 Task: Use the 'Standup Meeting' template to set up a project and explore different views and settings in the project management tool.
Action: Mouse scrolled (826, 552) with delta (0, 0)
Screenshot: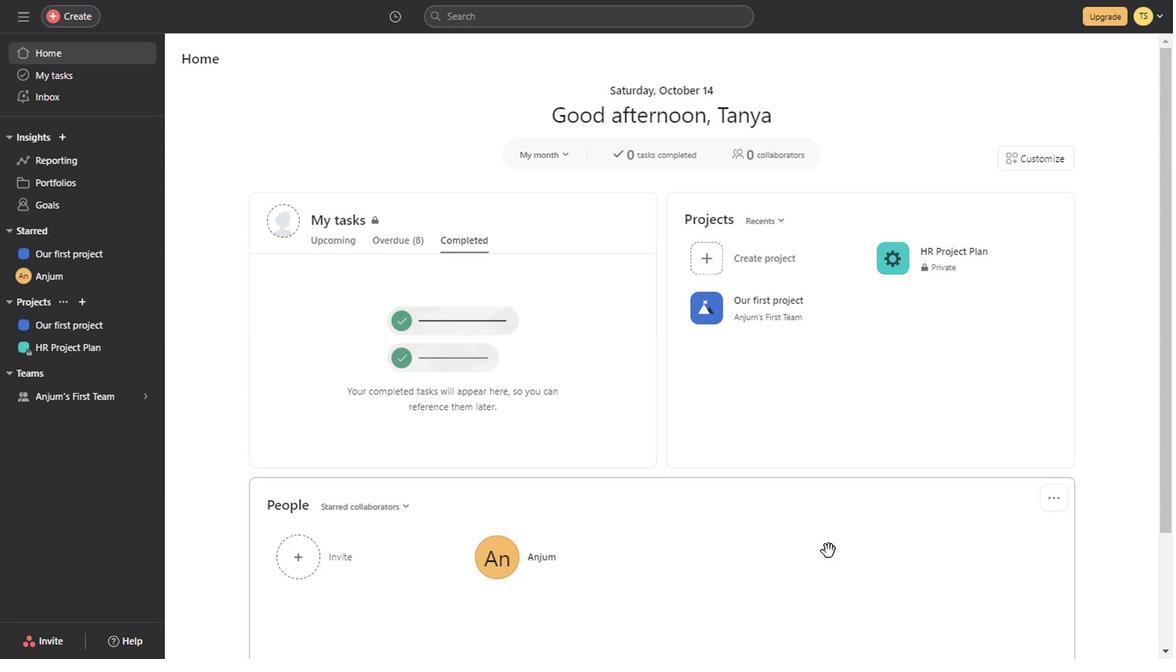 
Action: Mouse scrolled (826, 552) with delta (0, 0)
Screenshot: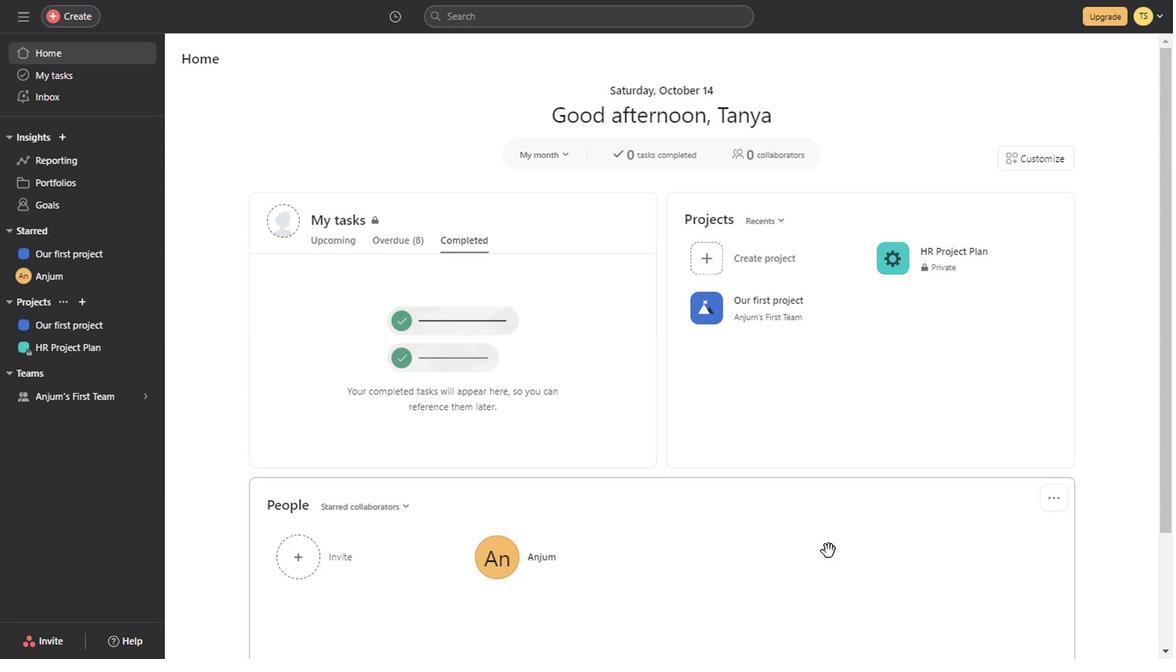 
Action: Mouse scrolled (826, 552) with delta (0, 0)
Screenshot: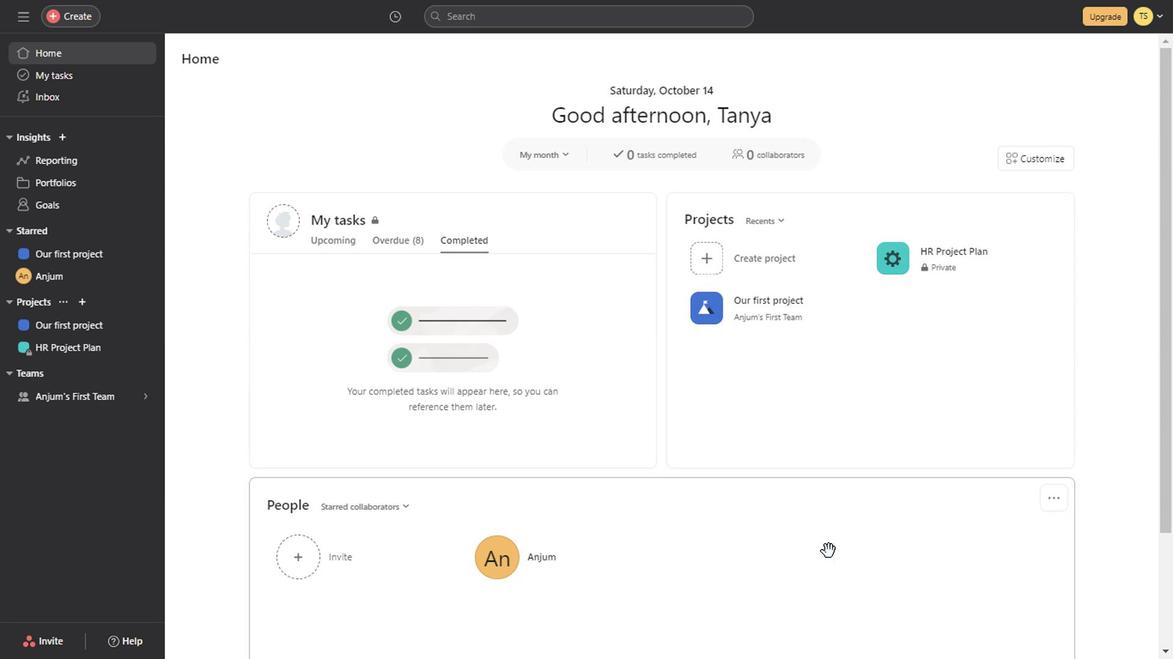 
Action: Mouse scrolled (826, 552) with delta (0, 0)
Screenshot: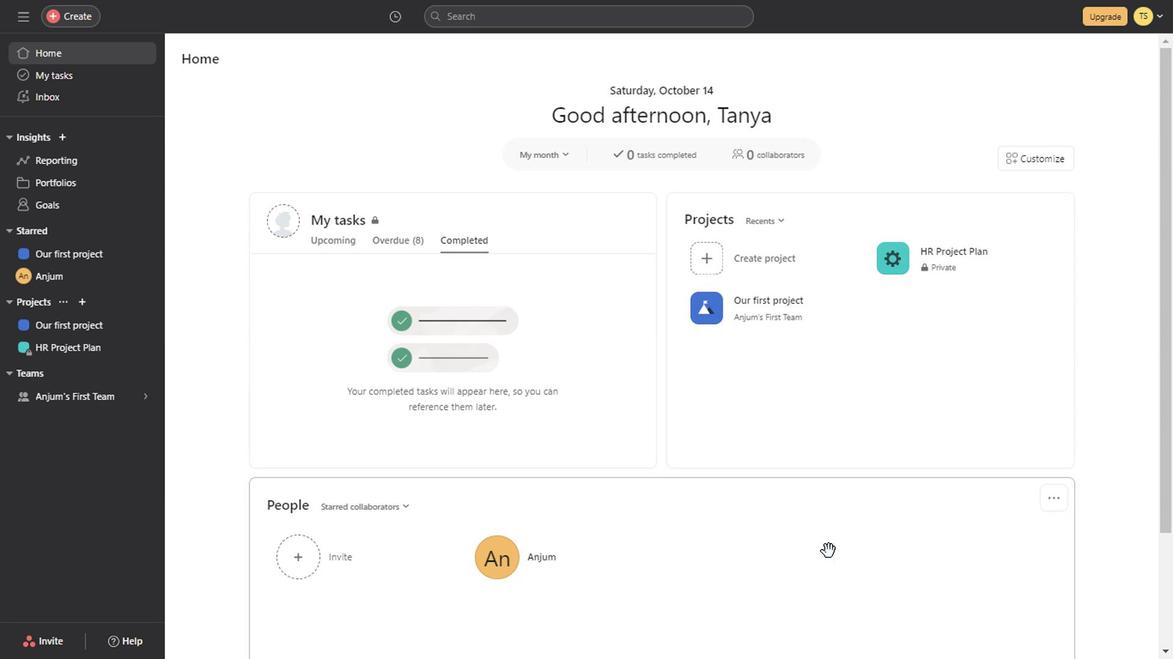 
Action: Mouse scrolled (826, 552) with delta (0, 0)
Screenshot: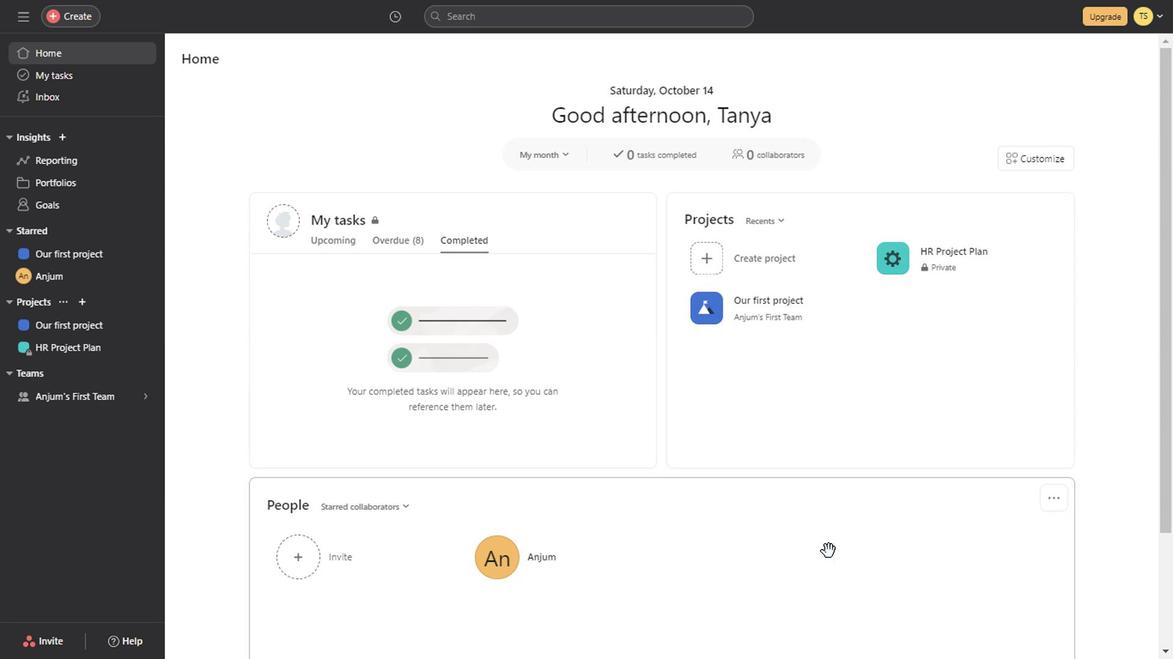 
Action: Mouse scrolled (826, 552) with delta (0, 0)
Screenshot: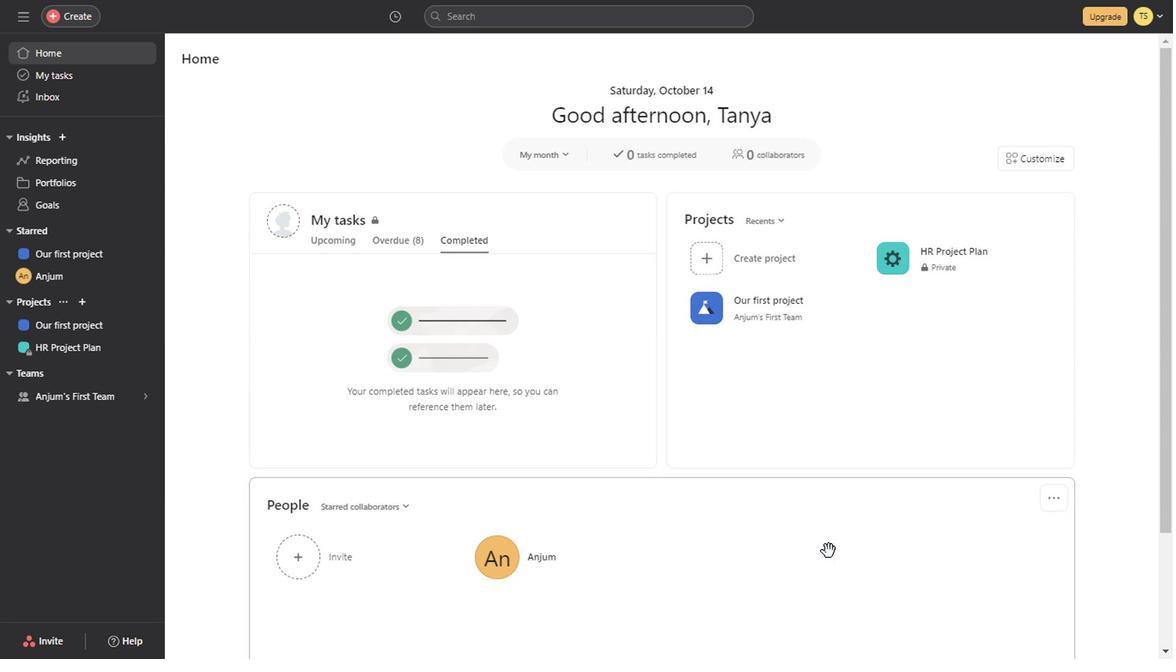 
Action: Mouse scrolled (826, 552) with delta (0, 0)
Screenshot: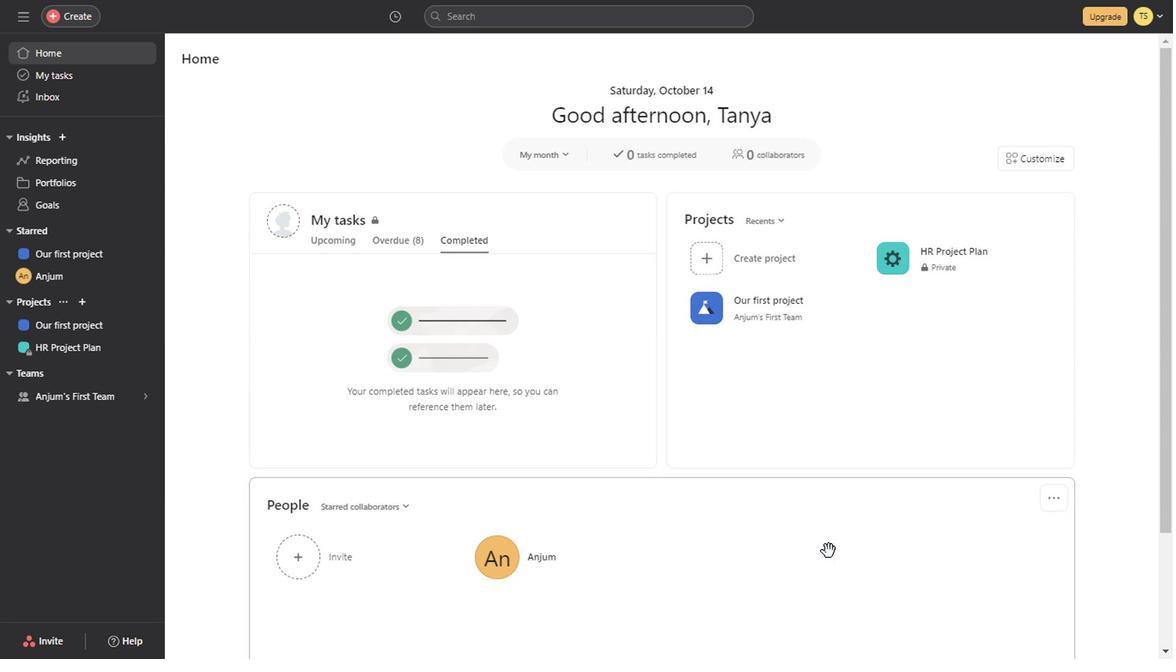 
Action: Mouse scrolled (826, 552) with delta (0, 0)
Screenshot: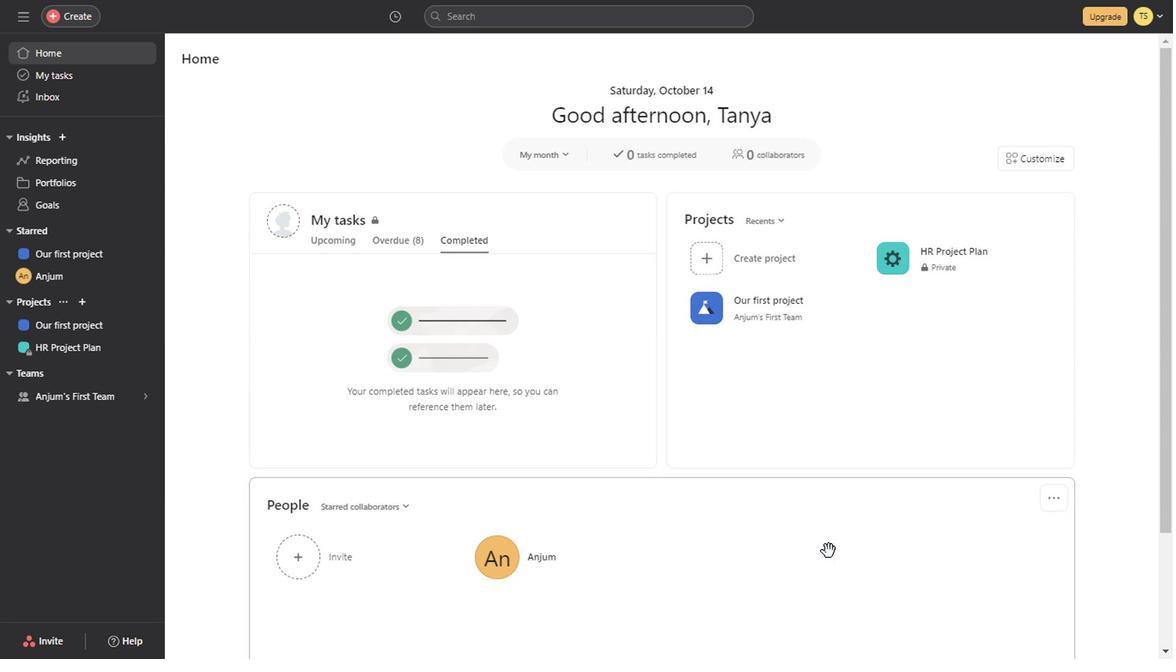 
Action: Mouse scrolled (826, 552) with delta (0, 0)
Screenshot: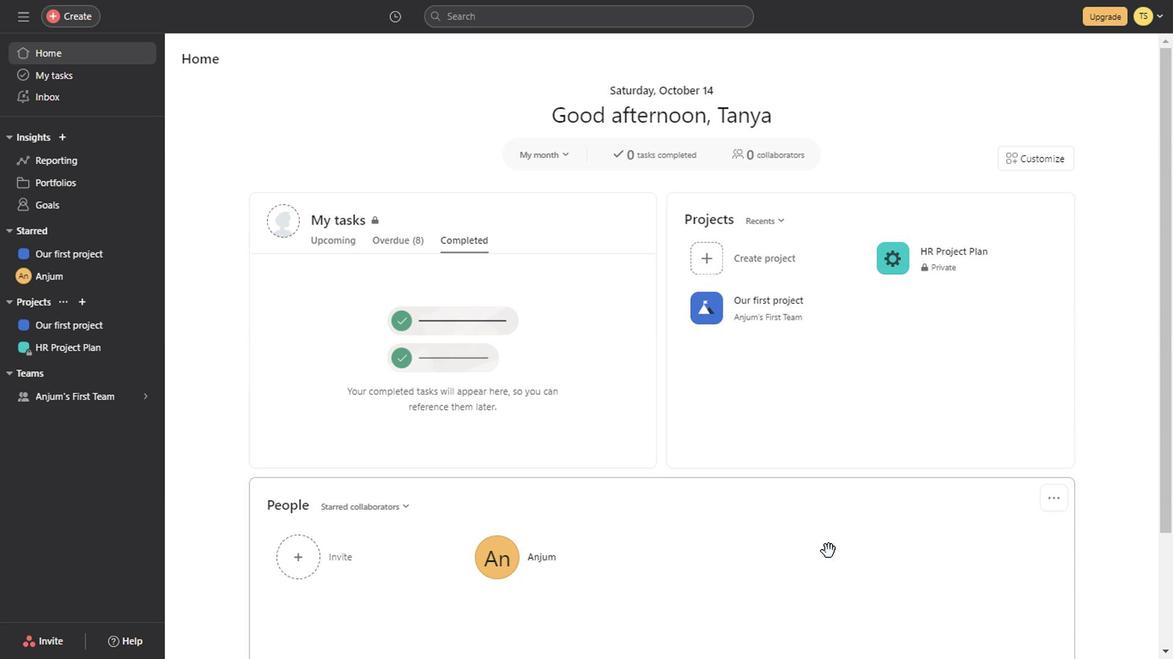 
Action: Mouse scrolled (826, 552) with delta (0, 0)
Screenshot: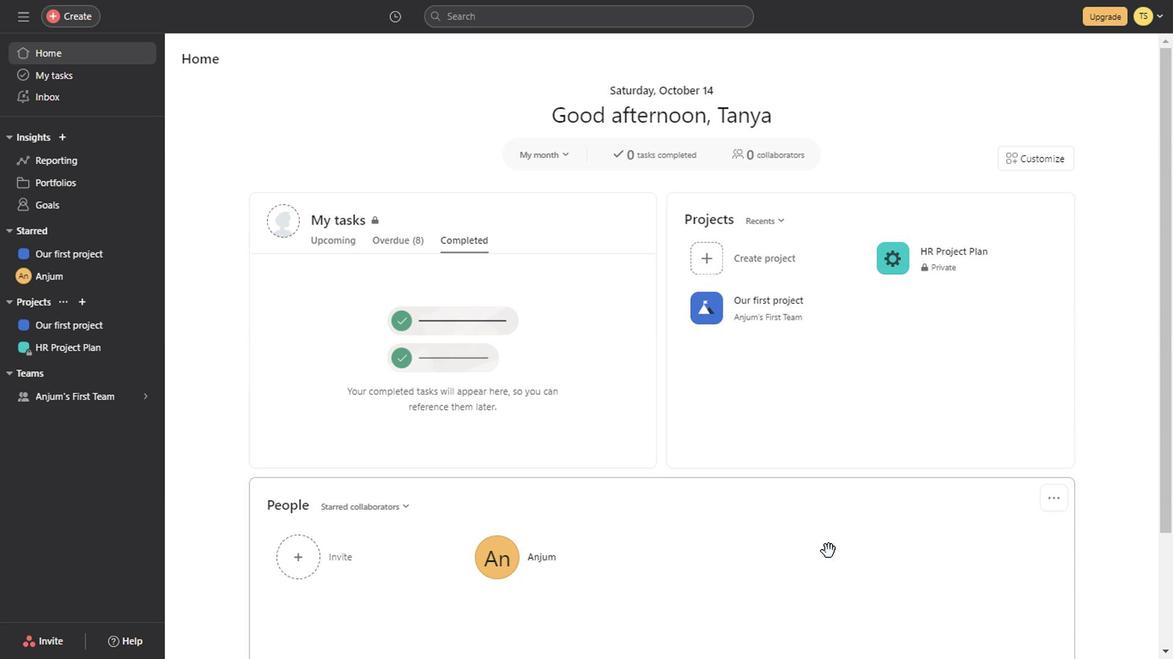 
Action: Mouse scrolled (826, 552) with delta (0, 0)
Screenshot: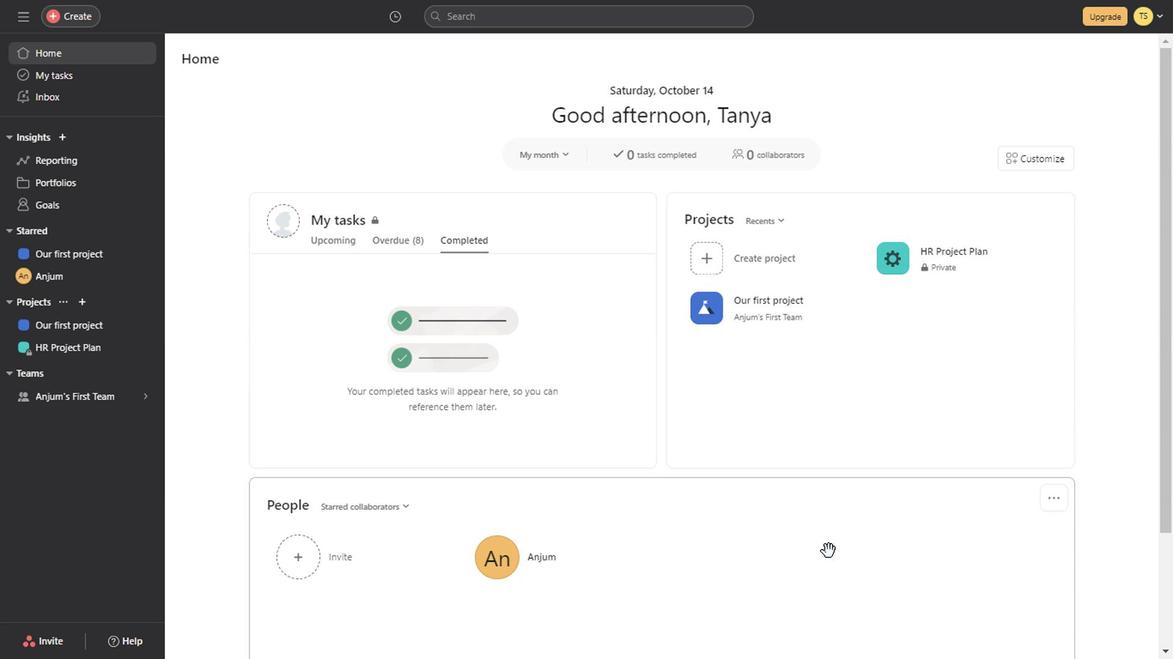 
Action: Mouse scrolled (826, 552) with delta (0, 0)
Screenshot: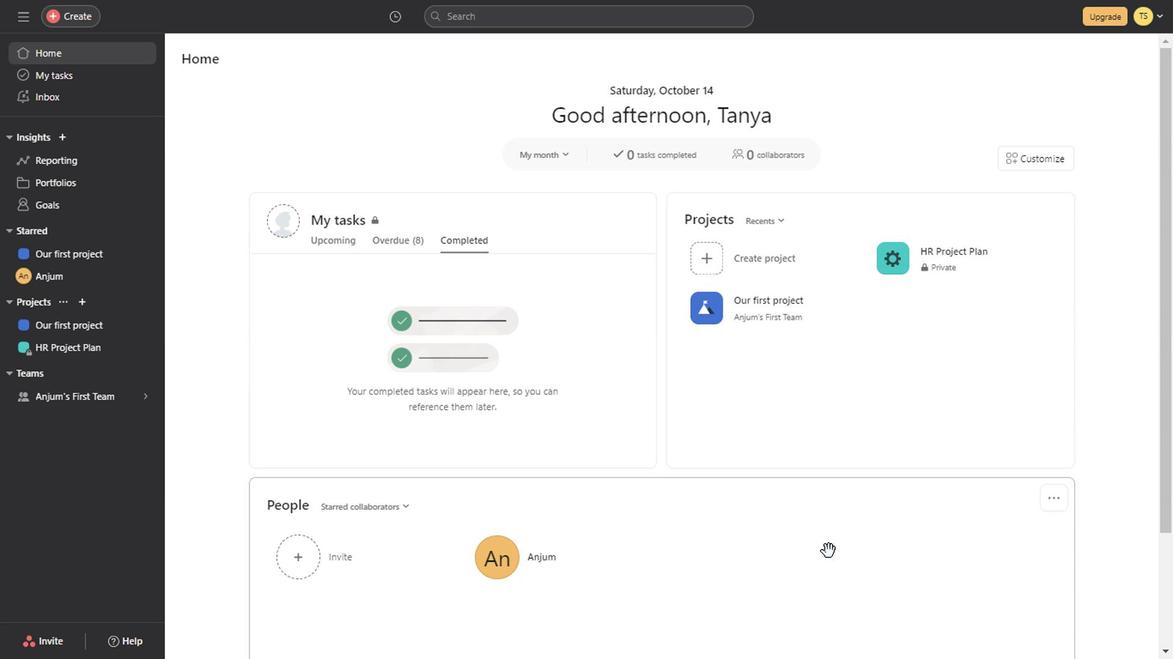 
Action: Mouse scrolled (826, 552) with delta (0, 0)
Screenshot: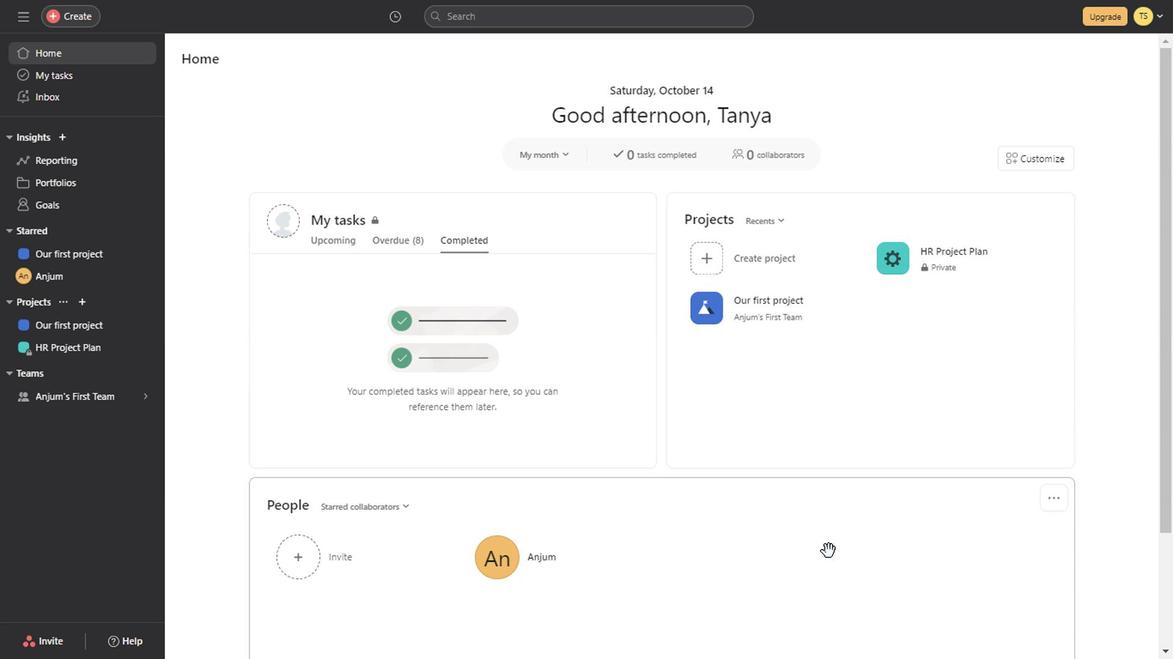
Action: Mouse scrolled (826, 552) with delta (0, 0)
Screenshot: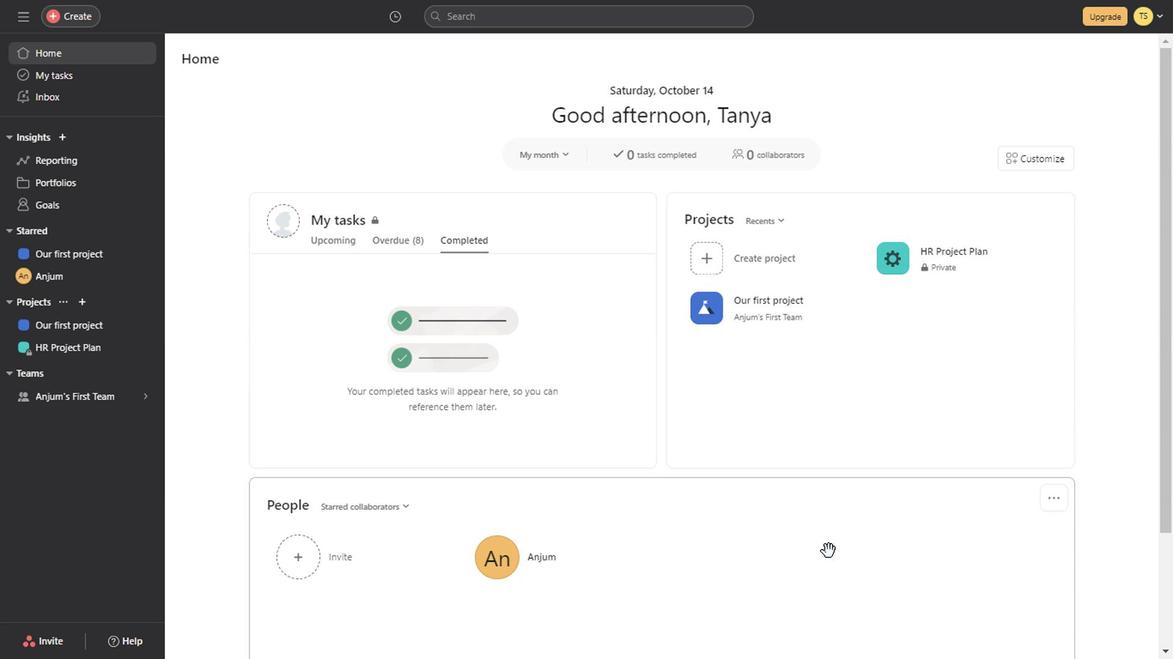 
Action: Mouse scrolled (826, 552) with delta (0, 0)
Screenshot: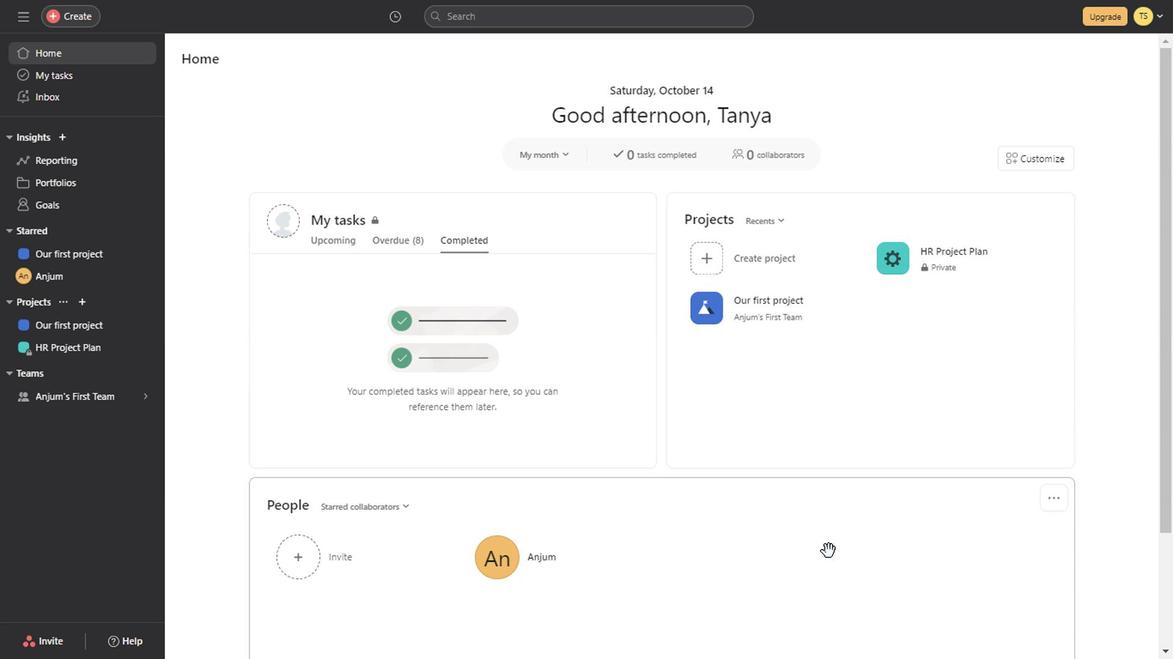 
Action: Mouse scrolled (826, 552) with delta (0, 0)
Screenshot: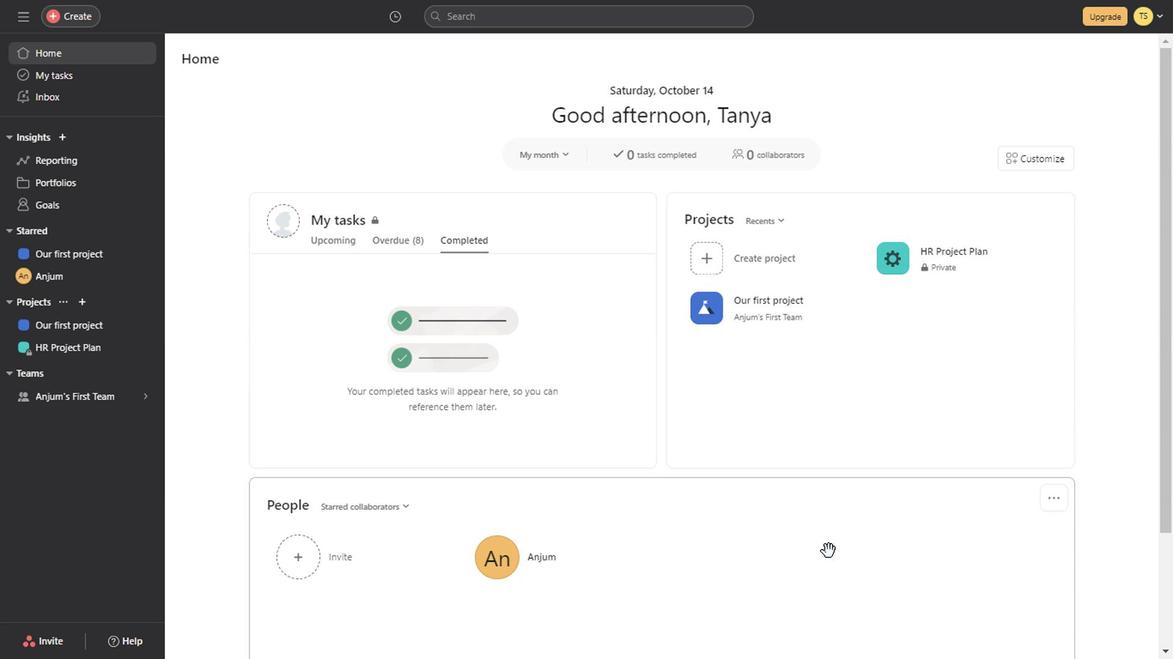 
Action: Mouse scrolled (826, 552) with delta (0, 0)
Screenshot: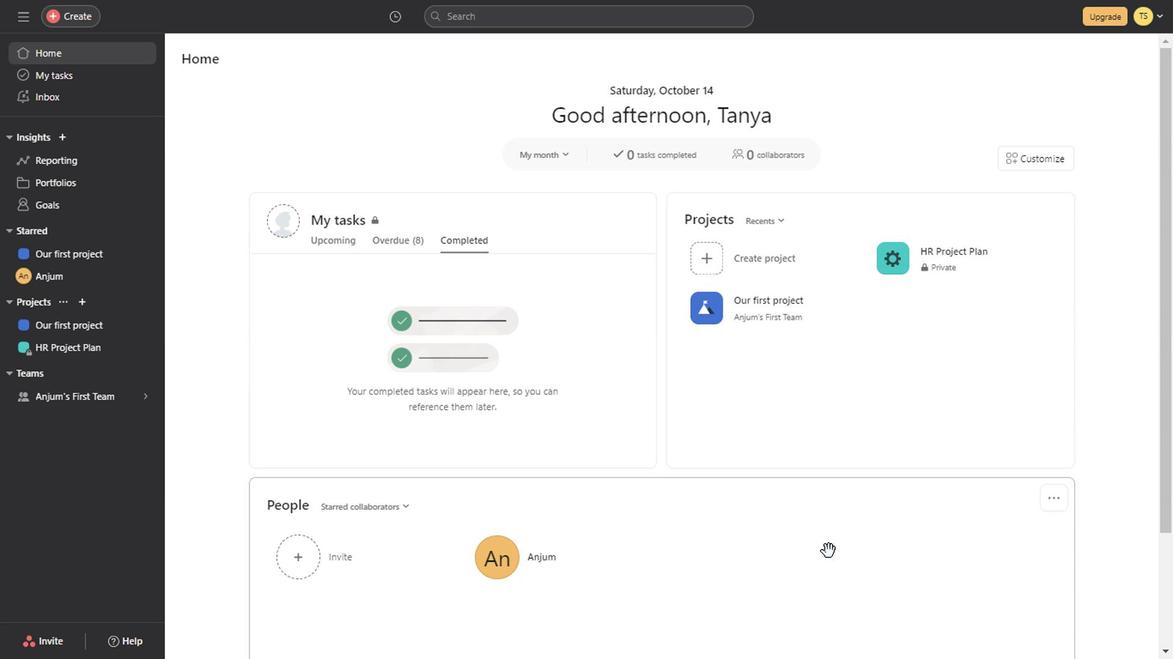 
Action: Mouse scrolled (826, 552) with delta (0, 0)
Screenshot: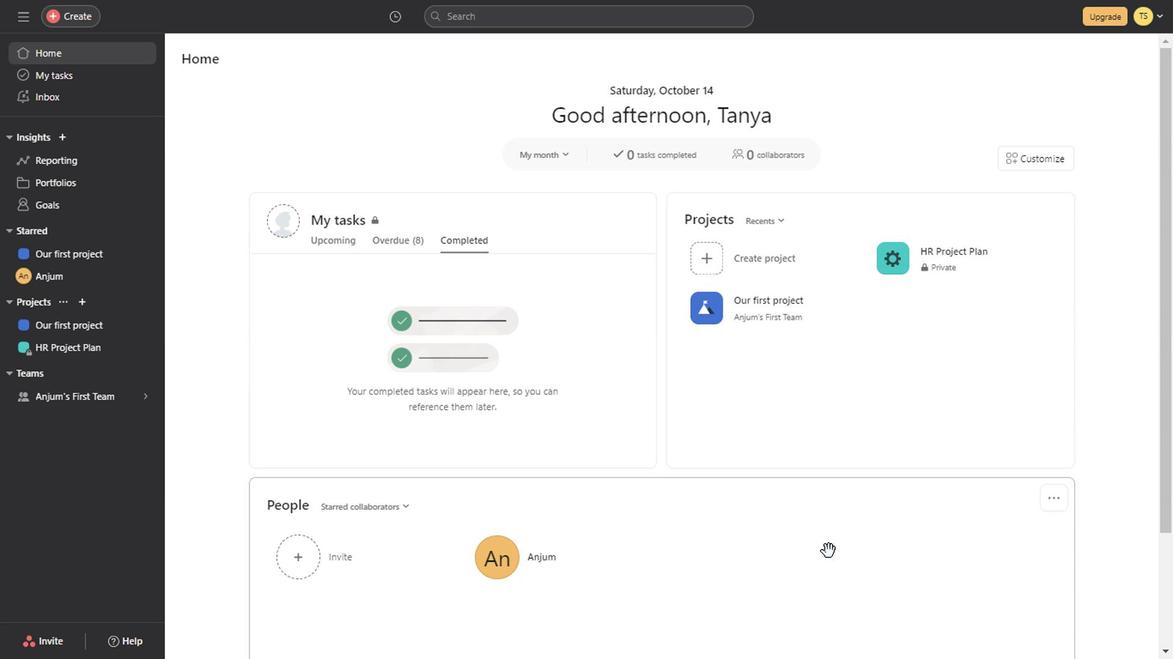 
Action: Mouse scrolled (826, 553) with delta (0, 0)
Screenshot: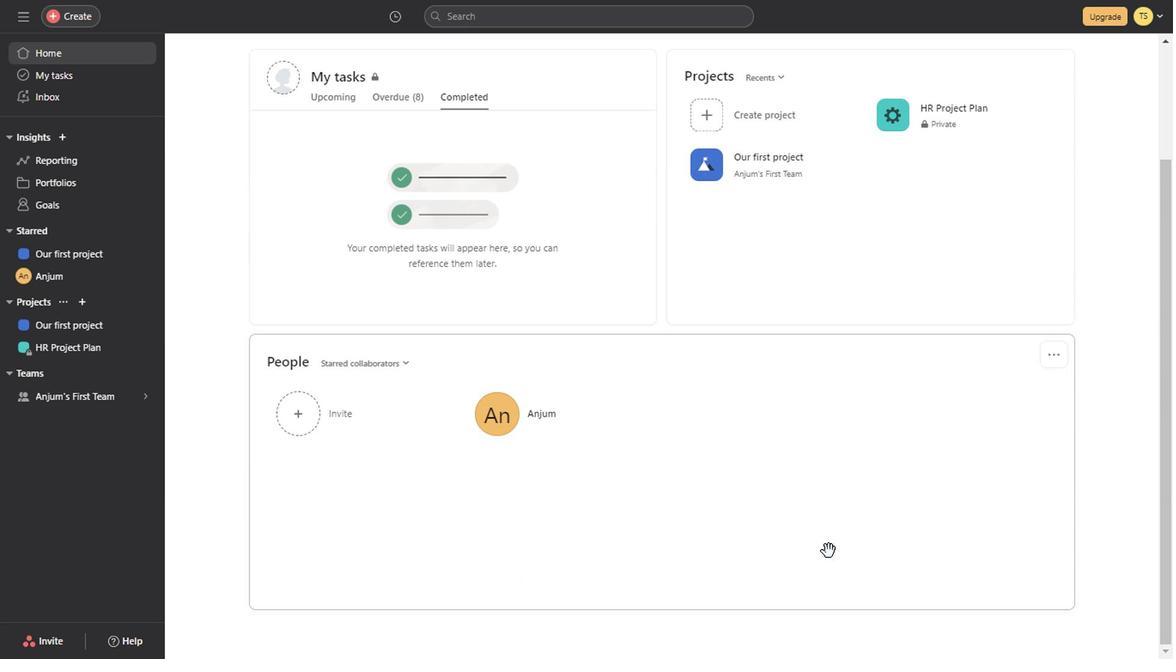 
Action: Mouse moved to (23, 24)
Screenshot: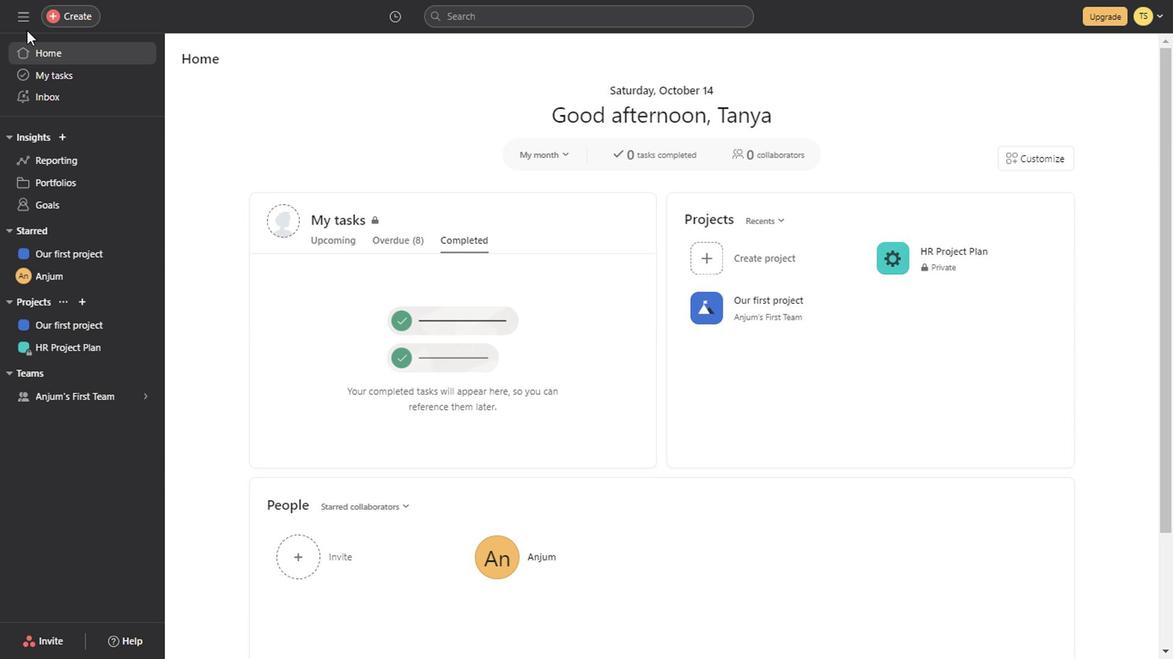 
Action: Mouse pressed left at (23, 24)
Screenshot: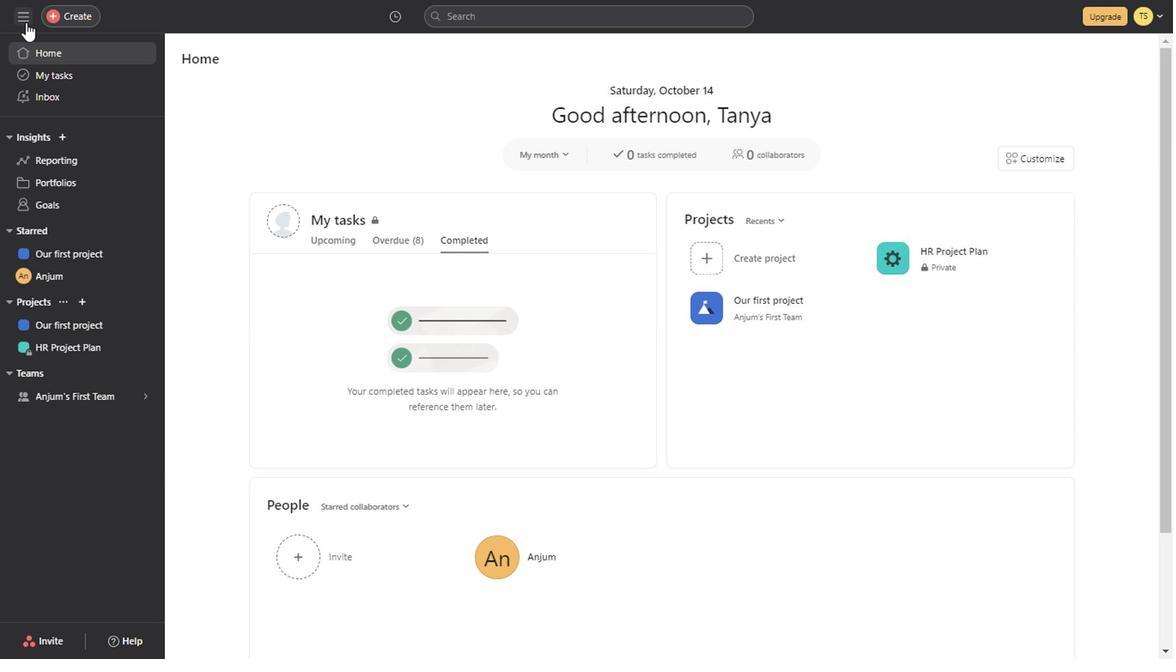 
Action: Mouse pressed left at (23, 24)
Screenshot: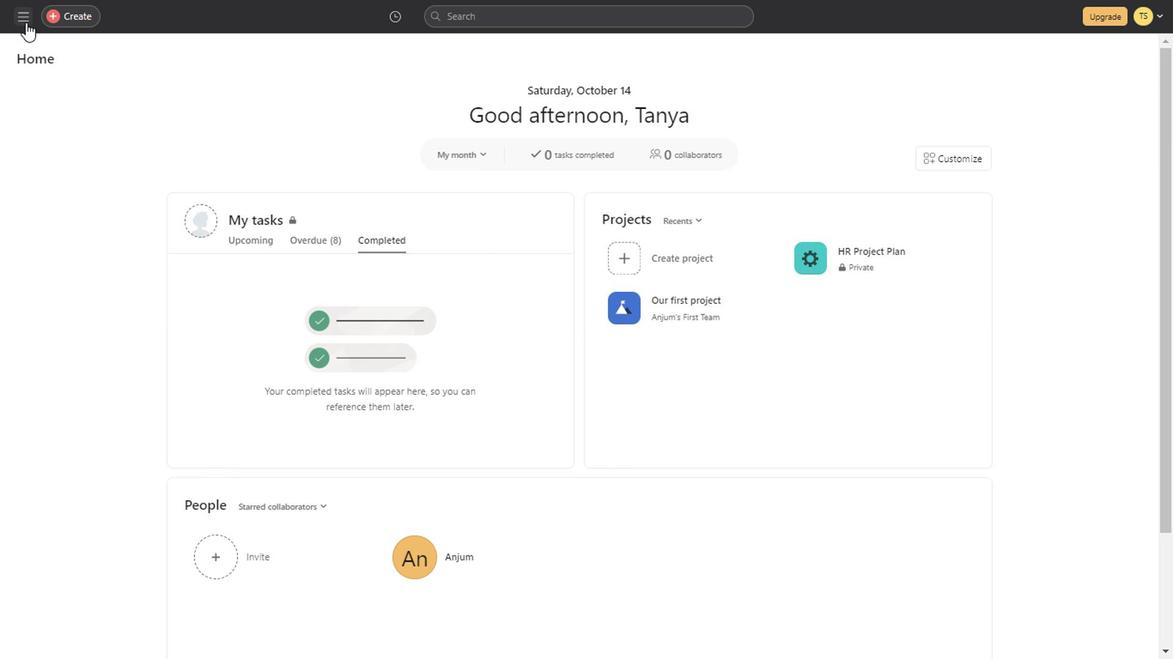
Action: Mouse moved to (1144, 25)
Screenshot: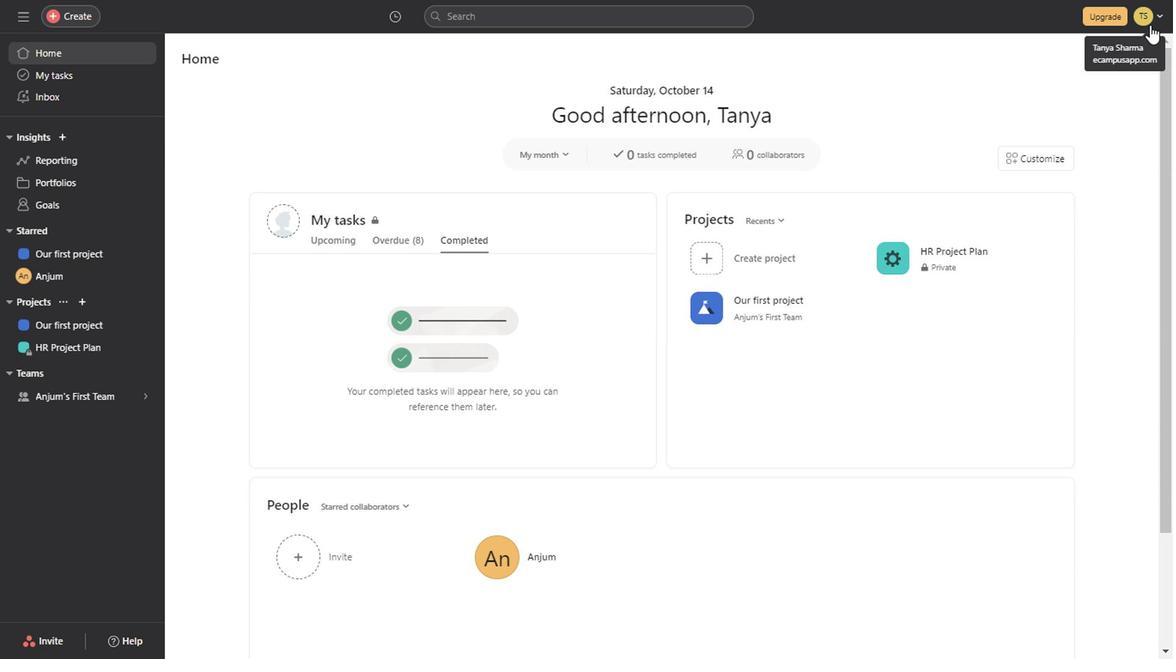 
Action: Mouse pressed left at (1144, 25)
Screenshot: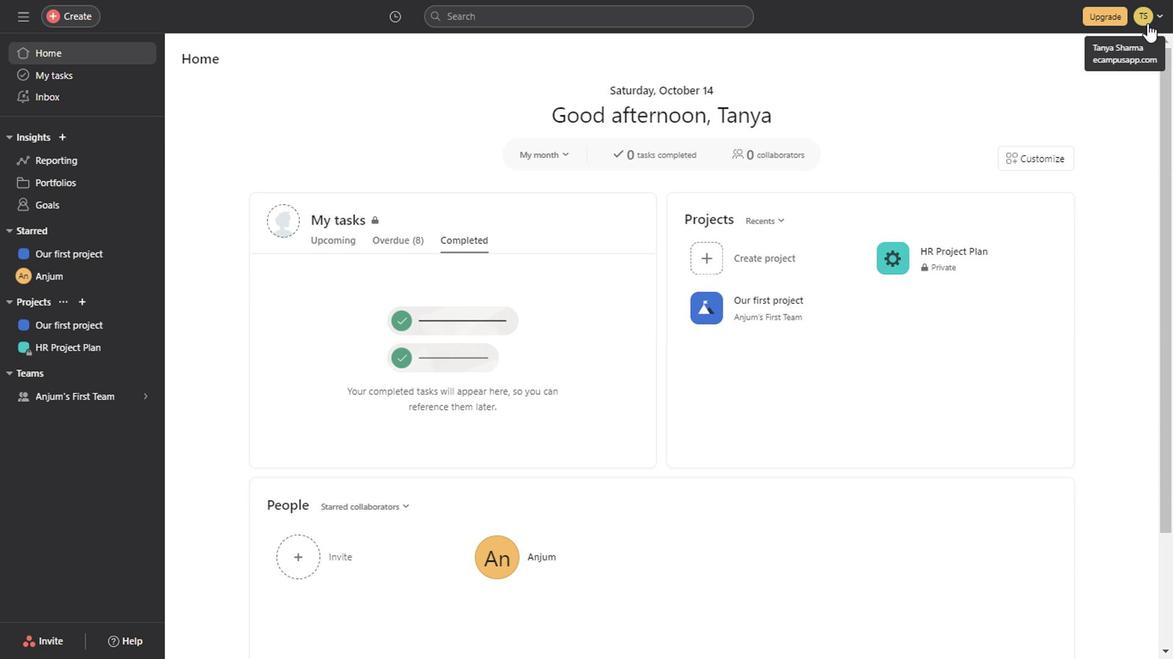 
Action: Mouse moved to (1100, 115)
Screenshot: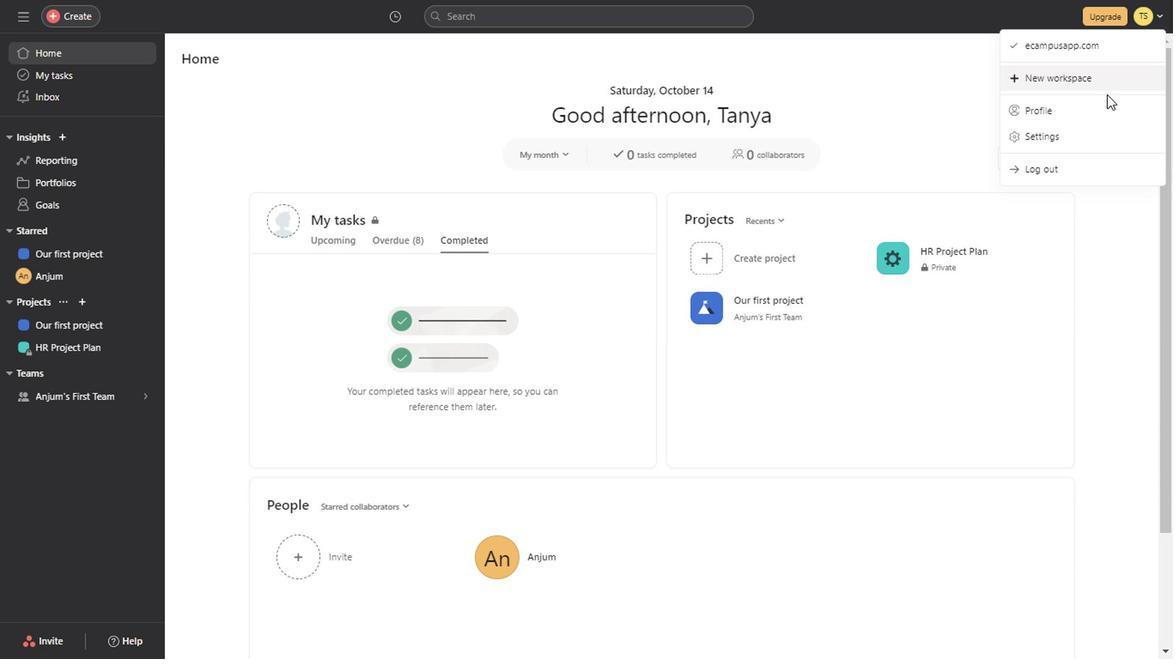 
Action: Mouse pressed left at (1100, 115)
Screenshot: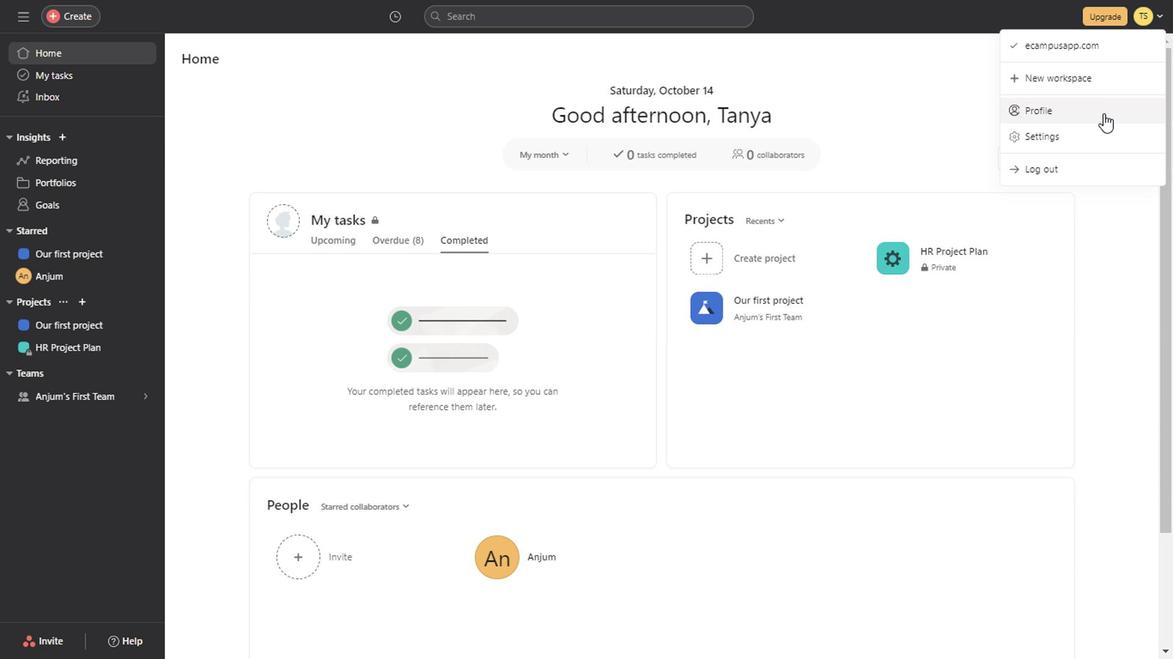 
Action: Mouse moved to (634, 560)
Screenshot: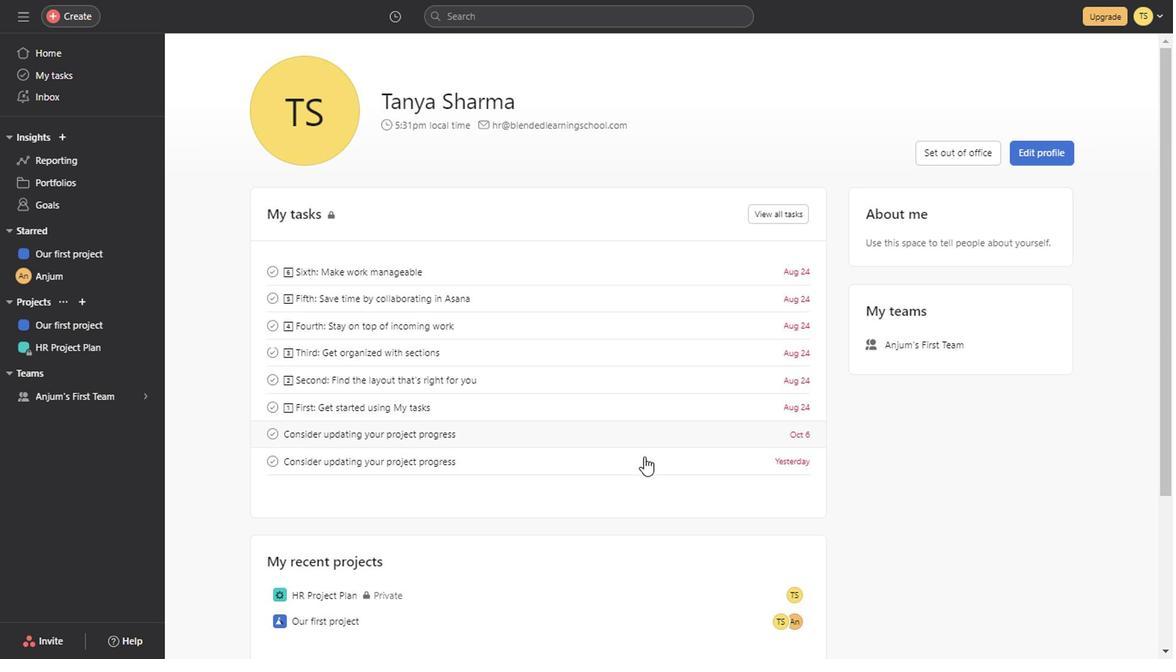 
Action: Mouse scrolled (634, 559) with delta (0, -1)
Screenshot: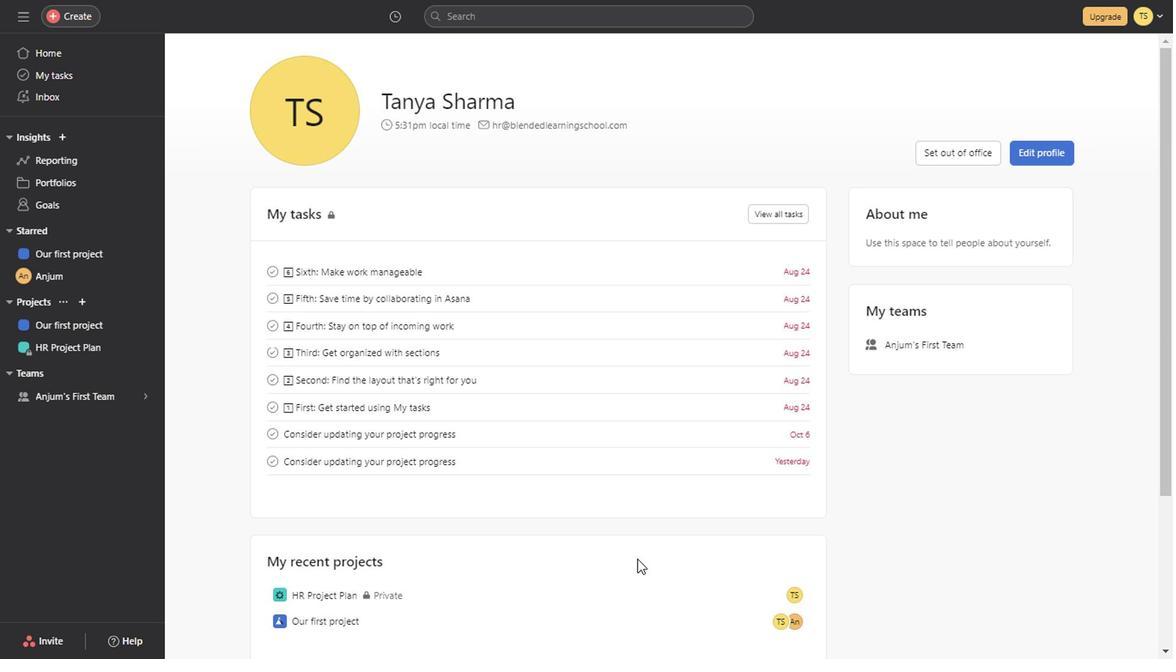 
Action: Mouse scrolled (634, 559) with delta (0, -1)
Screenshot: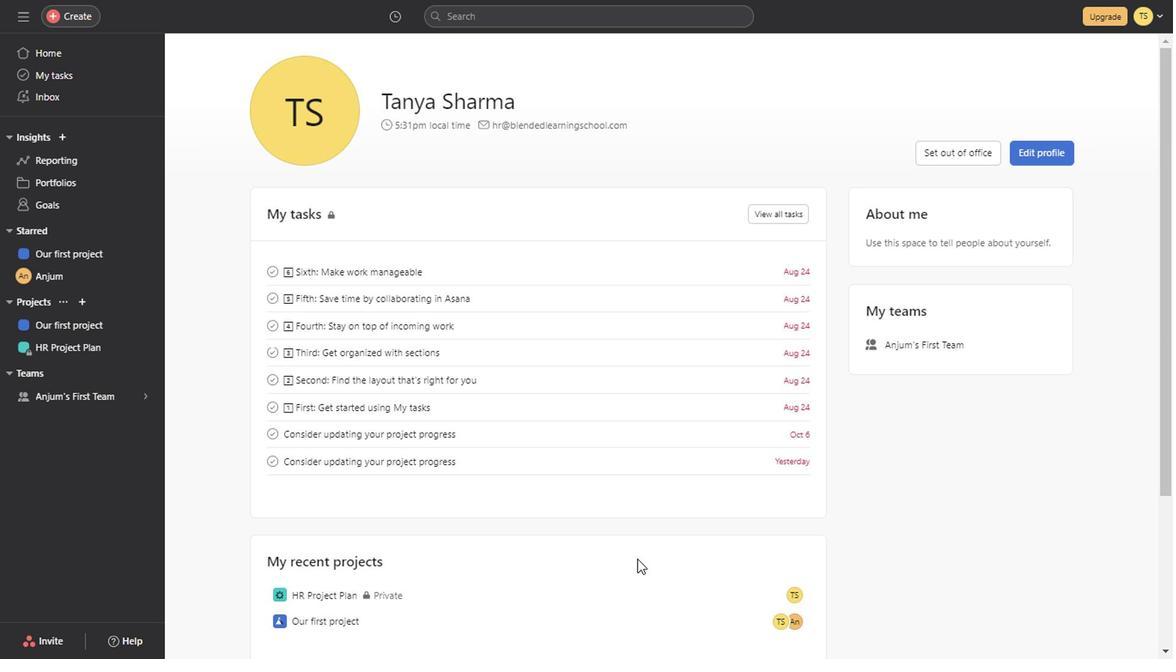 
Action: Mouse scrolled (634, 559) with delta (0, -1)
Screenshot: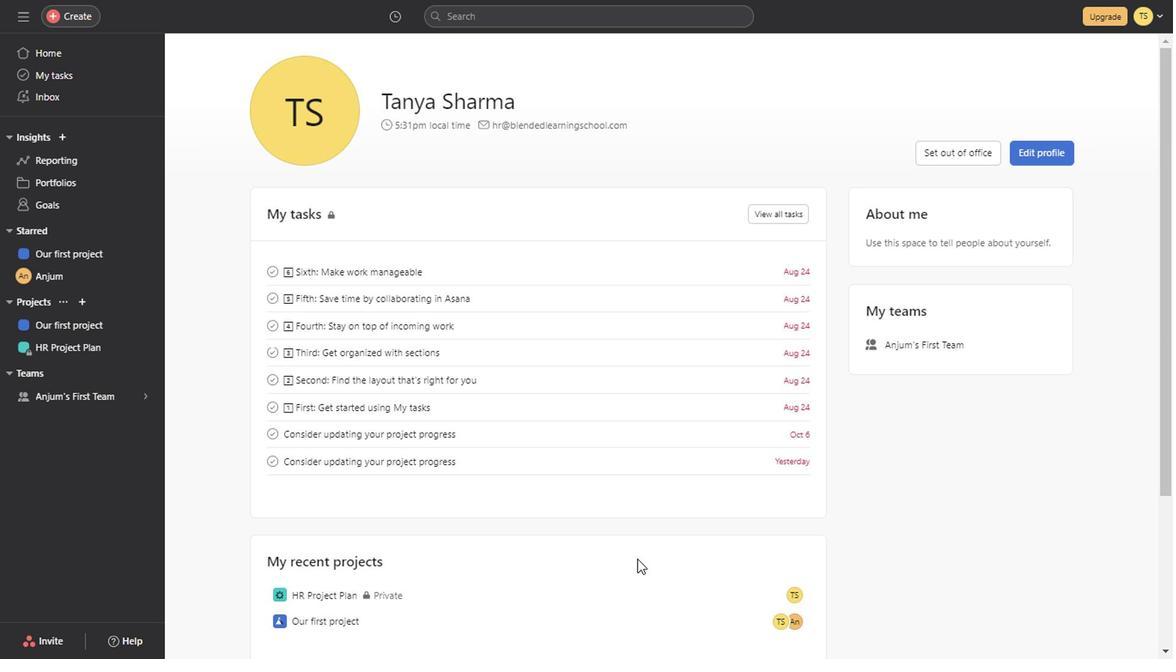 
Action: Mouse scrolled (634, 559) with delta (0, -1)
Screenshot: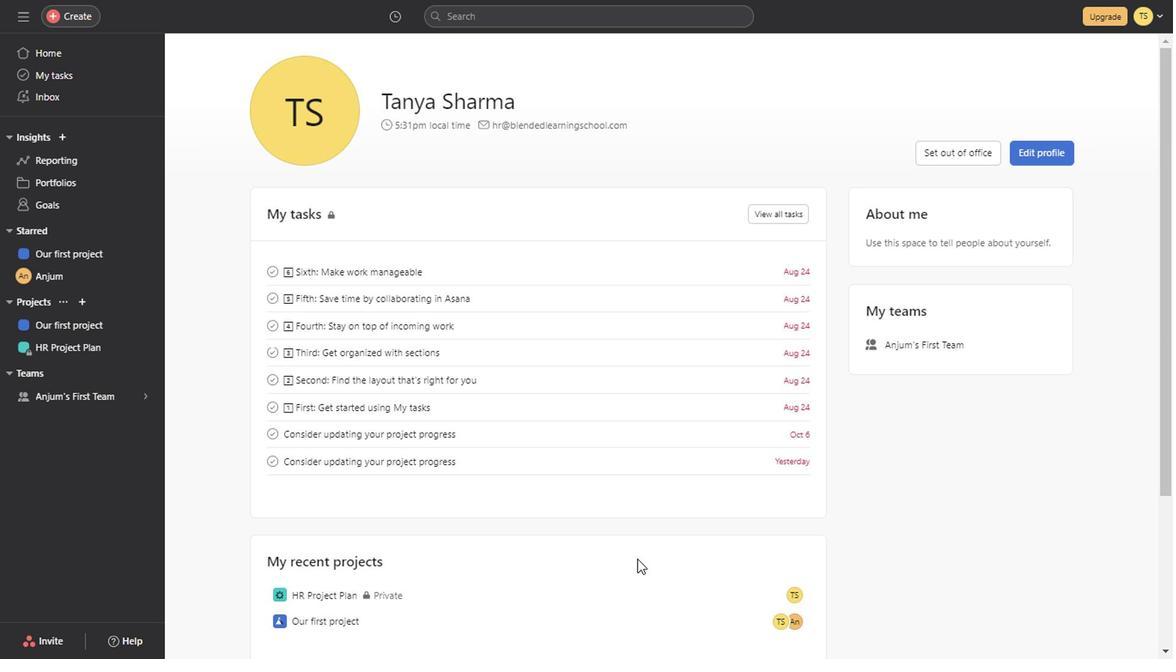 
Action: Mouse scrolled (634, 559) with delta (0, -1)
Screenshot: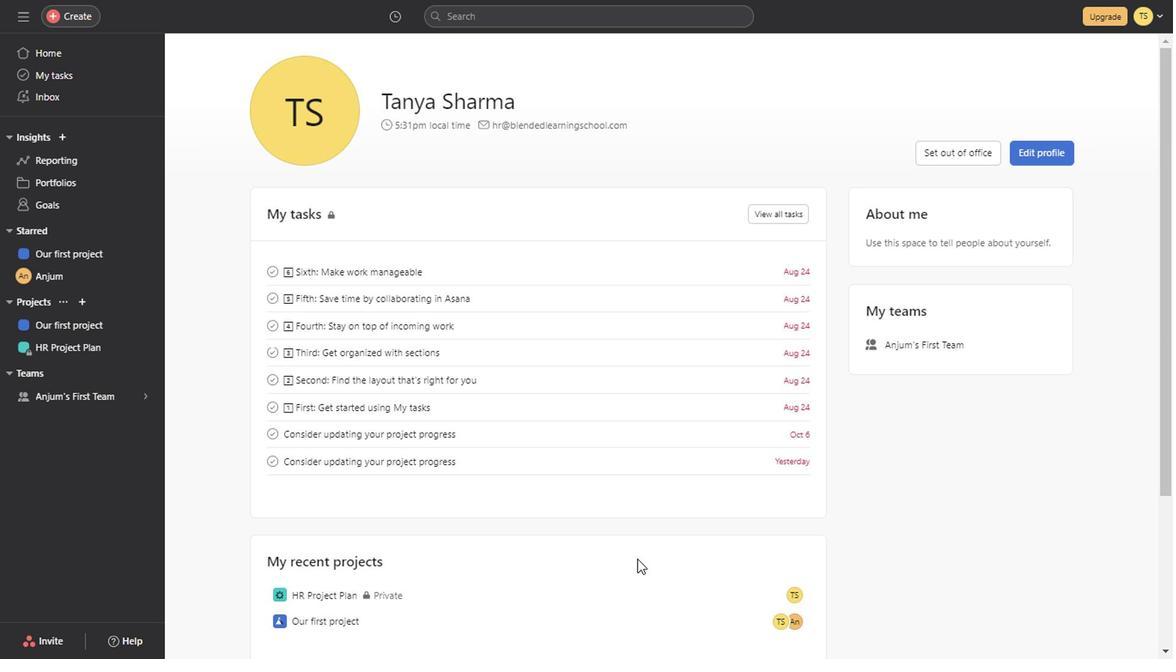 
Action: Mouse scrolled (634, 559) with delta (0, -1)
Screenshot: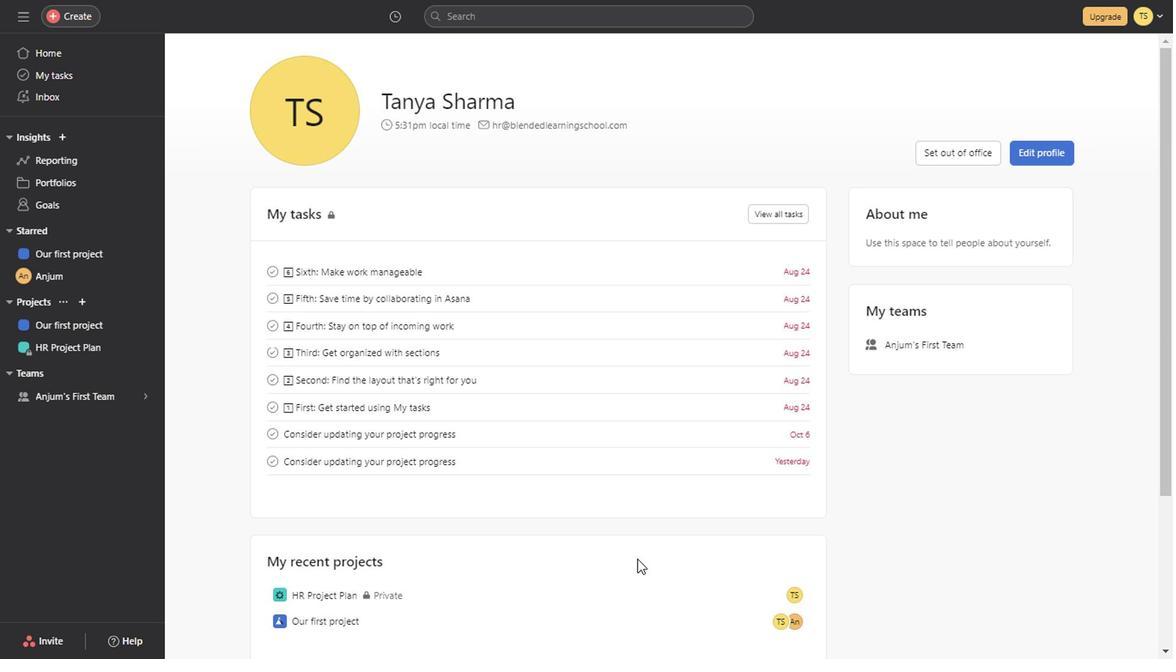 
Action: Mouse scrolled (634, 559) with delta (0, -1)
Screenshot: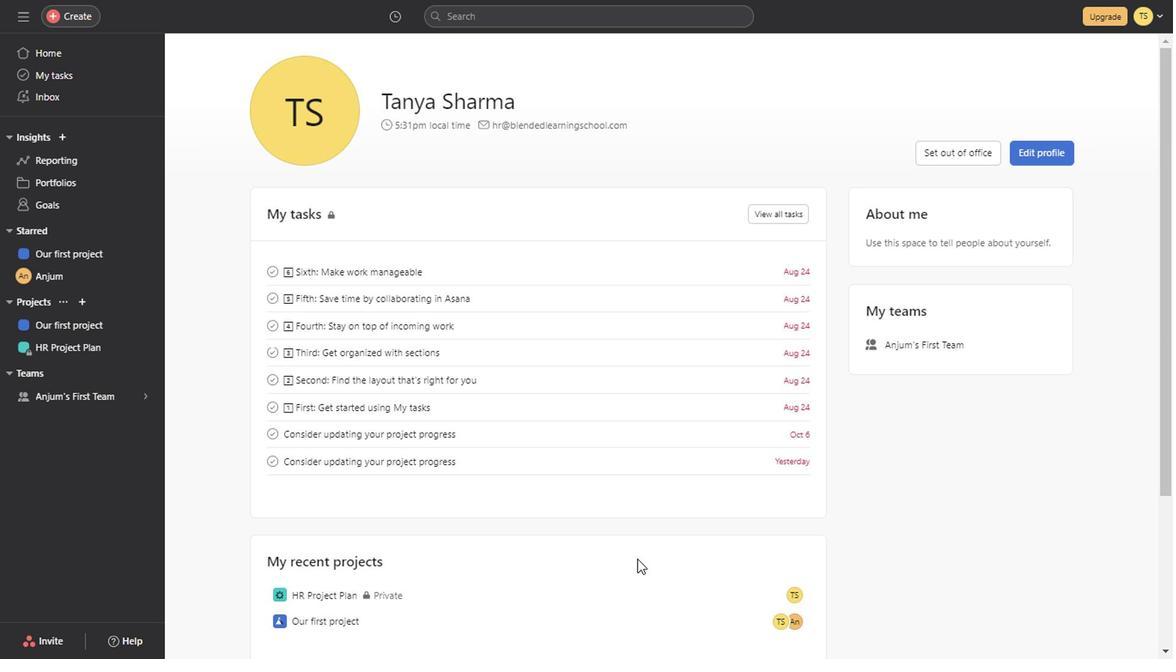 
Action: Mouse scrolled (634, 559) with delta (0, -1)
Screenshot: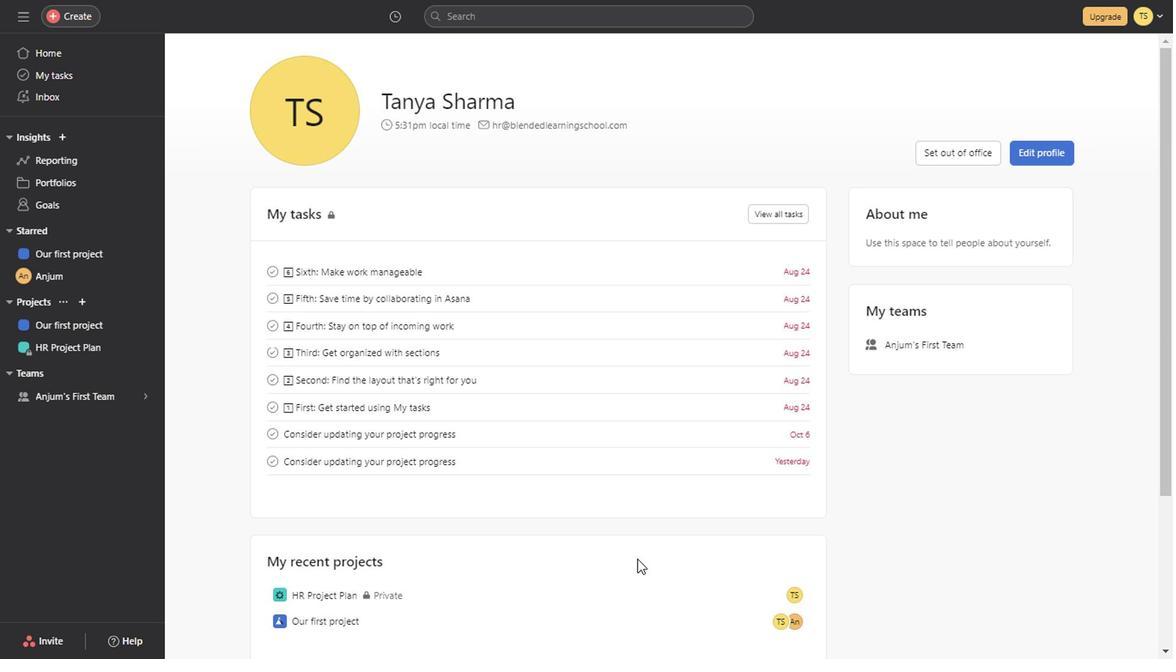 
Action: Mouse scrolled (634, 559) with delta (0, -1)
Screenshot: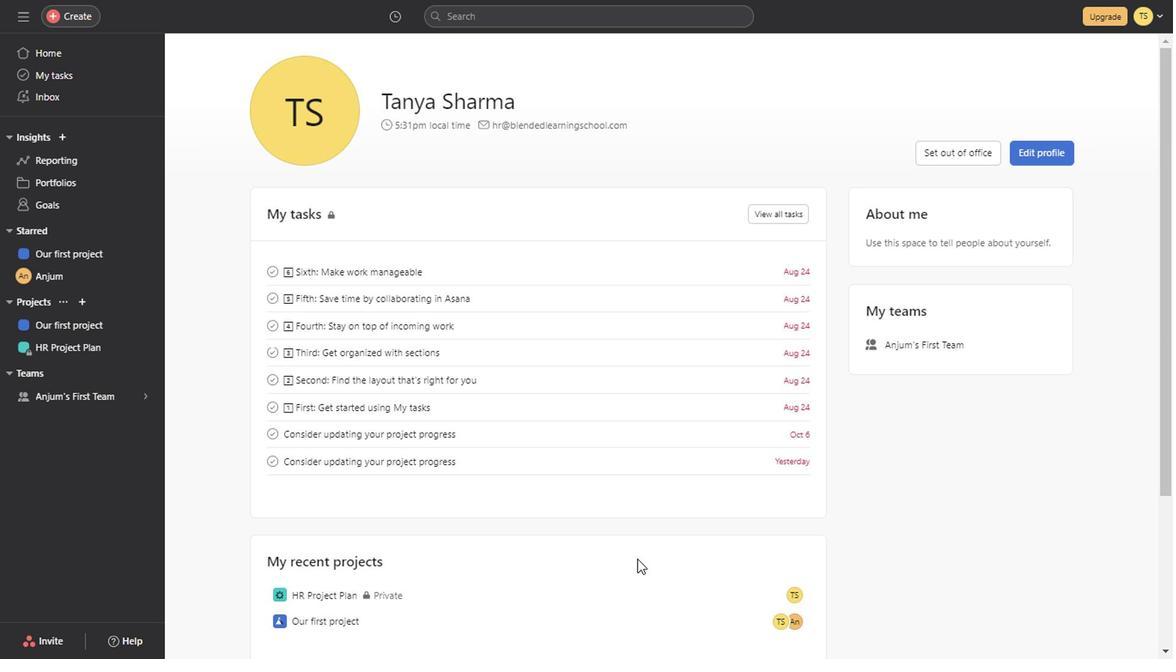 
Action: Mouse scrolled (634, 559) with delta (0, -1)
Screenshot: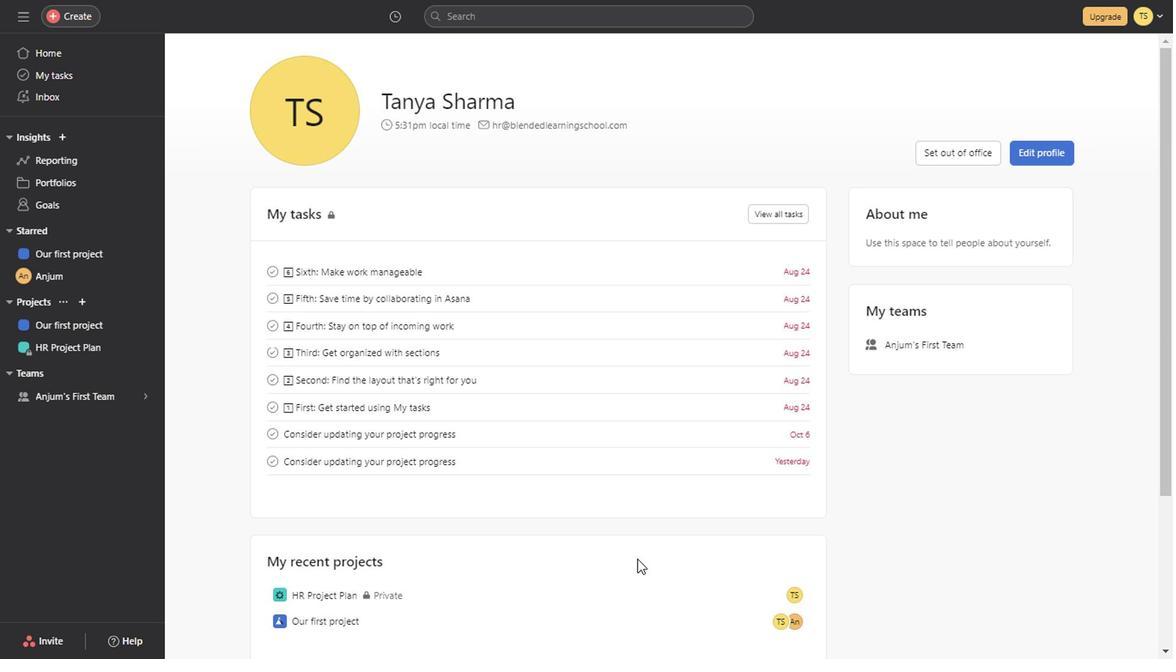 
Action: Mouse scrolled (634, 559) with delta (0, -1)
Screenshot: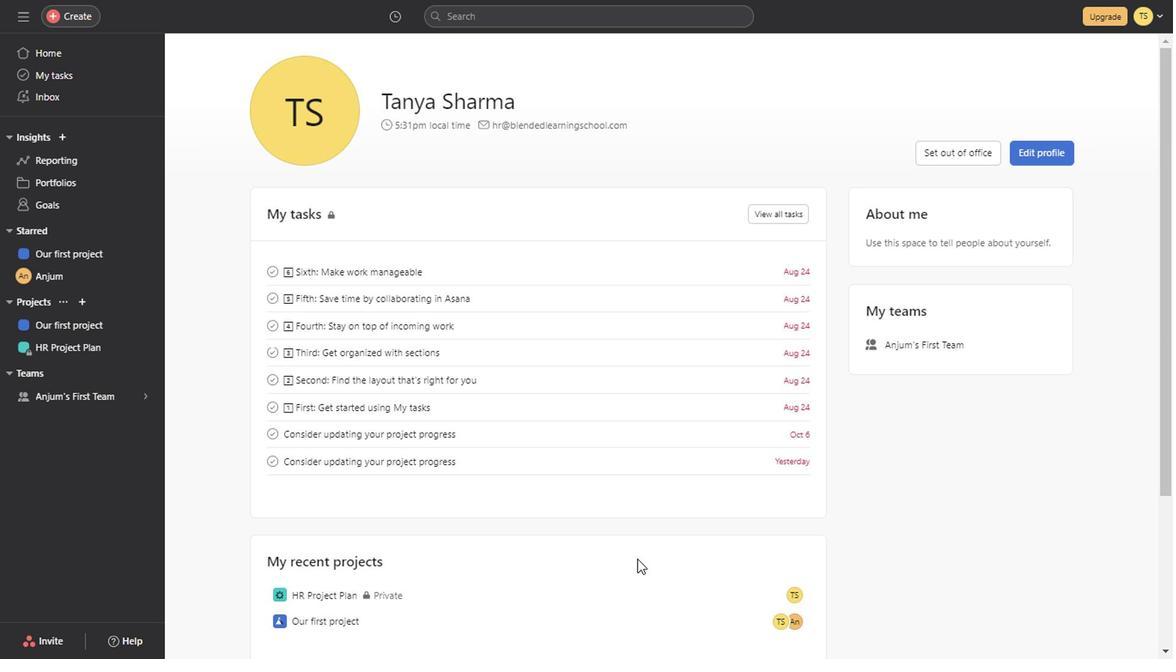 
Action: Mouse scrolled (634, 559) with delta (0, -1)
Screenshot: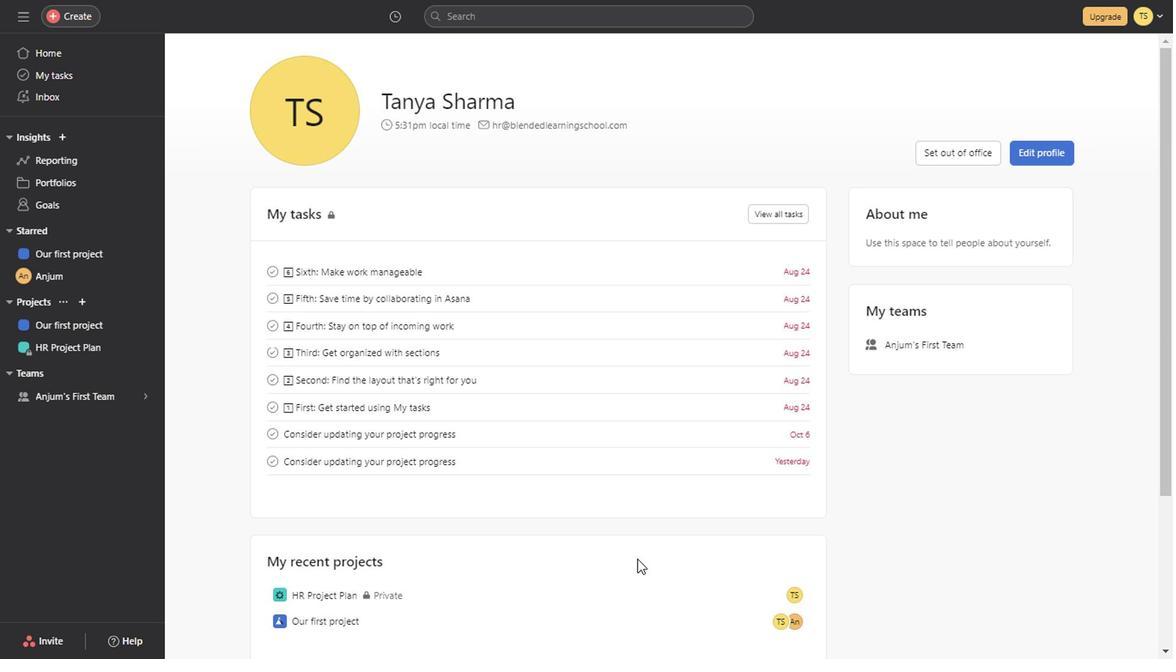 
Action: Mouse scrolled (634, 559) with delta (0, -1)
Screenshot: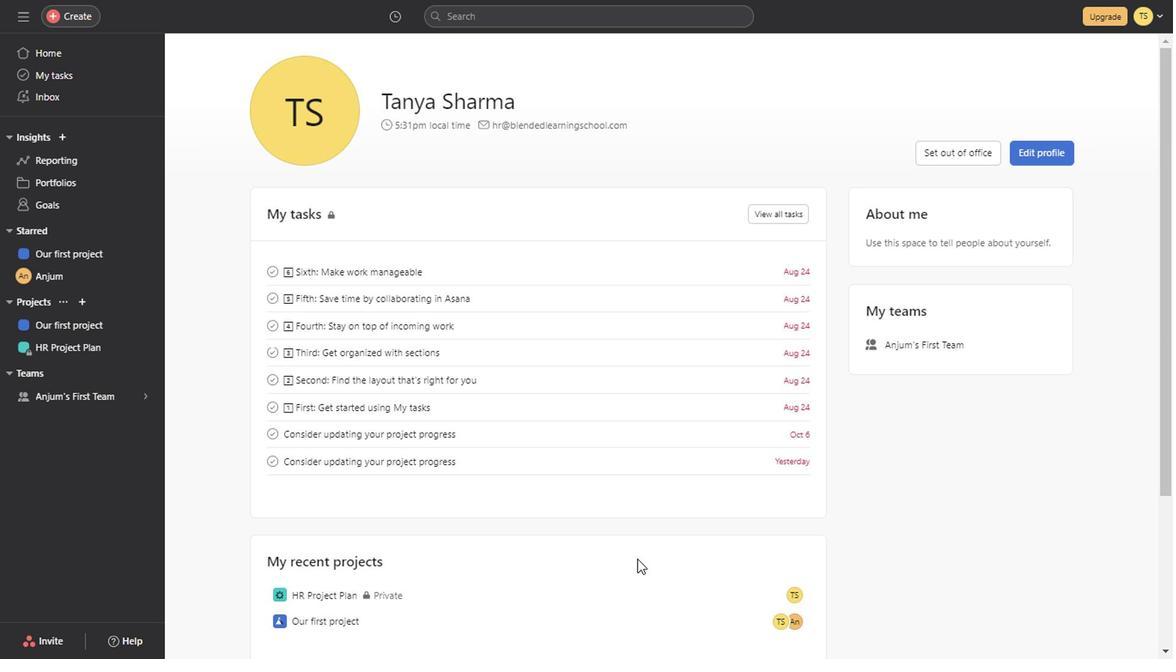 
Action: Mouse scrolled (634, 559) with delta (0, -1)
Screenshot: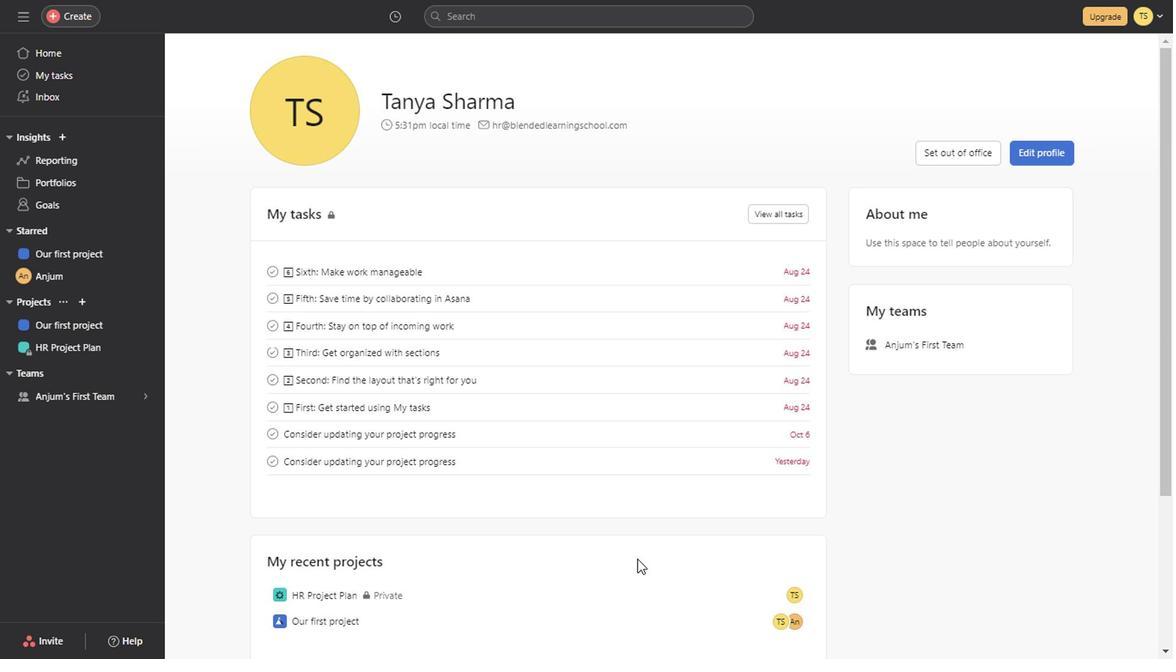 
Action: Mouse scrolled (634, 559) with delta (0, -1)
Screenshot: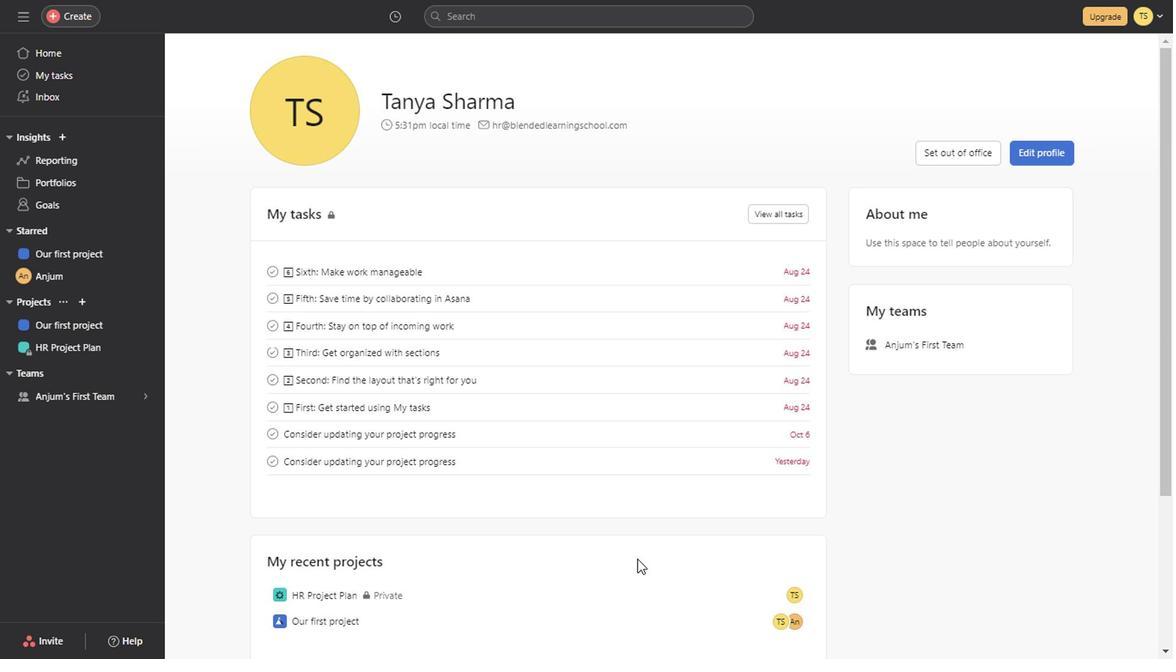
Action: Mouse scrolled (634, 559) with delta (0, -1)
Screenshot: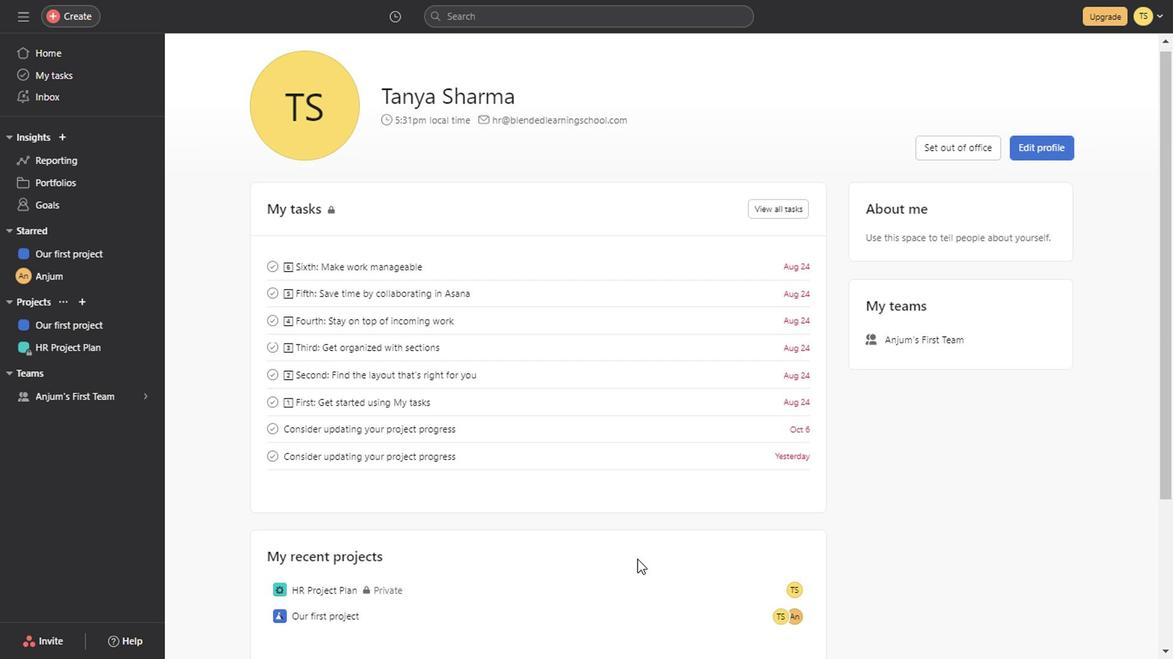 
Action: Mouse scrolled (634, 559) with delta (0, -1)
Screenshot: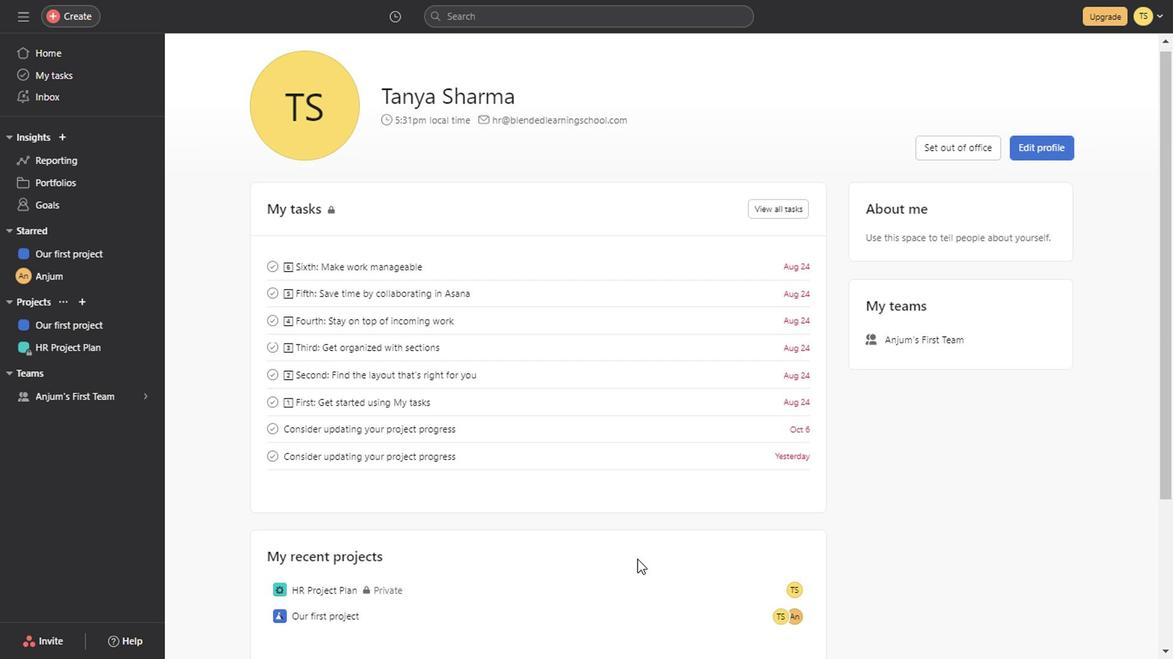 
Action: Mouse scrolled (634, 559) with delta (0, -1)
Screenshot: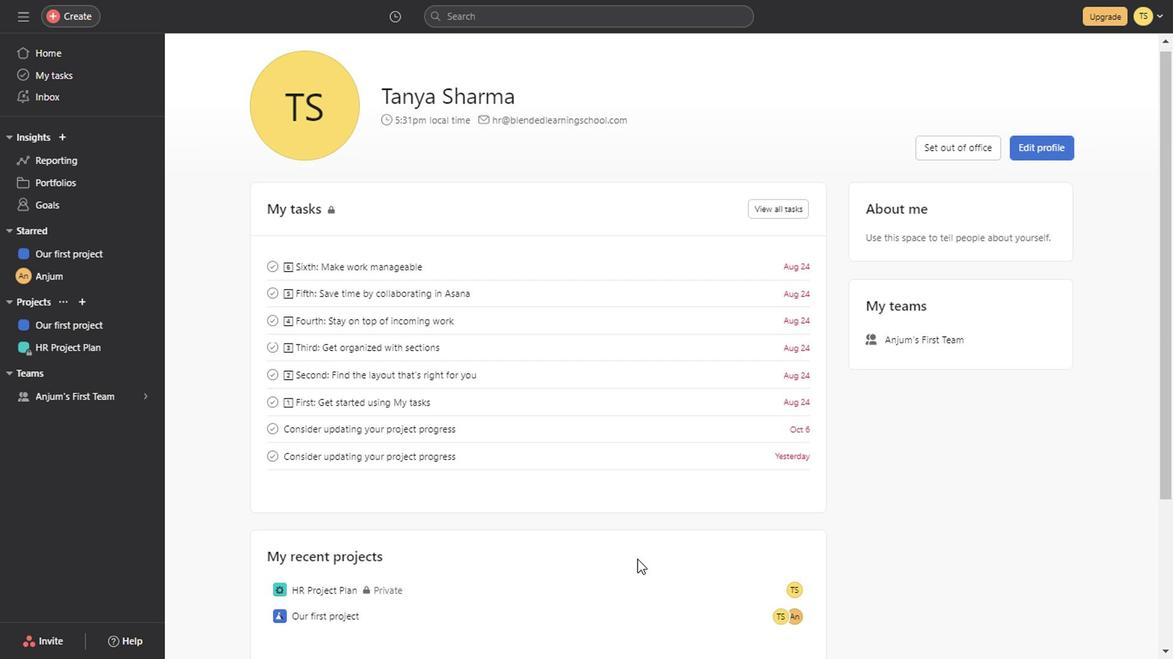 
Action: Mouse scrolled (634, 559) with delta (0, -1)
Screenshot: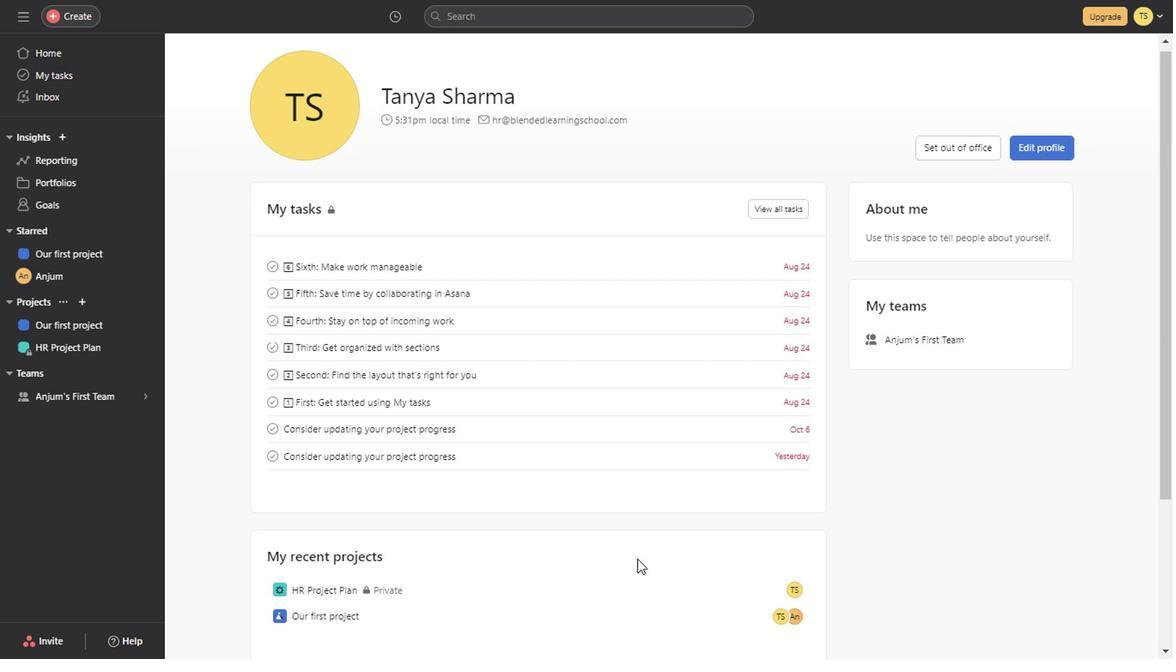 
Action: Mouse scrolled (634, 559) with delta (0, -1)
Screenshot: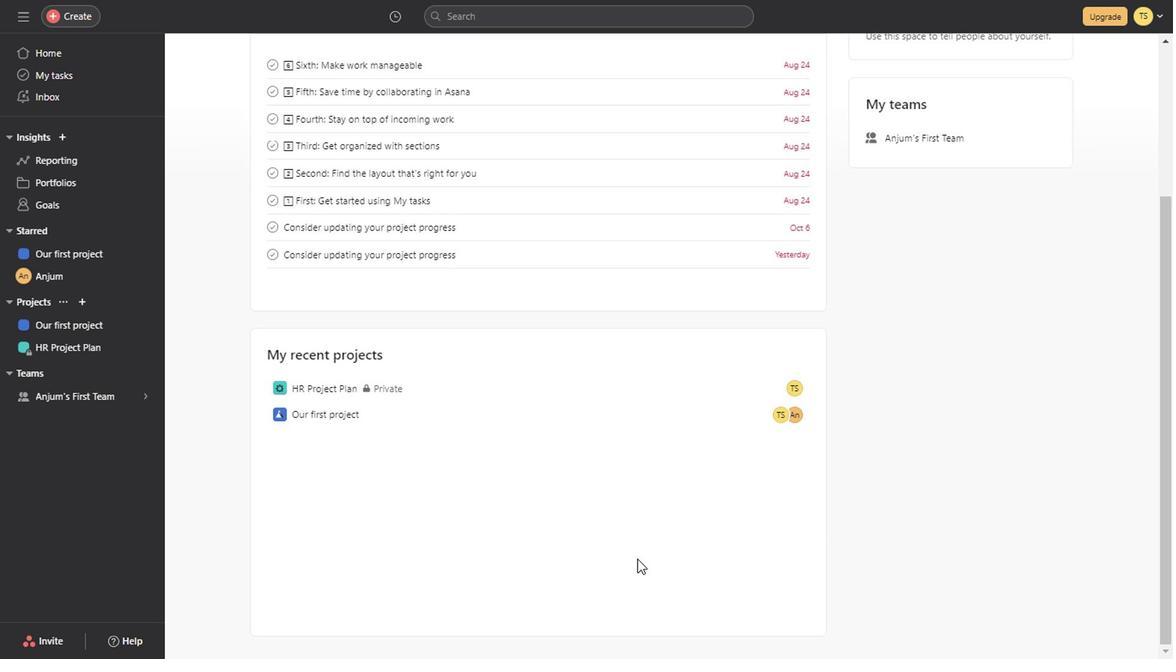 
Action: Mouse scrolled (634, 559) with delta (0, -1)
Screenshot: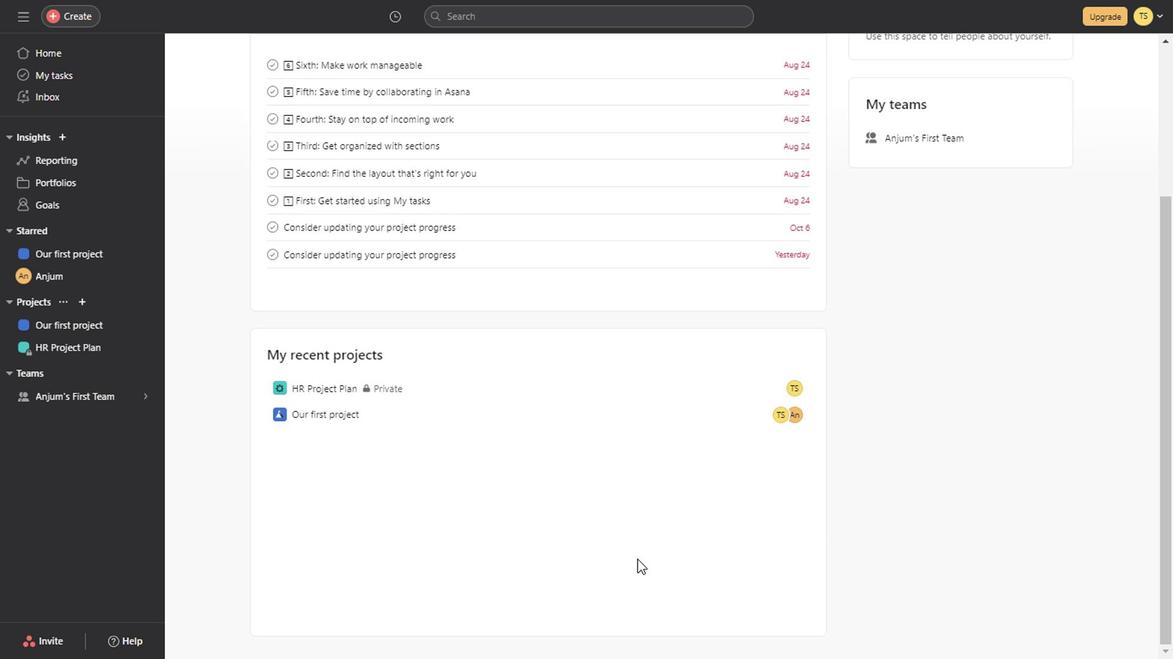 
Action: Mouse scrolled (634, 559) with delta (0, -1)
Screenshot: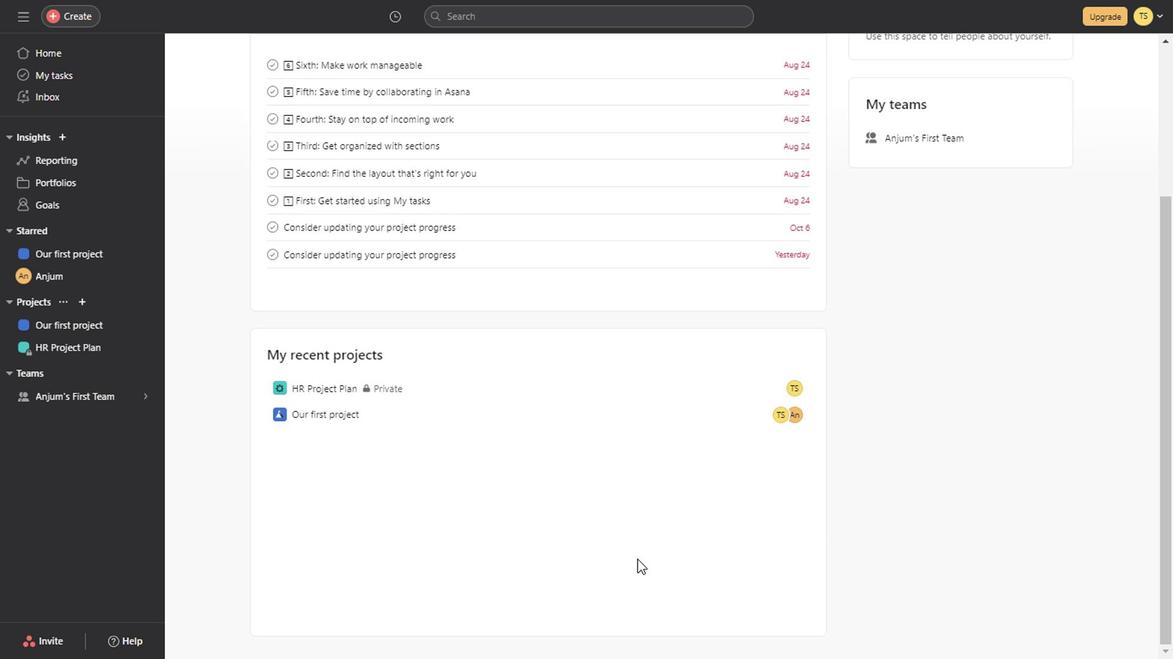 
Action: Mouse scrolled (634, 559) with delta (0, -1)
Screenshot: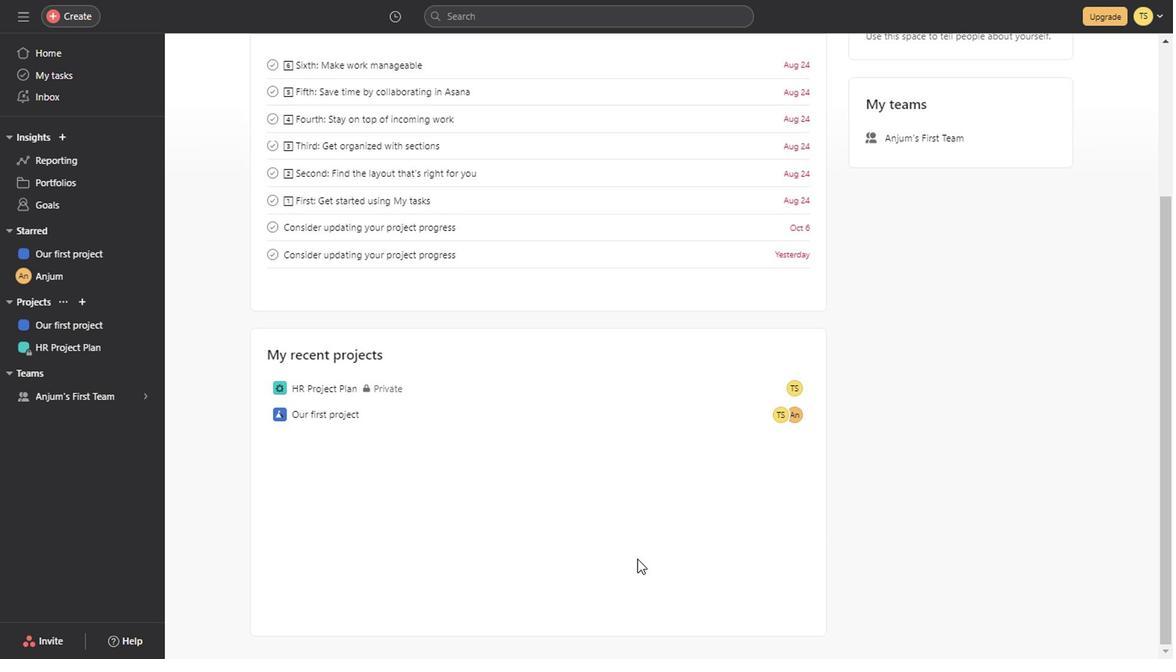 
Action: Mouse scrolled (634, 559) with delta (0, -1)
Screenshot: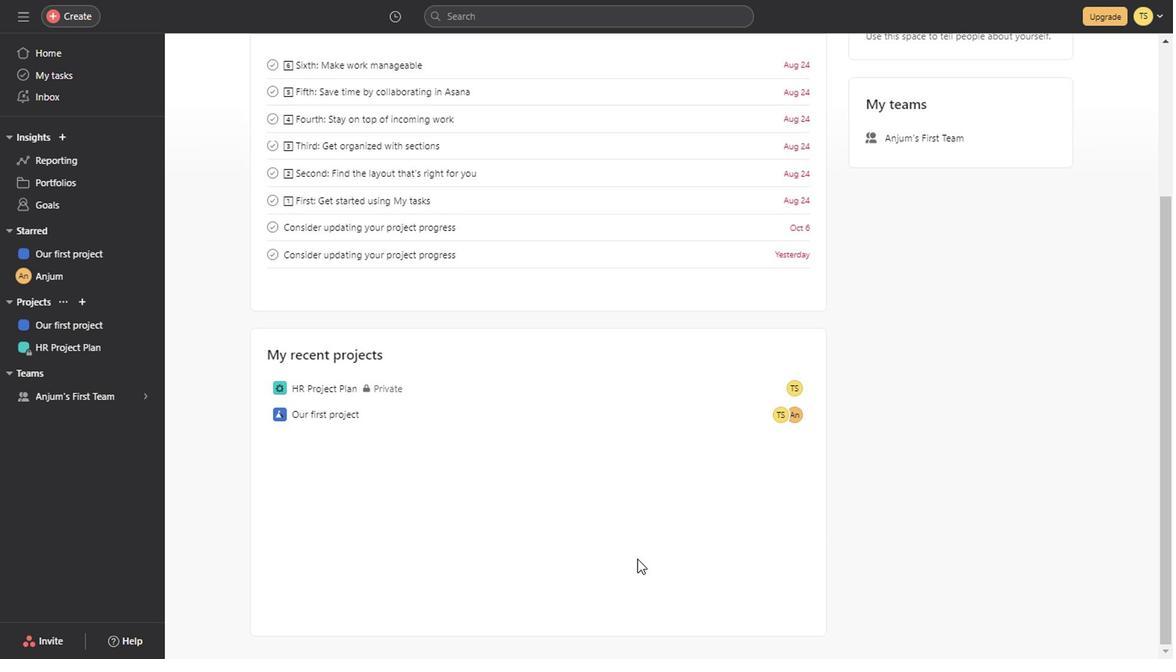 
Action: Mouse scrolled (634, 559) with delta (0, -1)
Screenshot: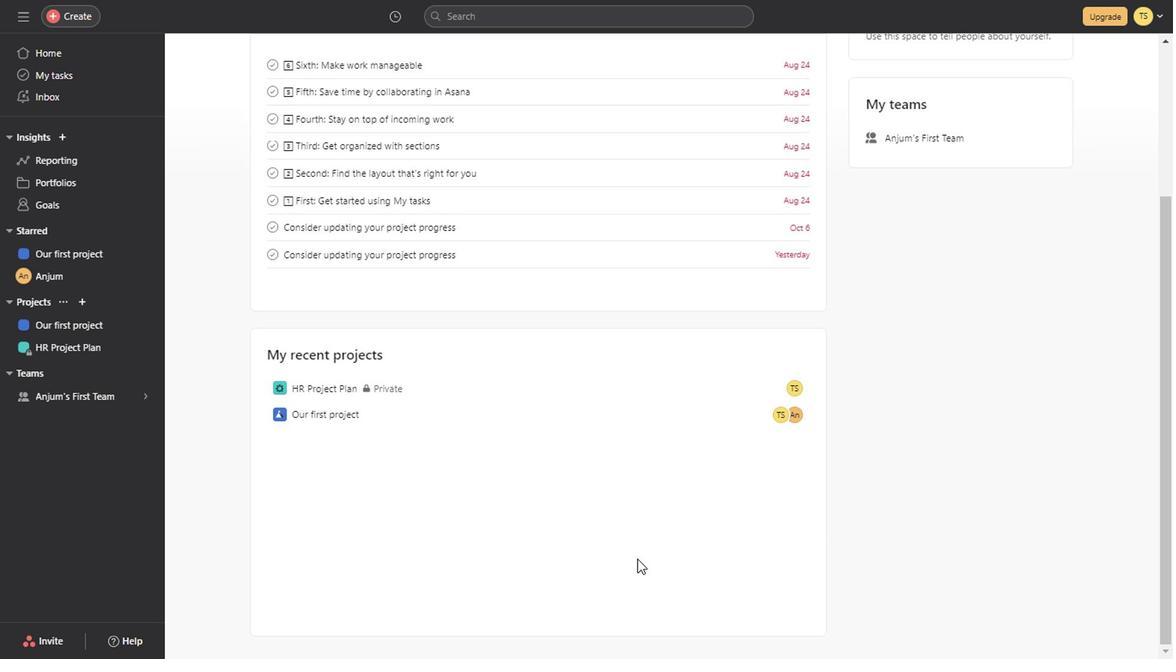 
Action: Mouse scrolled (634, 559) with delta (0, -1)
Screenshot: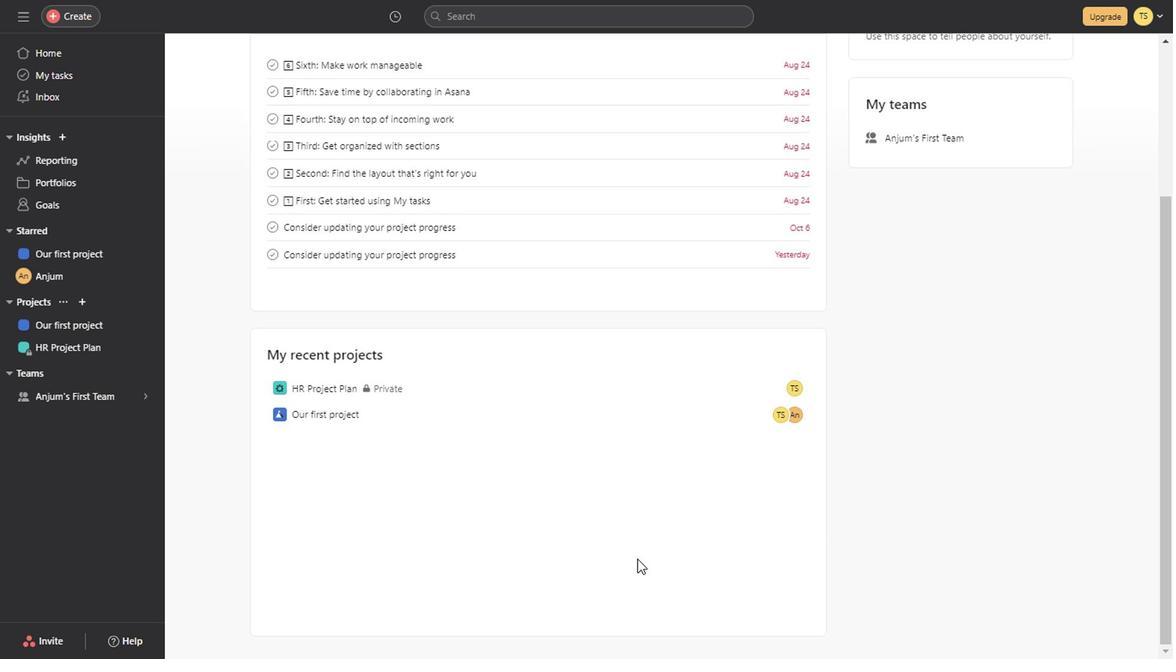 
Action: Mouse scrolled (634, 559) with delta (0, -1)
Screenshot: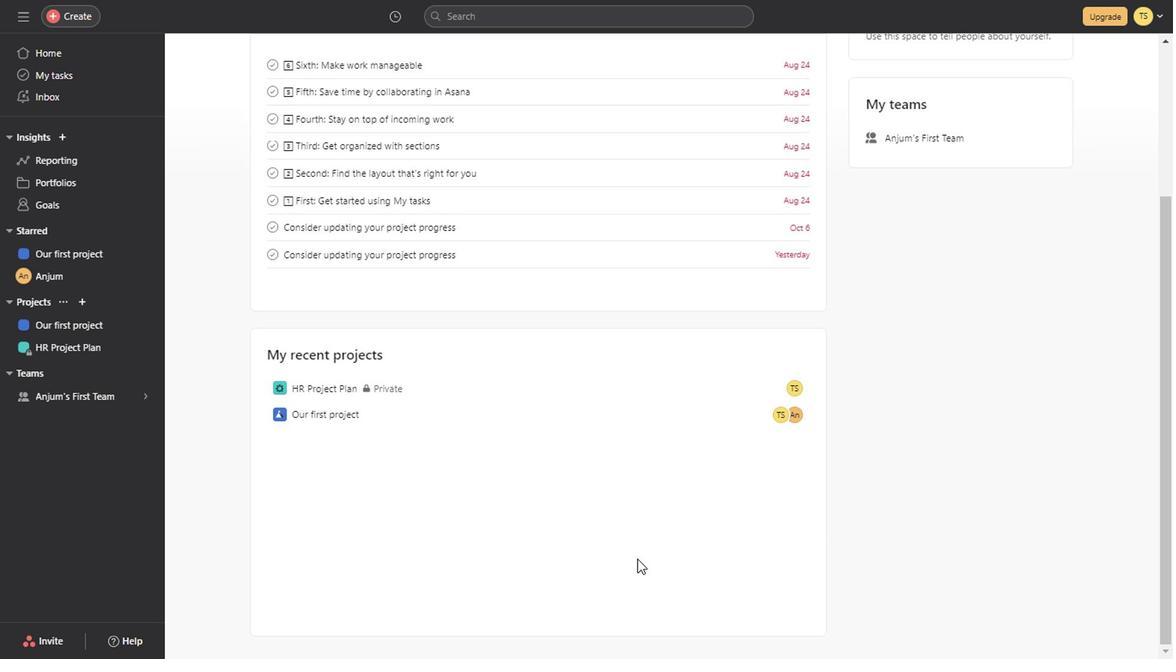 
Action: Mouse scrolled (634, 559) with delta (0, -1)
Screenshot: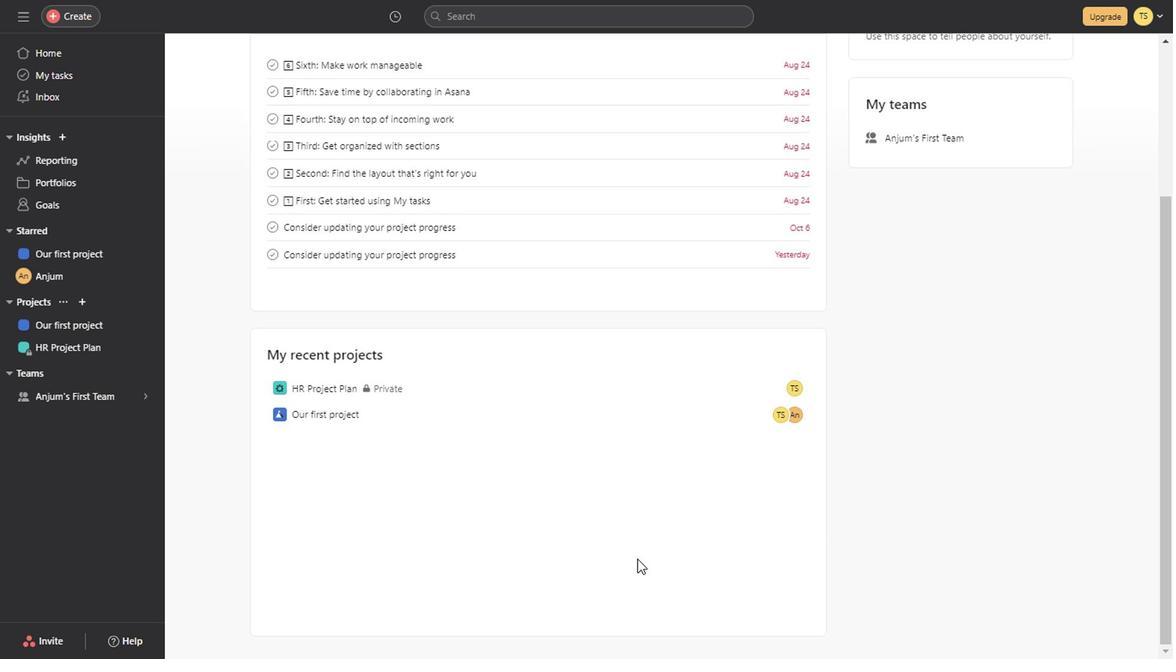 
Action: Mouse scrolled (634, 559) with delta (0, -1)
Screenshot: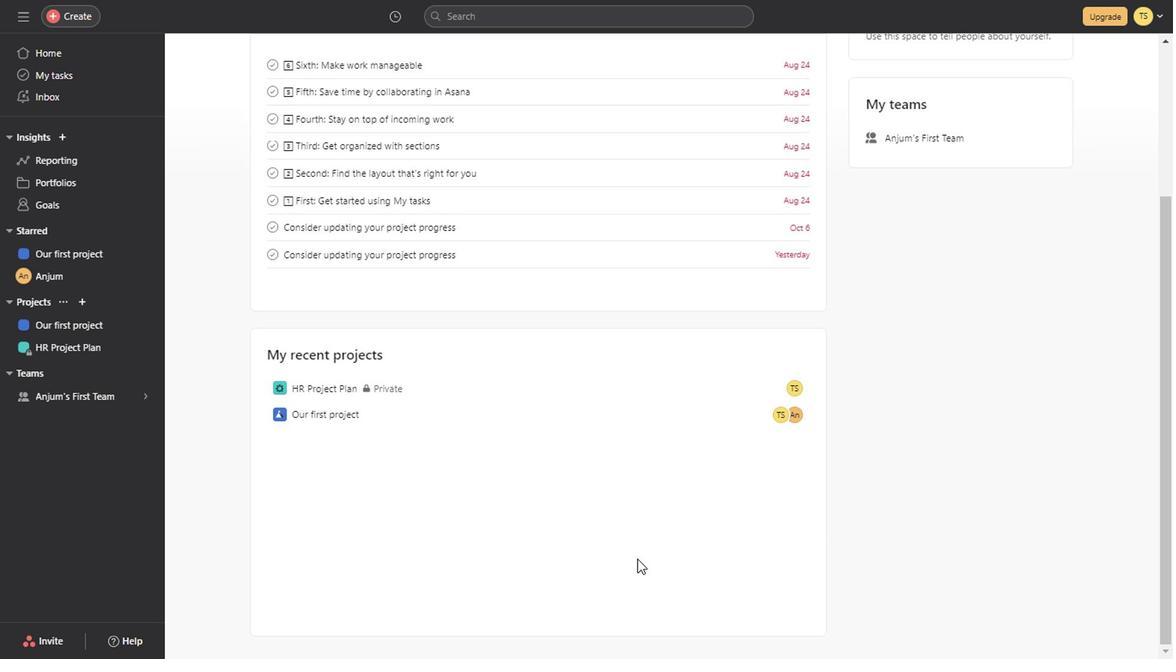
Action: Mouse scrolled (634, 559) with delta (0, -1)
Screenshot: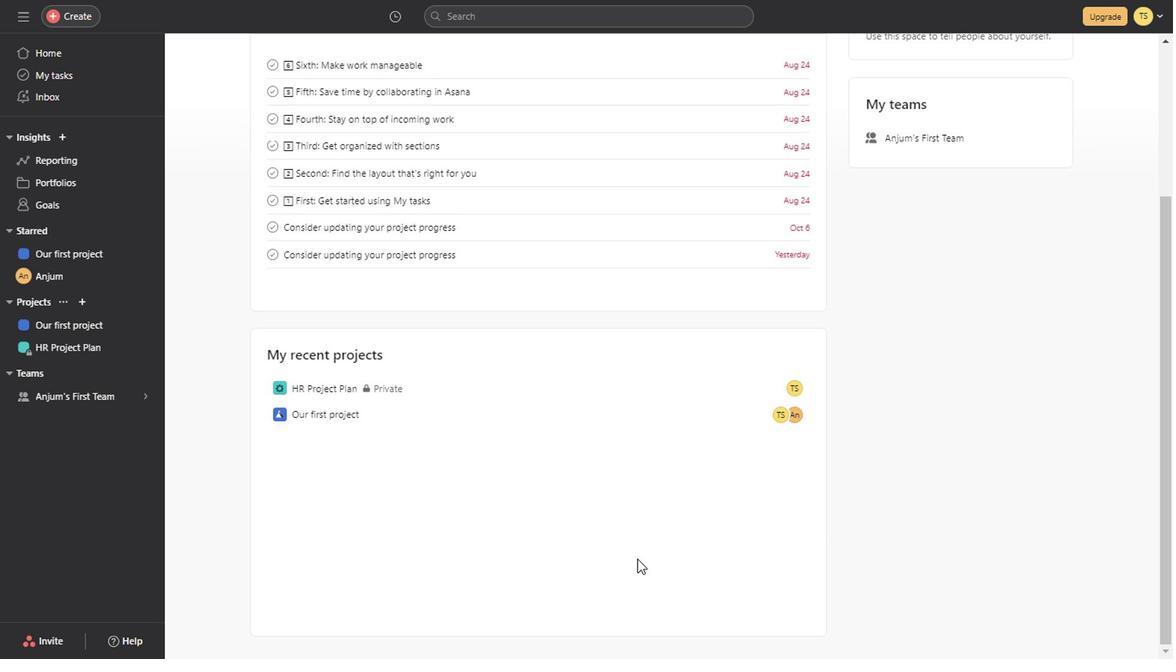 
Action: Mouse scrolled (634, 559) with delta (0, -1)
Screenshot: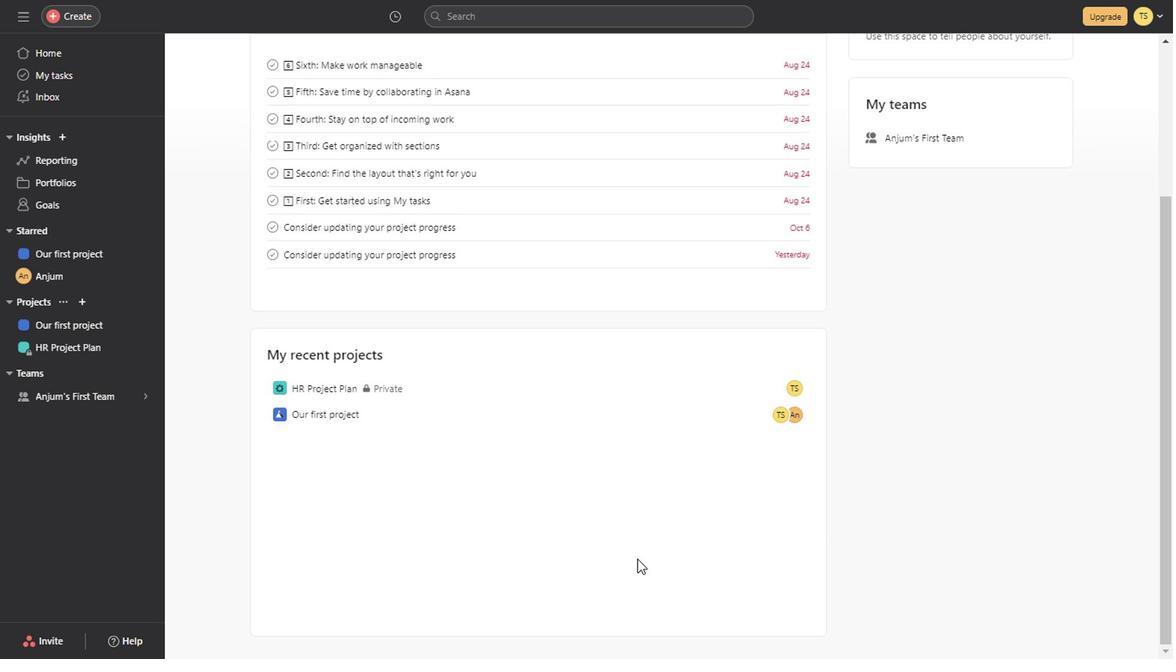 
Action: Mouse scrolled (634, 559) with delta (0, -1)
Screenshot: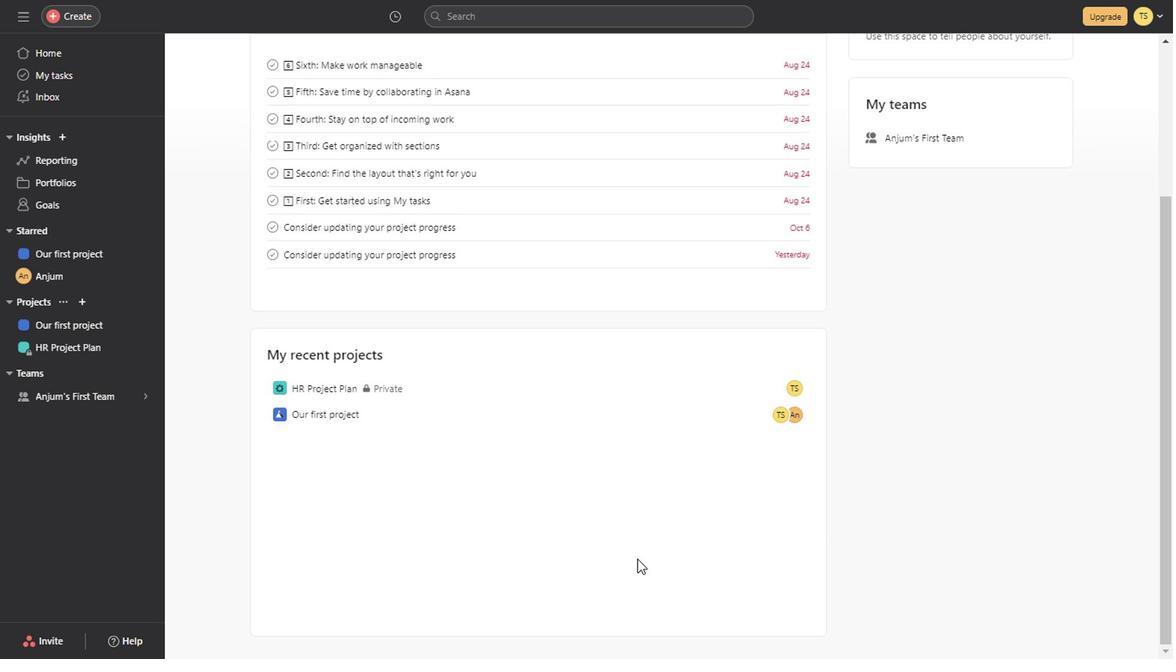 
Action: Mouse scrolled (634, 559) with delta (0, -1)
Screenshot: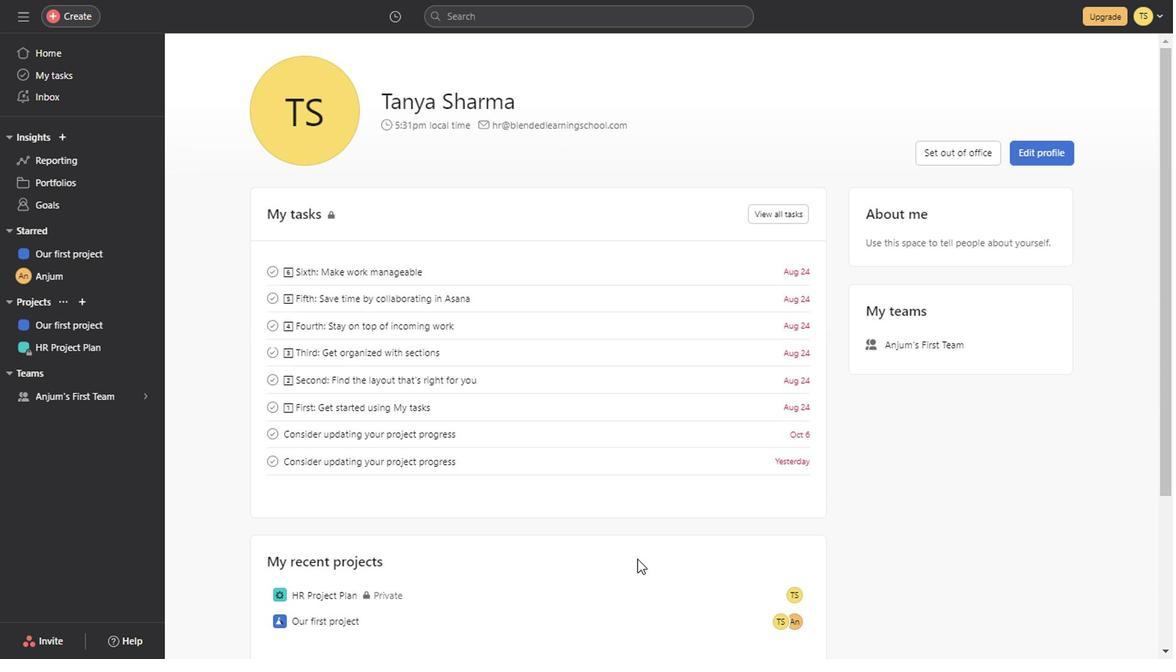 
Action: Mouse scrolled (634, 559) with delta (0, -1)
Screenshot: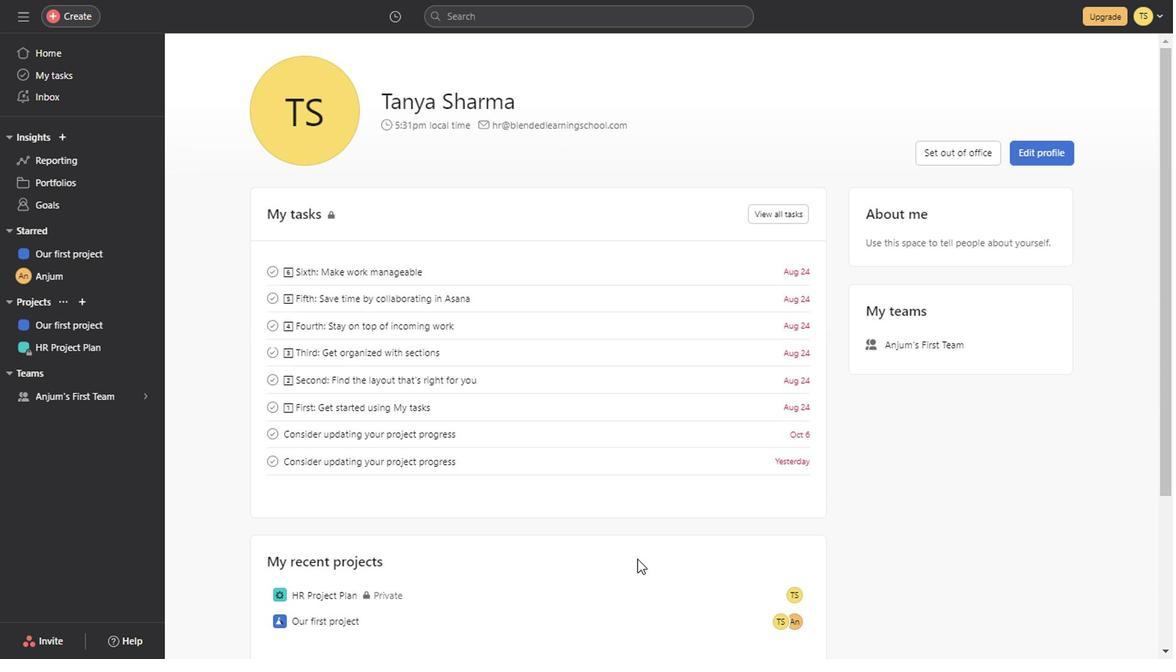 
Action: Mouse scrolled (634, 559) with delta (0, -1)
Screenshot: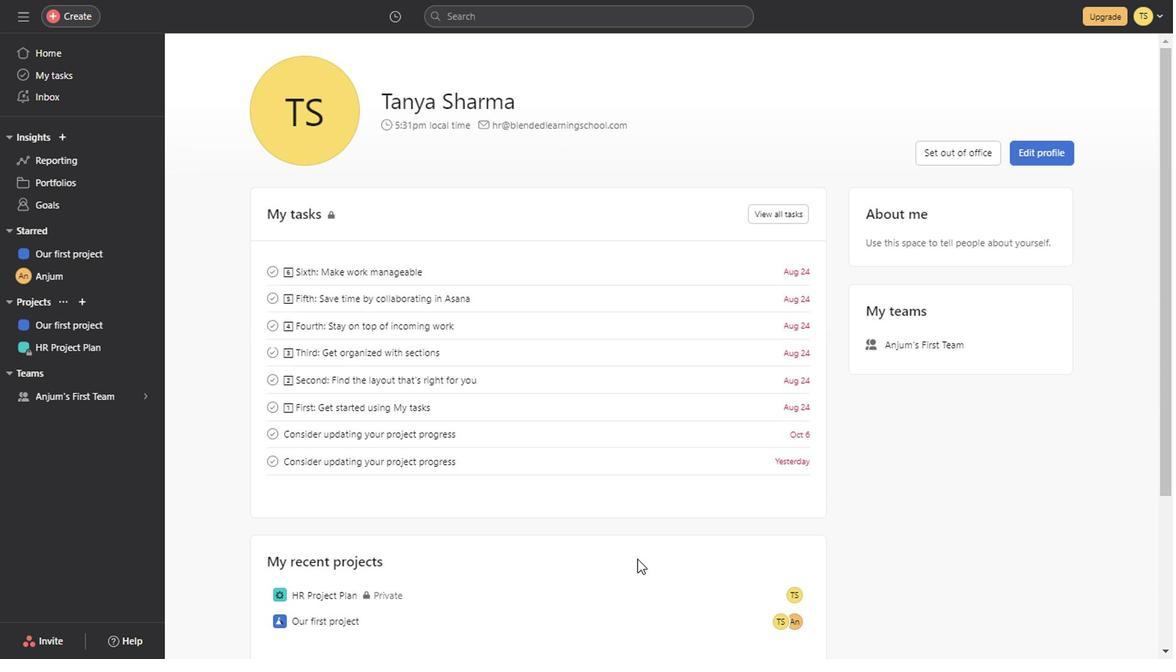 
Action: Mouse scrolled (634, 559) with delta (0, -1)
Screenshot: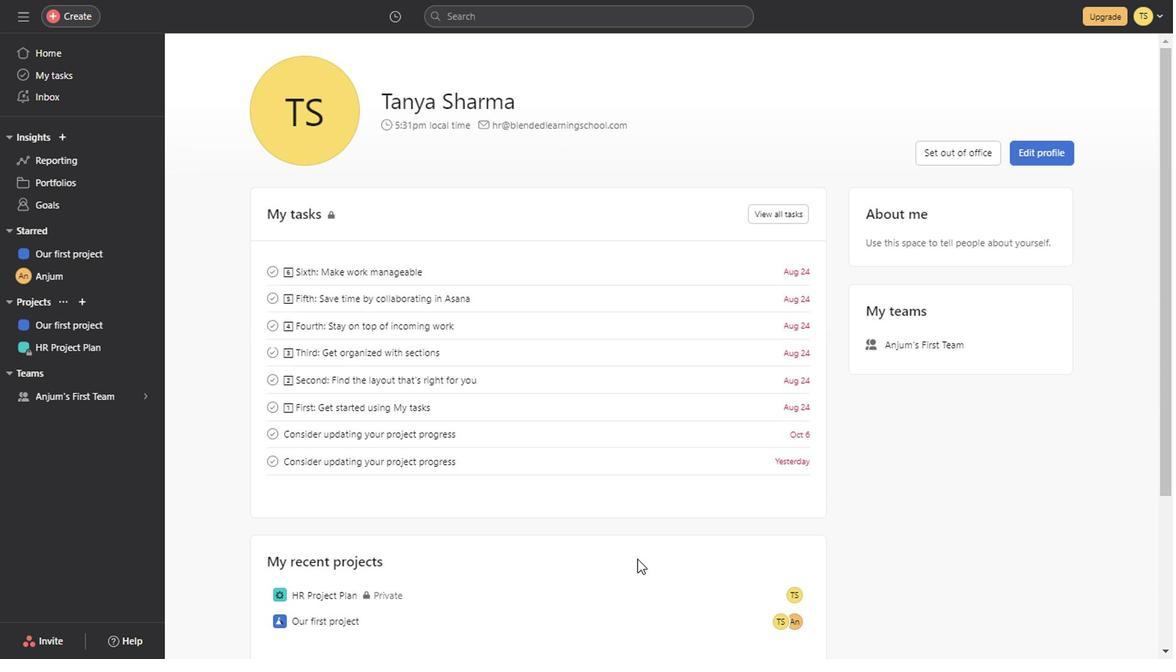 
Action: Mouse scrolled (634, 559) with delta (0, -1)
Screenshot: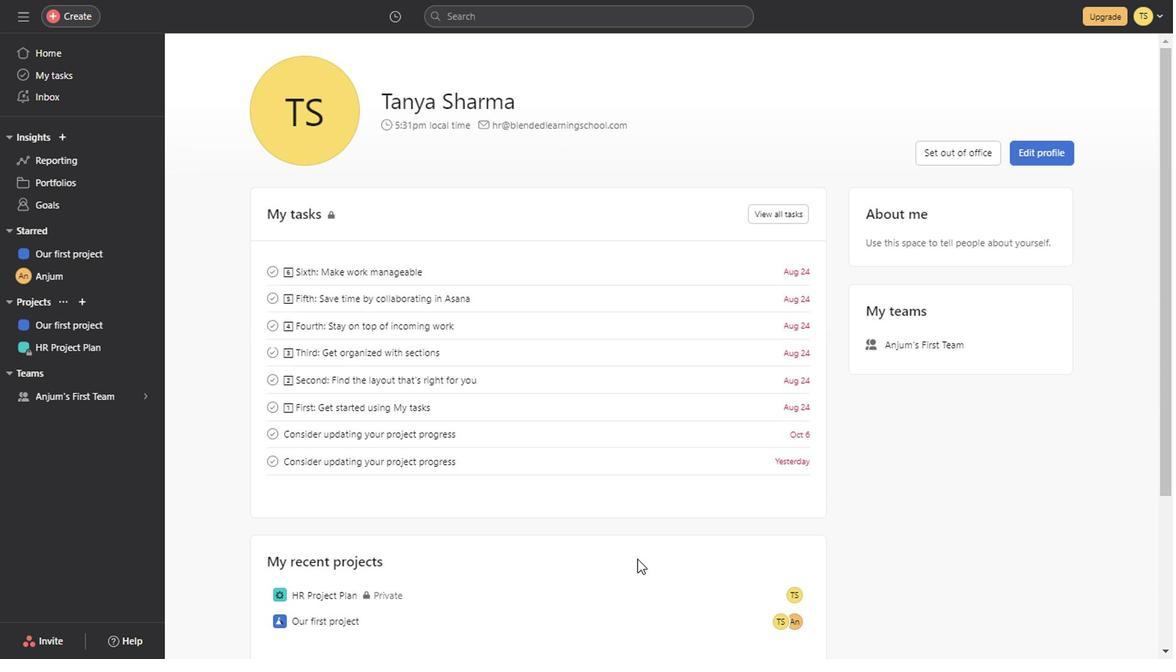 
Action: Mouse scrolled (634, 559) with delta (0, -1)
Screenshot: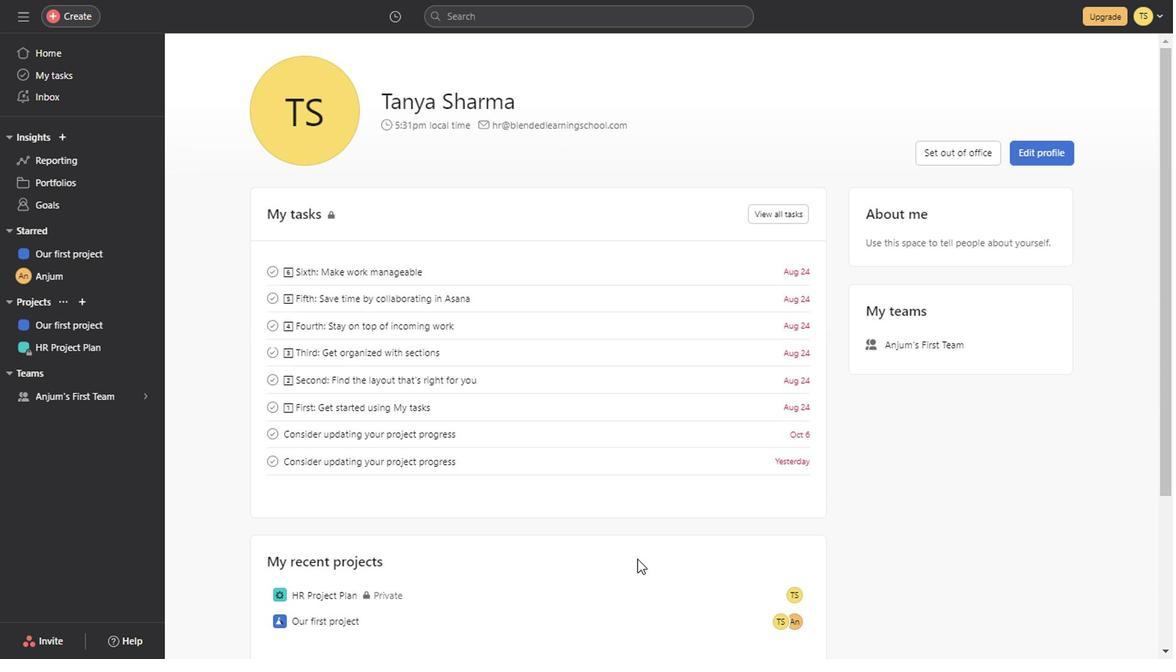
Action: Mouse scrolled (634, 559) with delta (0, -1)
Screenshot: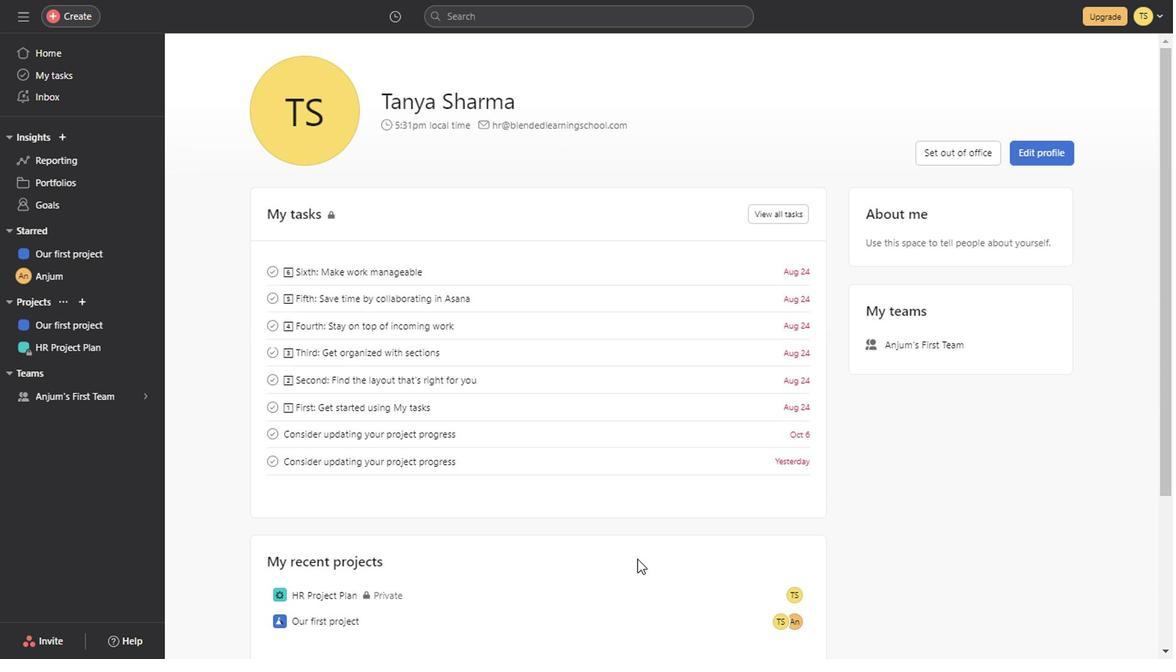 
Action: Mouse scrolled (634, 559) with delta (0, -1)
Screenshot: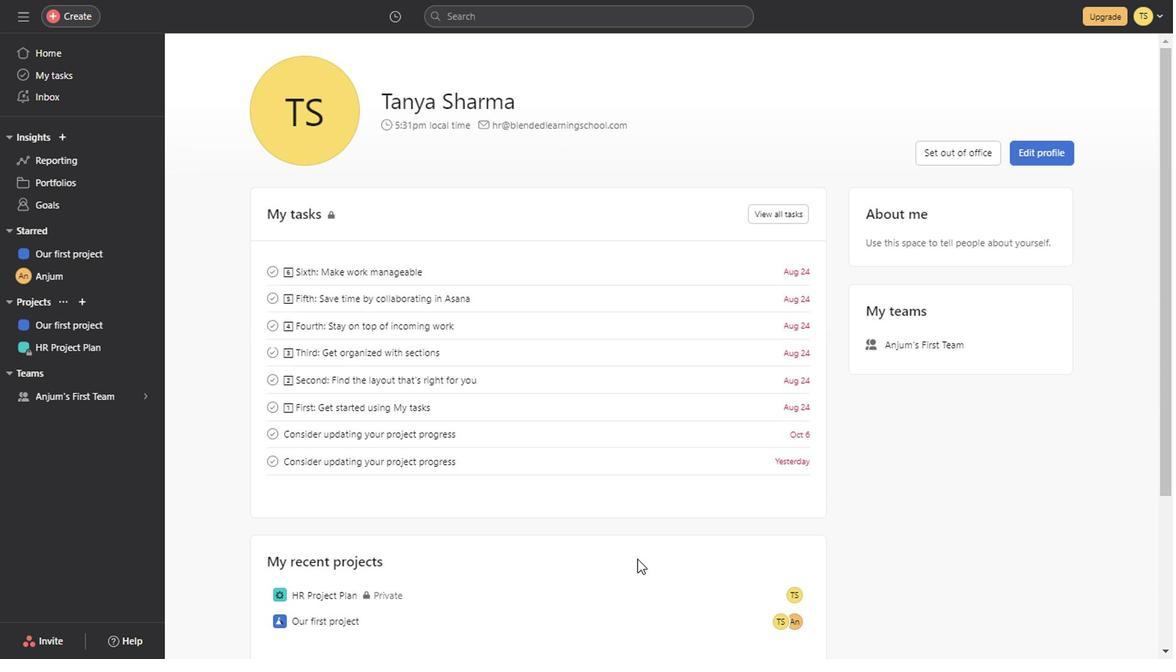 
Action: Mouse scrolled (634, 559) with delta (0, -1)
Screenshot: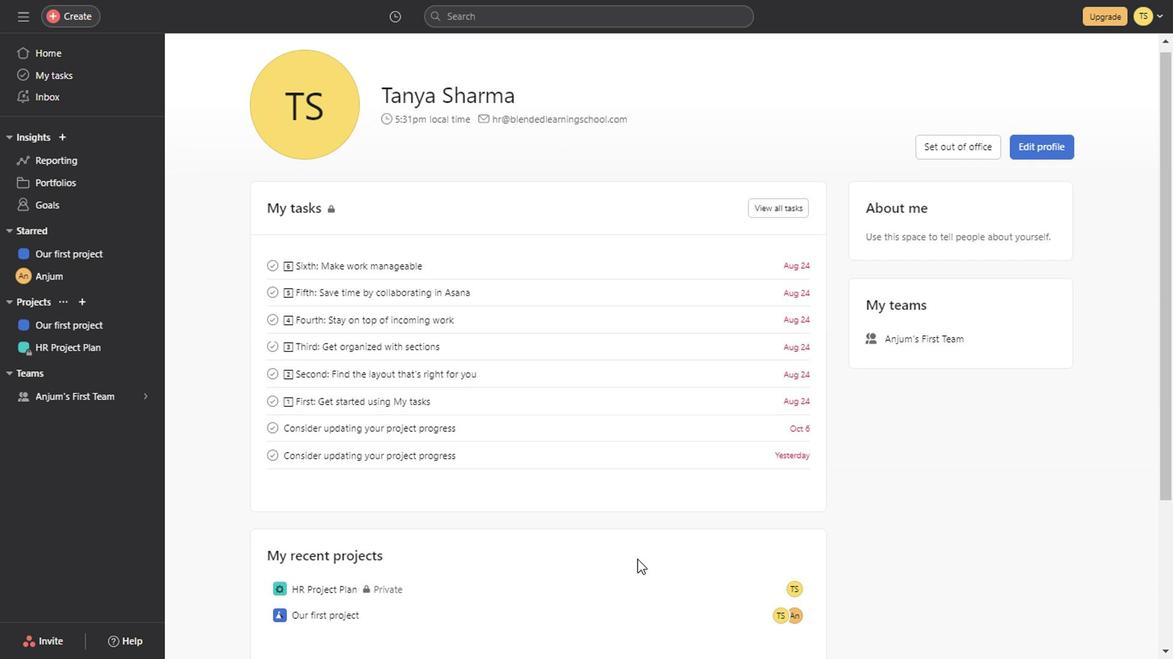 
Action: Mouse scrolled (634, 559) with delta (0, -1)
Screenshot: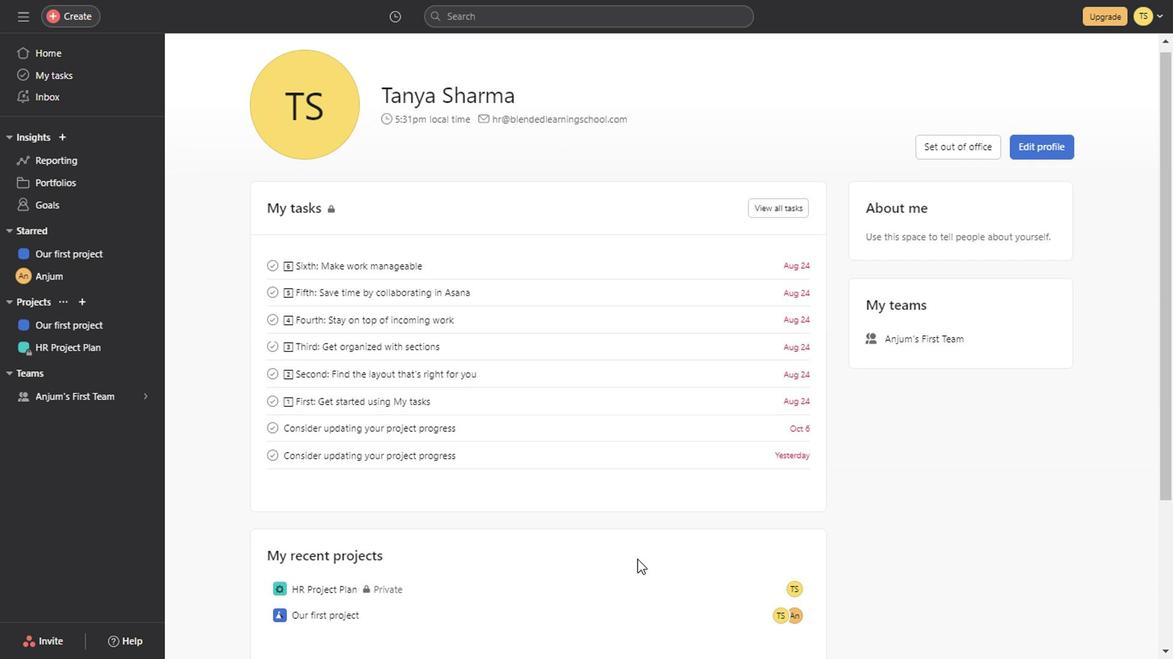 
Action: Mouse scrolled (634, 559) with delta (0, -1)
Screenshot: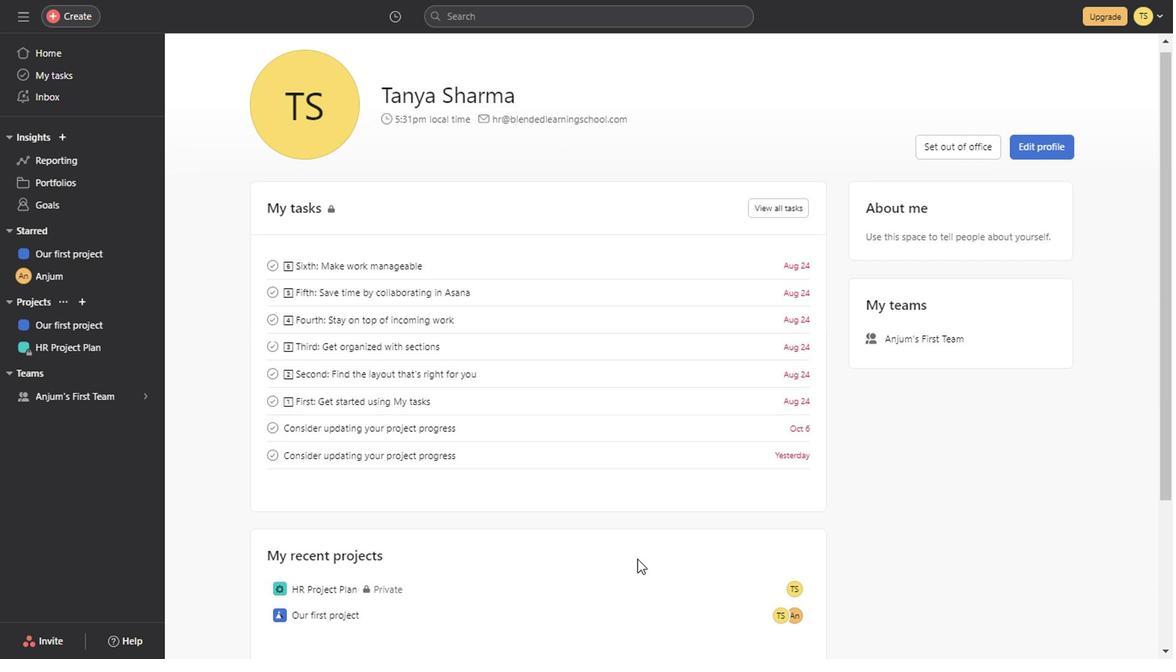 
Action: Mouse scrolled (634, 559) with delta (0, -1)
Screenshot: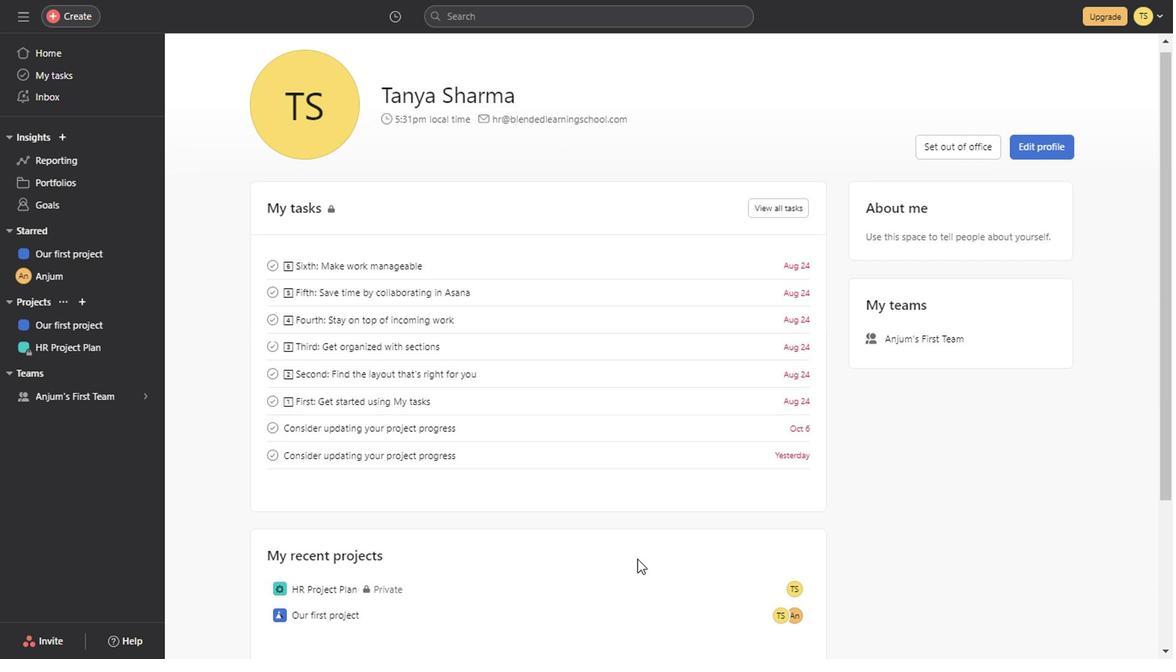 
Action: Mouse scrolled (634, 559) with delta (0, -1)
Screenshot: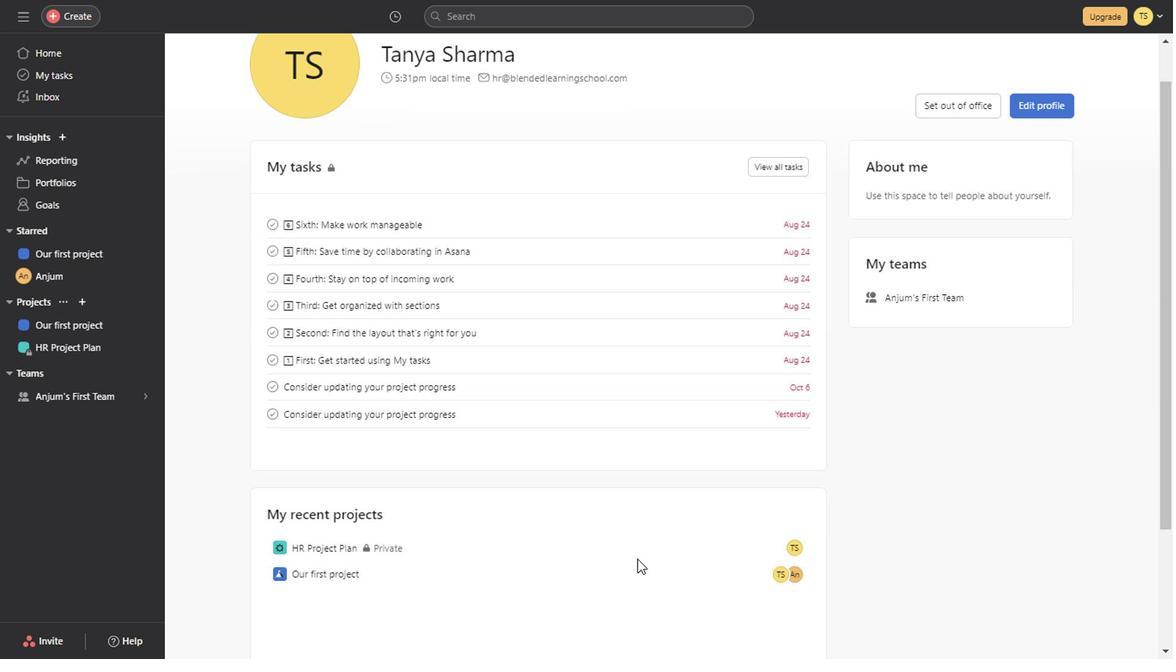 
Action: Mouse scrolled (634, 559) with delta (0, -1)
Screenshot: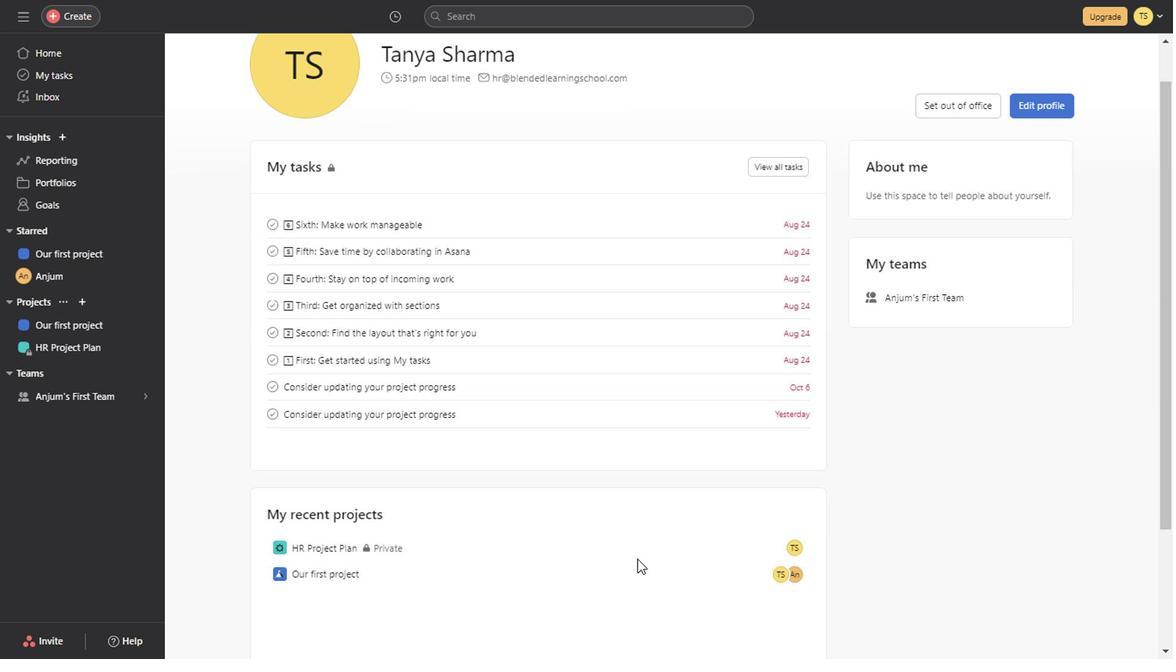
Action: Mouse scrolled (634, 559) with delta (0, -1)
Screenshot: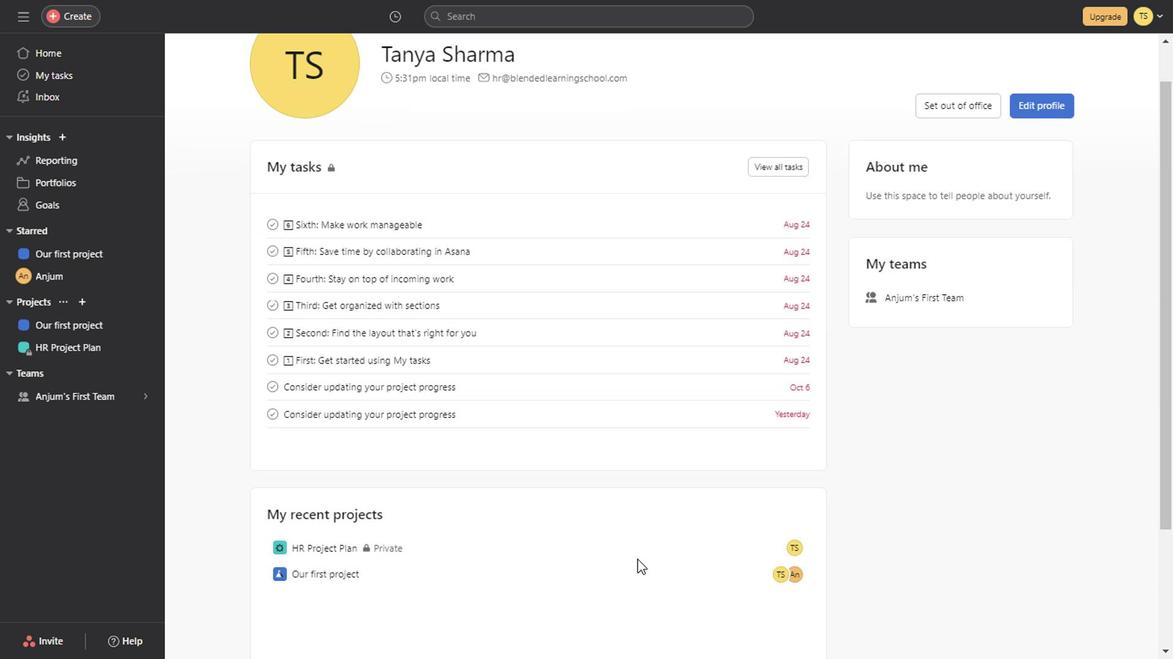 
Action: Mouse scrolled (634, 559) with delta (0, -1)
Screenshot: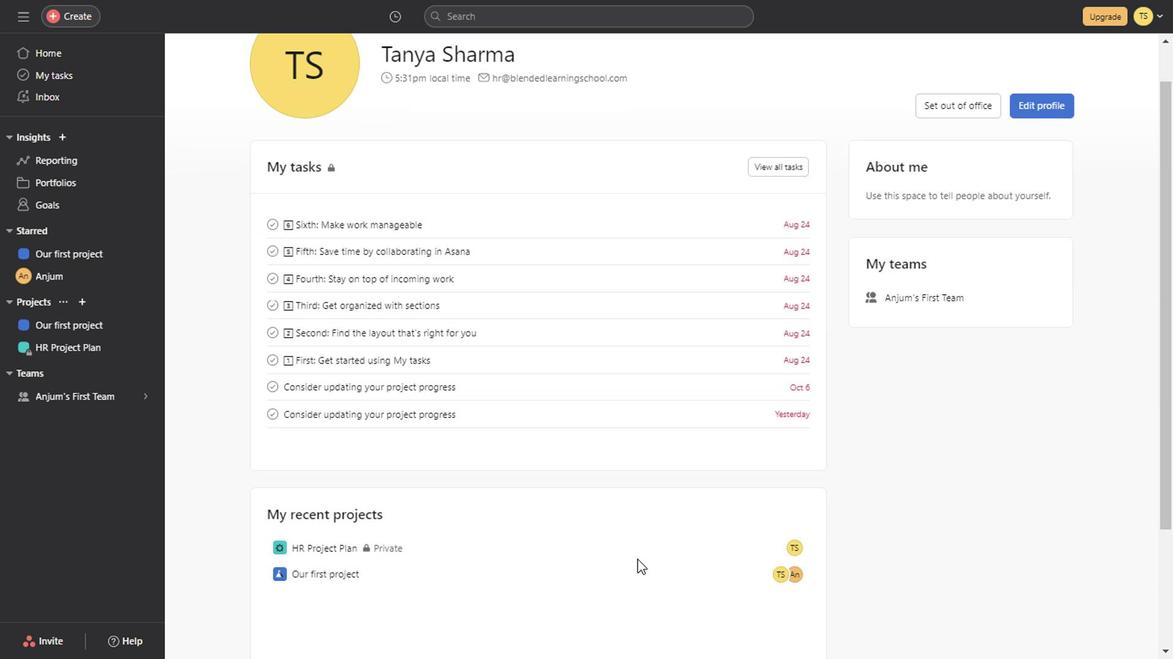 
Action: Mouse scrolled (634, 559) with delta (0, -1)
Screenshot: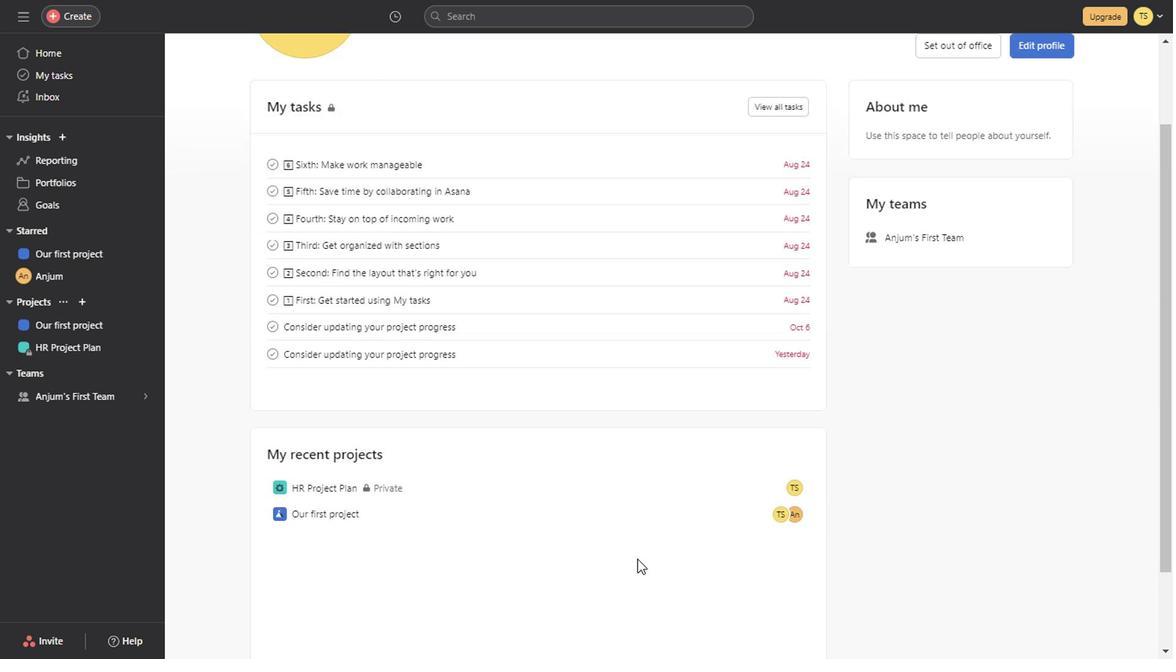 
Action: Mouse scrolled (634, 559) with delta (0, -1)
Screenshot: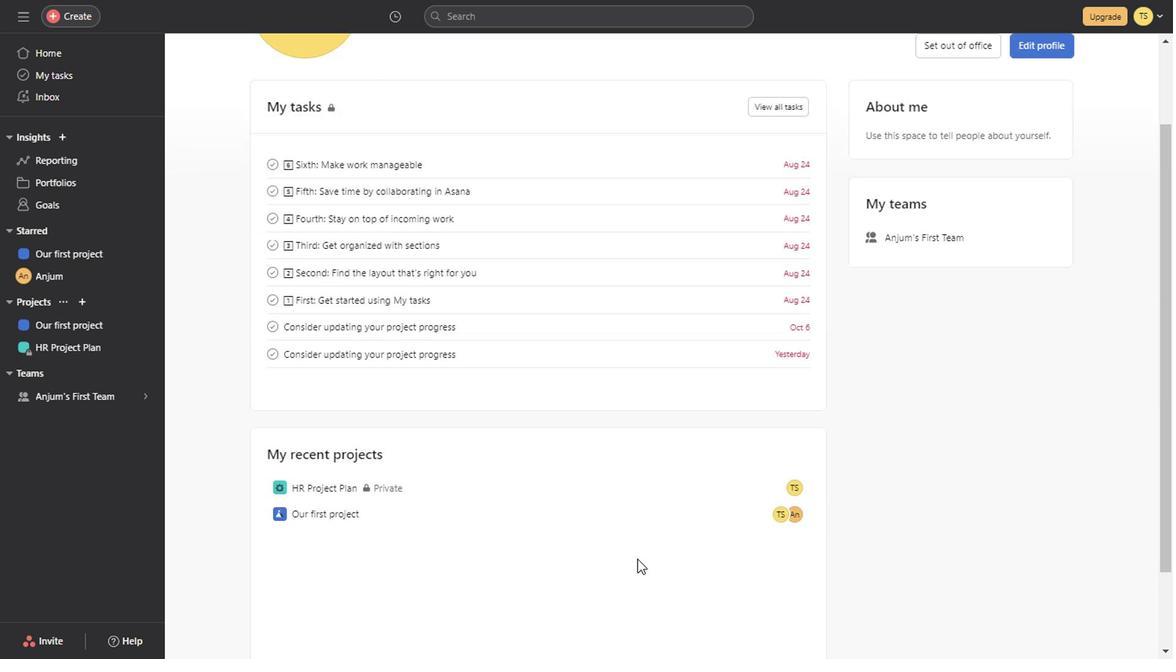 
Action: Mouse scrolled (634, 559) with delta (0, -1)
Screenshot: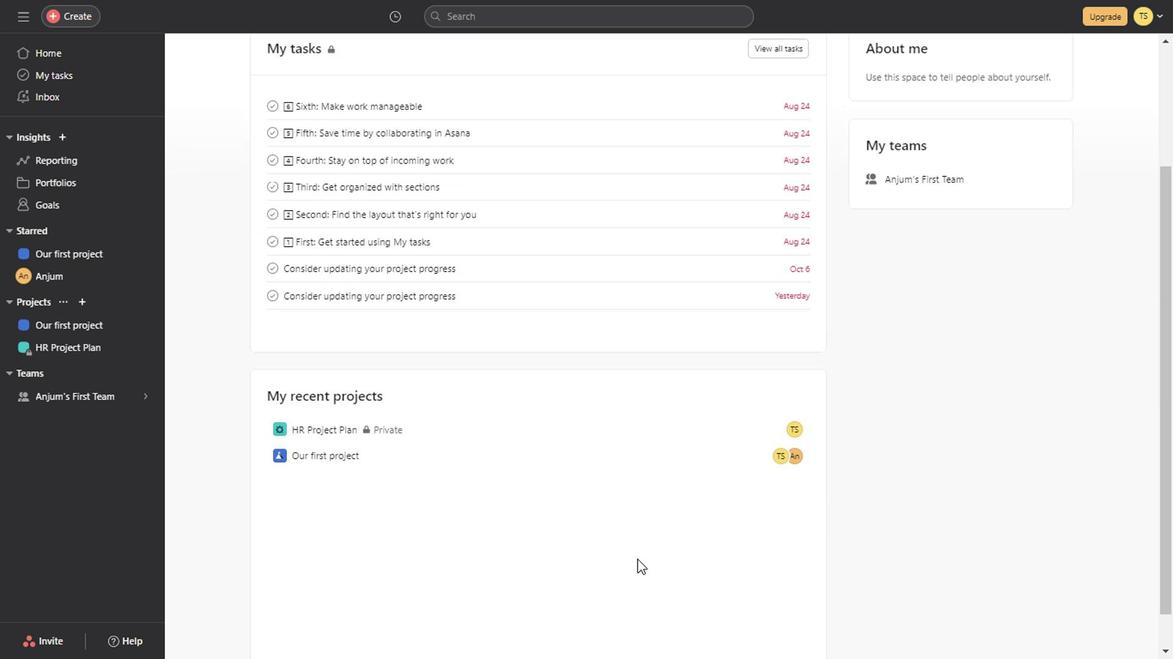 
Action: Mouse scrolled (634, 559) with delta (0, -1)
Screenshot: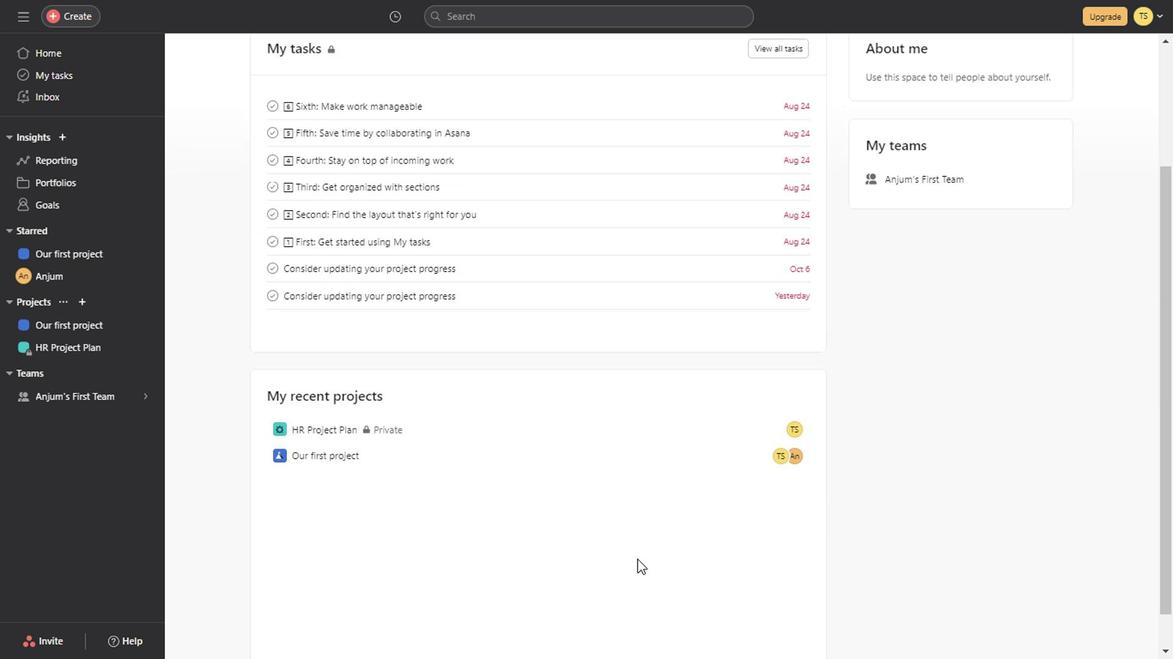 
Action: Mouse scrolled (634, 559) with delta (0, -1)
Screenshot: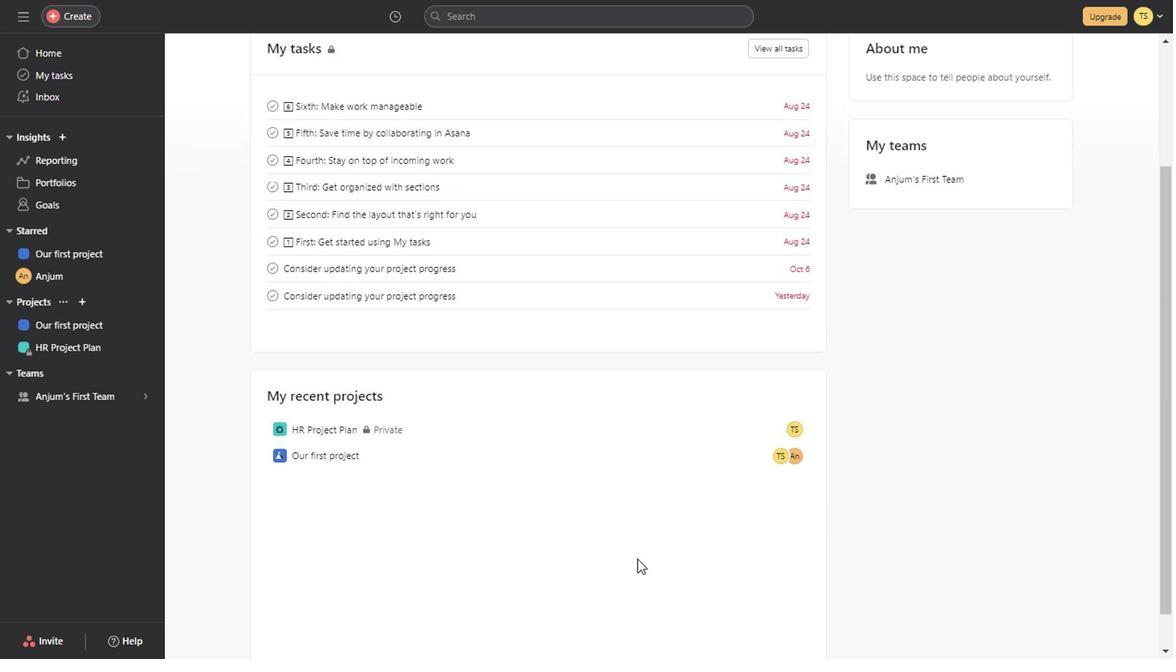 
Action: Mouse scrolled (634, 559) with delta (0, -1)
Screenshot: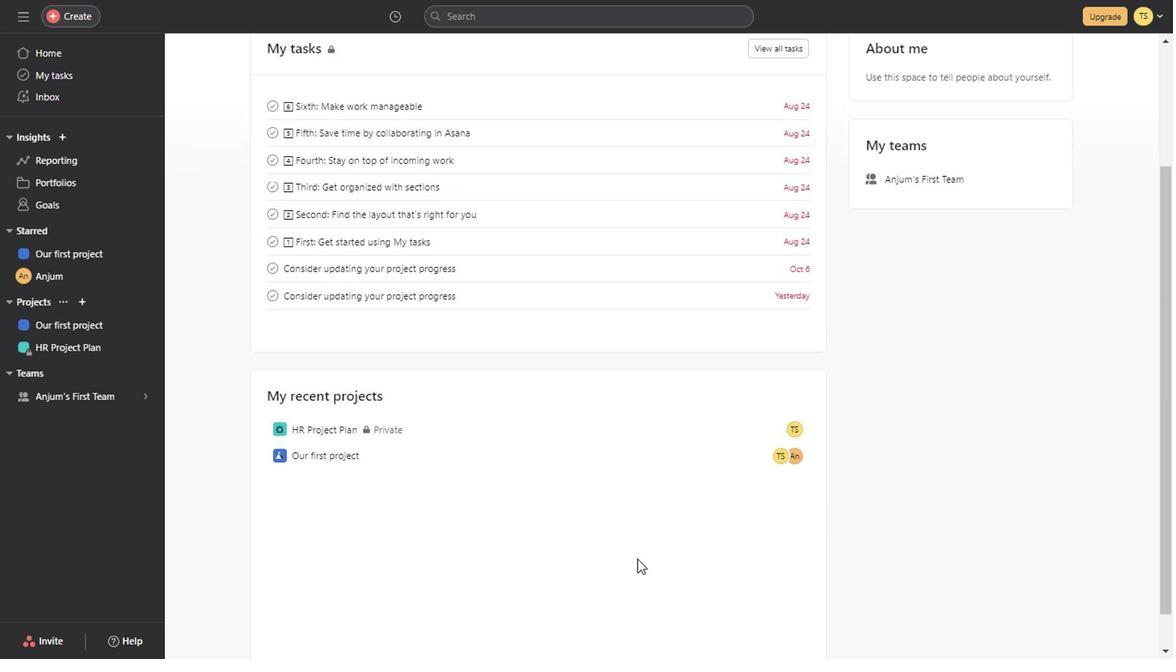 
Action: Mouse scrolled (634, 559) with delta (0, -1)
Screenshot: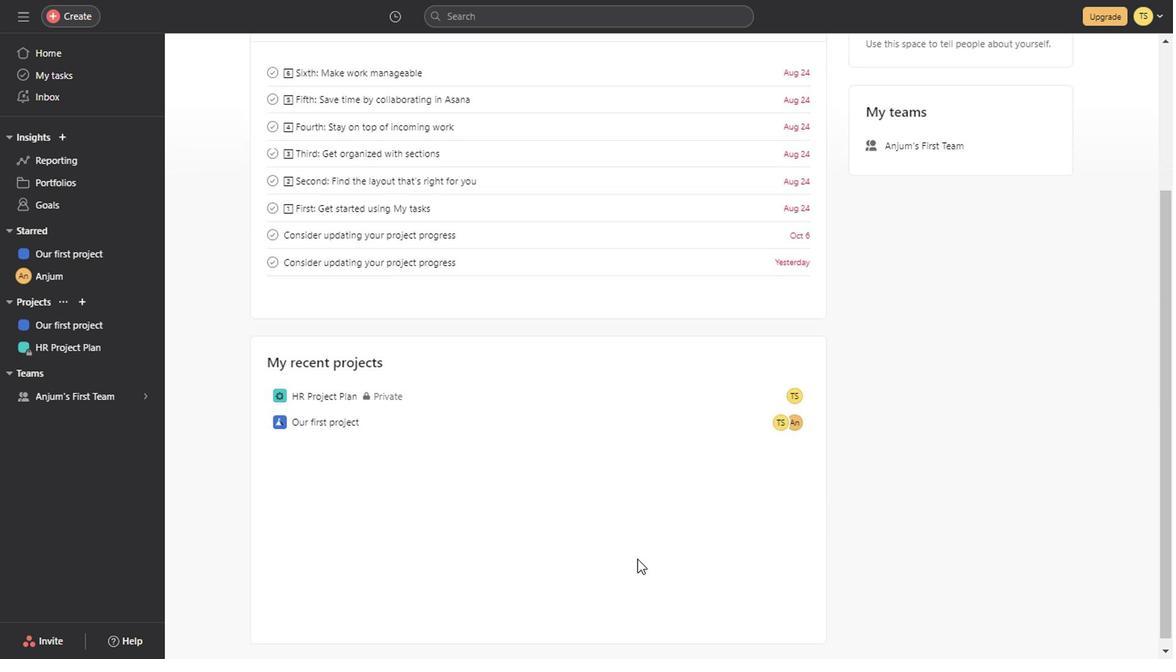 
Action: Mouse scrolled (634, 559) with delta (0, -1)
Screenshot: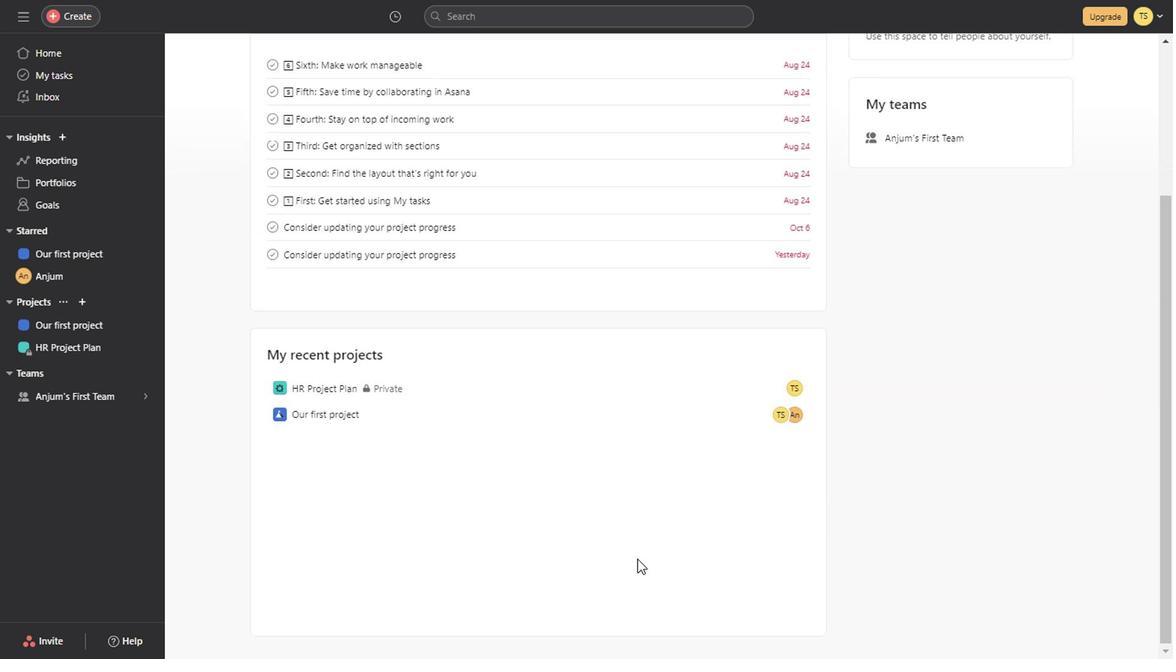 
Action: Mouse scrolled (634, 559) with delta (0, -1)
Screenshot: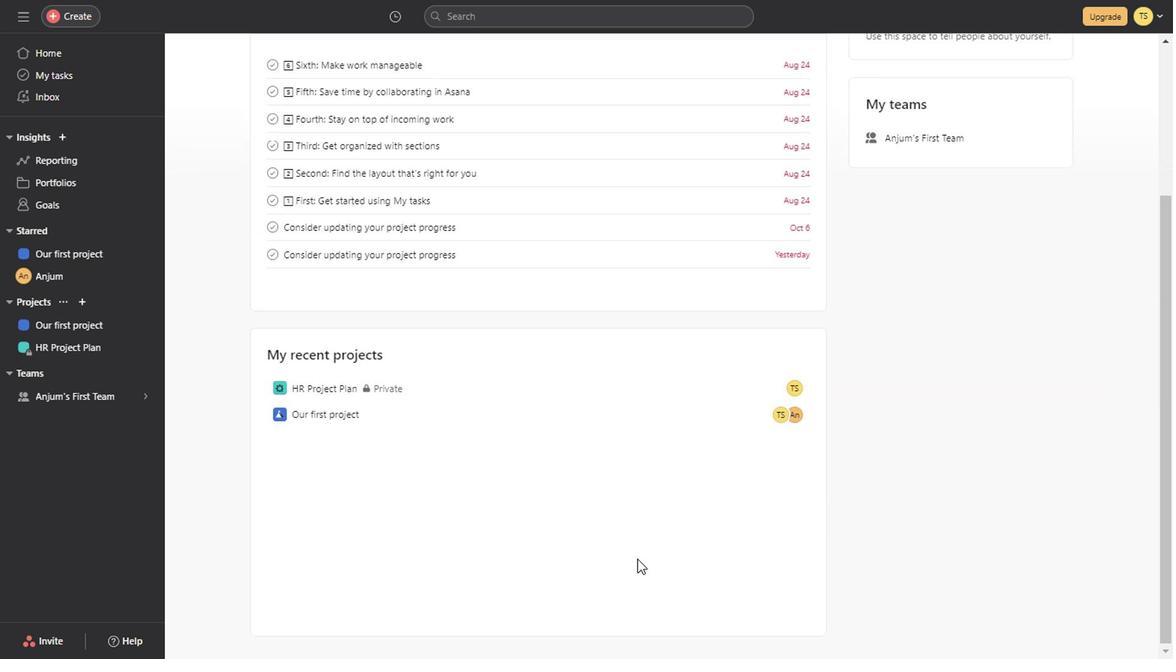 
Action: Mouse scrolled (634, 559) with delta (0, -1)
Screenshot: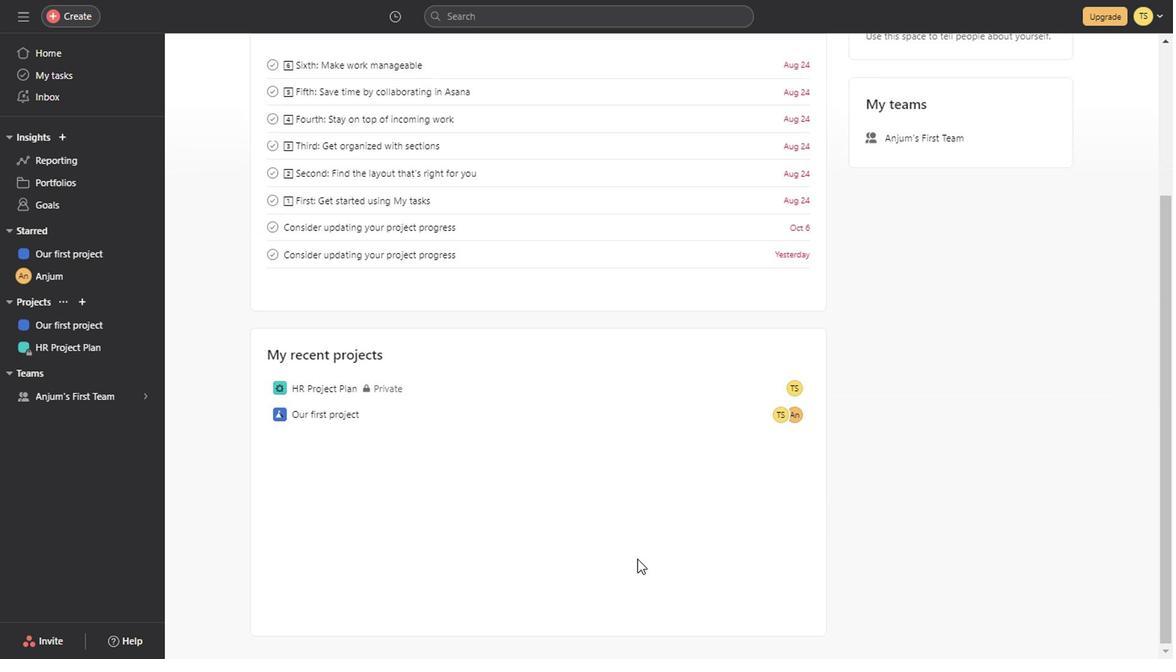 
Action: Mouse scrolled (634, 559) with delta (0, -1)
Screenshot: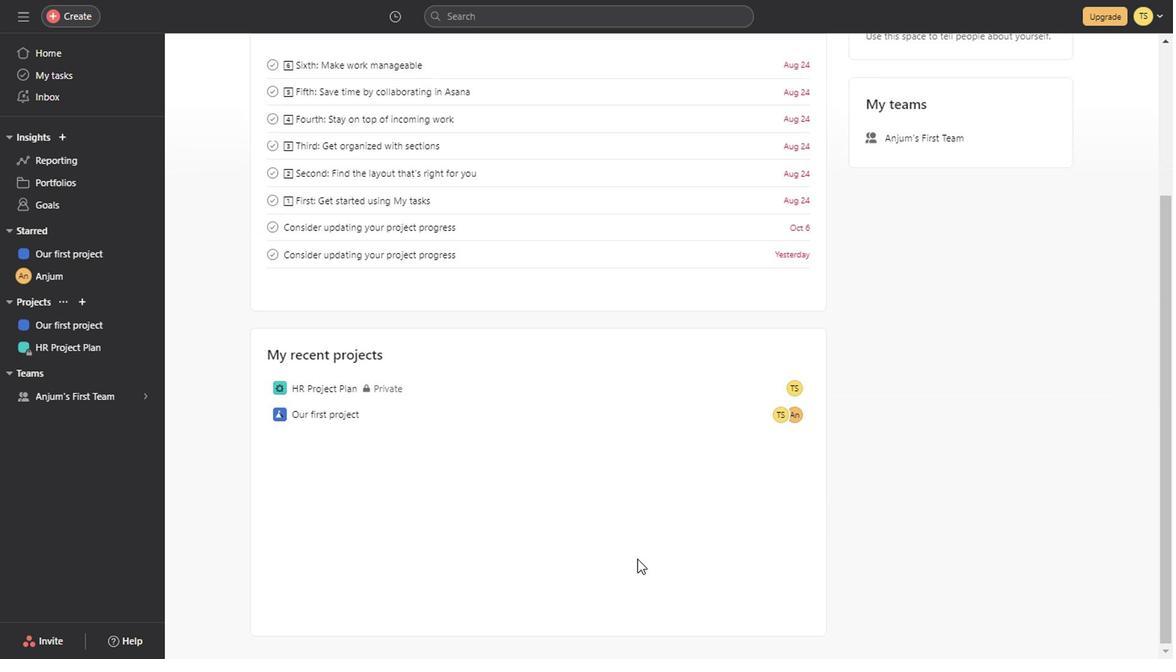 
Action: Mouse scrolled (634, 559) with delta (0, -1)
Screenshot: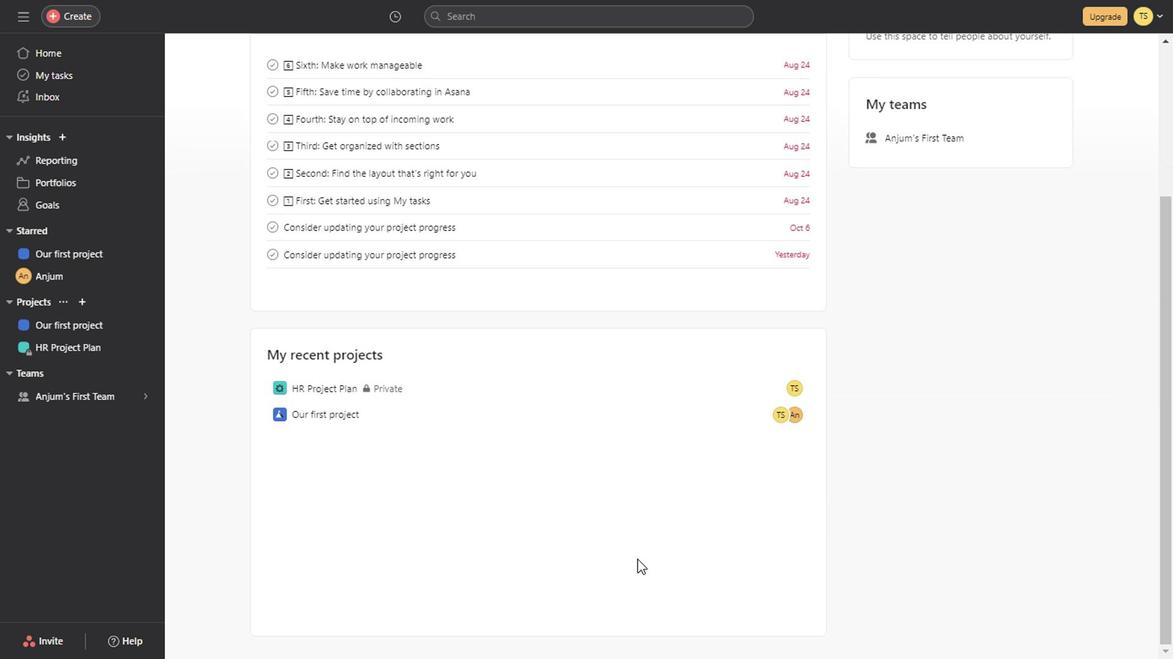 
Action: Mouse scrolled (634, 559) with delta (0, -1)
Screenshot: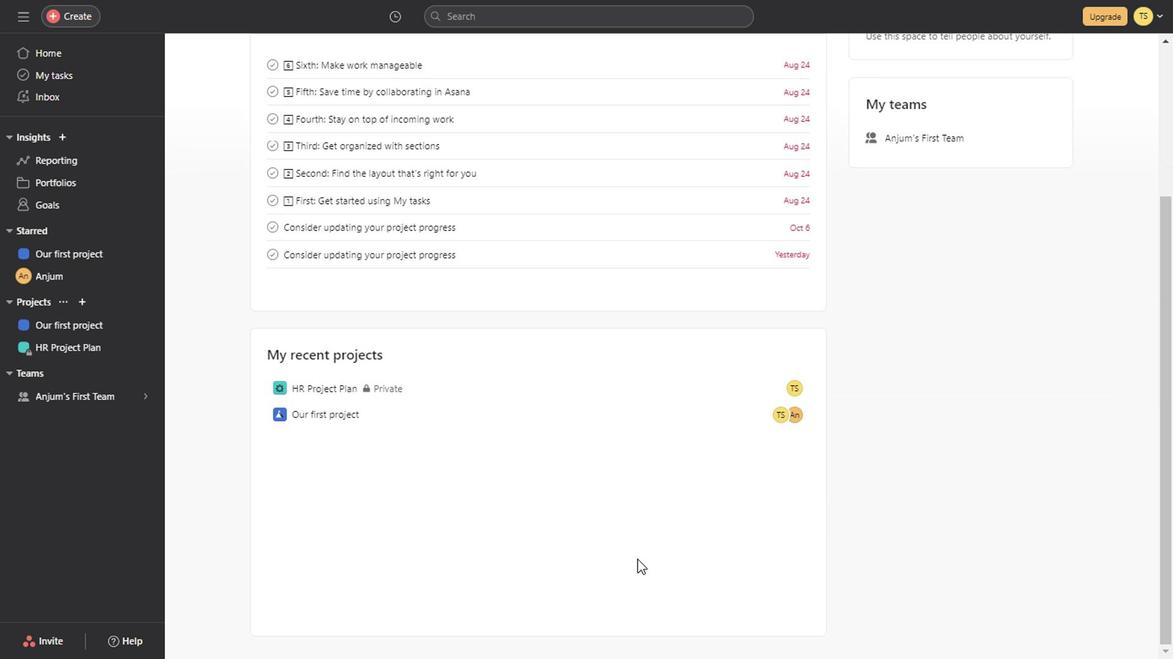 
Action: Mouse scrolled (634, 559) with delta (0, -1)
Screenshot: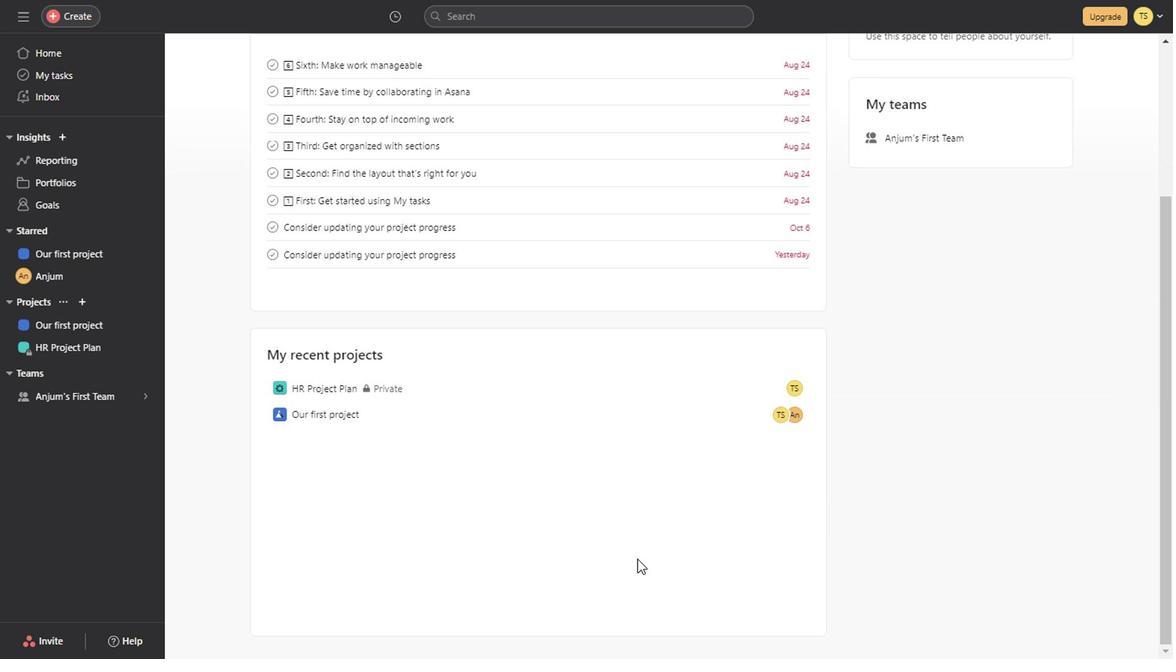 
Action: Mouse scrolled (634, 559) with delta (0, -1)
Screenshot: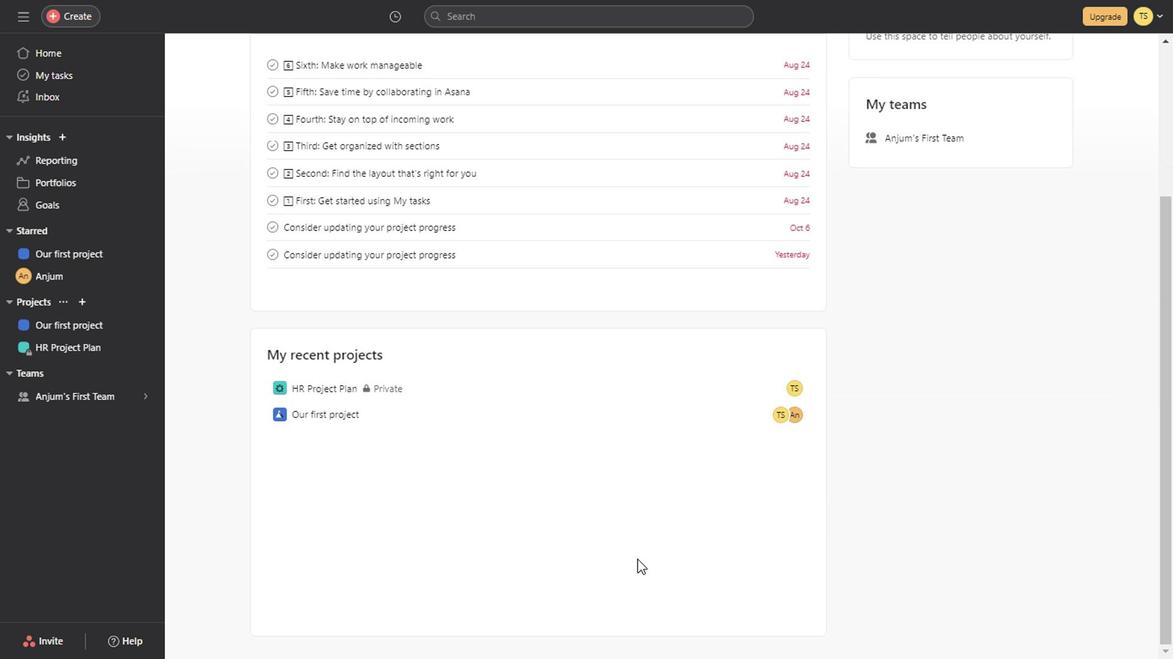 
Action: Mouse scrolled (634, 559) with delta (0, -1)
Screenshot: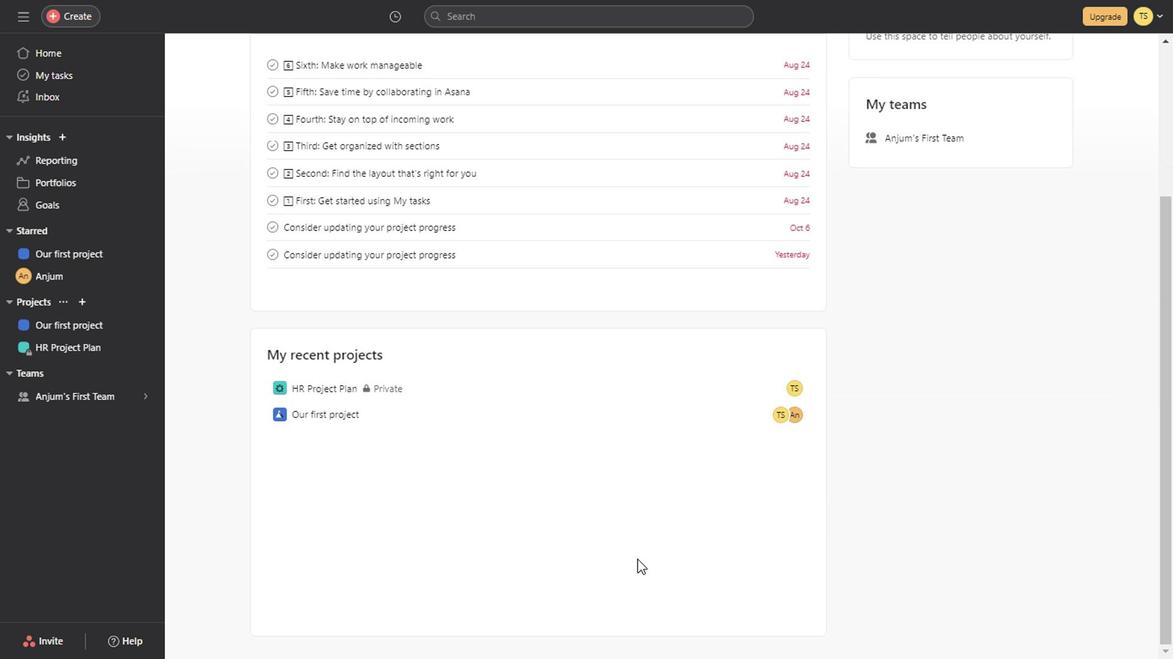 
Action: Mouse scrolled (634, 559) with delta (0, -1)
Screenshot: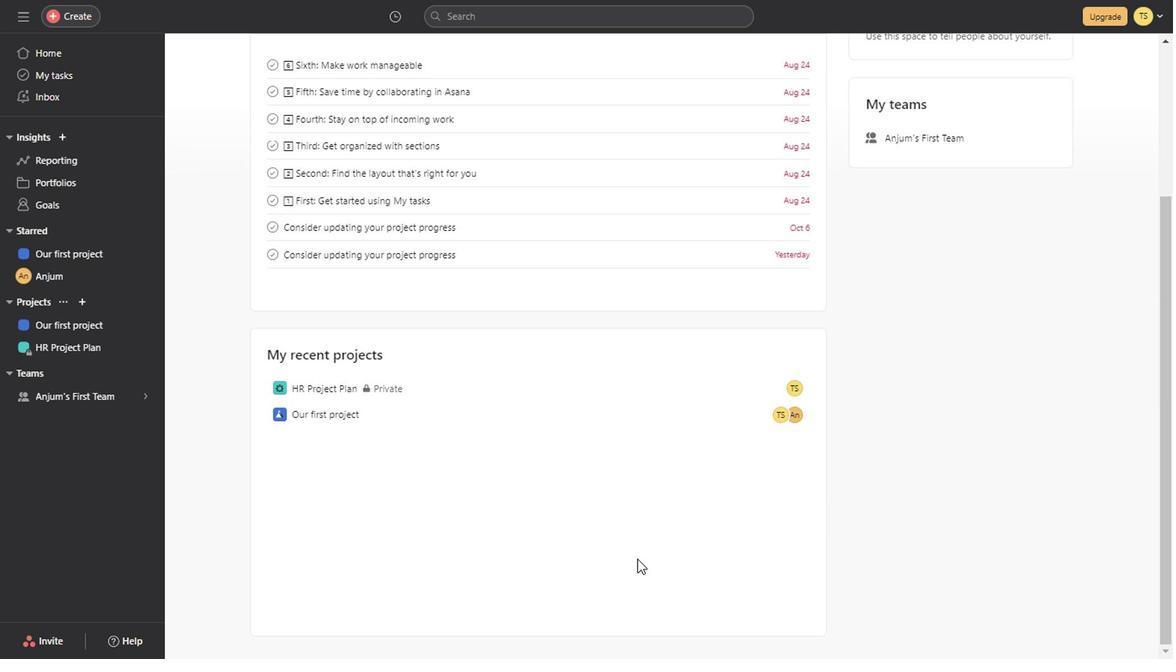 
Action: Mouse scrolled (634, 559) with delta (0, -1)
Screenshot: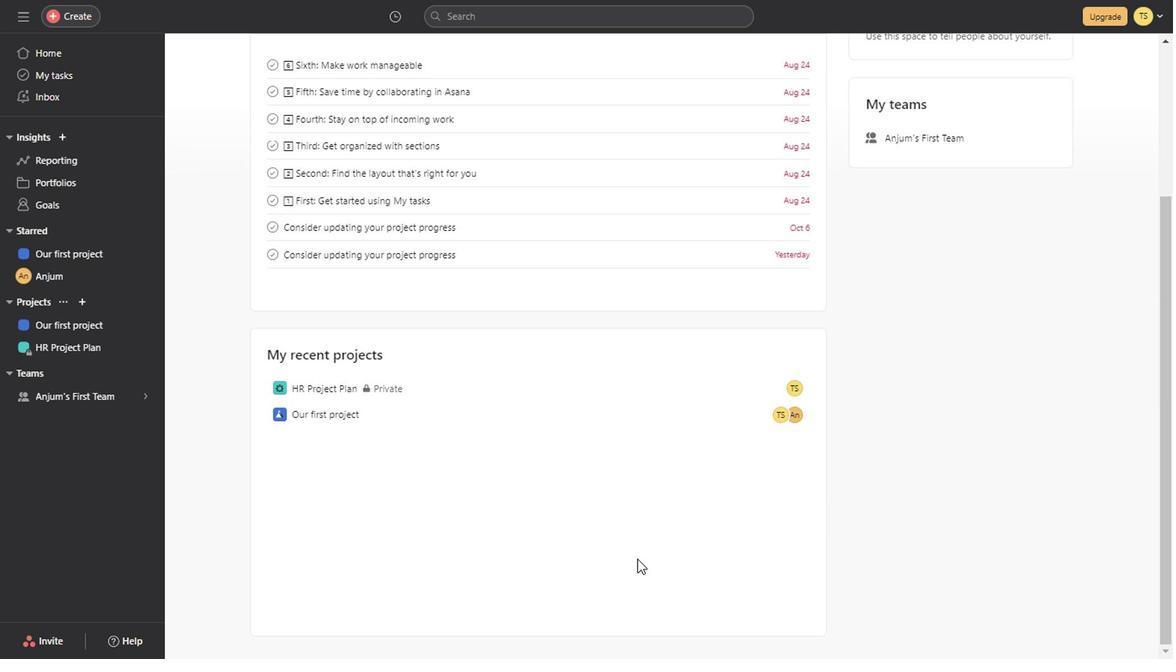 
Action: Mouse moved to (1038, 150)
Screenshot: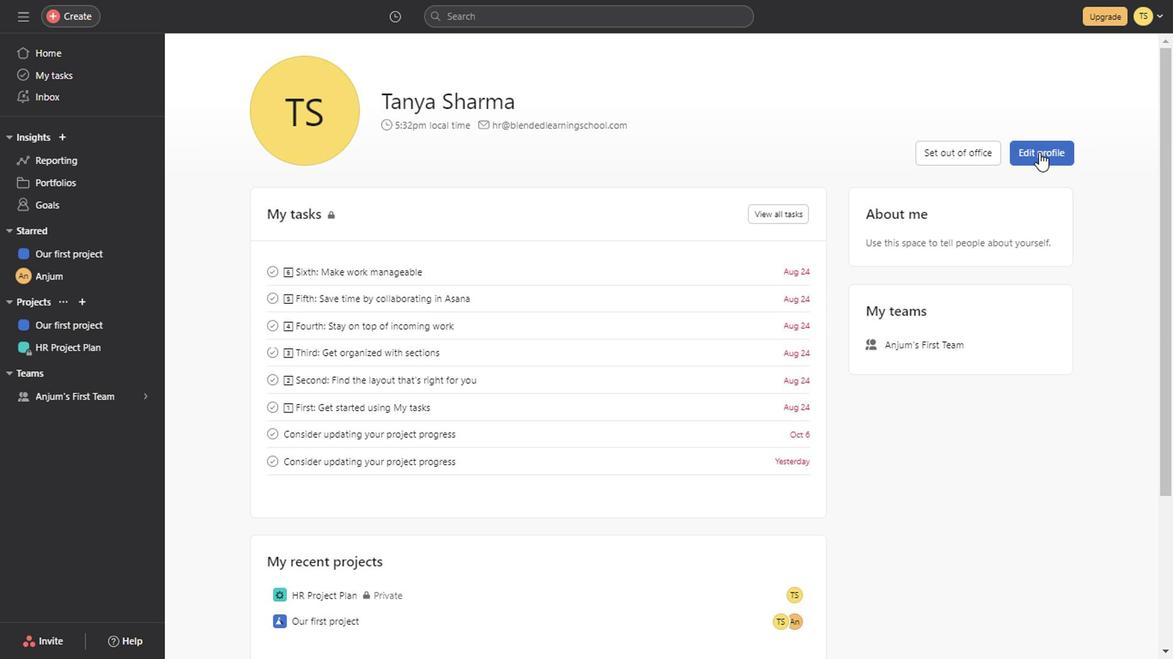 
Action: Mouse pressed left at (1038, 150)
Screenshot: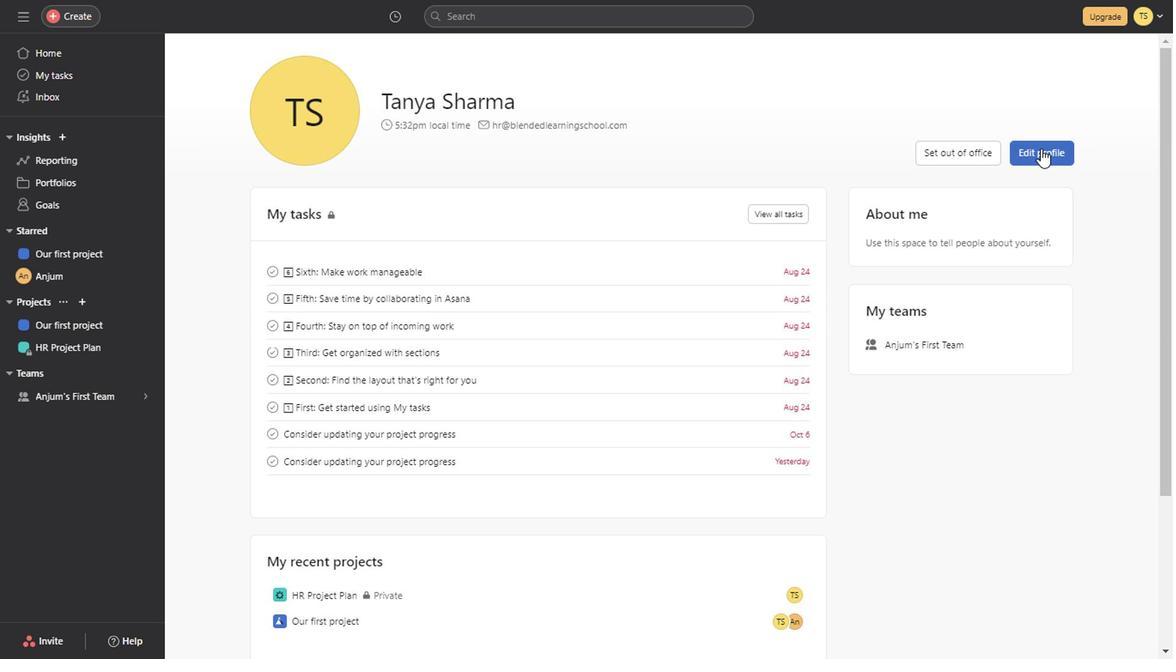 
Action: Mouse moved to (741, 395)
Screenshot: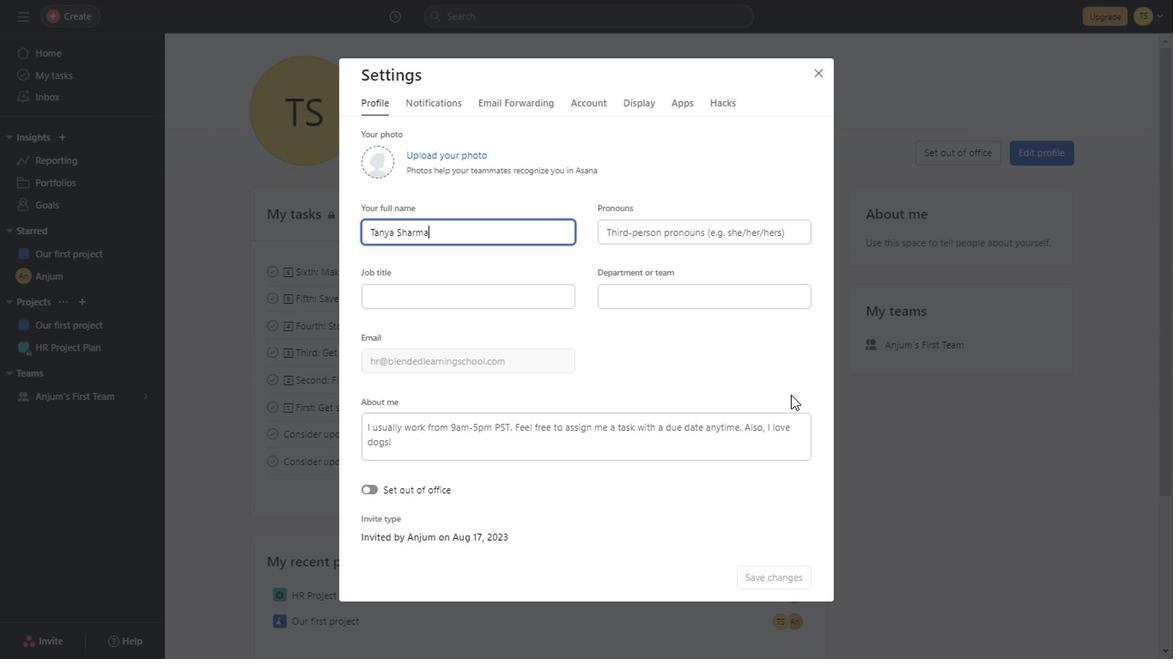 
Action: Mouse scrolled (741, 395) with delta (0, 0)
Screenshot: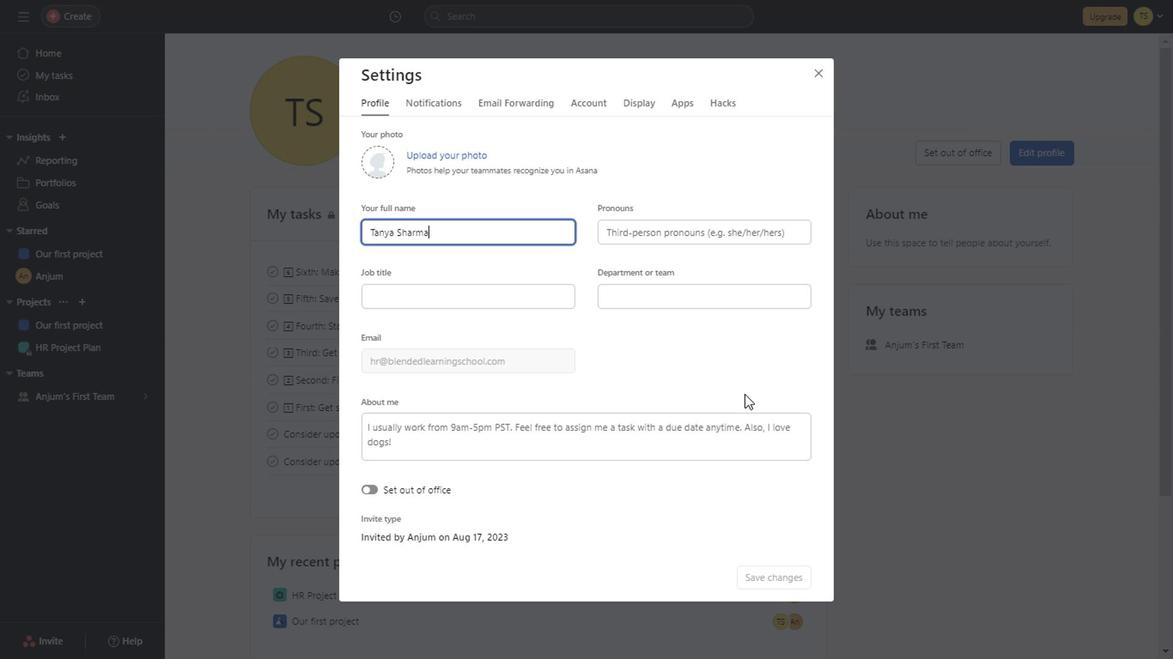 
Action: Mouse scrolled (741, 395) with delta (0, 0)
Screenshot: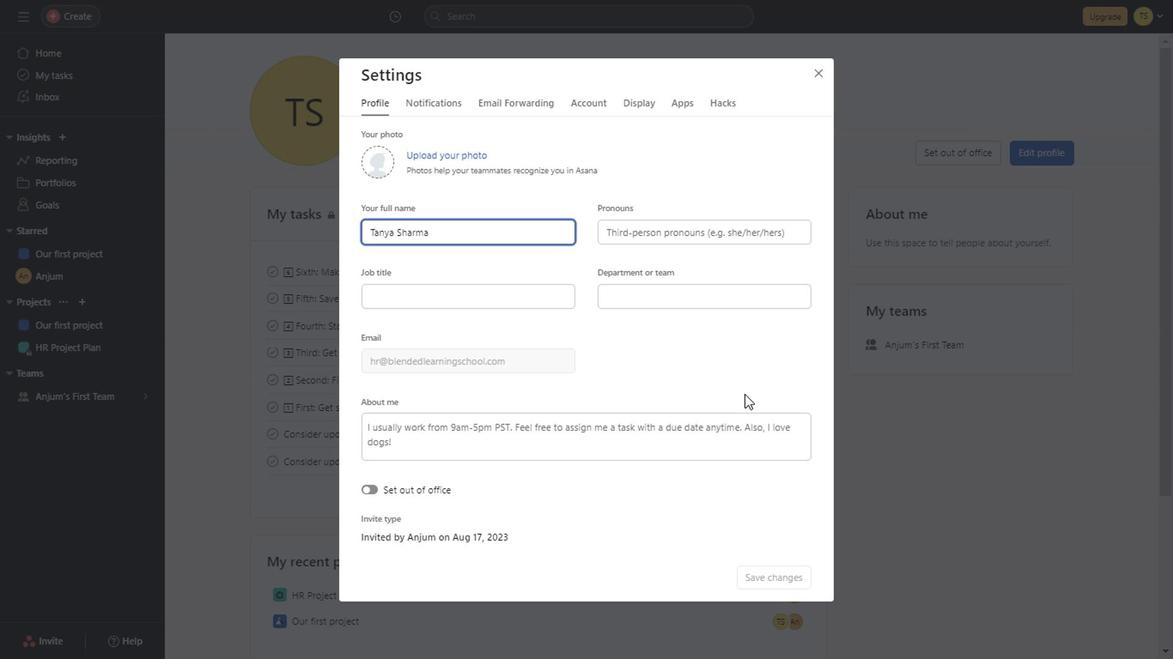 
Action: Mouse scrolled (741, 395) with delta (0, 0)
Screenshot: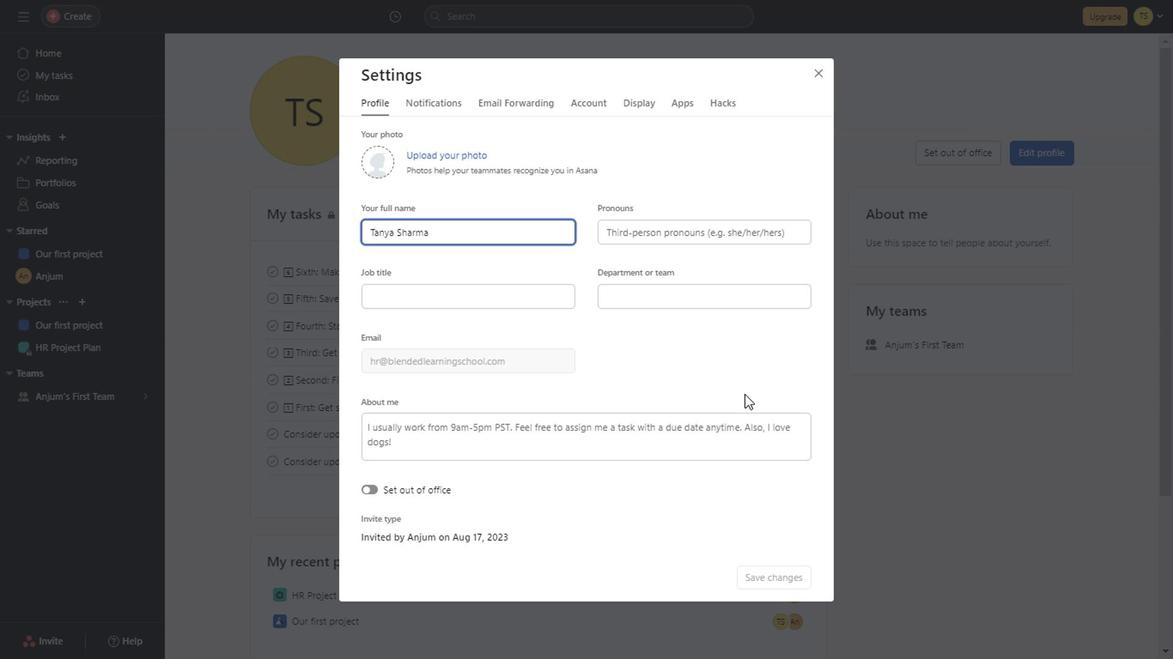 
Action: Mouse scrolled (741, 395) with delta (0, 0)
Screenshot: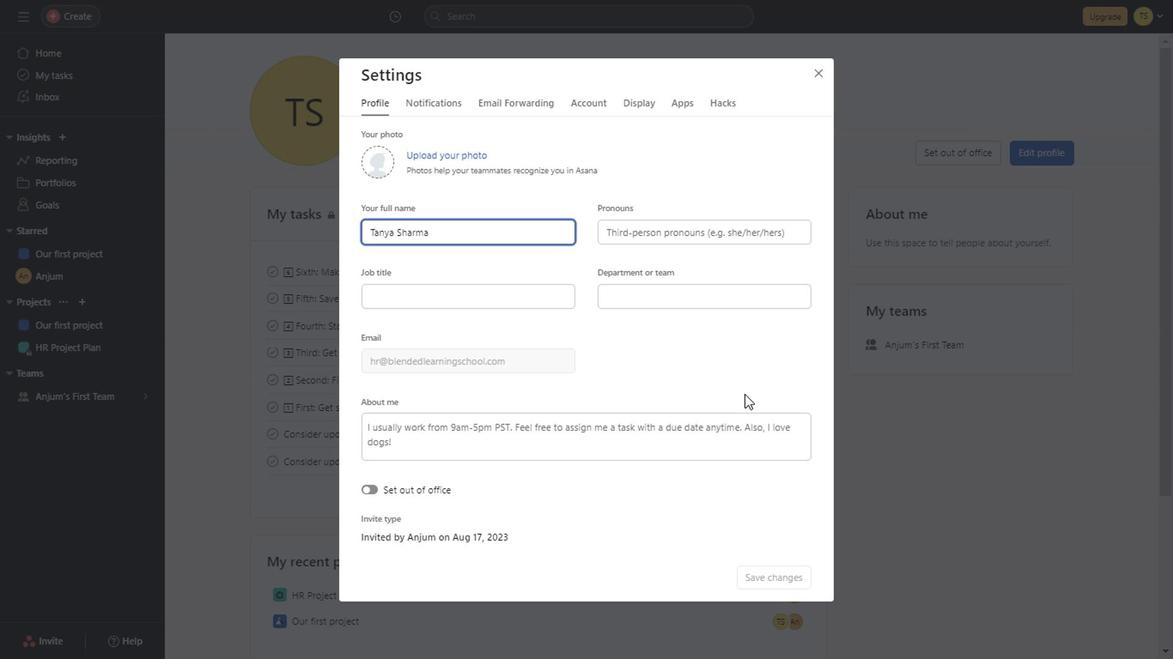 
Action: Mouse scrolled (741, 395) with delta (0, 0)
Screenshot: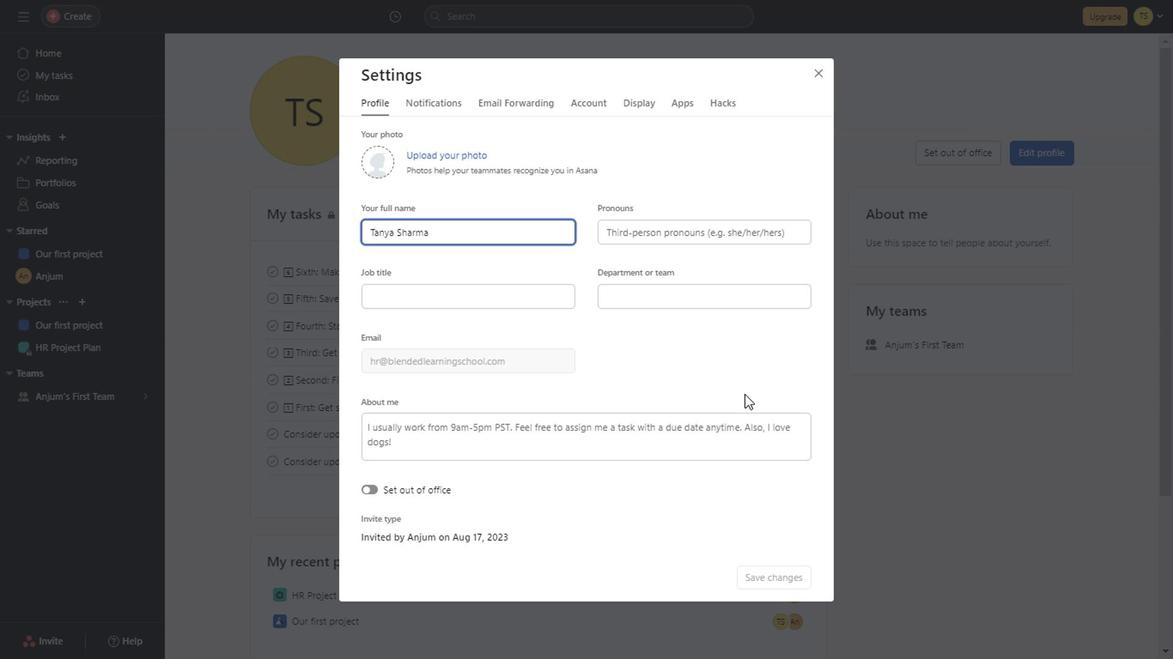 
Action: Mouse scrolled (741, 395) with delta (0, 0)
Screenshot: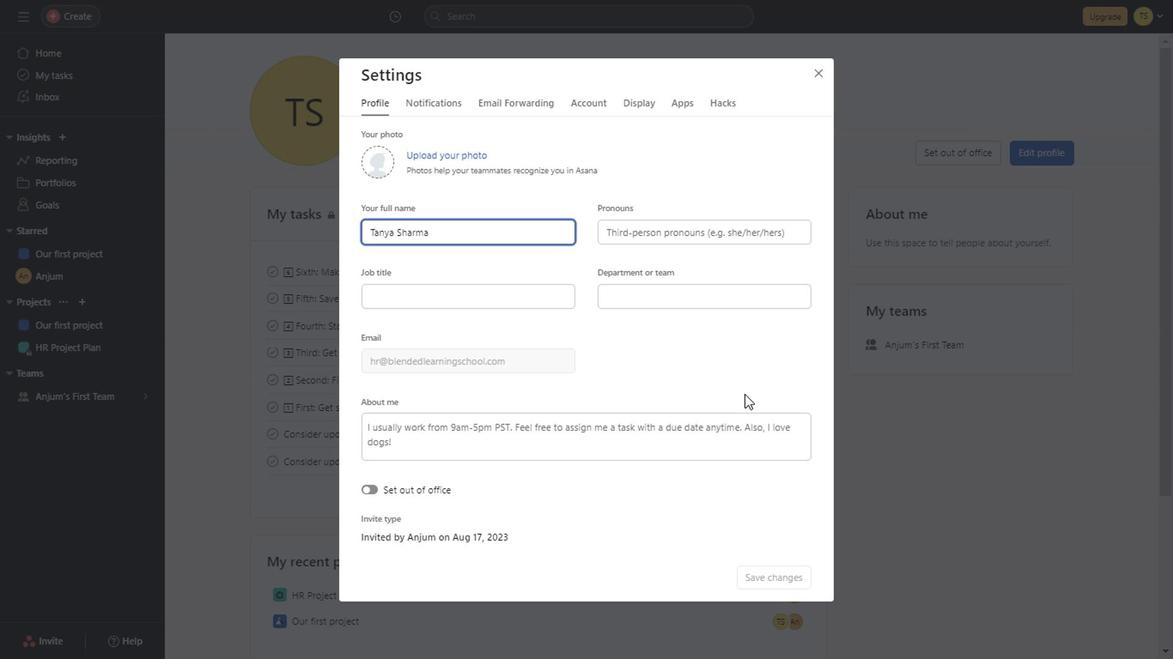 
Action: Mouse scrolled (741, 395) with delta (0, 0)
Screenshot: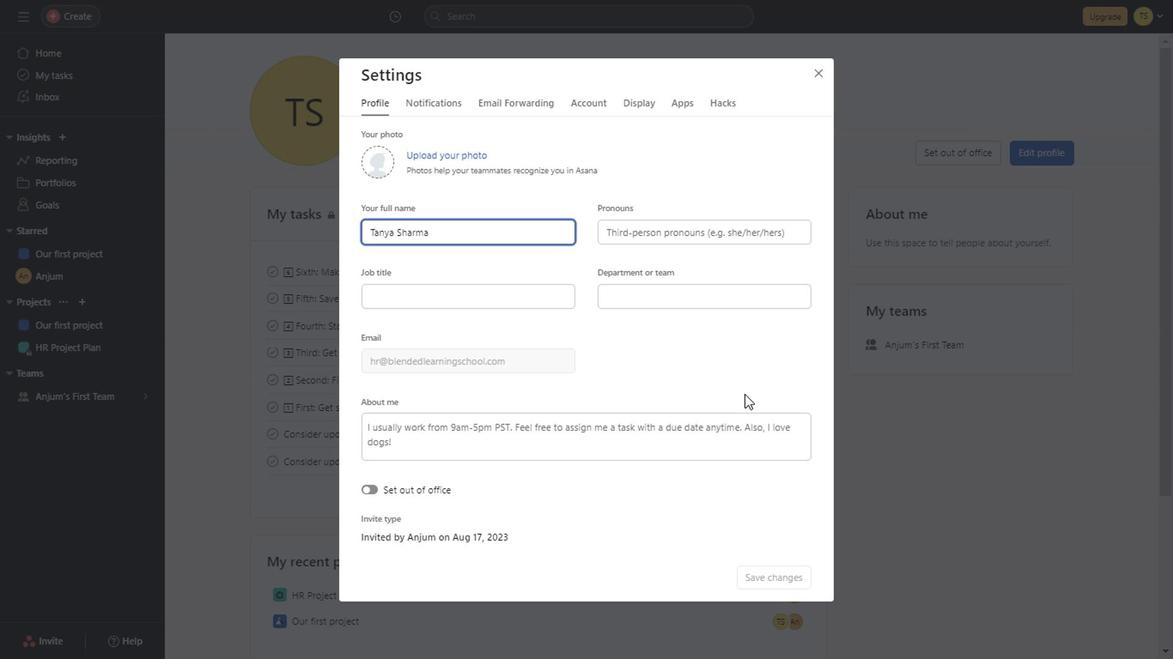 
Action: Mouse scrolled (741, 395) with delta (0, 0)
Screenshot: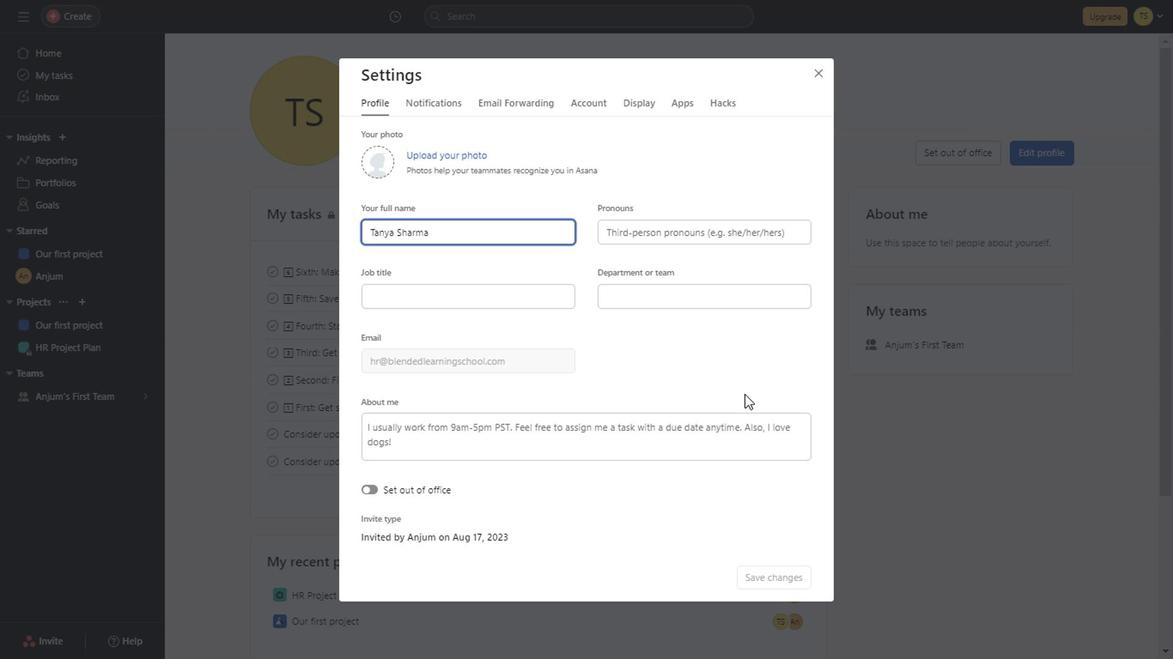 
Action: Mouse scrolled (741, 395) with delta (0, 0)
Screenshot: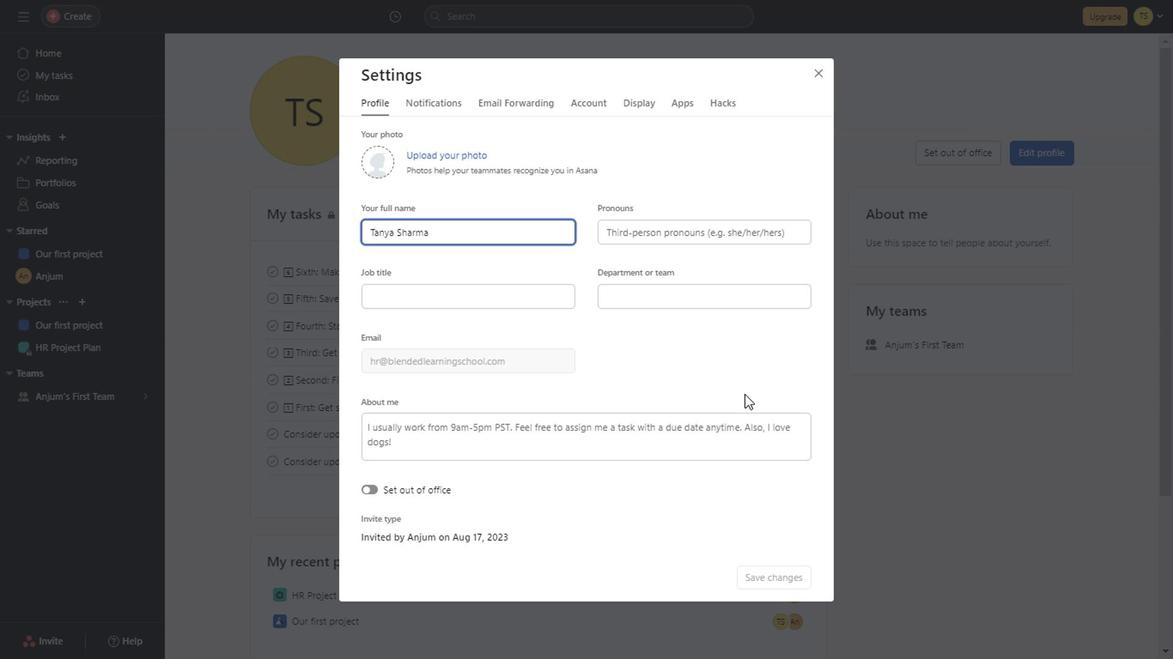 
Action: Mouse scrolled (741, 395) with delta (0, 0)
Screenshot: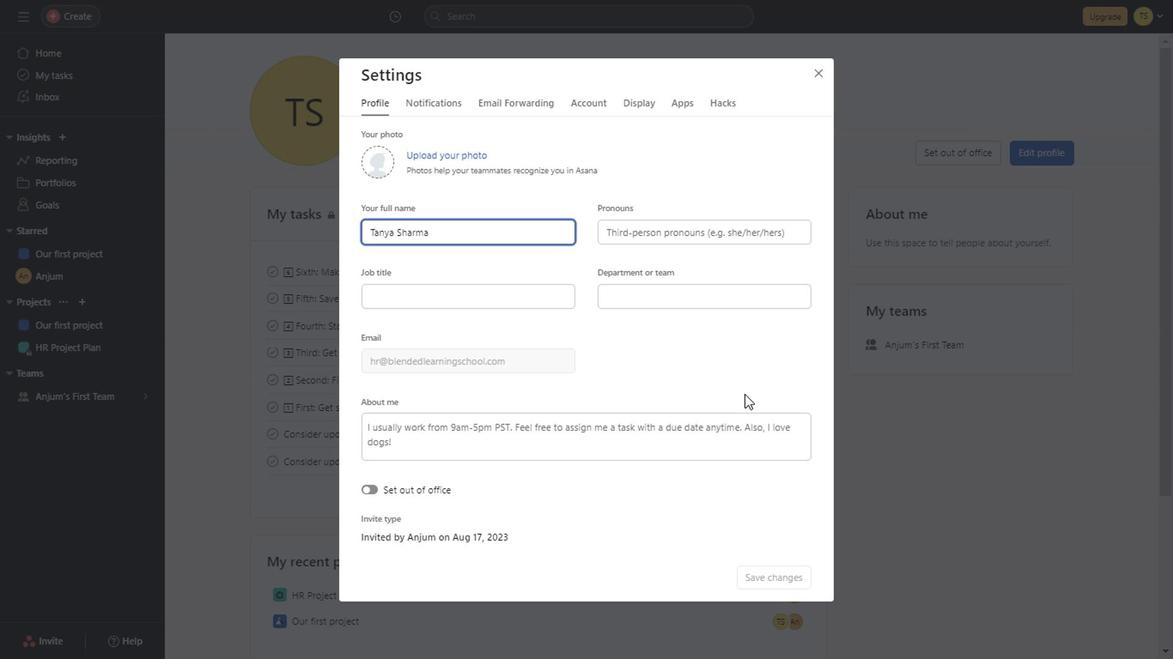 
Action: Mouse scrolled (741, 395) with delta (0, 0)
Screenshot: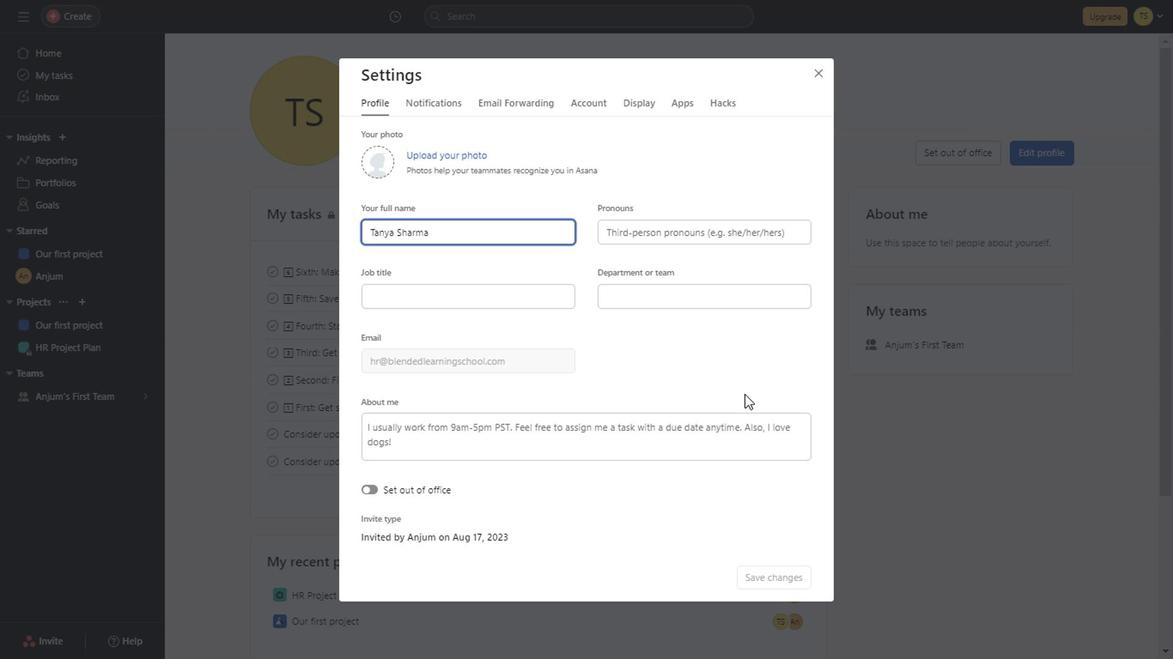 
Action: Mouse scrolled (741, 395) with delta (0, 0)
Screenshot: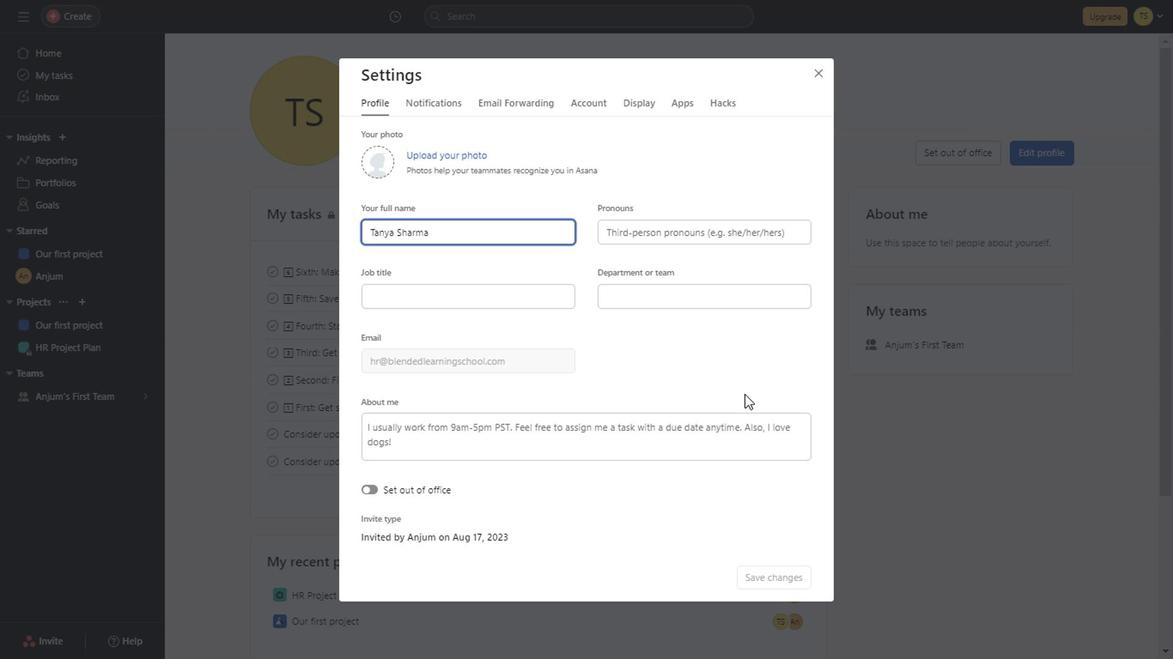 
Action: Mouse moved to (439, 109)
Screenshot: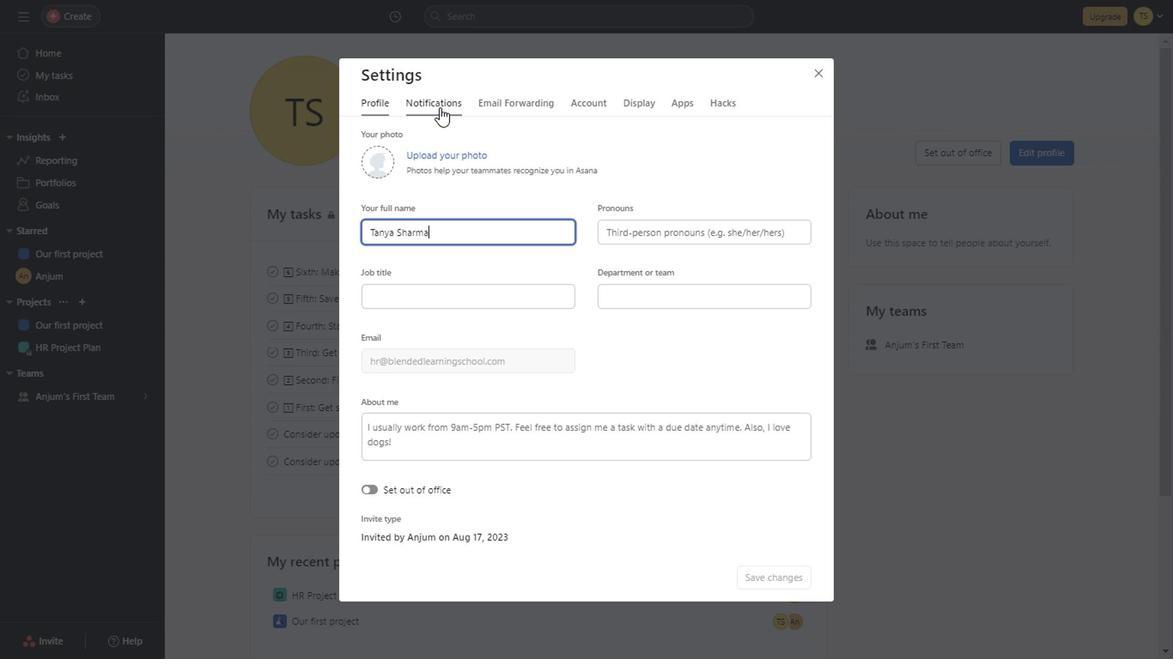 
Action: Mouse pressed left at (439, 109)
Screenshot: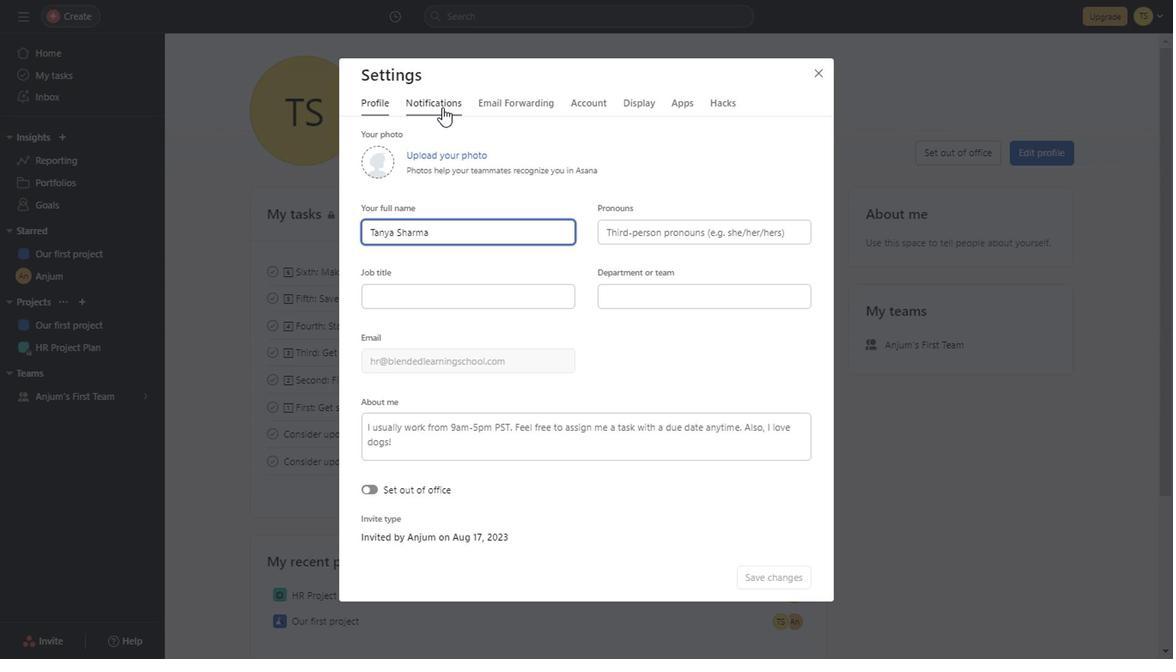 
Action: Mouse moved to (686, 487)
Screenshot: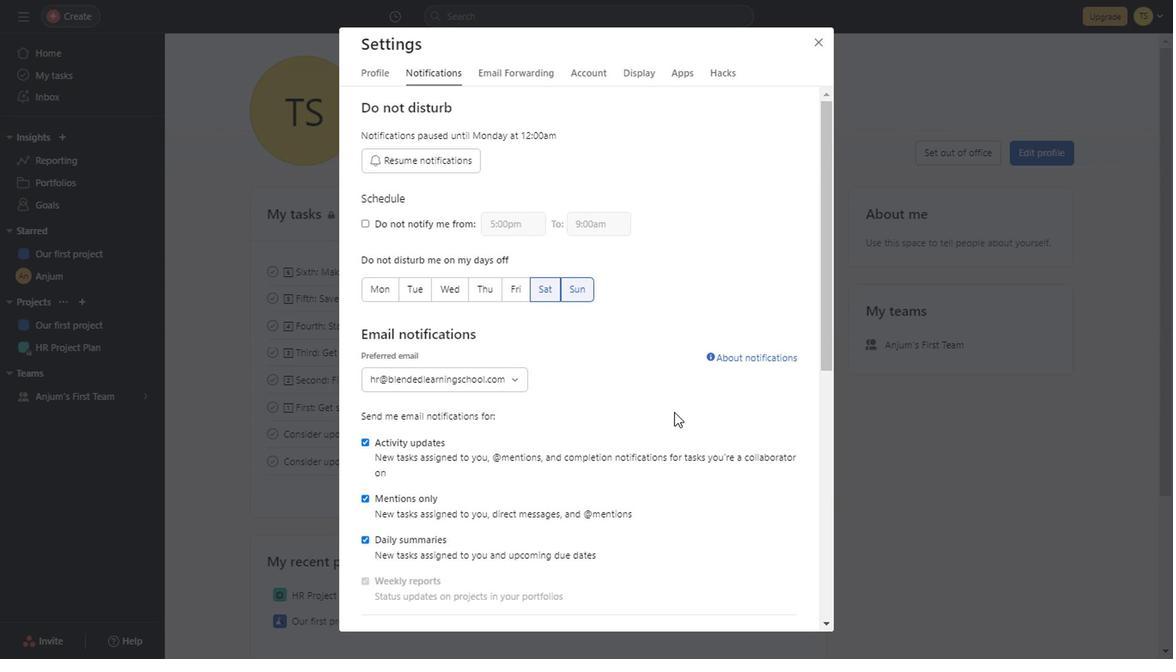 
Action: Mouse scrolled (686, 486) with delta (0, 0)
Screenshot: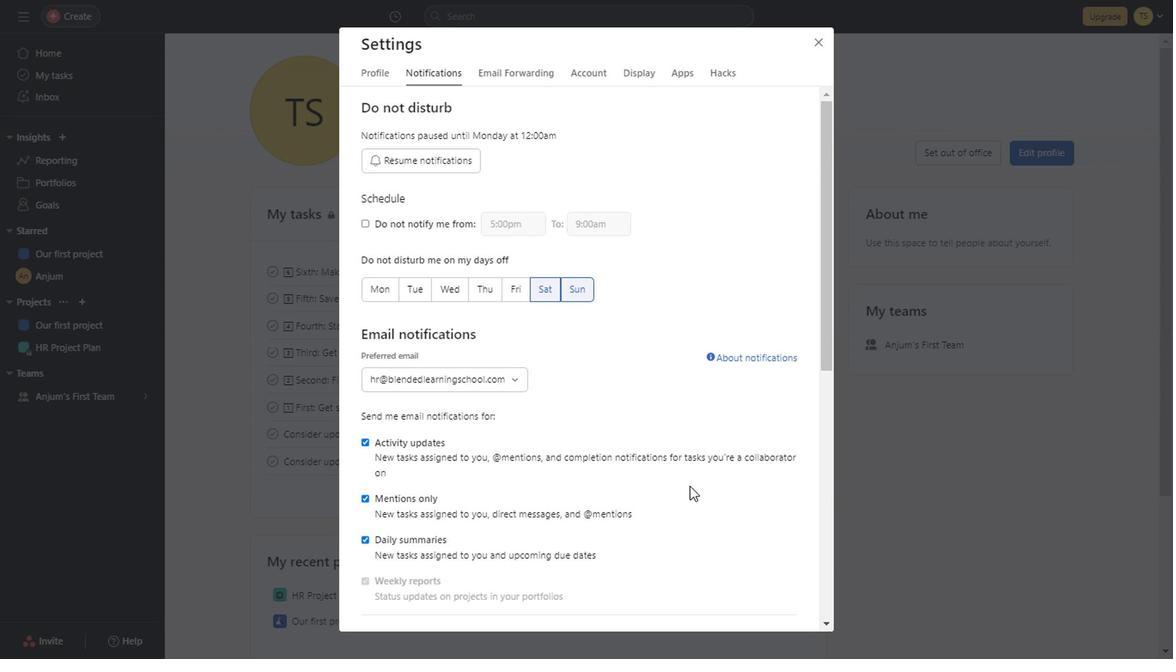 
Action: Mouse scrolled (686, 486) with delta (0, 0)
Screenshot: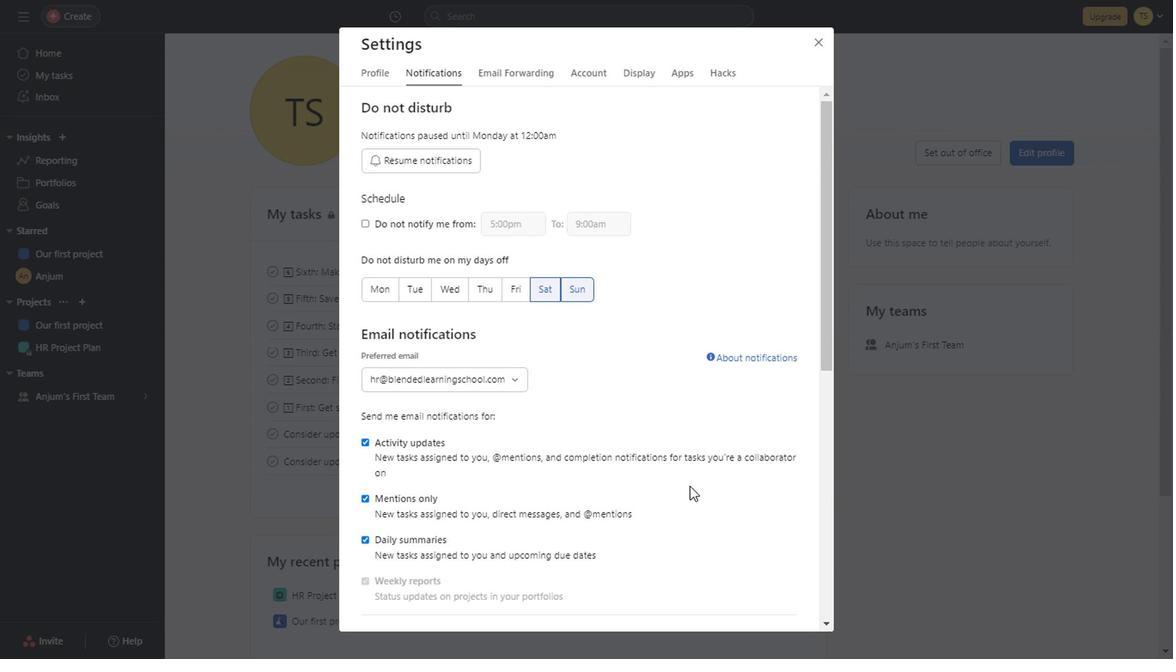 
Action: Mouse scrolled (686, 486) with delta (0, 0)
Screenshot: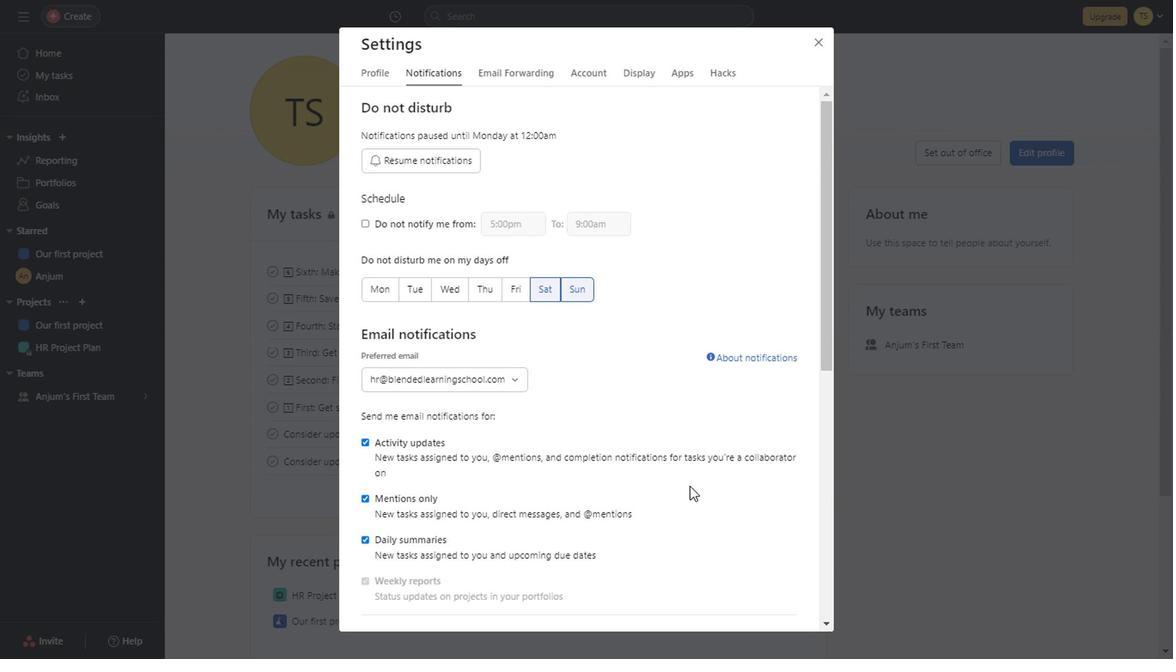 
Action: Mouse scrolled (686, 486) with delta (0, 0)
Screenshot: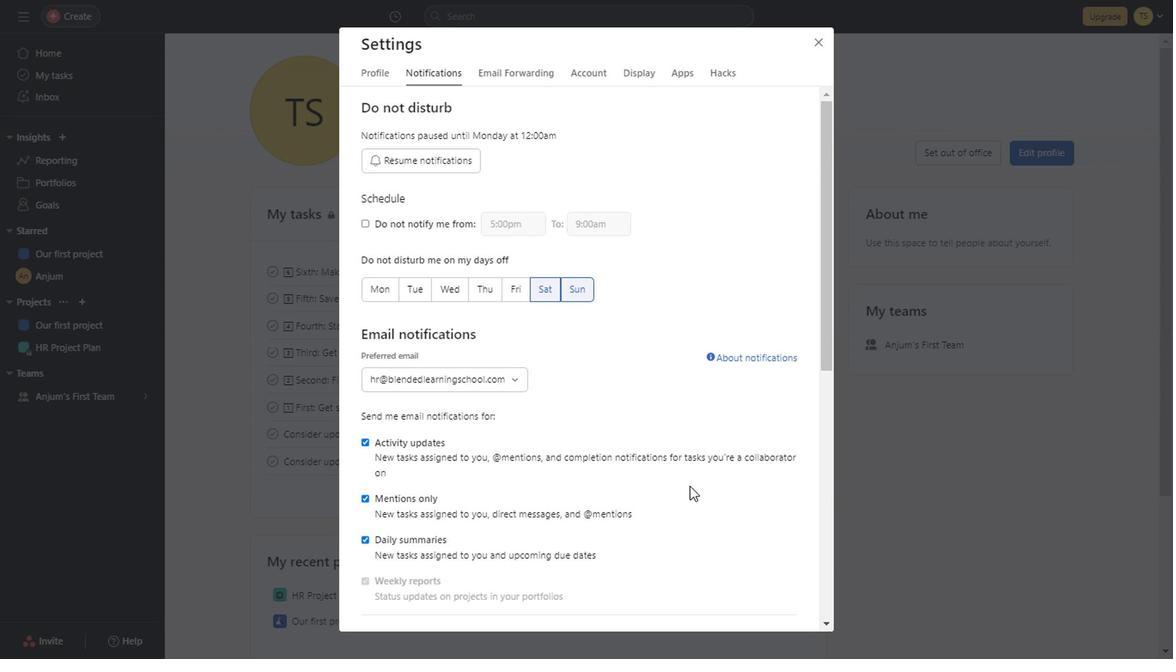 
Action: Mouse scrolled (686, 486) with delta (0, 0)
Screenshot: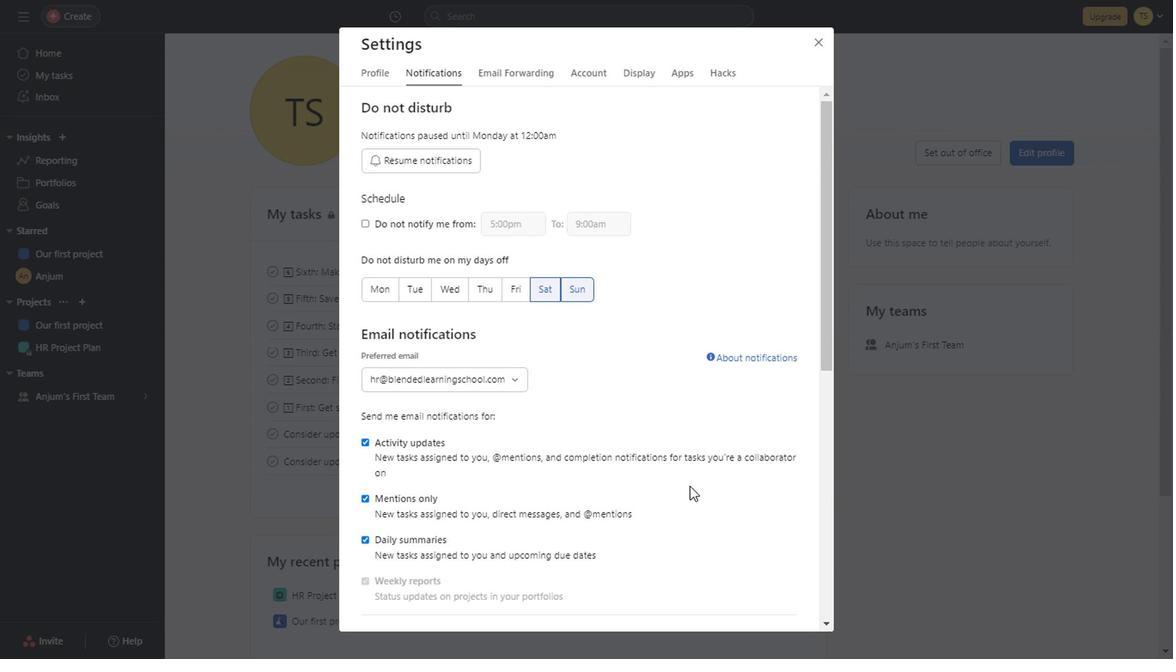 
Action: Mouse scrolled (686, 486) with delta (0, 0)
Screenshot: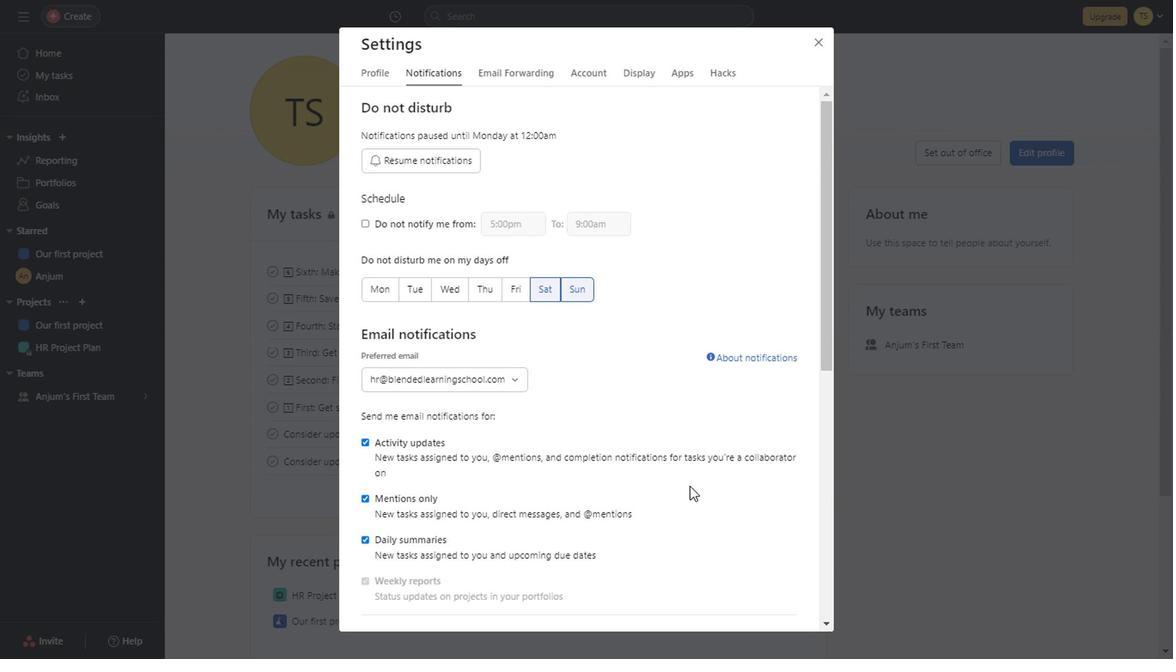 
Action: Mouse scrolled (686, 486) with delta (0, 0)
Screenshot: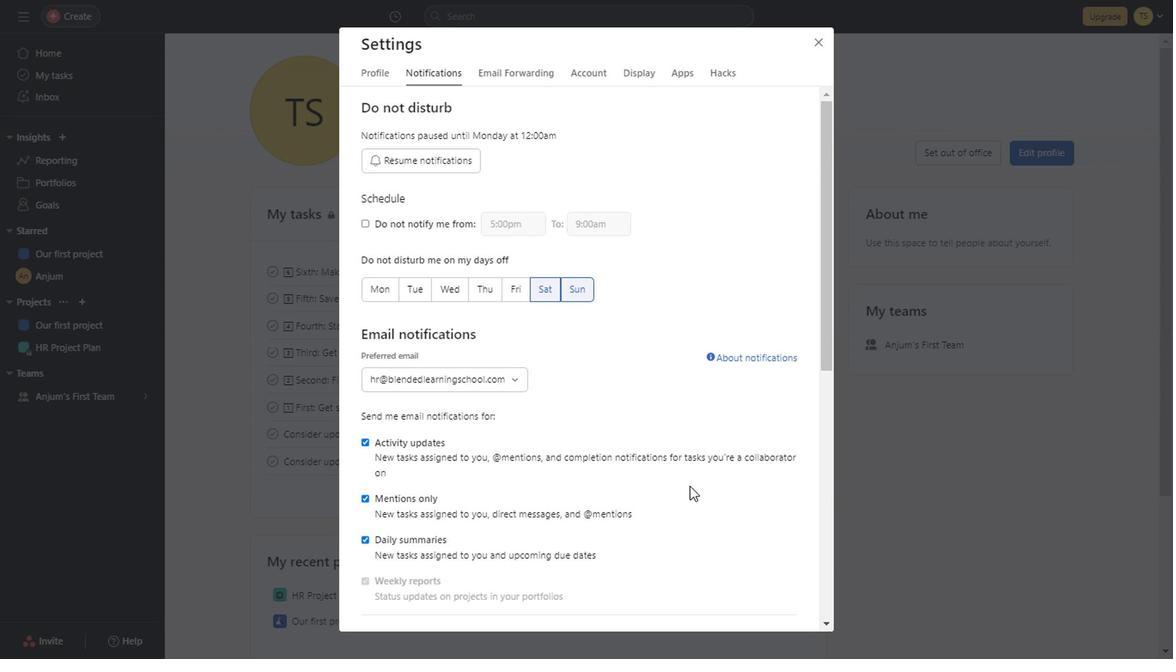 
Action: Mouse scrolled (686, 486) with delta (0, 0)
Screenshot: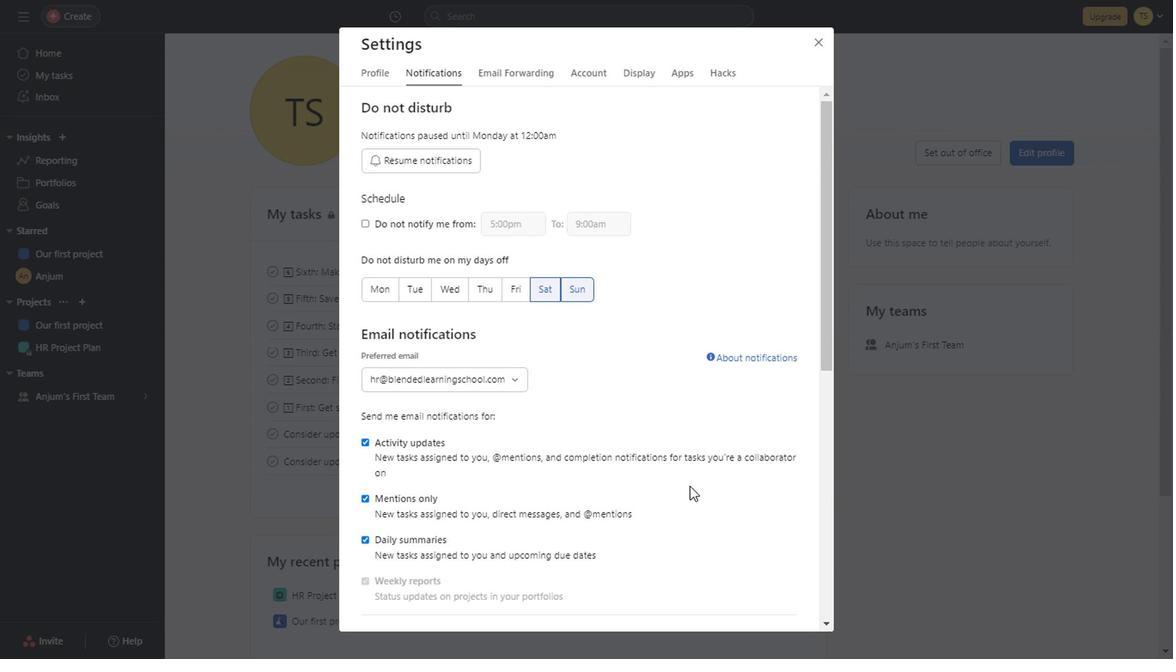 
Action: Mouse scrolled (686, 486) with delta (0, 0)
Screenshot: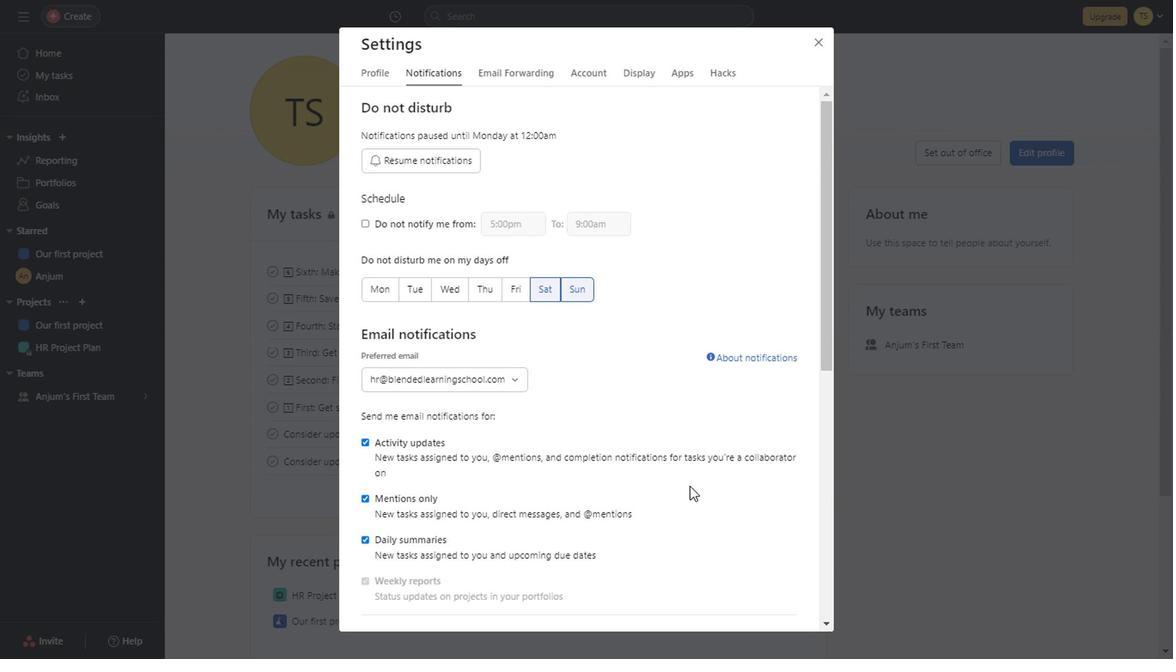 
Action: Mouse scrolled (686, 486) with delta (0, 0)
Screenshot: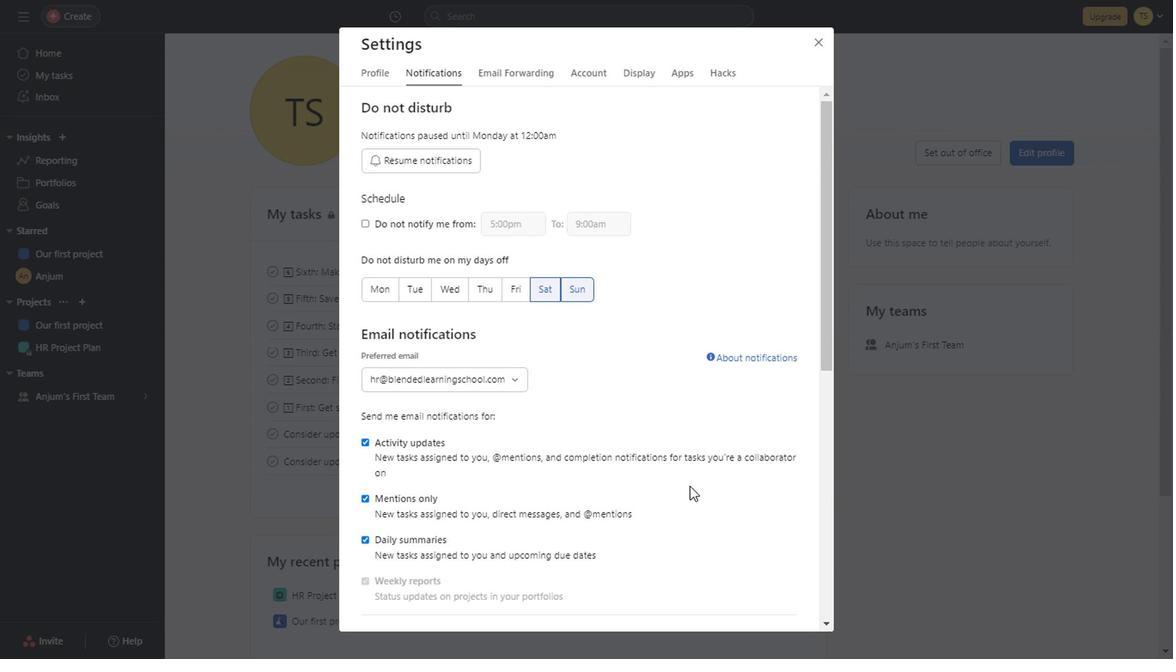
Action: Mouse scrolled (686, 486) with delta (0, 0)
Screenshot: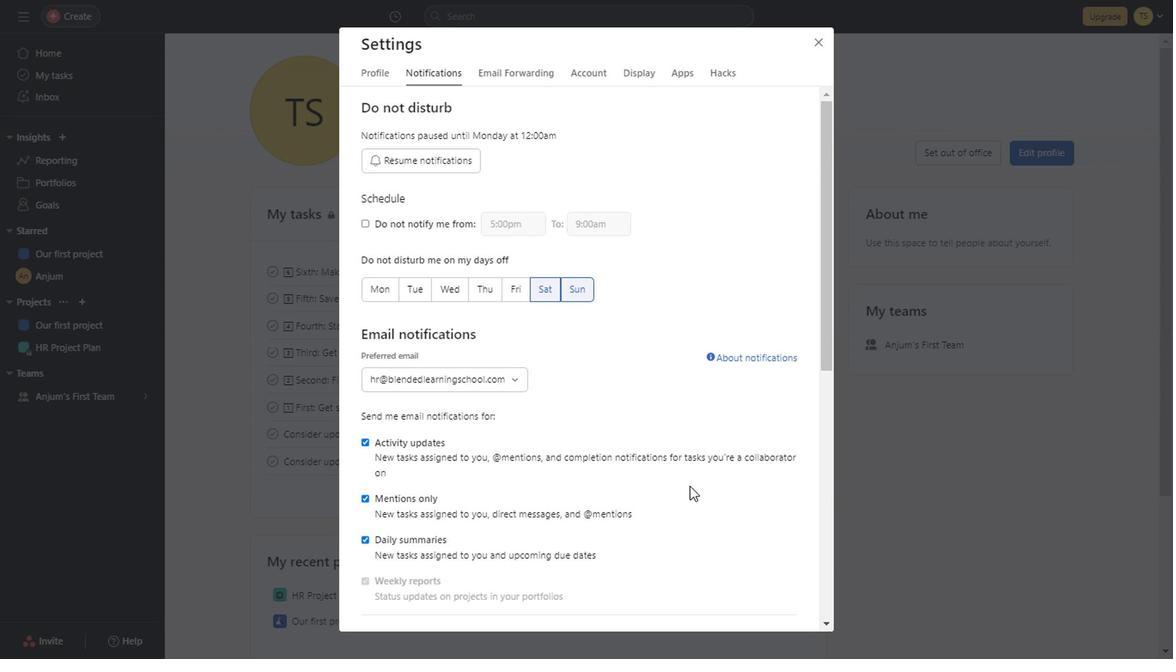 
Action: Mouse scrolled (686, 486) with delta (0, 0)
Screenshot: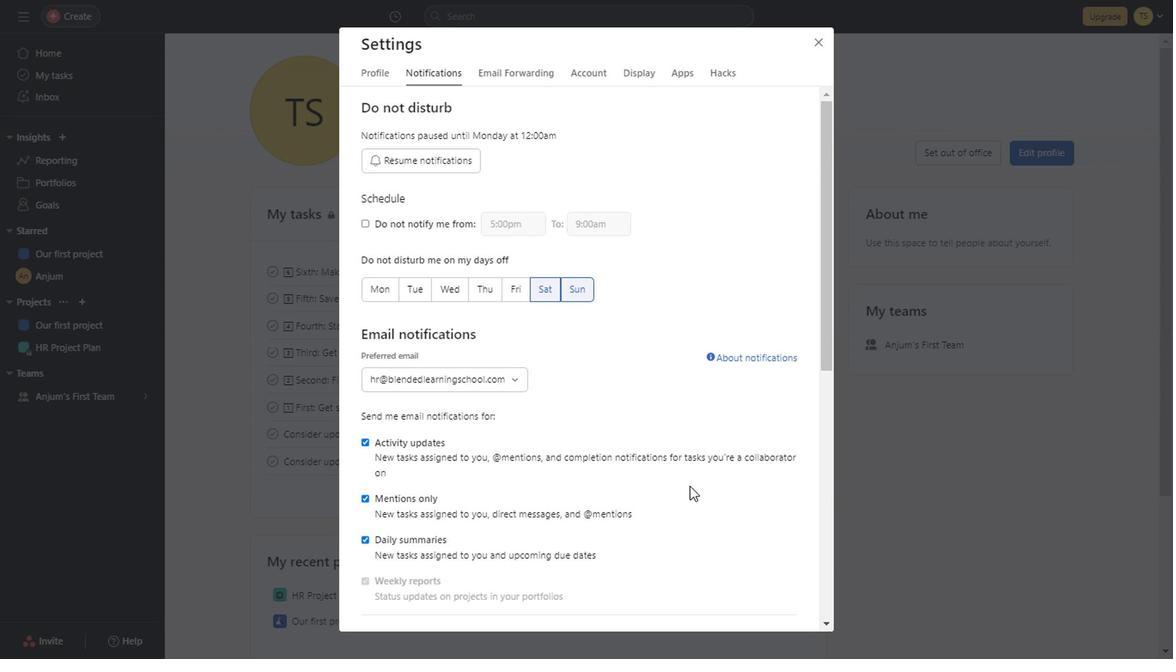 
Action: Mouse scrolled (686, 486) with delta (0, 0)
Screenshot: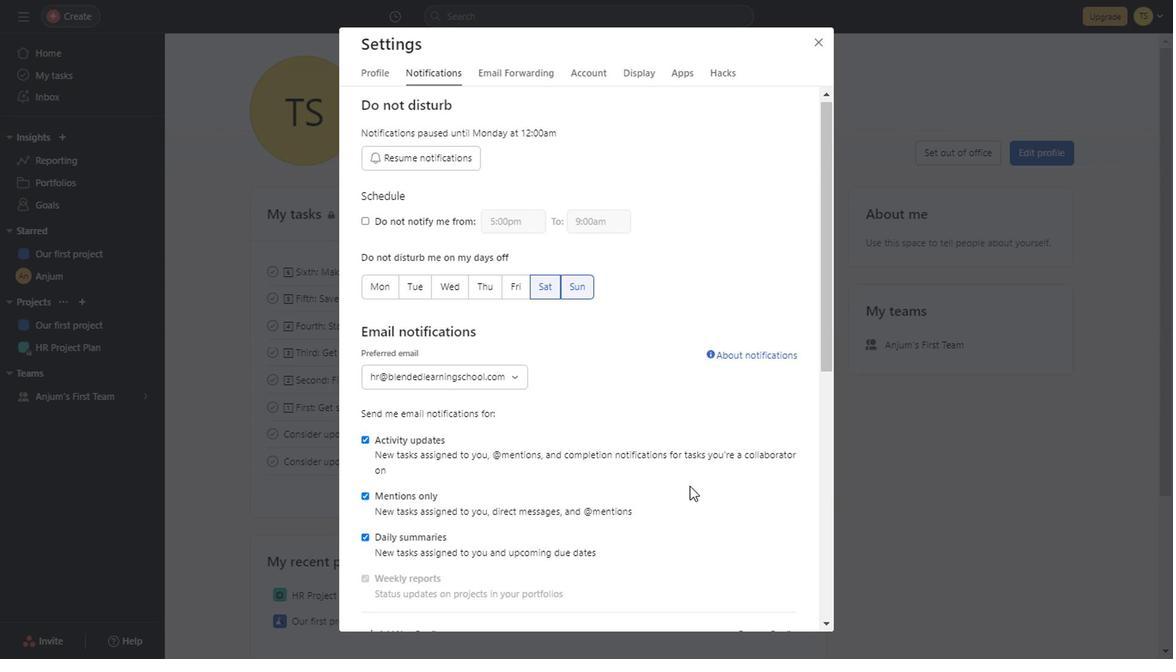 
Action: Mouse scrolled (686, 486) with delta (0, 0)
Screenshot: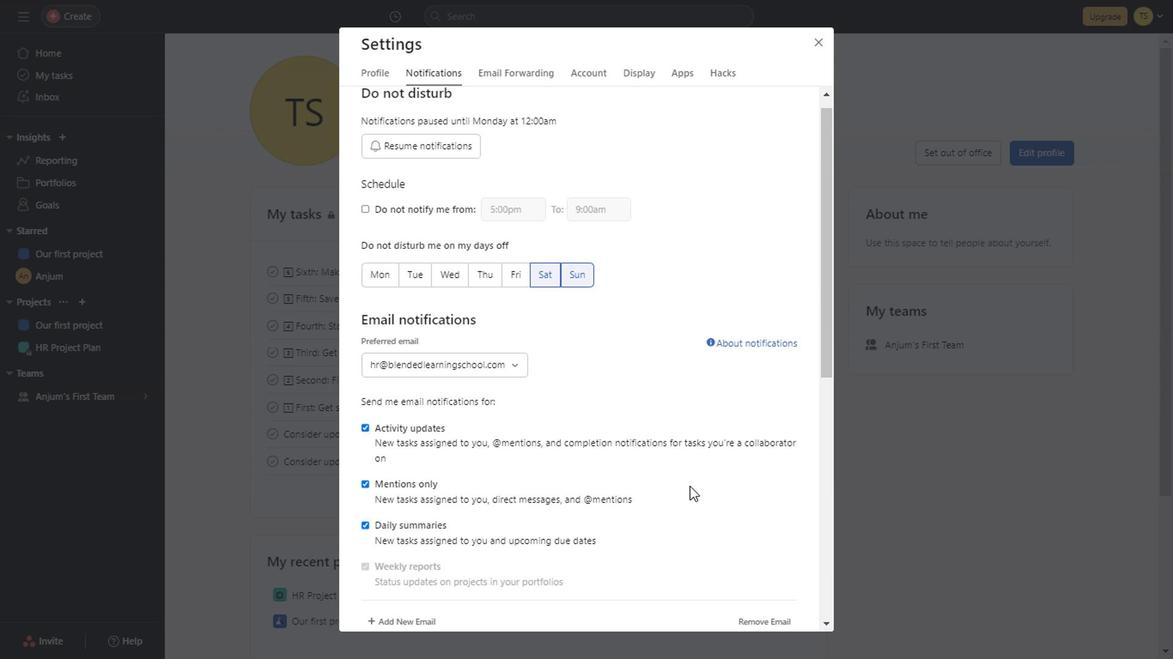 
Action: Mouse scrolled (686, 486) with delta (0, 0)
Screenshot: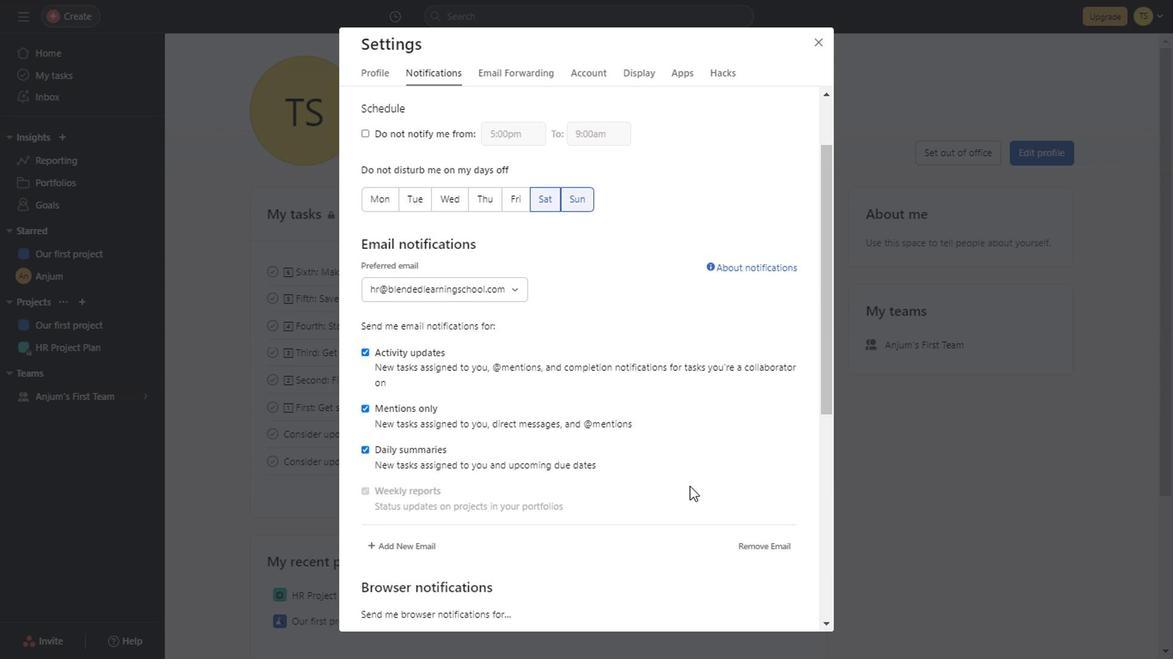 
Action: Mouse scrolled (686, 486) with delta (0, 0)
Screenshot: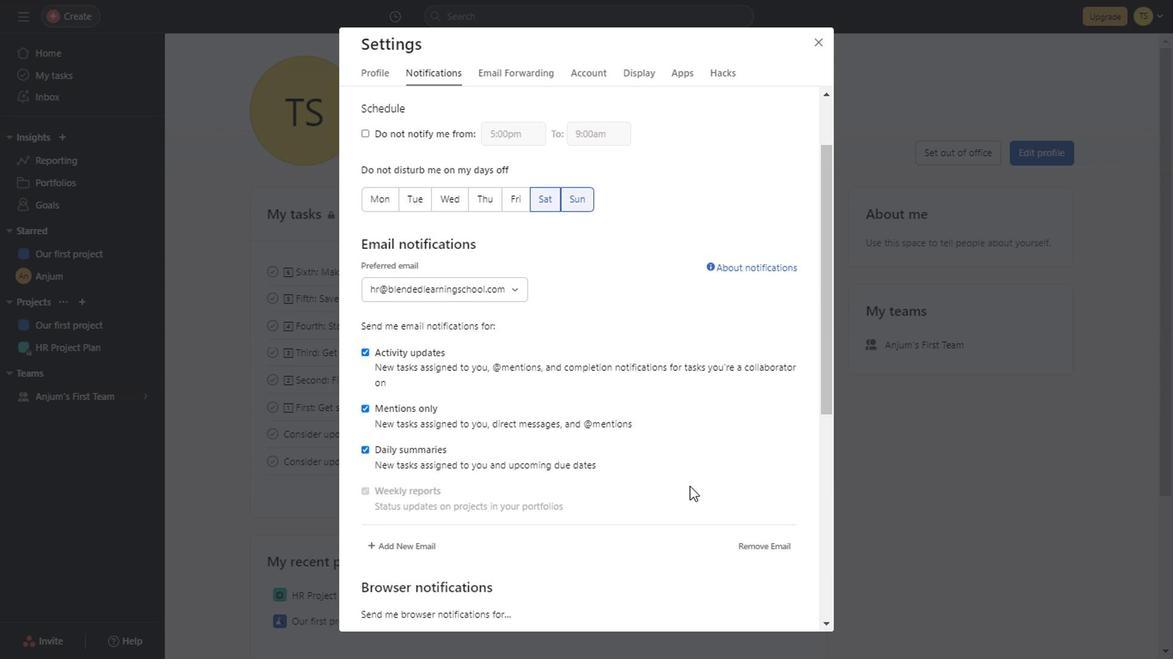 
Action: Mouse scrolled (686, 486) with delta (0, 0)
Screenshot: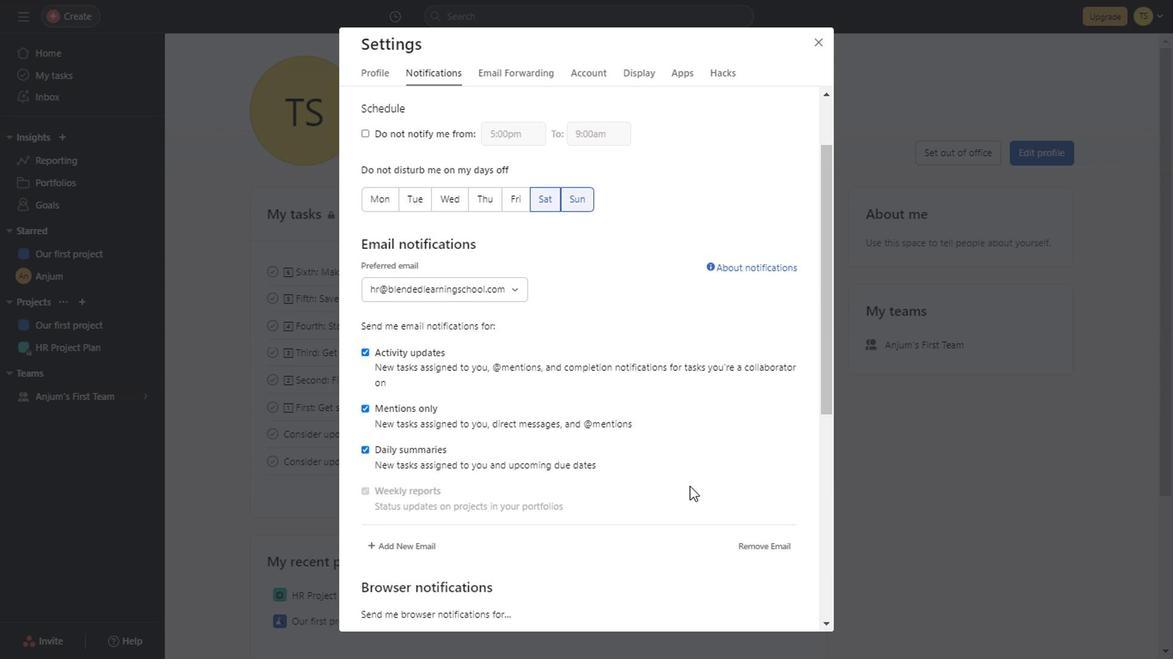 
Action: Mouse scrolled (686, 486) with delta (0, 0)
Screenshot: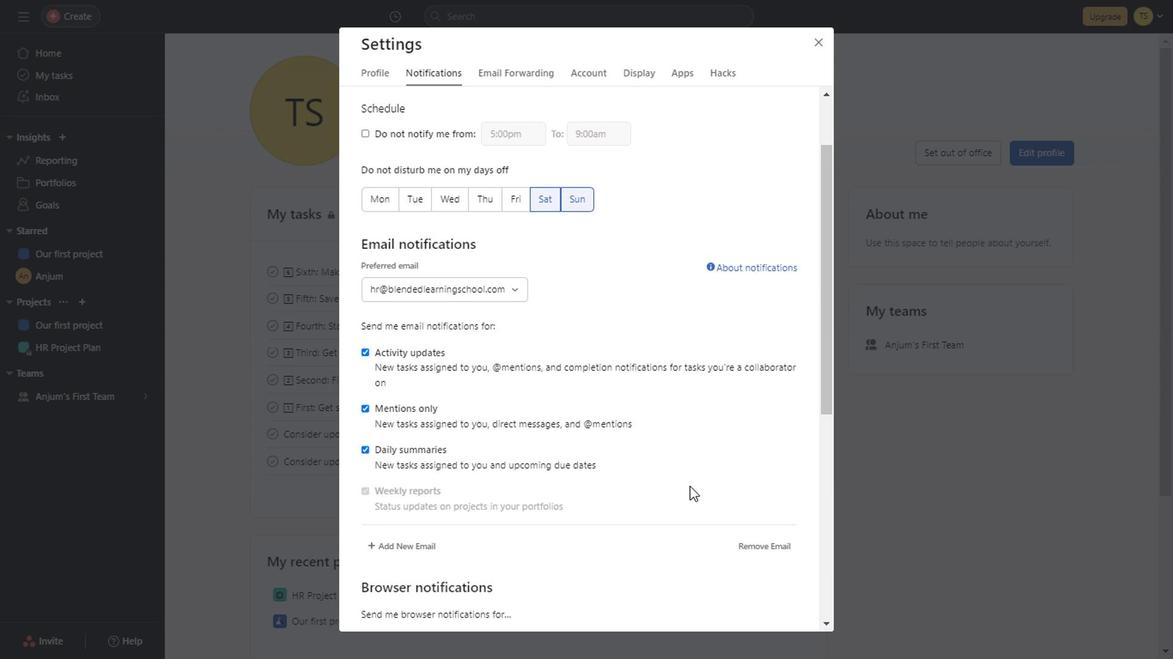 
Action: Mouse scrolled (686, 486) with delta (0, 0)
Screenshot: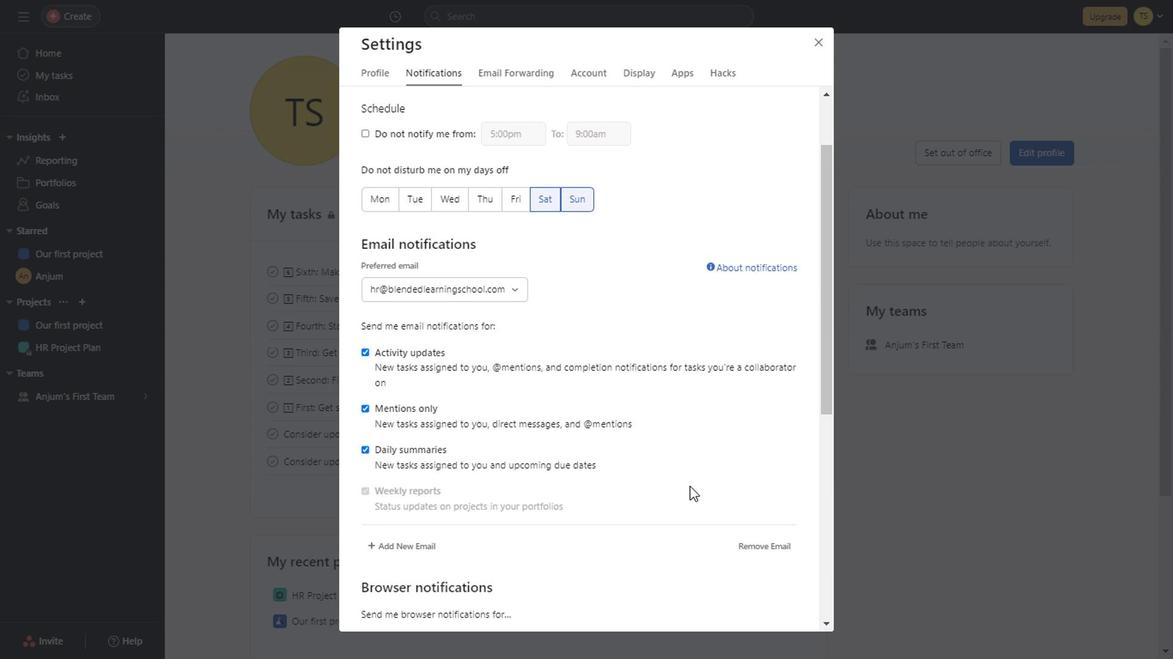 
Action: Mouse scrolled (686, 486) with delta (0, 0)
Screenshot: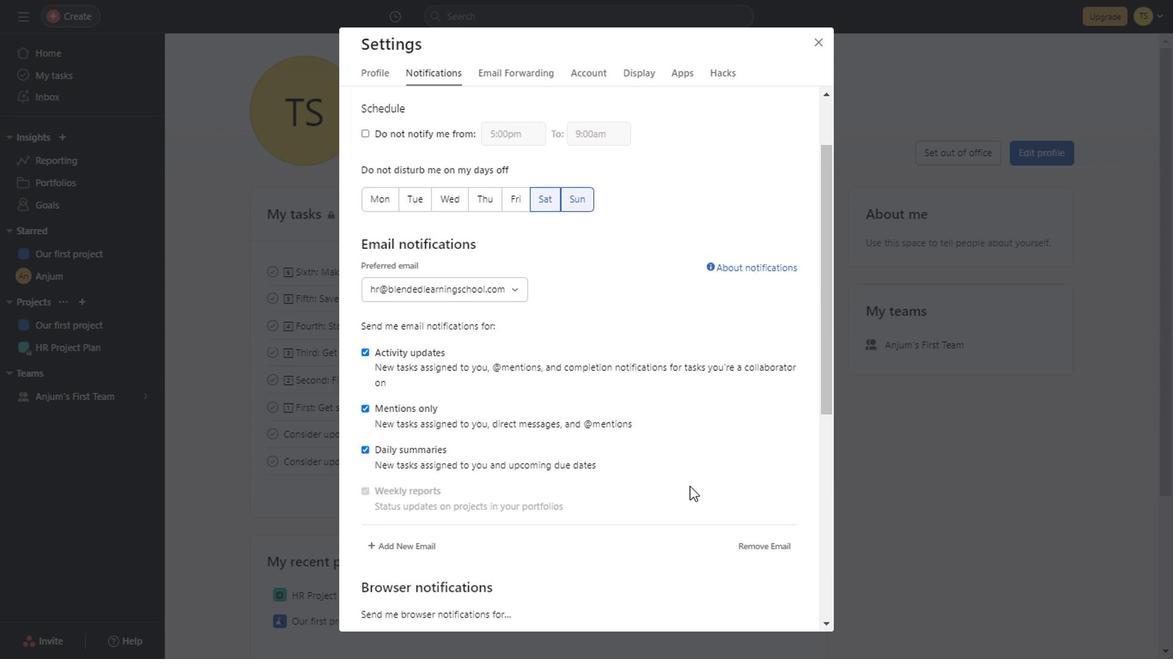 
Action: Mouse scrolled (686, 486) with delta (0, 0)
Screenshot: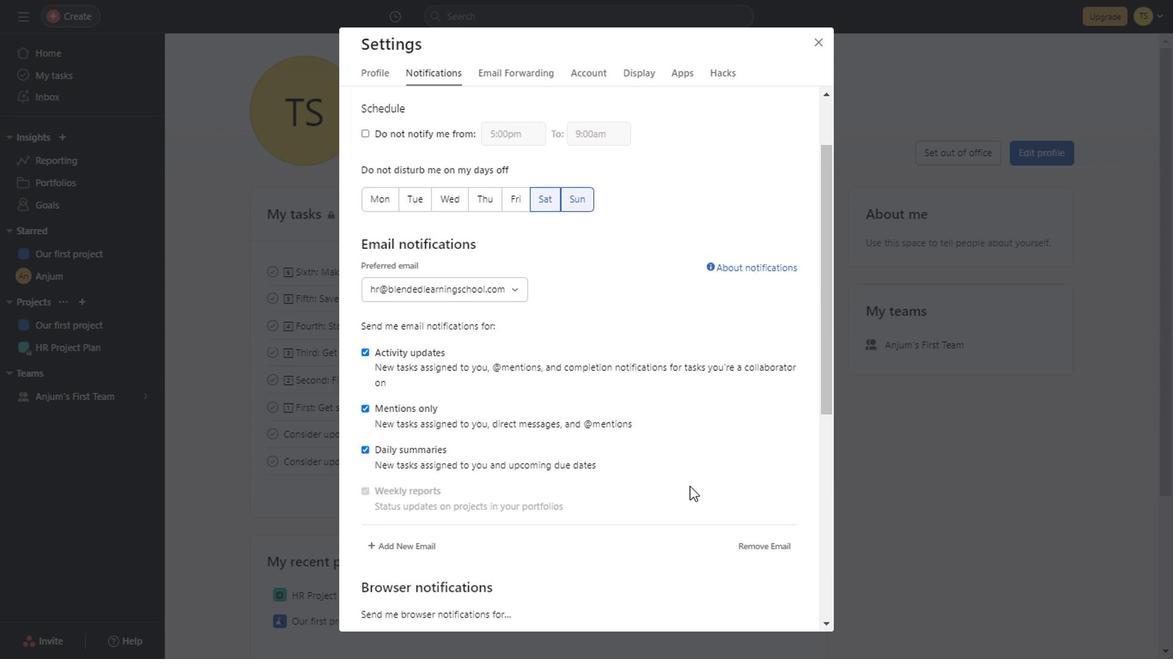 
Action: Mouse scrolled (686, 486) with delta (0, 0)
Screenshot: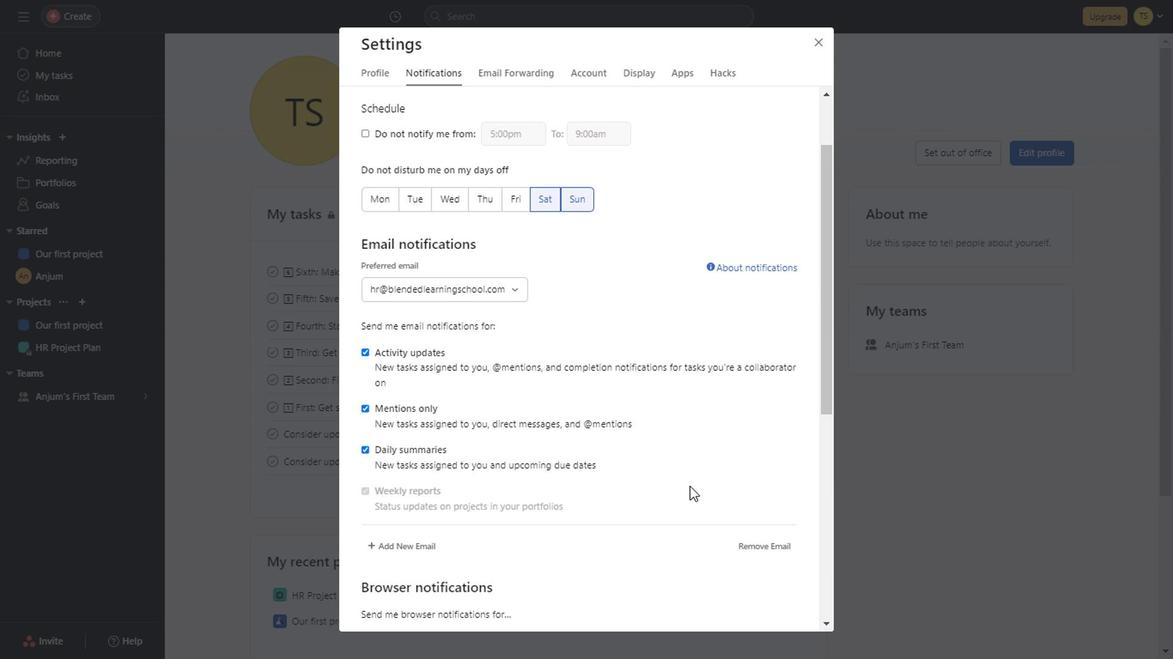 
Action: Mouse scrolled (686, 486) with delta (0, 0)
Screenshot: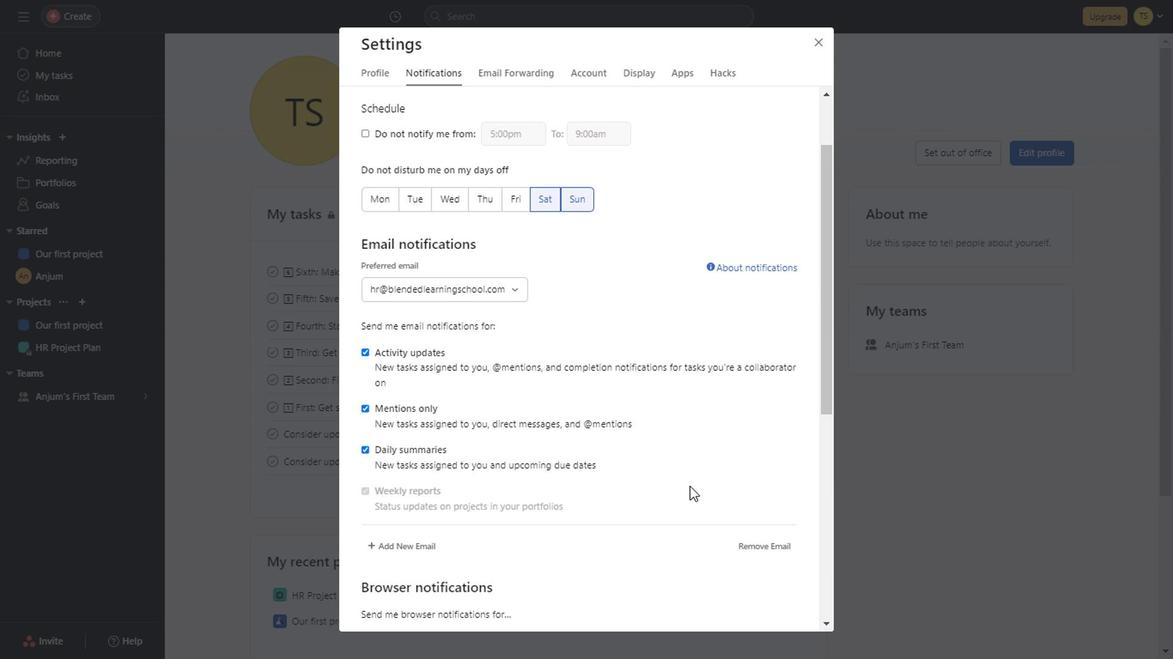 
Action: Mouse scrolled (686, 486) with delta (0, 0)
Screenshot: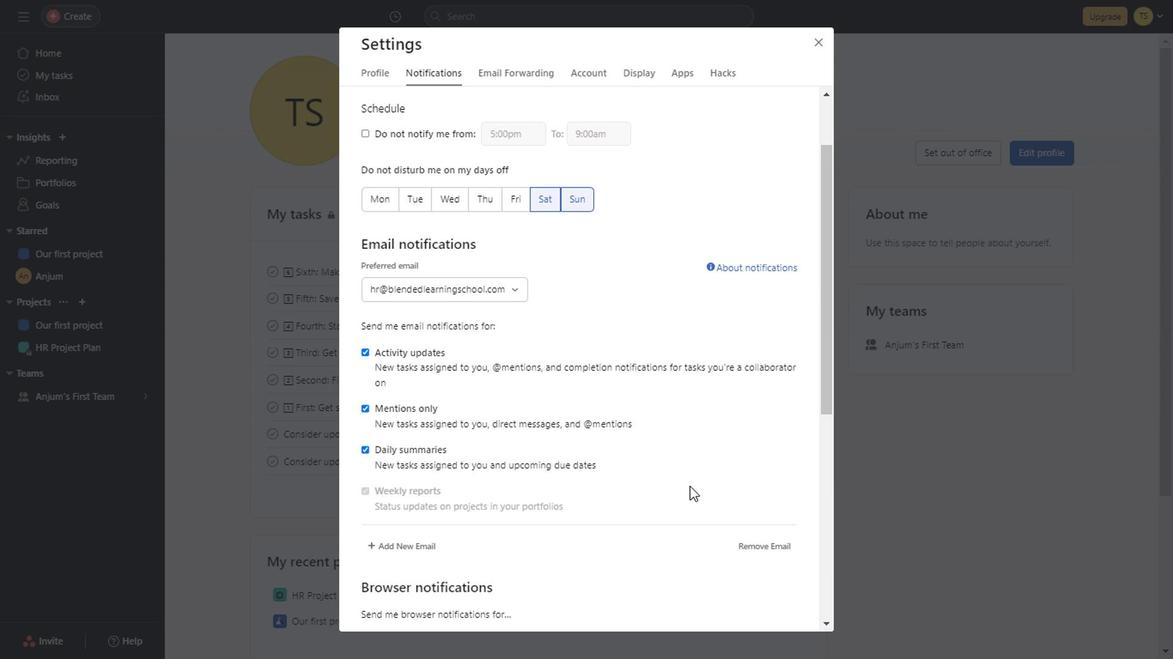 
Action: Mouse scrolled (686, 486) with delta (0, 0)
Screenshot: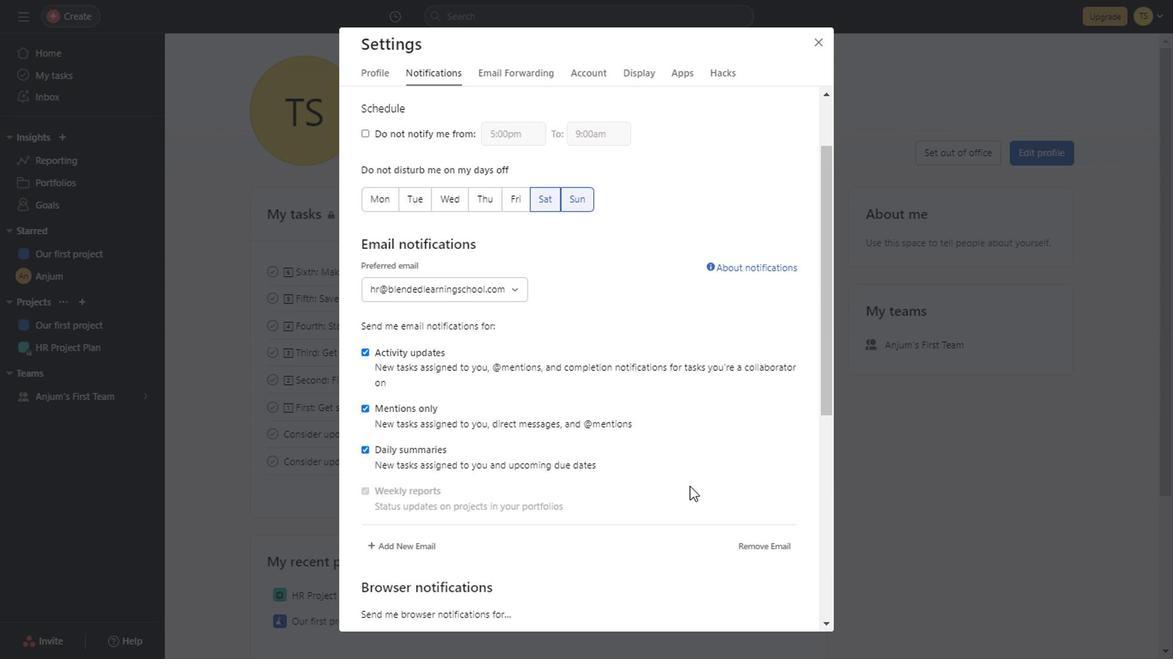 
Action: Mouse scrolled (686, 486) with delta (0, 0)
Screenshot: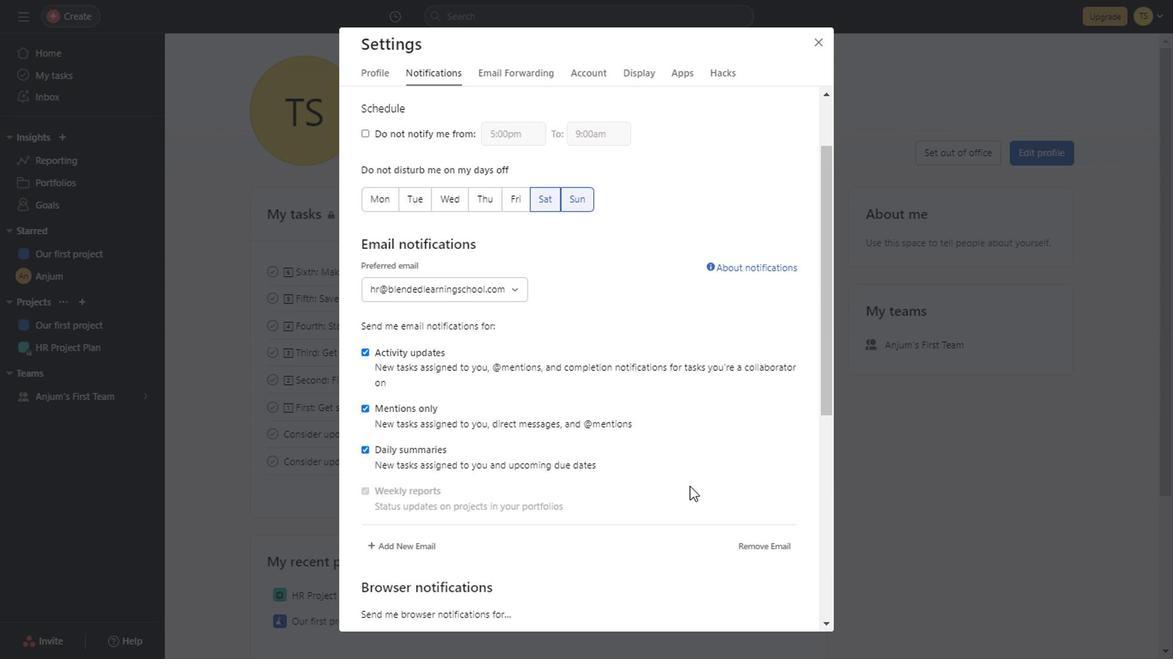 
Action: Mouse scrolled (686, 486) with delta (0, 0)
Screenshot: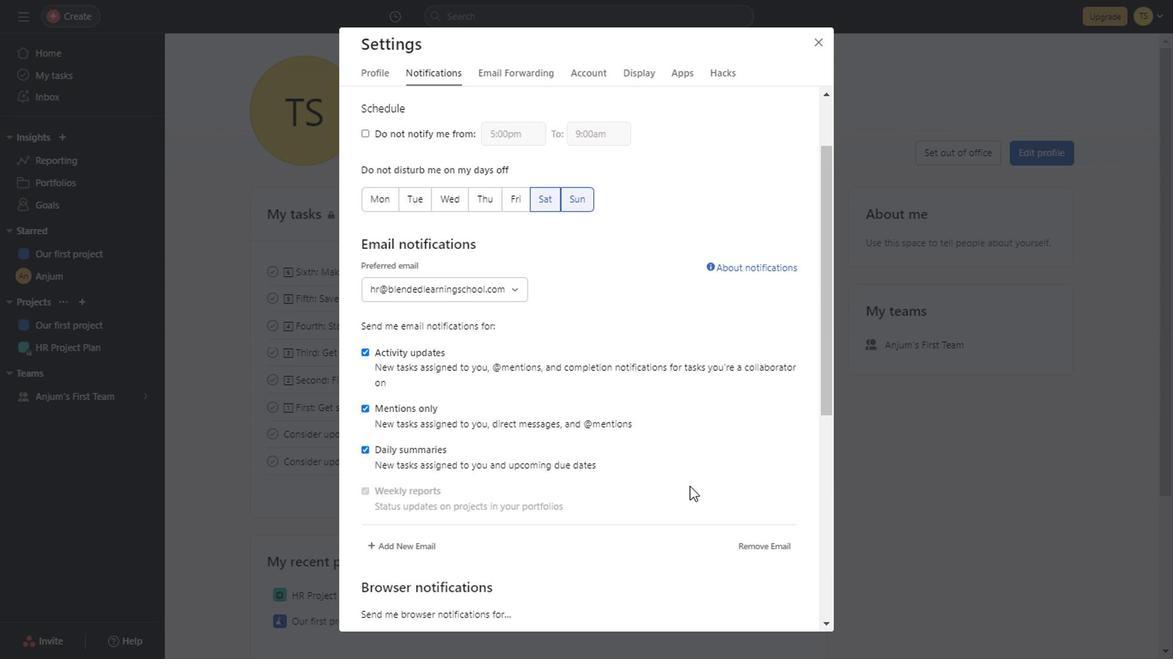 
Action: Mouse scrolled (686, 486) with delta (0, 0)
Screenshot: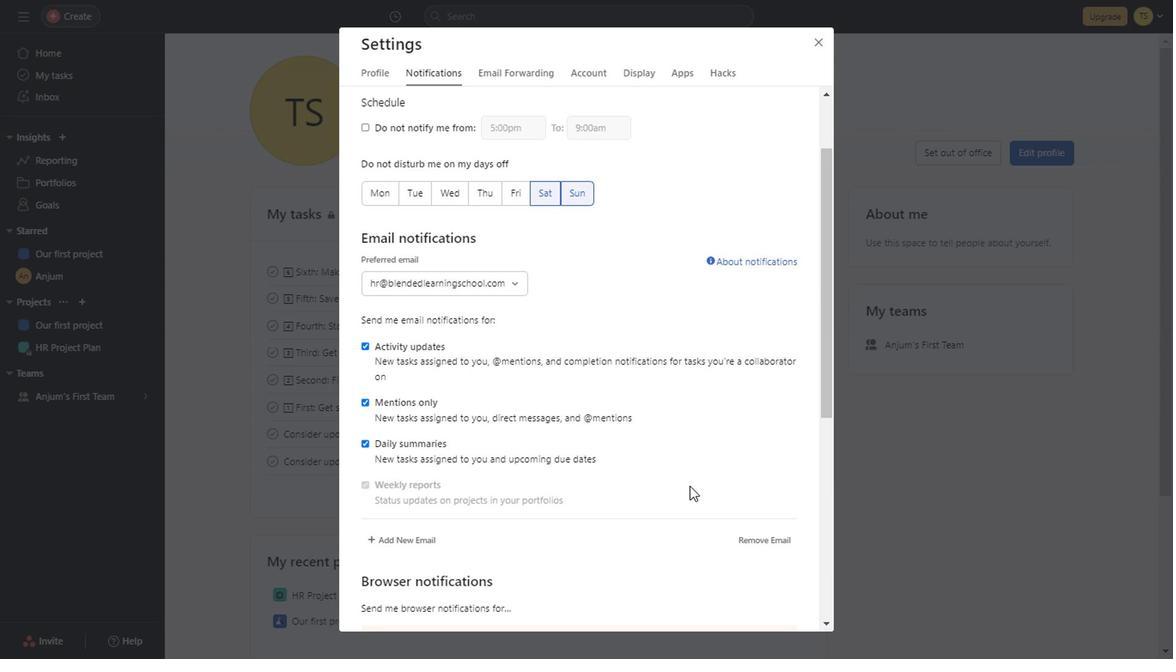 
Action: Mouse scrolled (686, 486) with delta (0, 0)
Screenshot: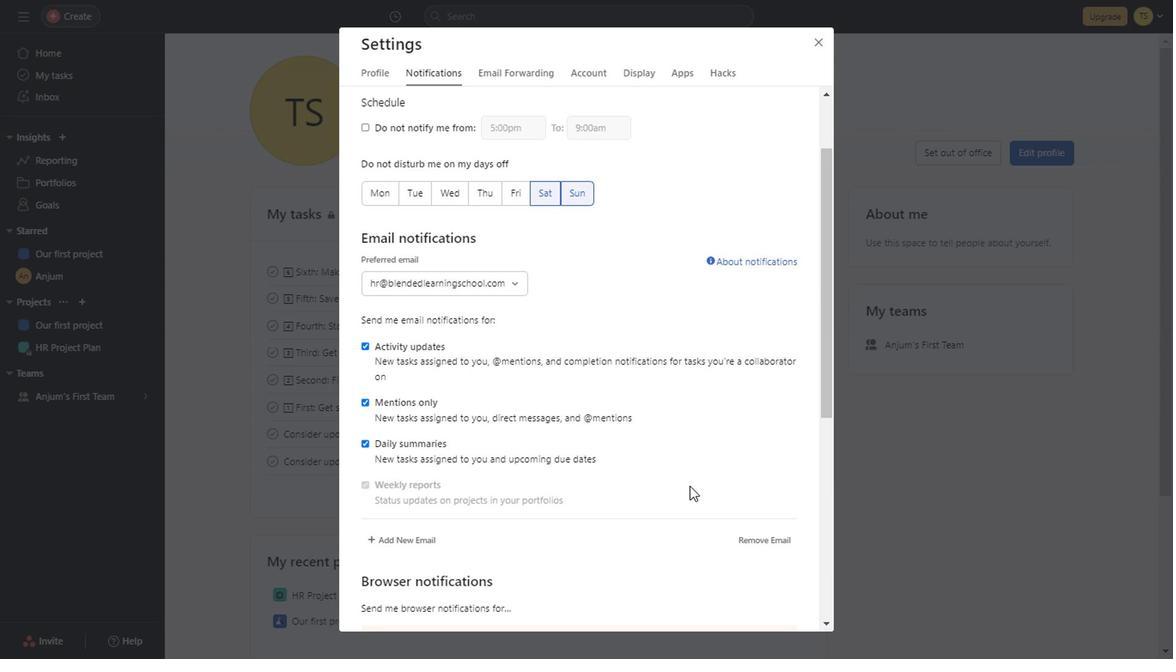 
Action: Mouse scrolled (686, 486) with delta (0, 0)
Screenshot: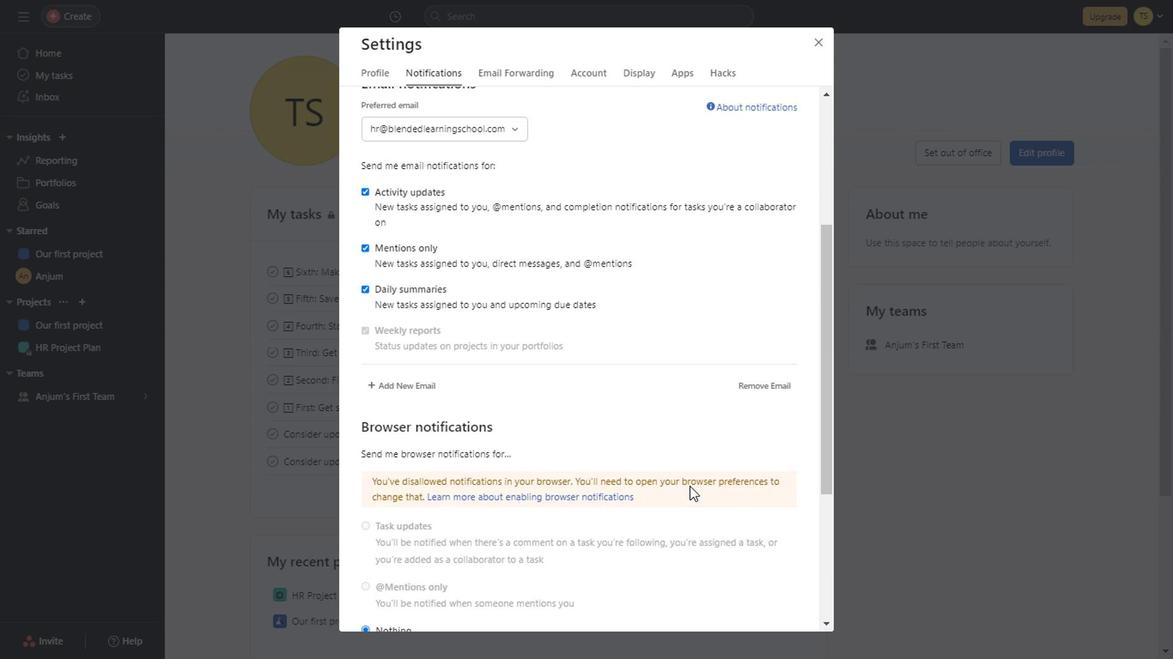 
Action: Mouse scrolled (686, 486) with delta (0, 0)
Screenshot: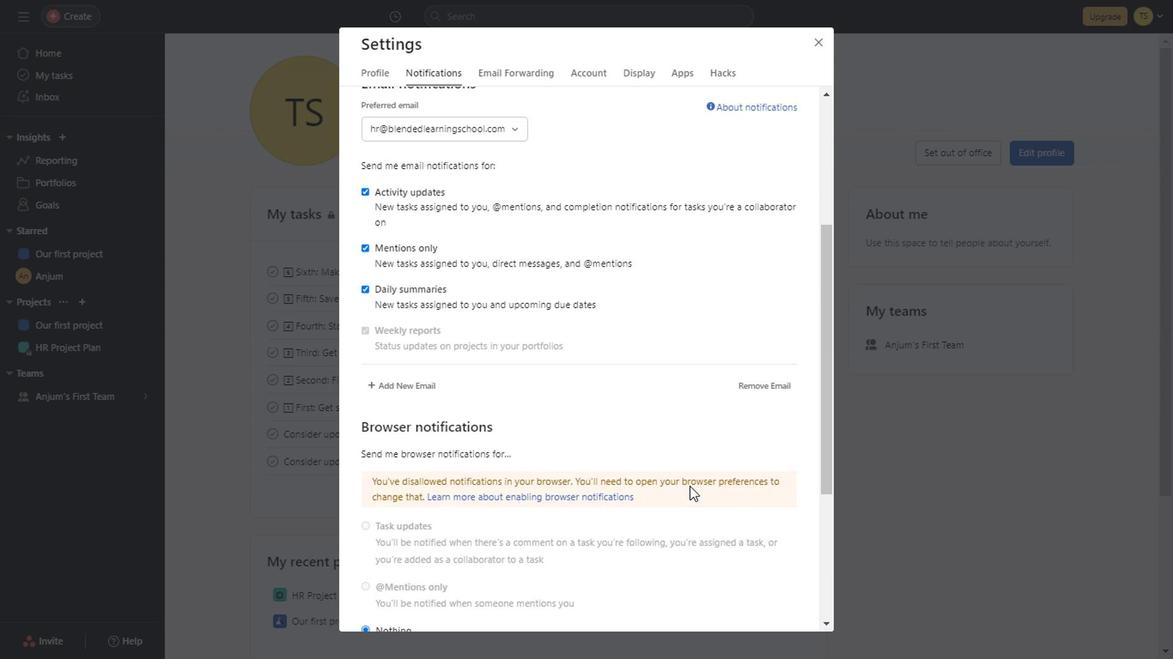 
Action: Mouse scrolled (686, 486) with delta (0, 0)
Screenshot: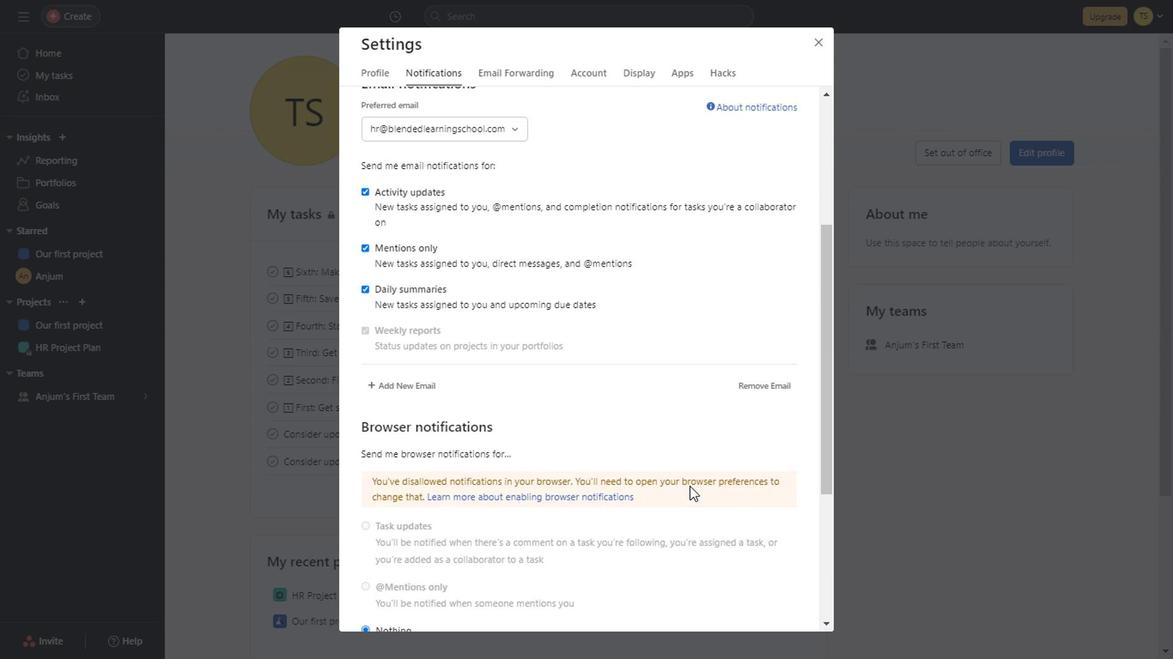 
Action: Mouse scrolled (686, 486) with delta (0, 0)
Screenshot: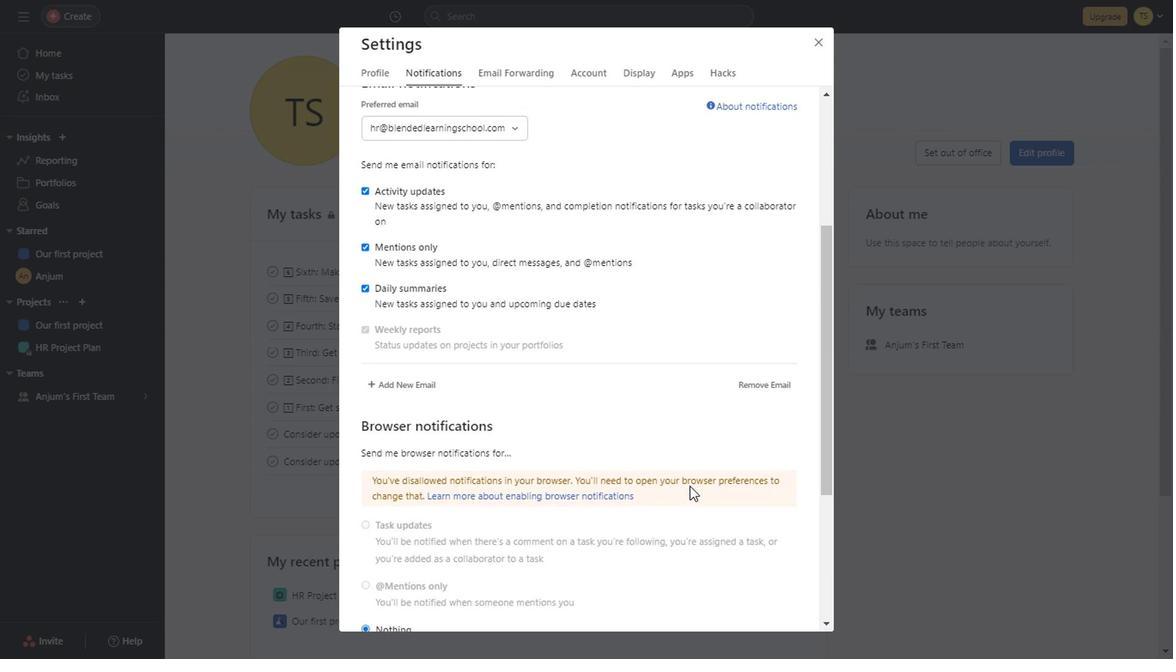 
Action: Mouse scrolled (686, 486) with delta (0, 0)
Screenshot: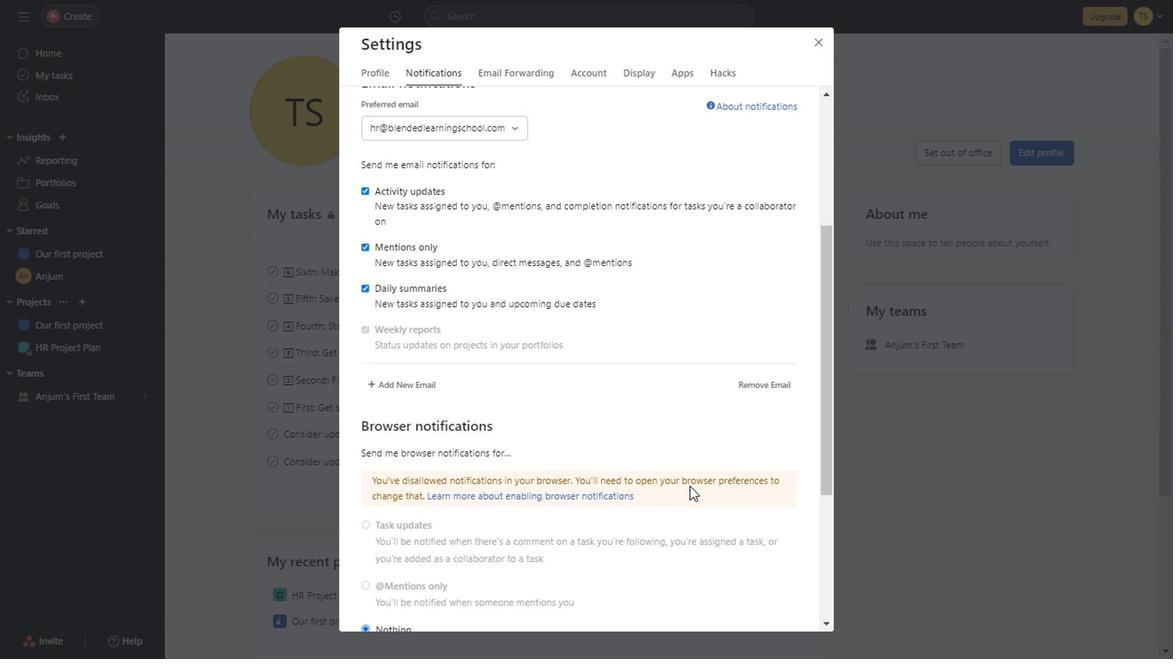 
Action: Mouse scrolled (686, 486) with delta (0, 0)
Screenshot: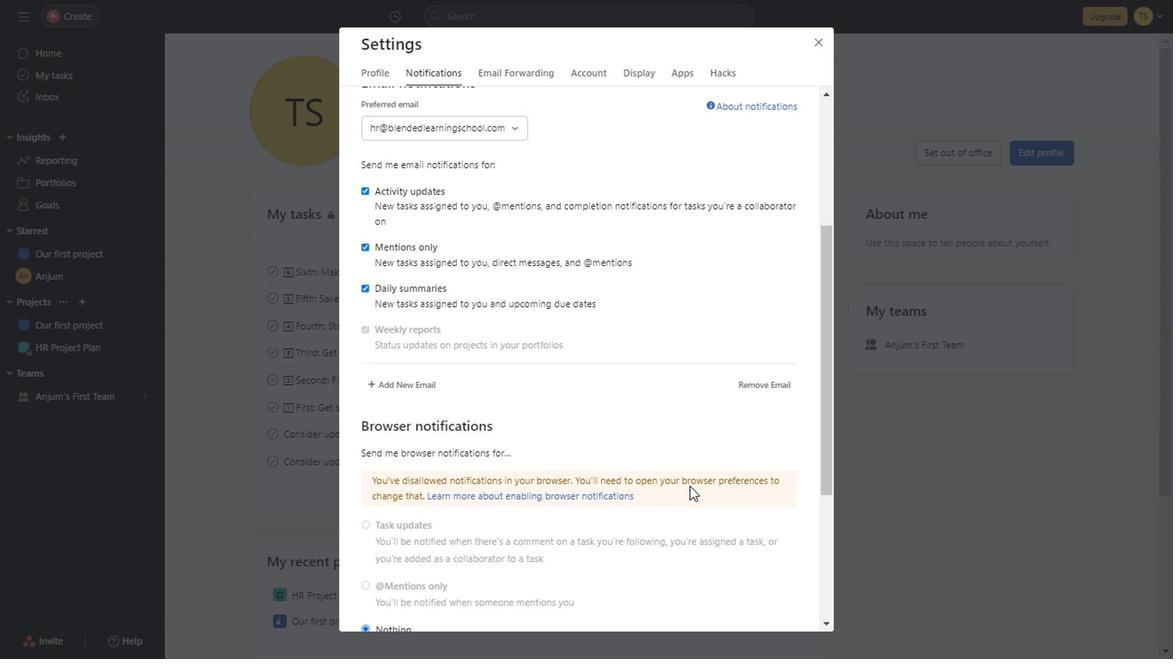 
Action: Mouse scrolled (686, 486) with delta (0, 0)
Screenshot: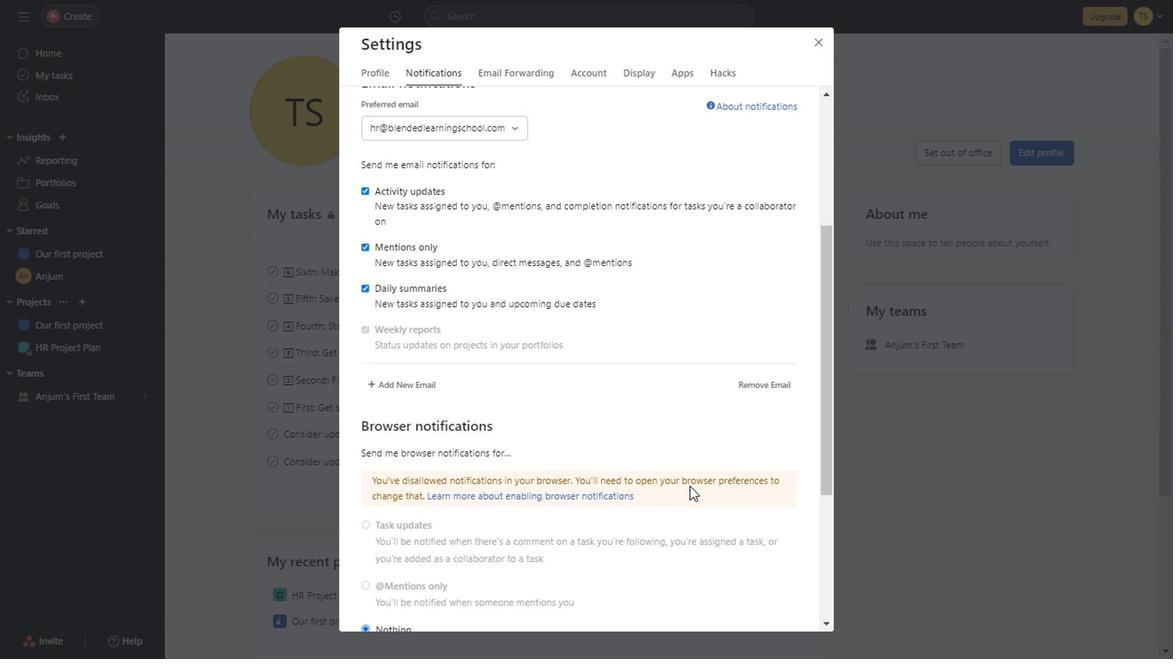 
Action: Mouse scrolled (686, 486) with delta (0, 0)
Screenshot: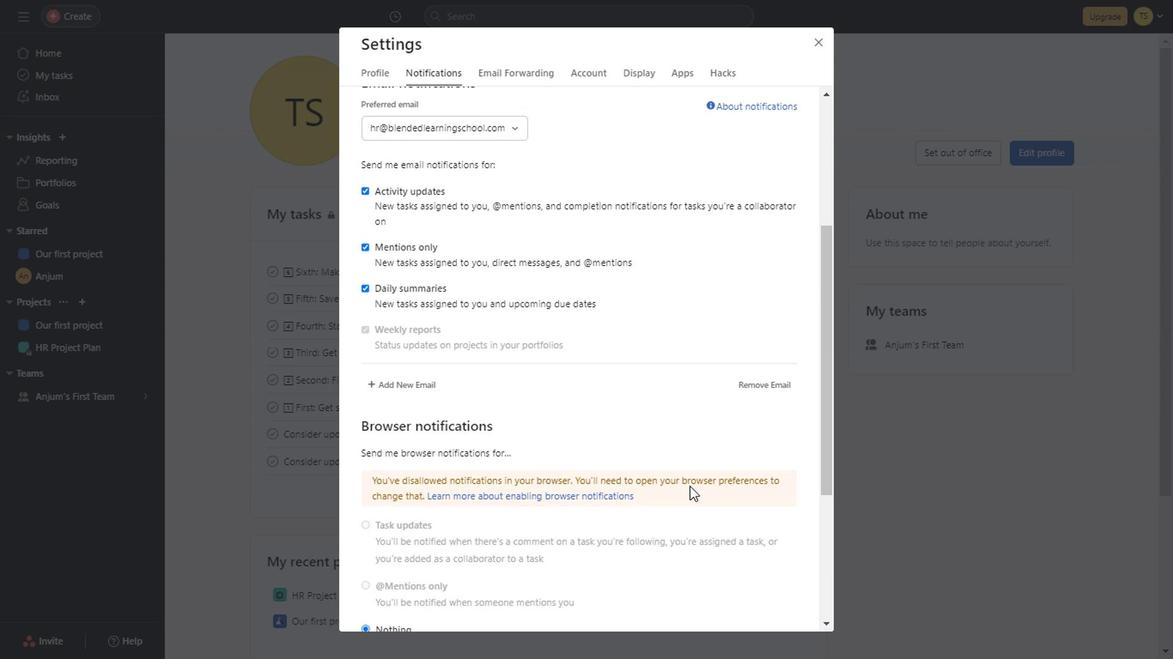 
Action: Mouse scrolled (686, 486) with delta (0, 0)
Screenshot: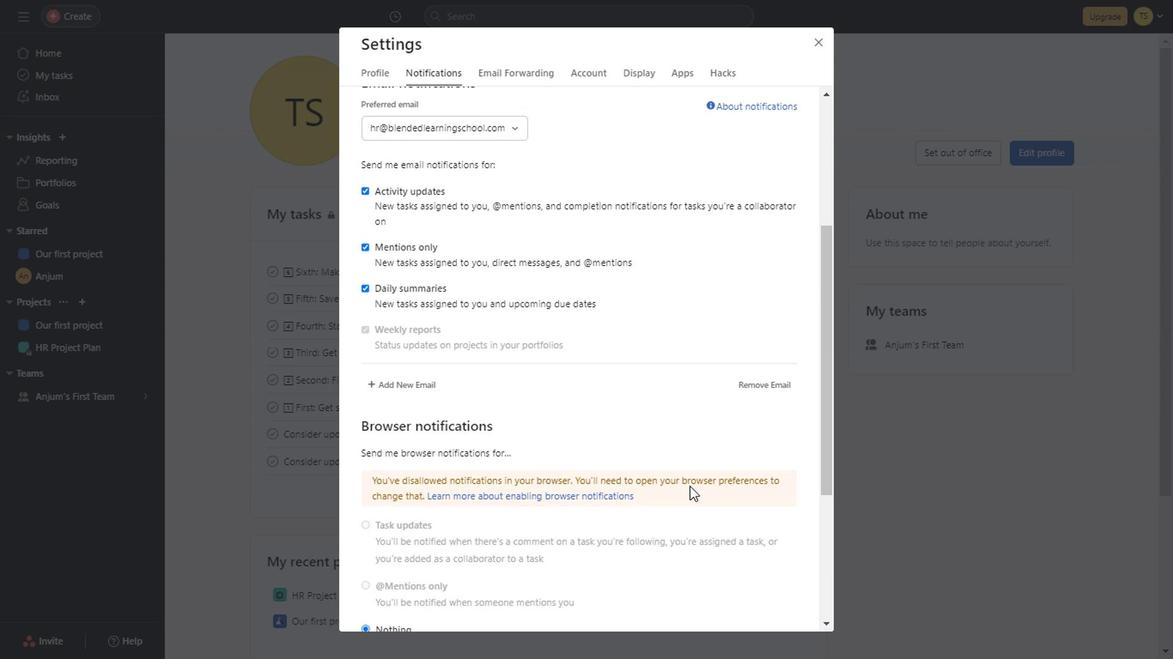 
Action: Mouse scrolled (686, 486) with delta (0, 0)
Screenshot: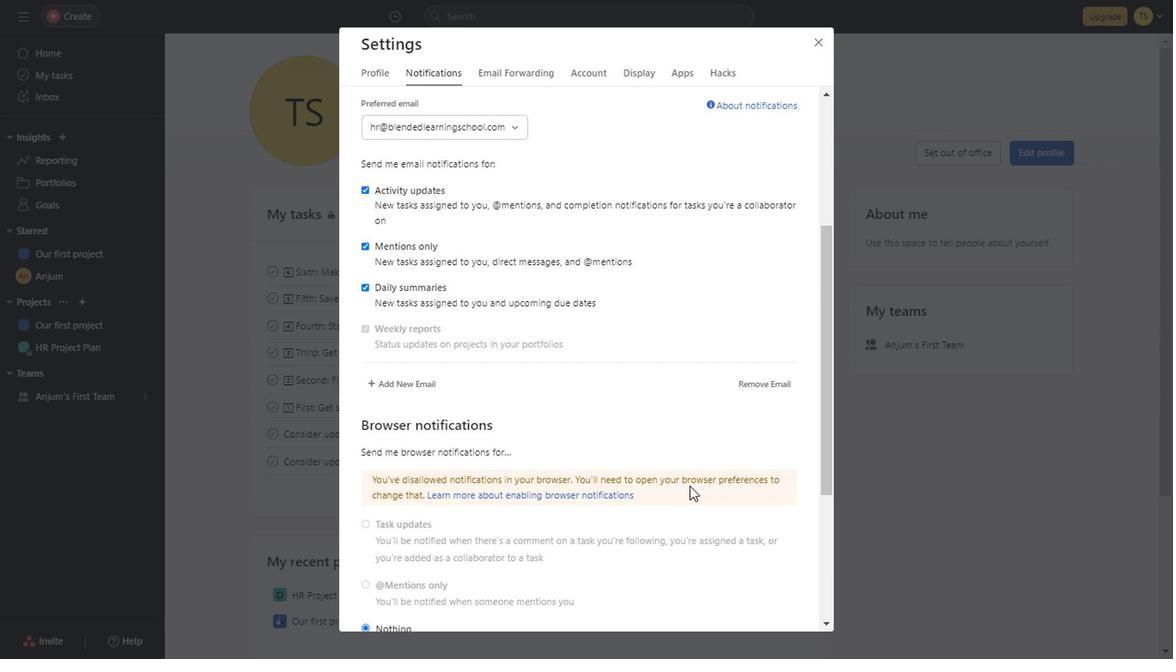 
Action: Mouse scrolled (686, 486) with delta (0, 0)
Screenshot: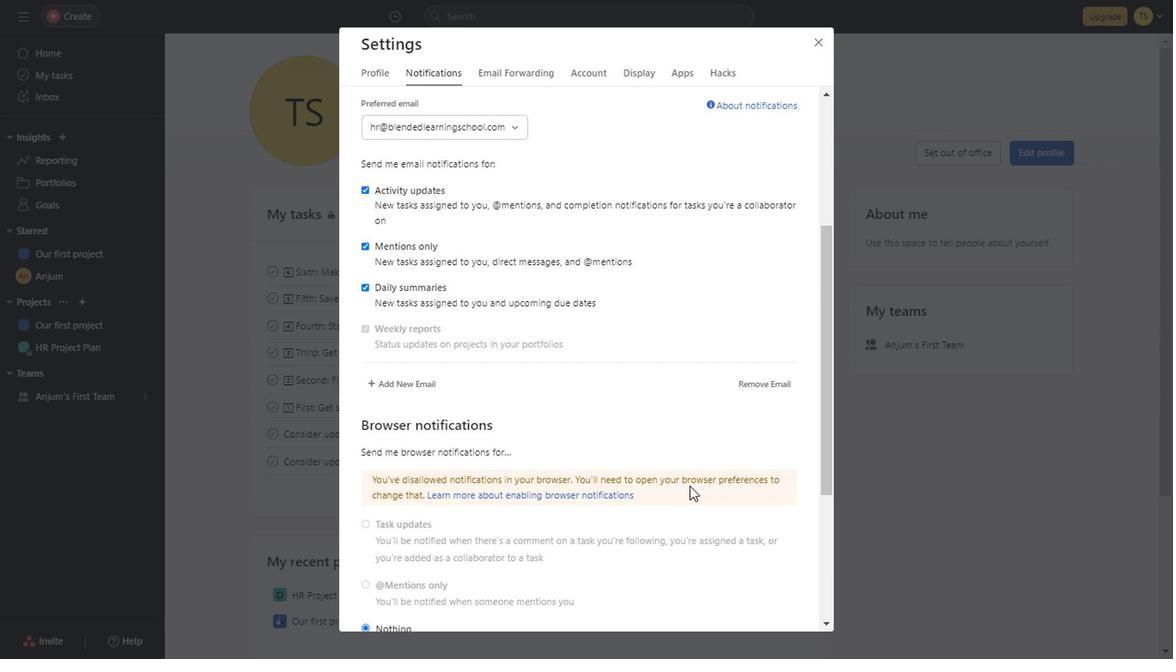 
Action: Mouse scrolled (686, 486) with delta (0, 0)
Screenshot: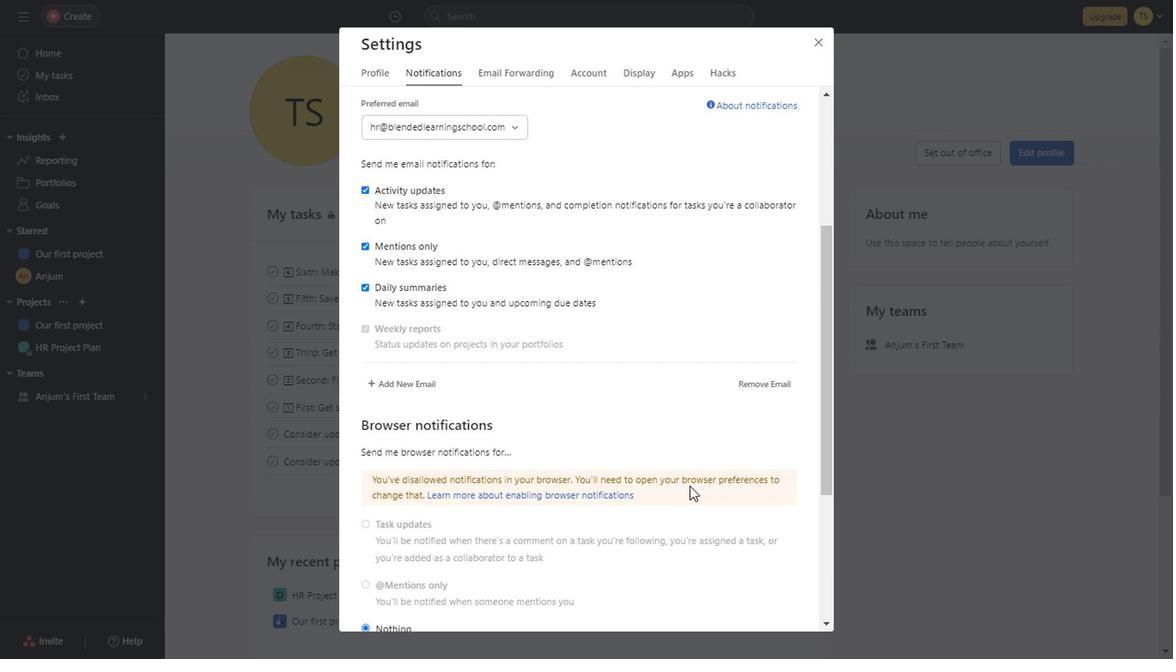 
Action: Mouse scrolled (686, 486) with delta (0, 0)
Screenshot: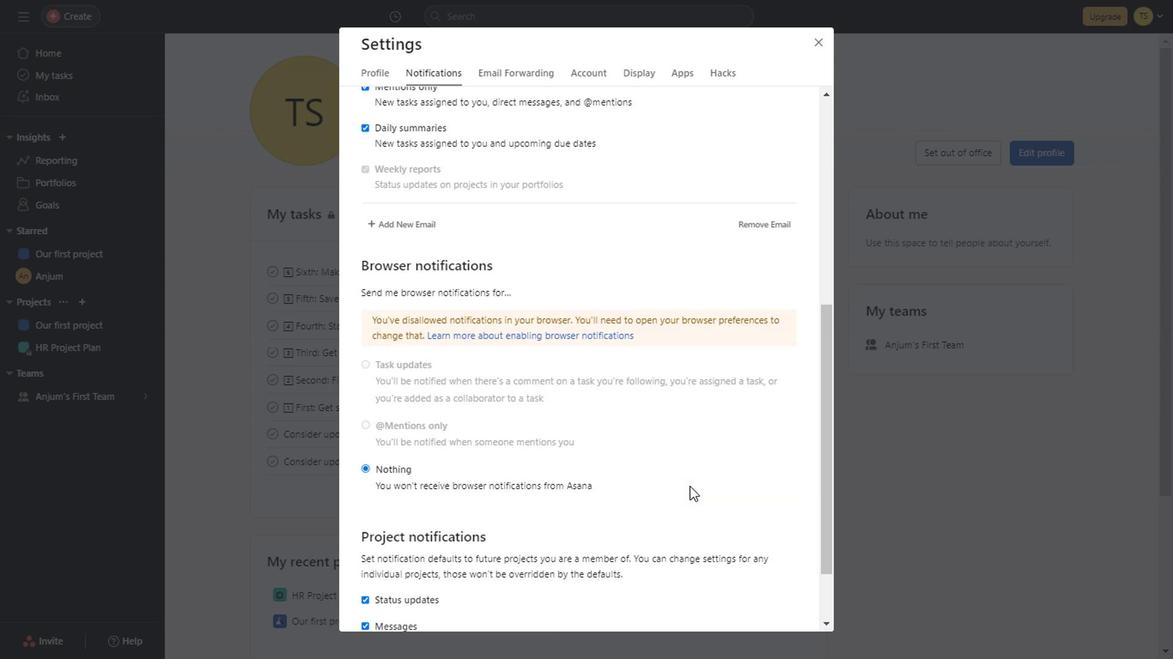 
Action: Mouse scrolled (686, 486) with delta (0, 0)
Screenshot: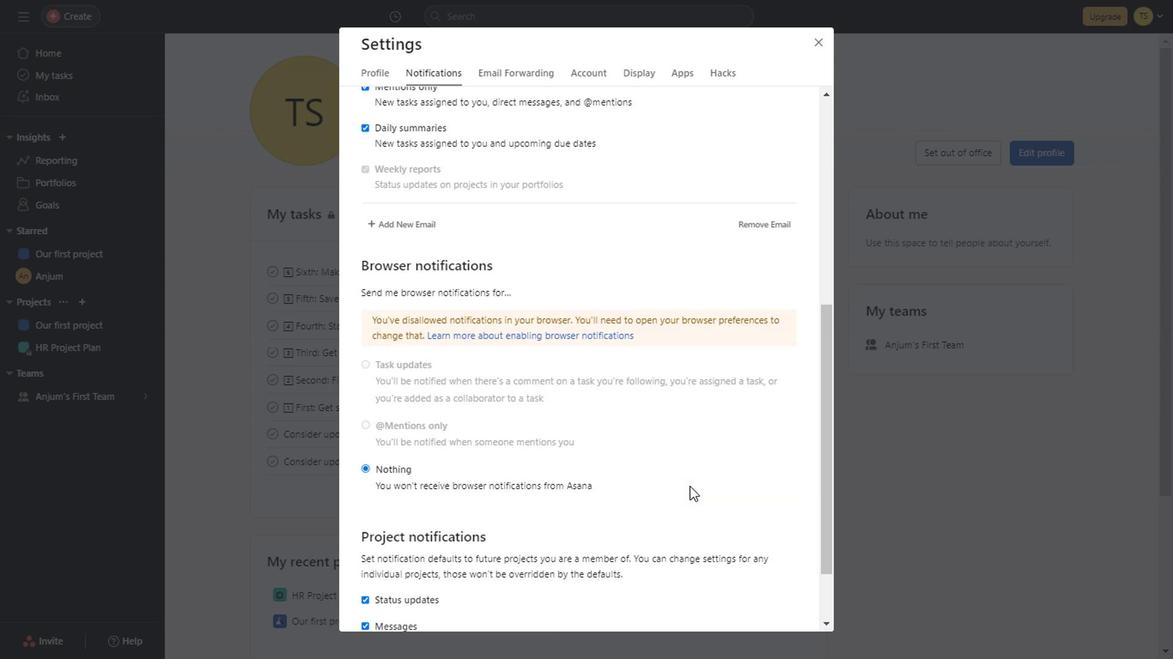 
Action: Mouse scrolled (686, 486) with delta (0, 0)
Screenshot: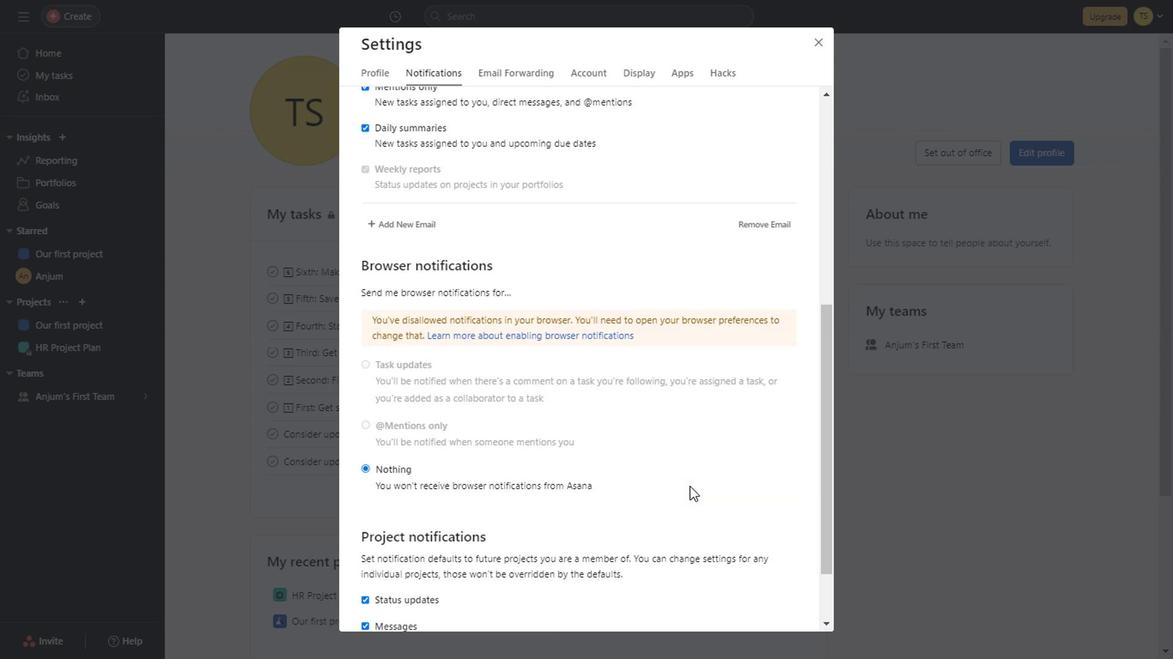 
Action: Mouse scrolled (686, 486) with delta (0, 0)
Screenshot: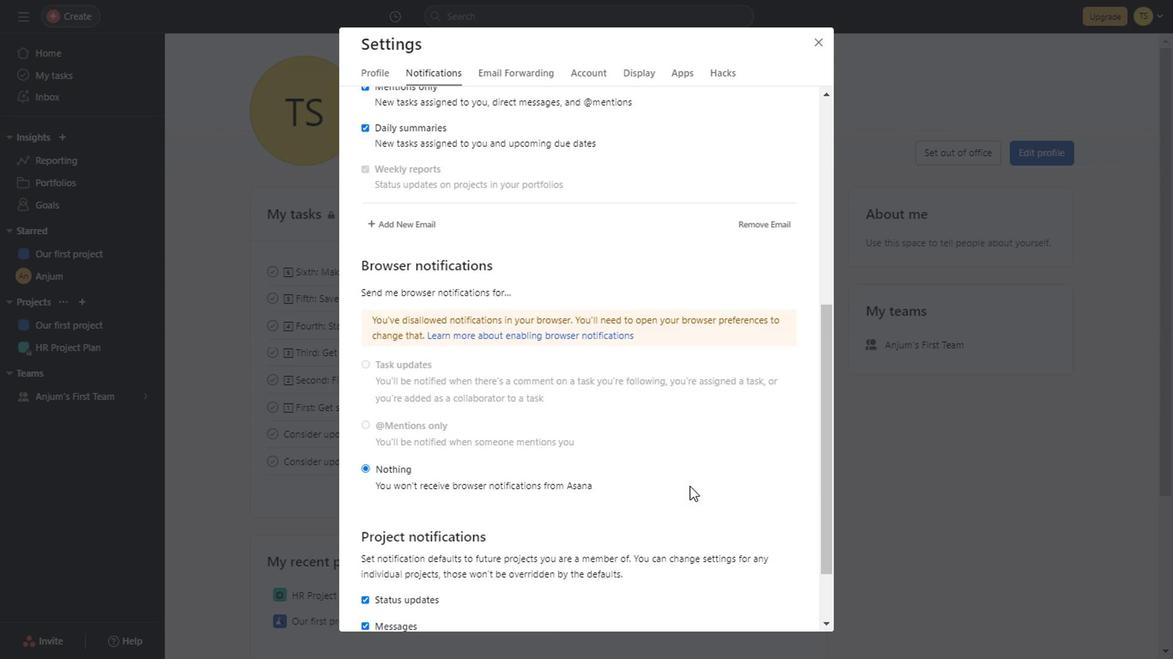 
Action: Mouse scrolled (686, 486) with delta (0, 0)
Screenshot: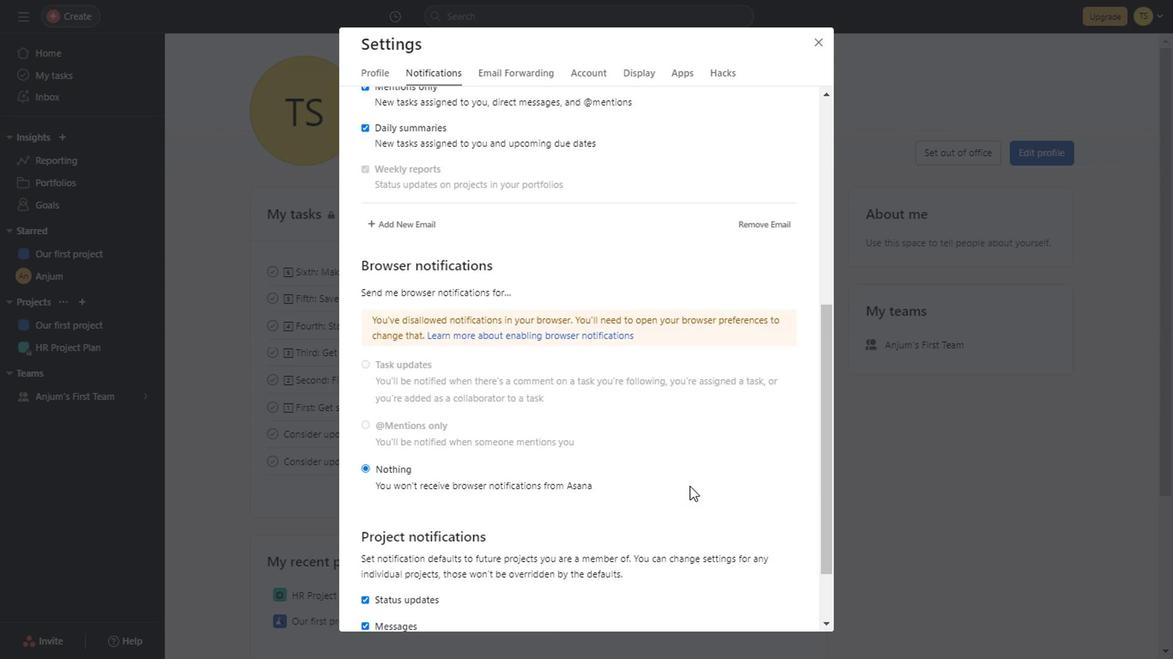 
Action: Mouse scrolled (686, 486) with delta (0, 0)
Screenshot: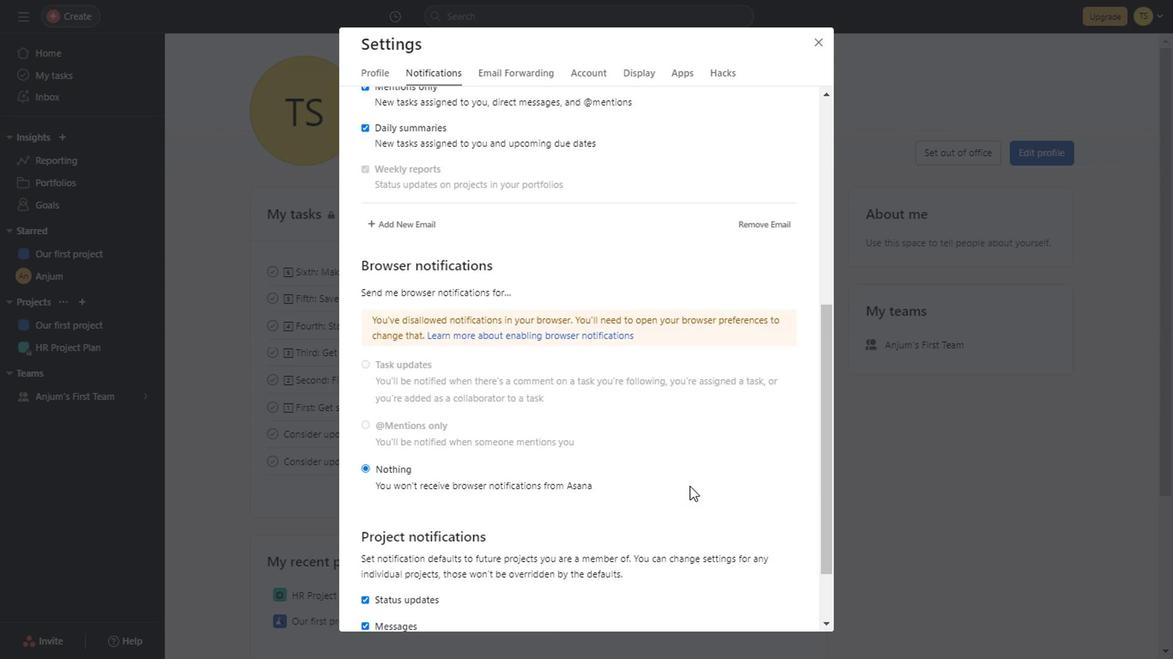 
Action: Mouse scrolled (686, 486) with delta (0, 0)
Screenshot: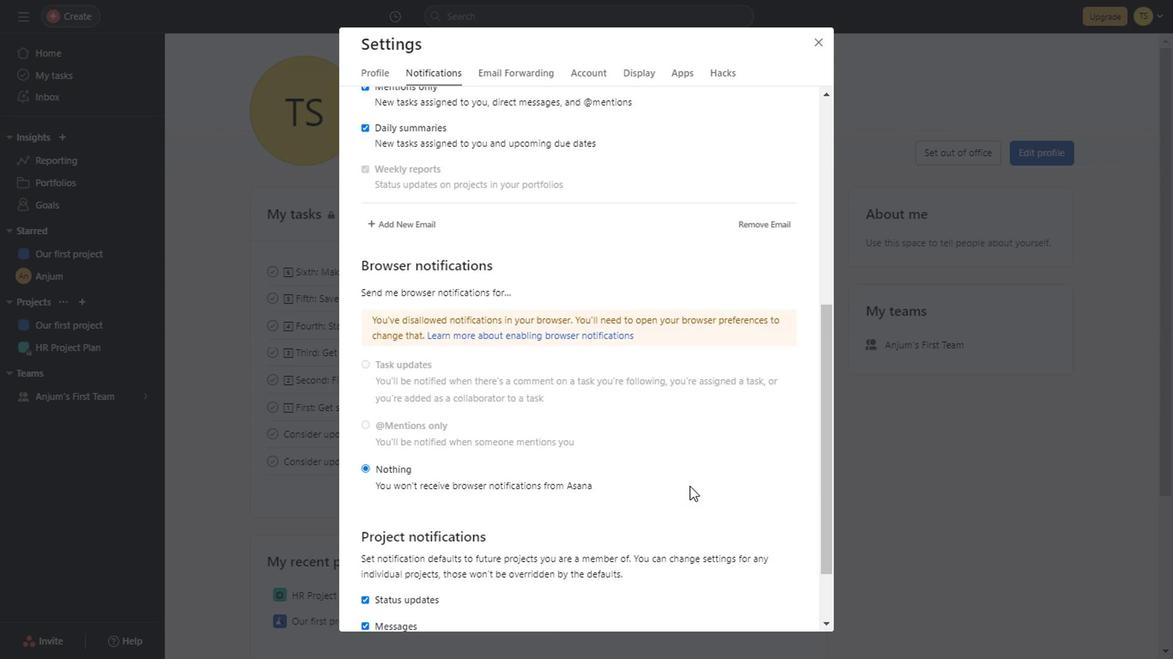
Action: Mouse scrolled (686, 486) with delta (0, 0)
Screenshot: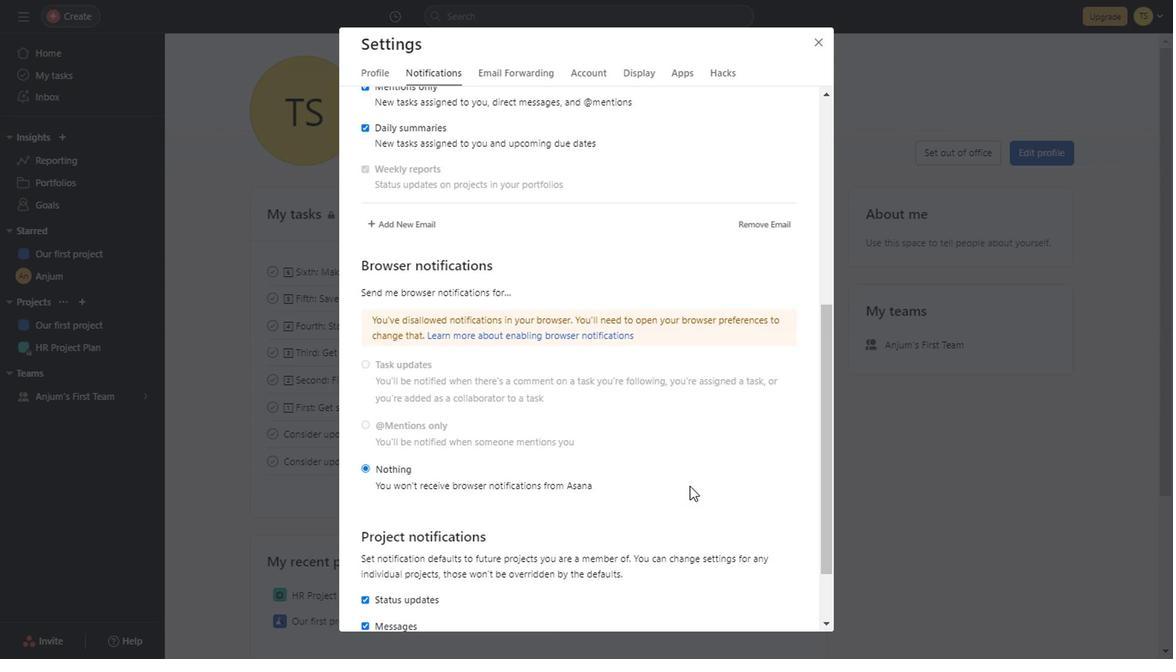 
Action: Mouse scrolled (686, 486) with delta (0, 0)
Screenshot: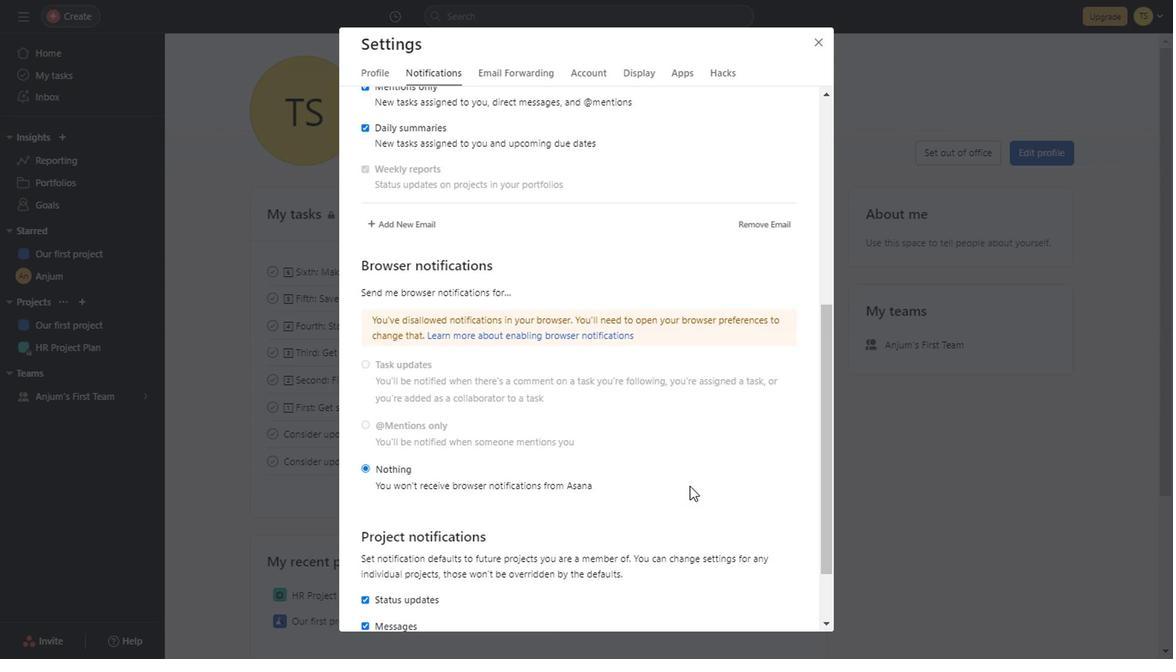 
Action: Mouse scrolled (686, 486) with delta (0, 0)
Screenshot: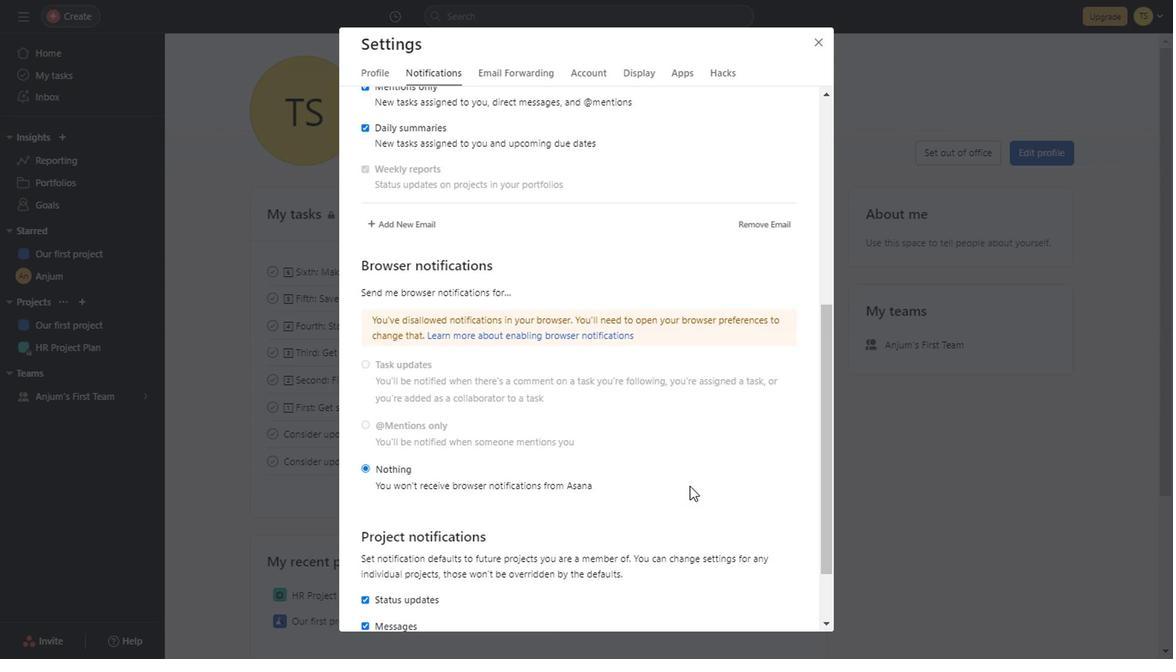 
Action: Mouse scrolled (686, 486) with delta (0, 0)
Screenshot: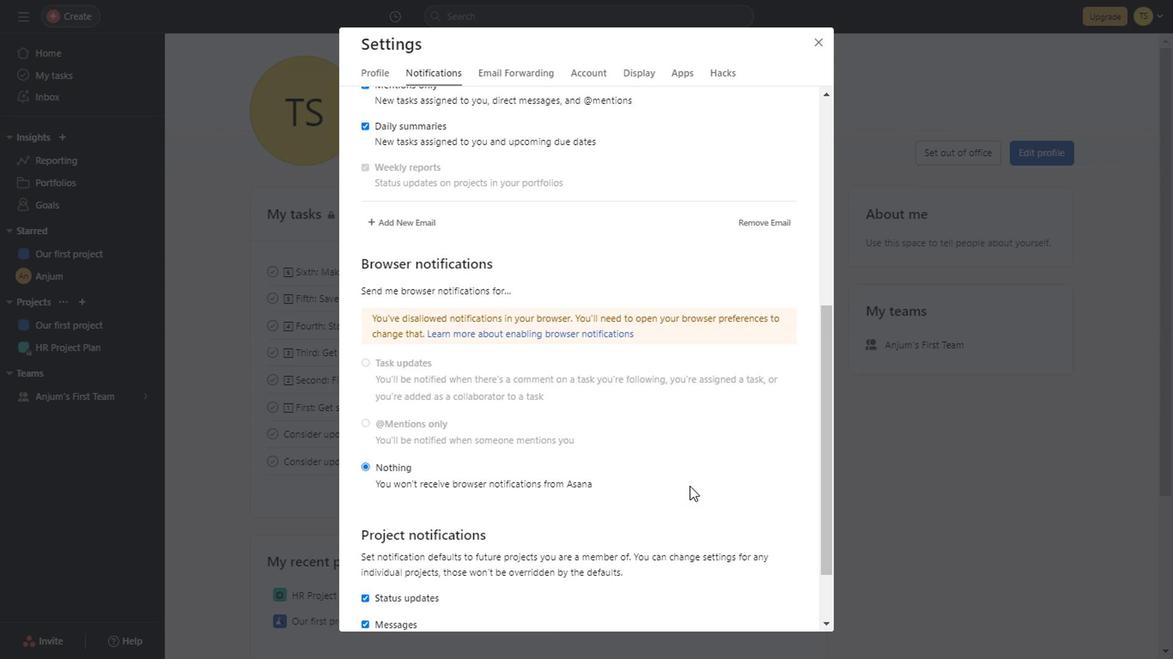 
Action: Mouse scrolled (686, 486) with delta (0, 0)
Screenshot: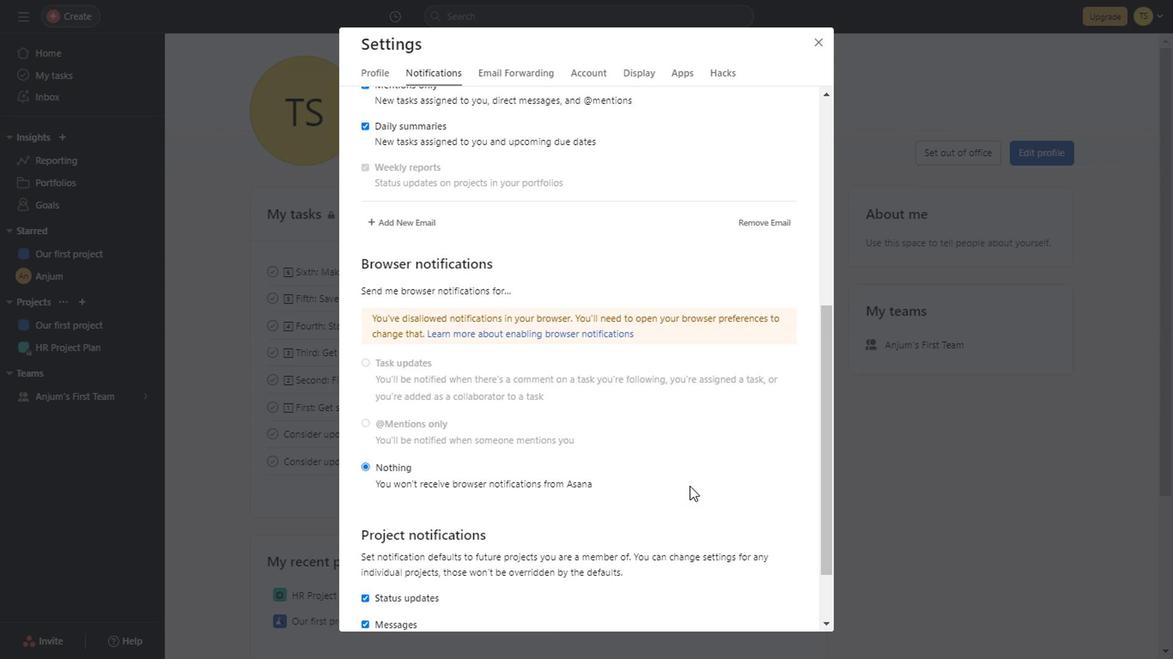 
Action: Mouse scrolled (686, 486) with delta (0, 0)
Screenshot: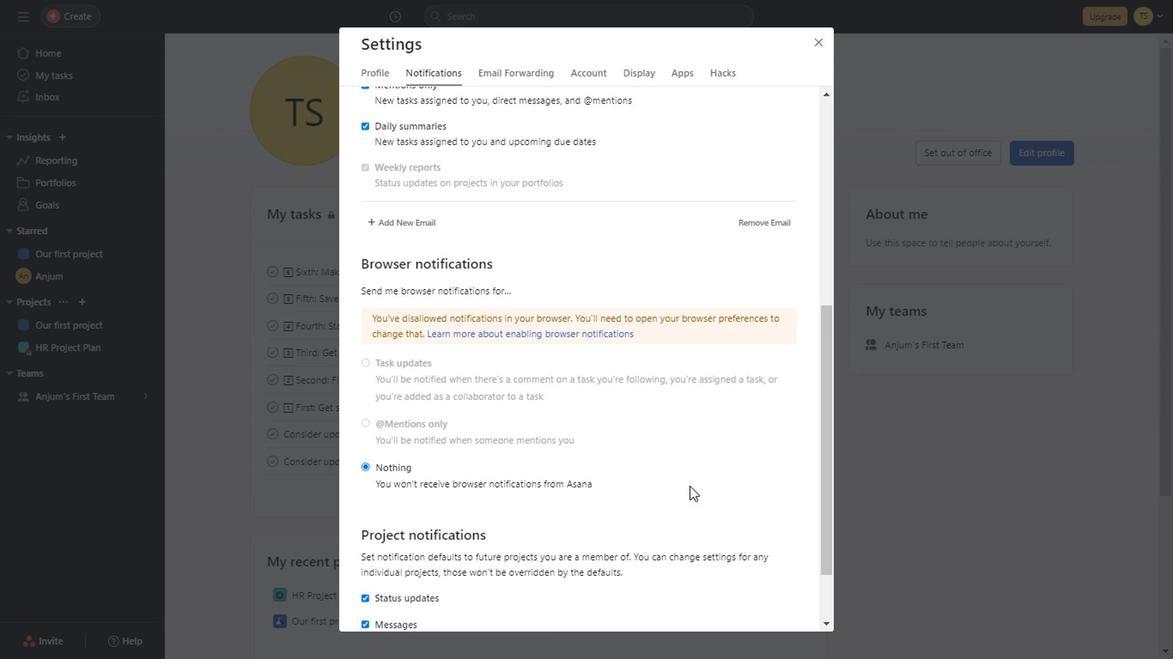 
Action: Mouse scrolled (686, 486) with delta (0, 0)
Screenshot: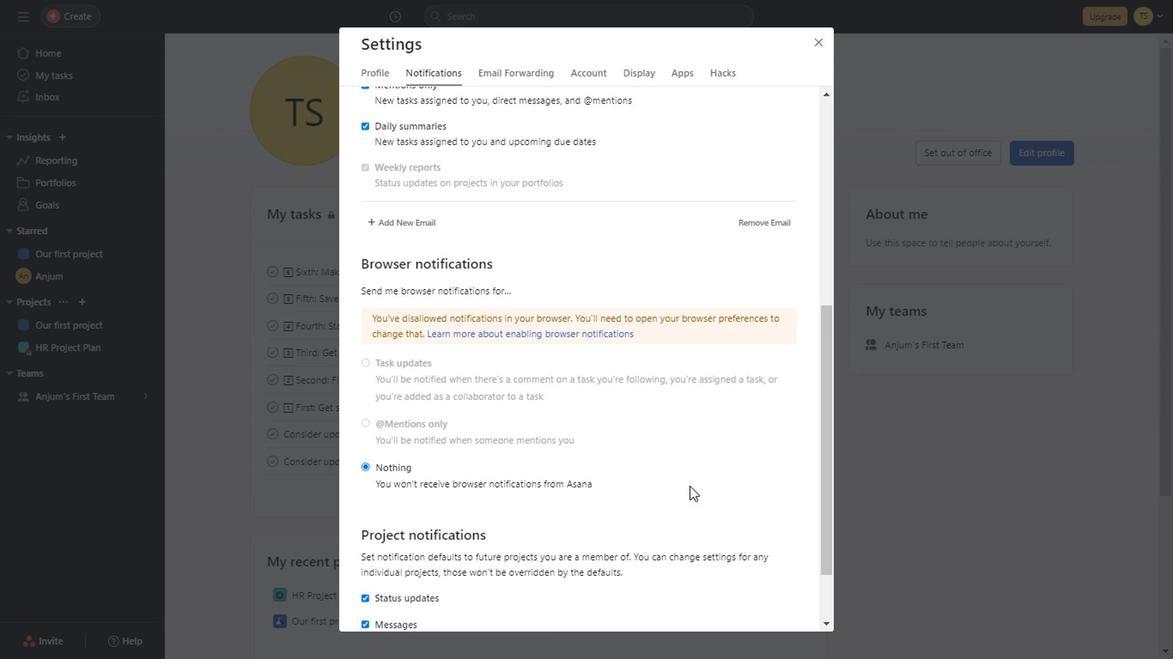 
Action: Mouse scrolled (686, 486) with delta (0, 0)
Screenshot: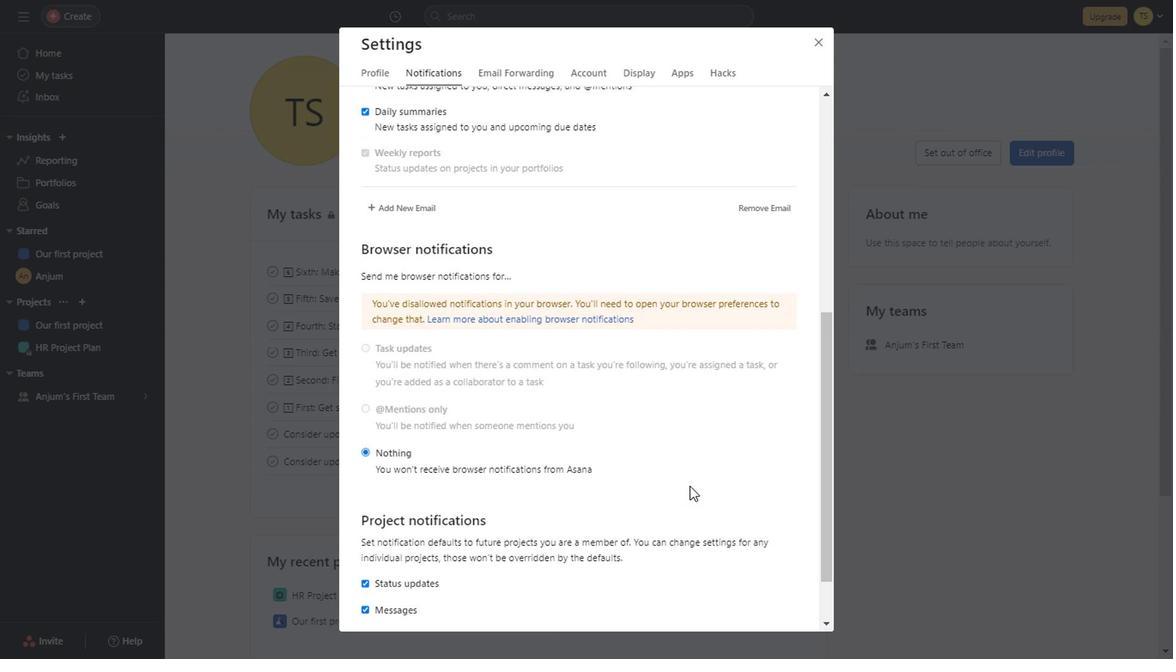 
Action: Mouse scrolled (686, 486) with delta (0, 0)
Screenshot: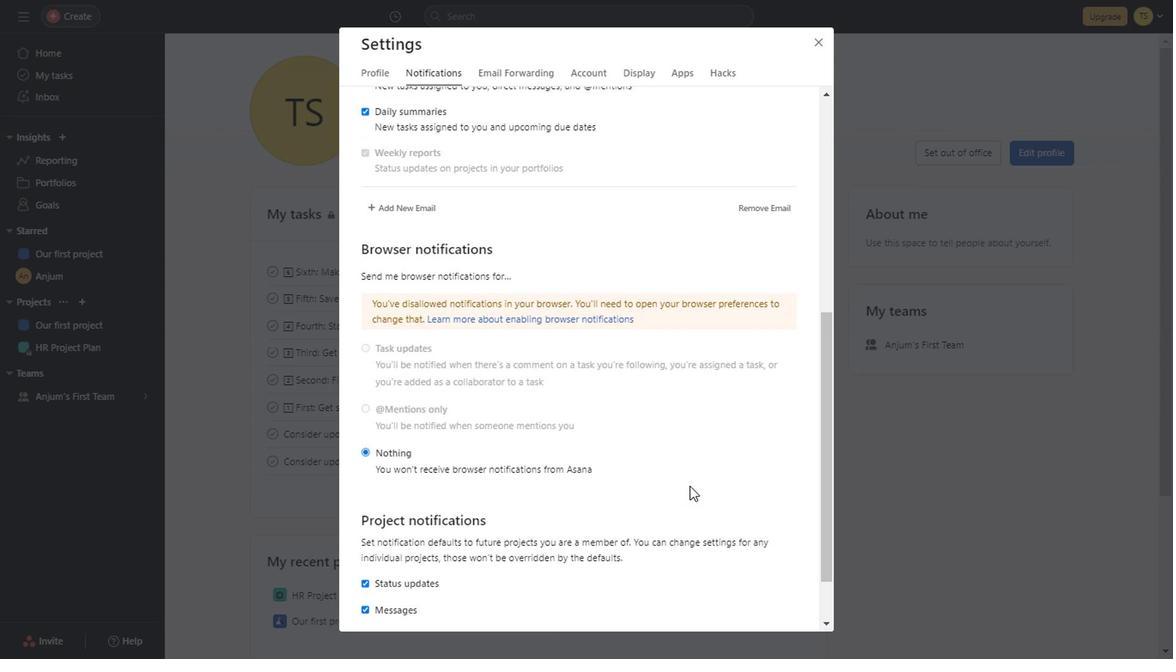 
Action: Mouse scrolled (686, 486) with delta (0, 0)
Screenshot: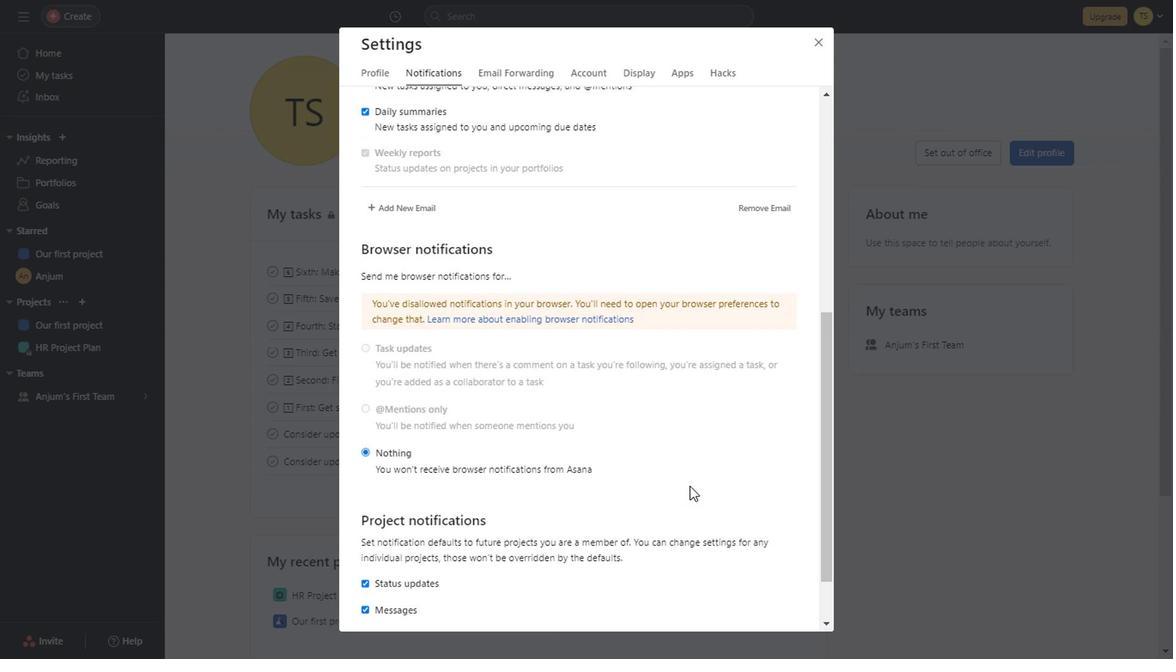
Action: Mouse scrolled (686, 486) with delta (0, 0)
Screenshot: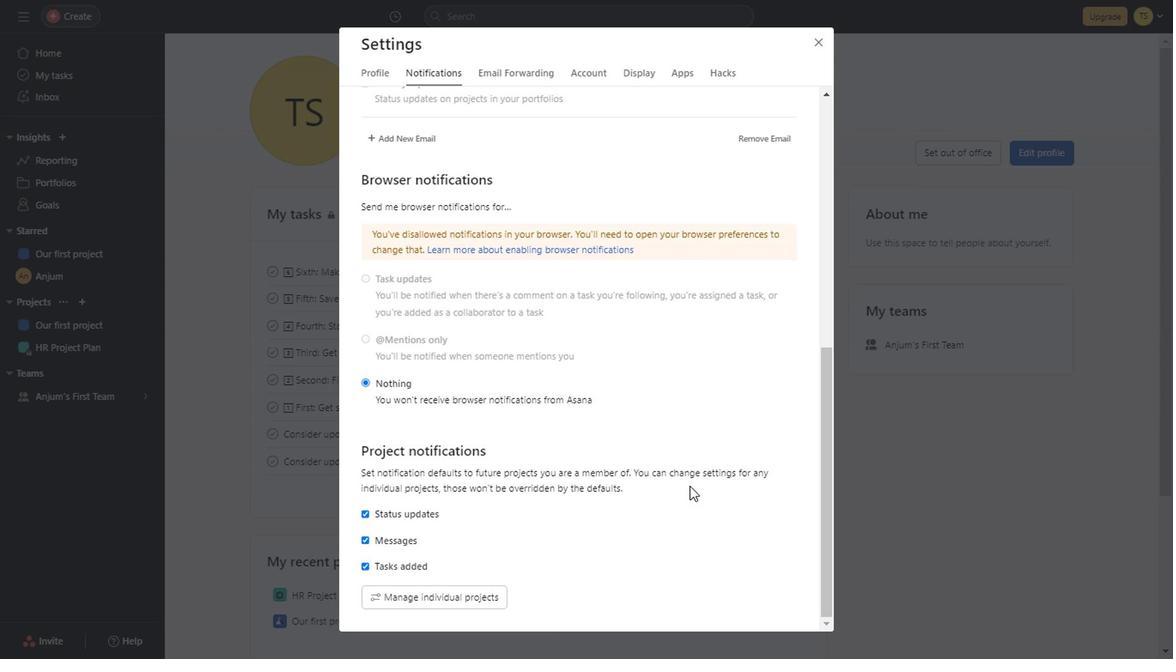 
Action: Mouse scrolled (686, 486) with delta (0, 0)
Screenshot: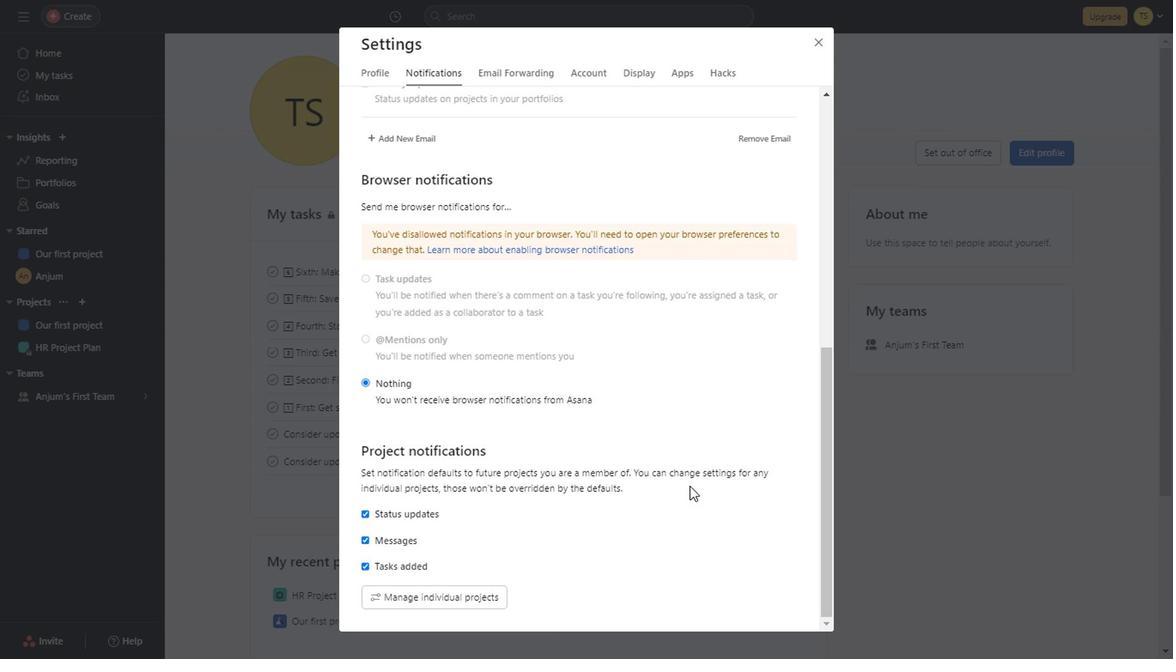 
Action: Mouse scrolled (686, 486) with delta (0, 0)
Screenshot: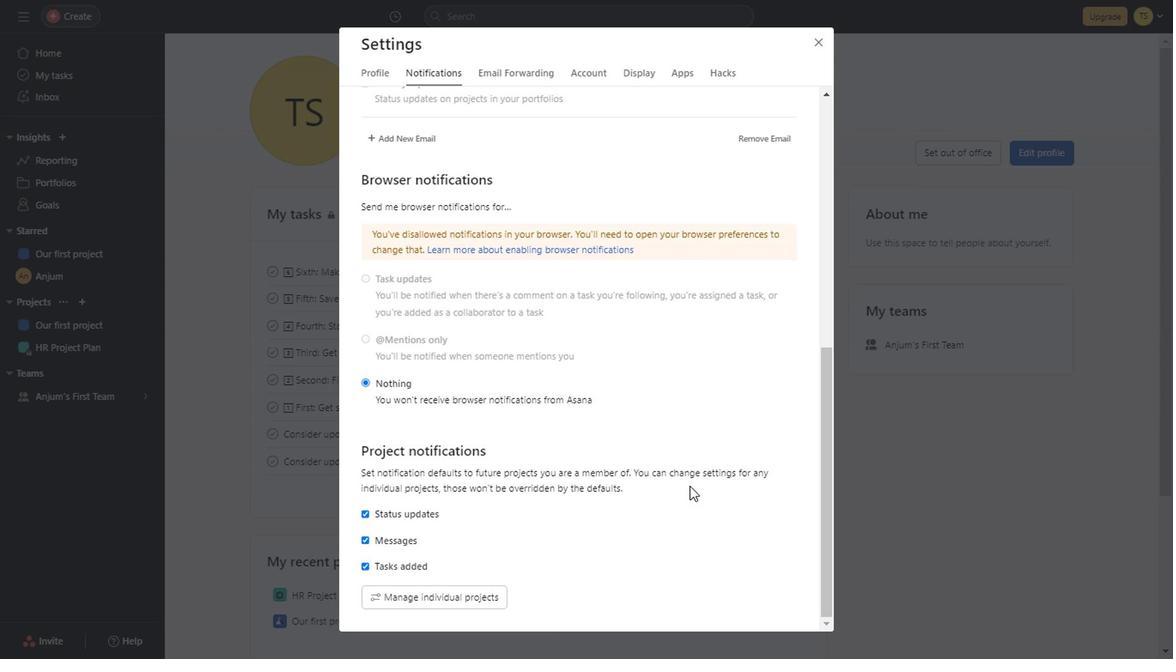 
Action: Mouse scrolled (686, 486) with delta (0, 0)
Screenshot: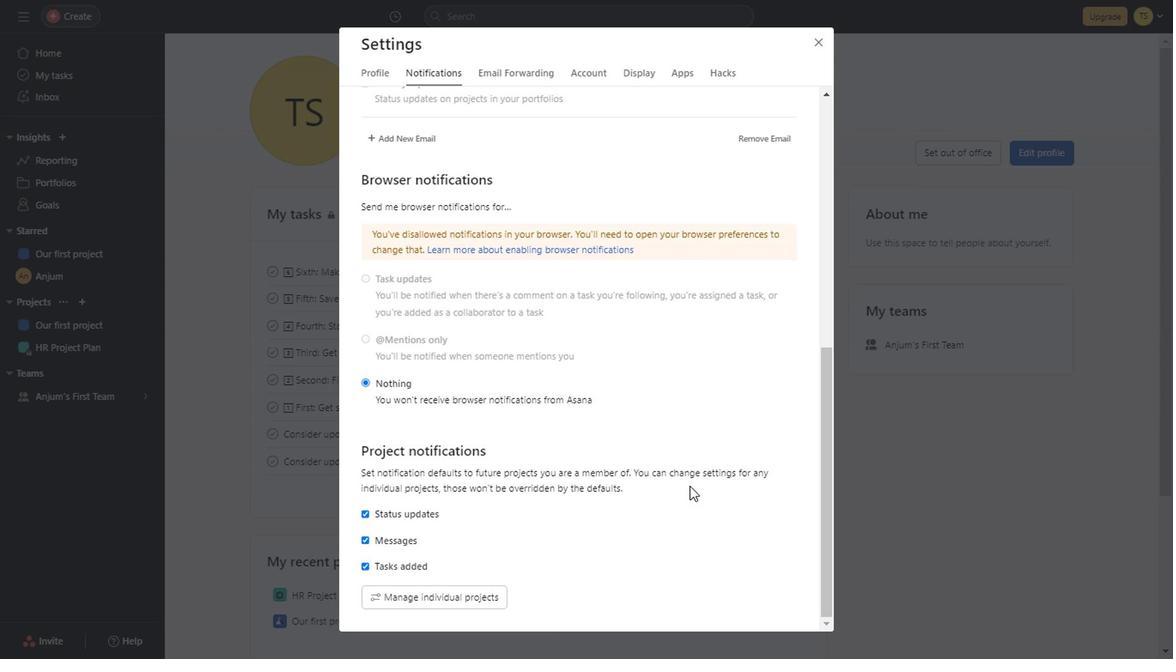 
Action: Mouse scrolled (686, 486) with delta (0, 0)
Screenshot: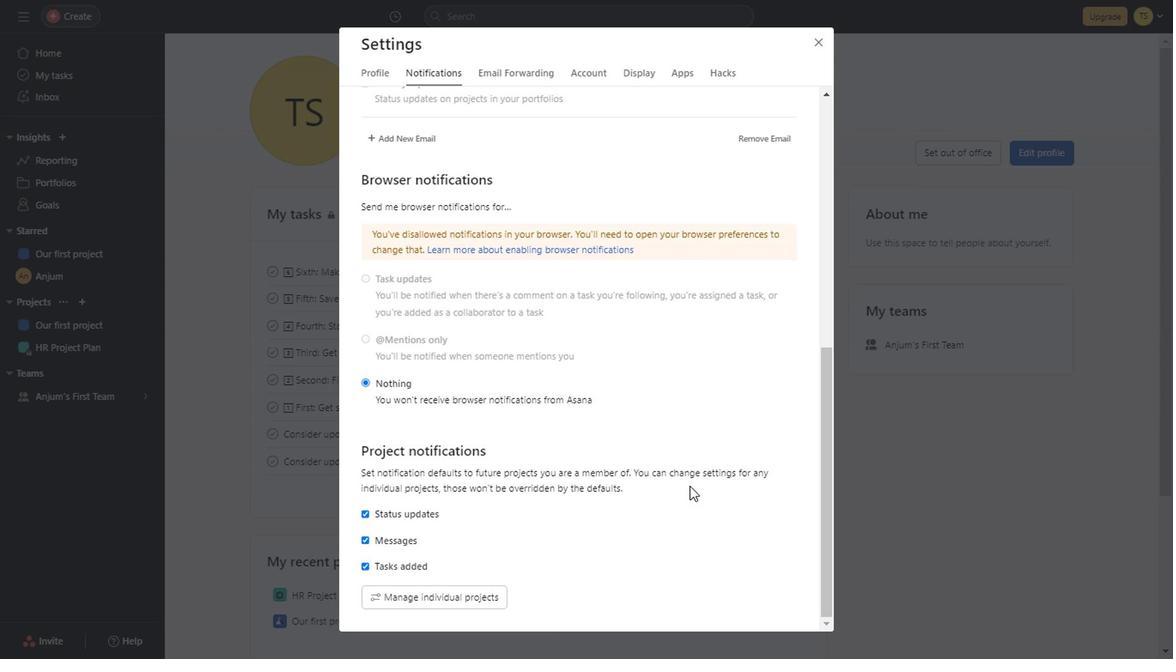 
Action: Mouse scrolled (686, 486) with delta (0, 0)
Screenshot: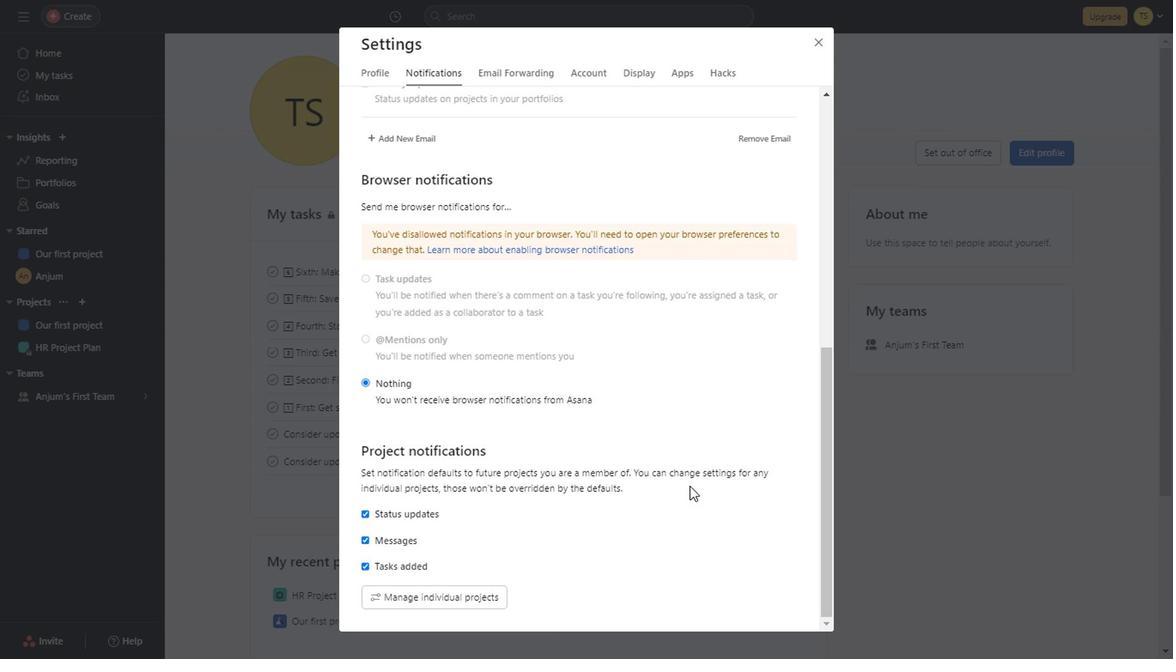 
Action: Mouse scrolled (686, 486) with delta (0, 0)
Screenshot: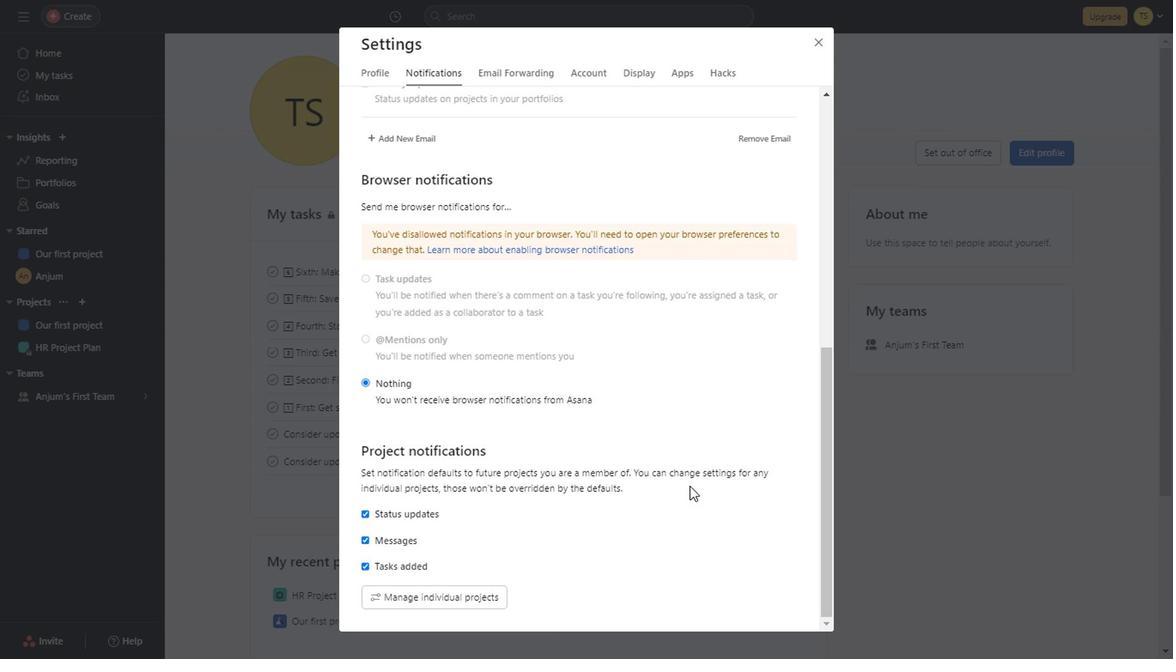
Action: Mouse scrolled (686, 486) with delta (0, 0)
Screenshot: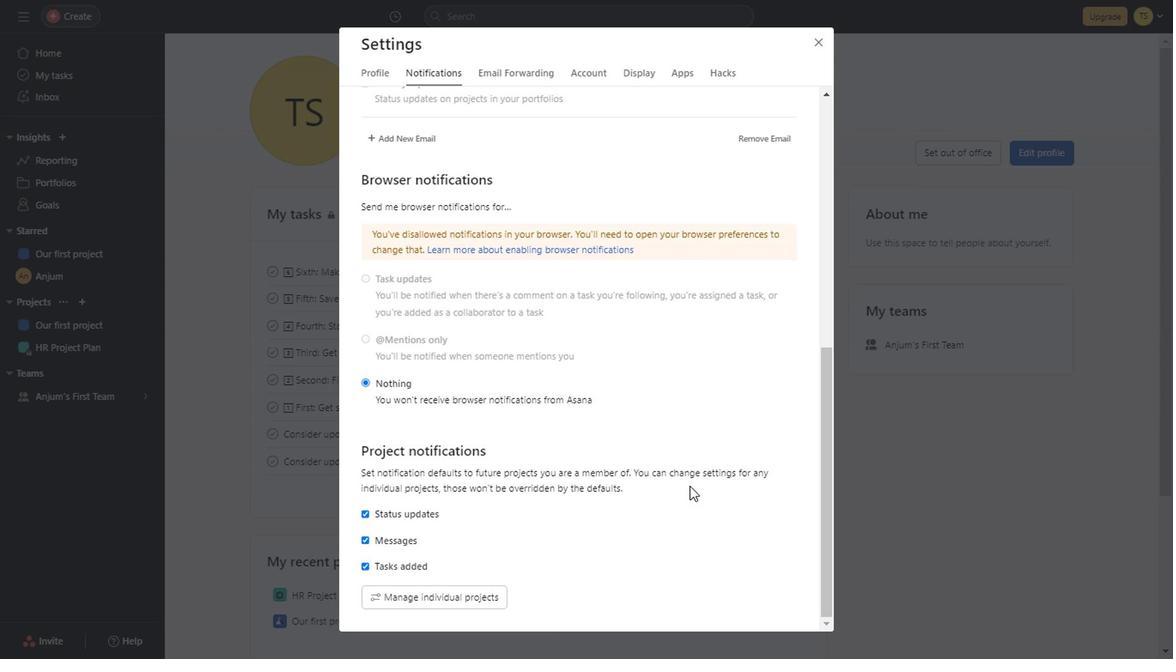 
Action: Mouse scrolled (686, 486) with delta (0, 0)
Screenshot: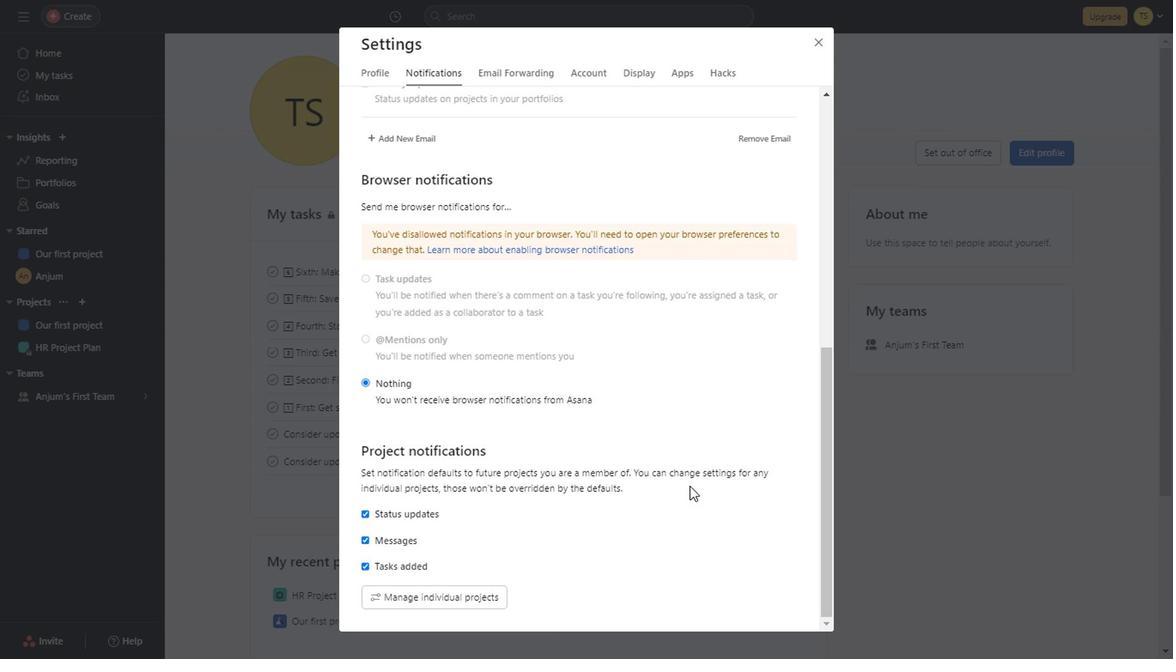 
Action: Mouse scrolled (686, 486) with delta (0, 0)
Screenshot: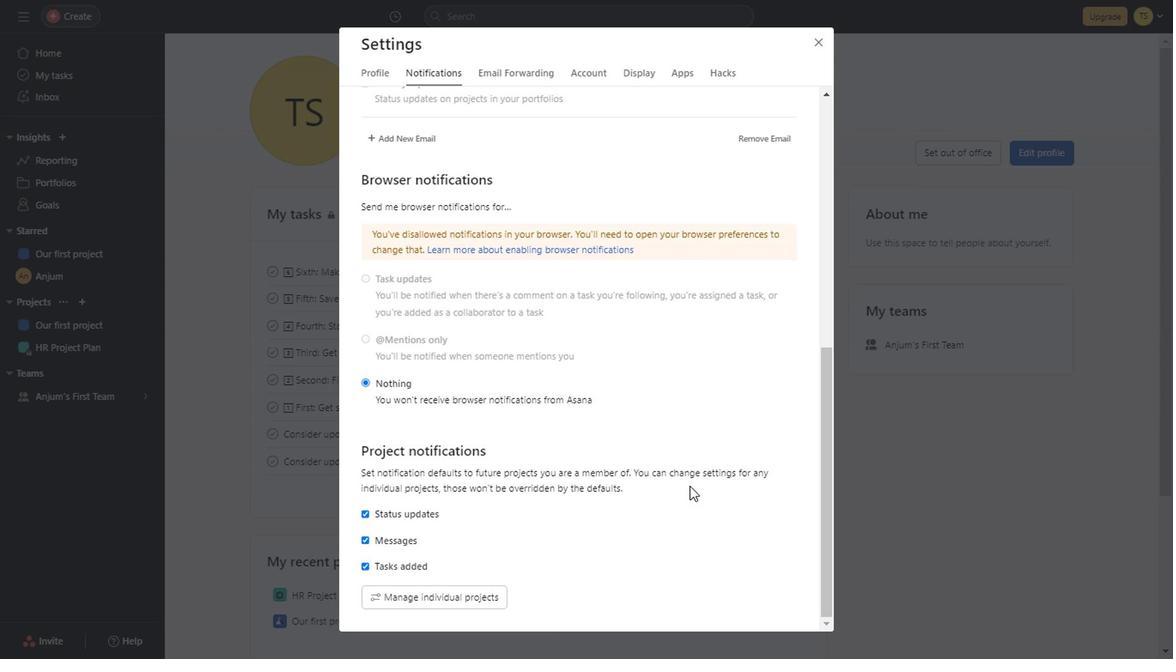 
Action: Mouse scrolled (686, 486) with delta (0, 0)
Screenshot: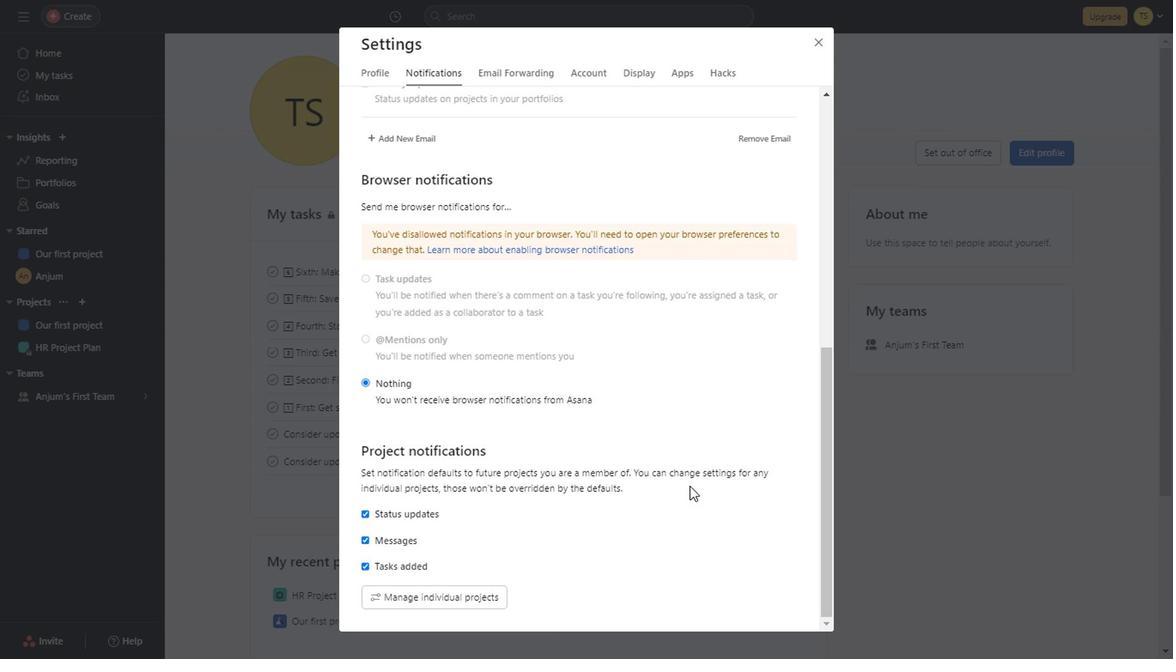 
Action: Mouse scrolled (686, 486) with delta (0, 0)
Screenshot: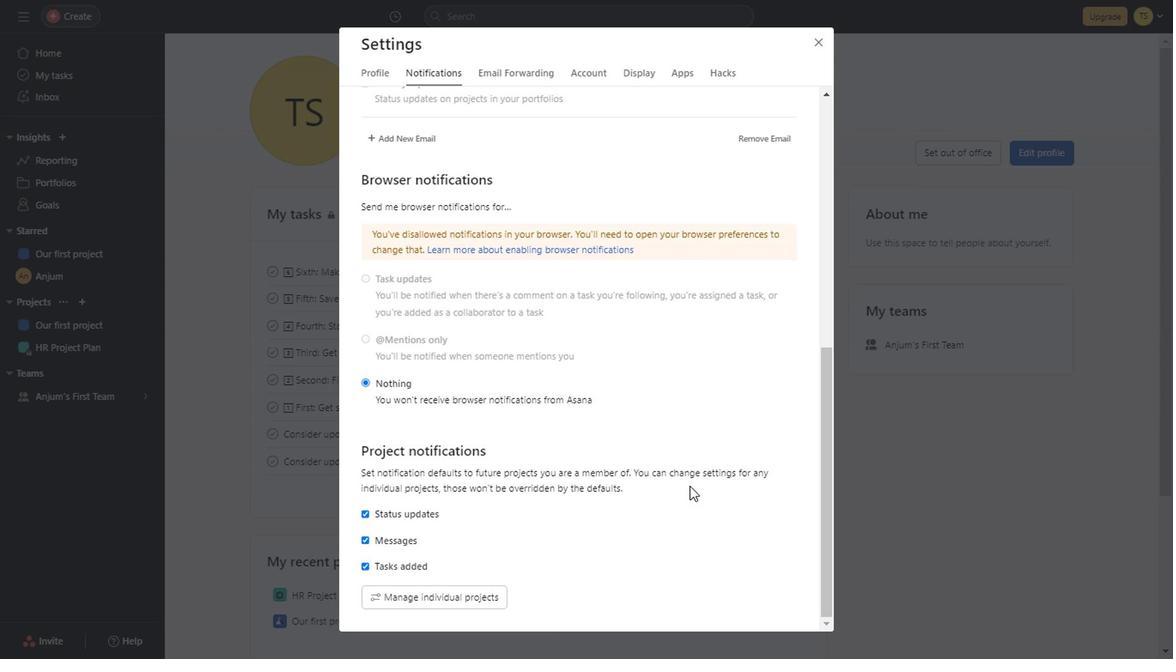 
Action: Mouse moved to (518, 76)
Screenshot: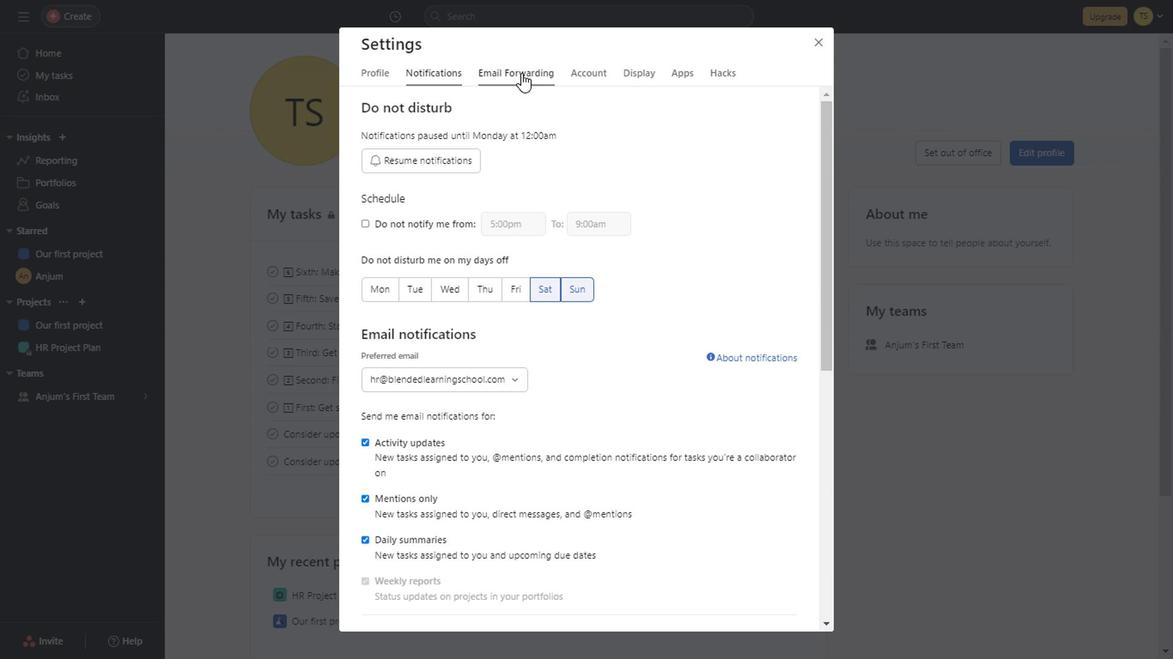
Action: Mouse pressed left at (518, 76)
Screenshot: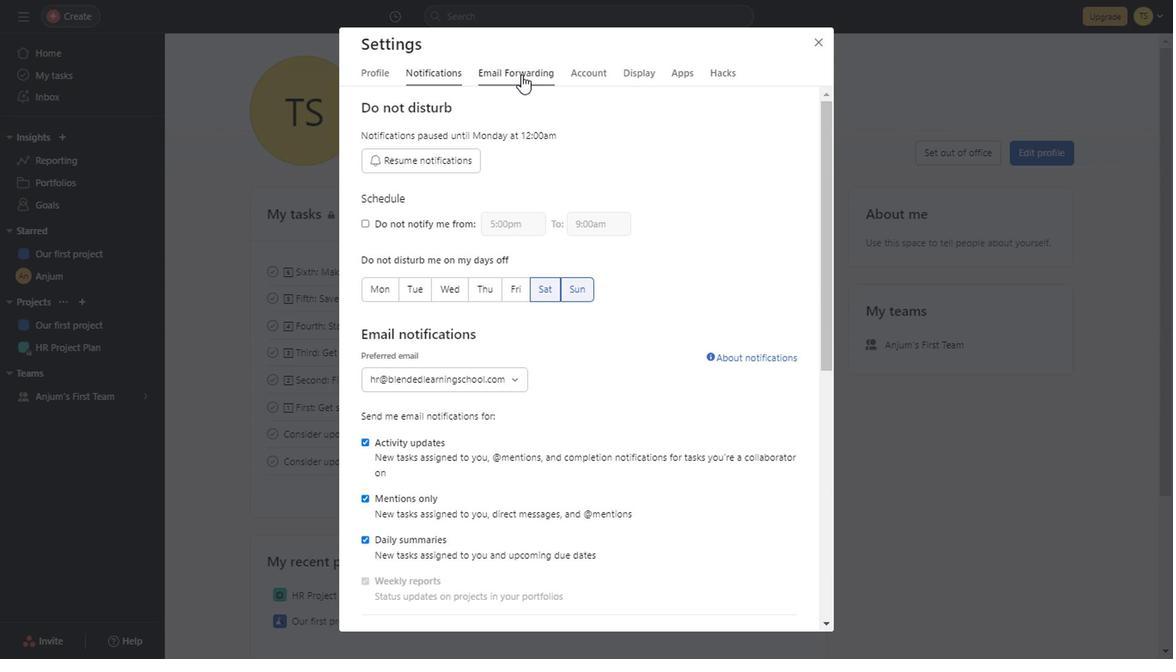 
Action: Mouse moved to (587, 206)
Screenshot: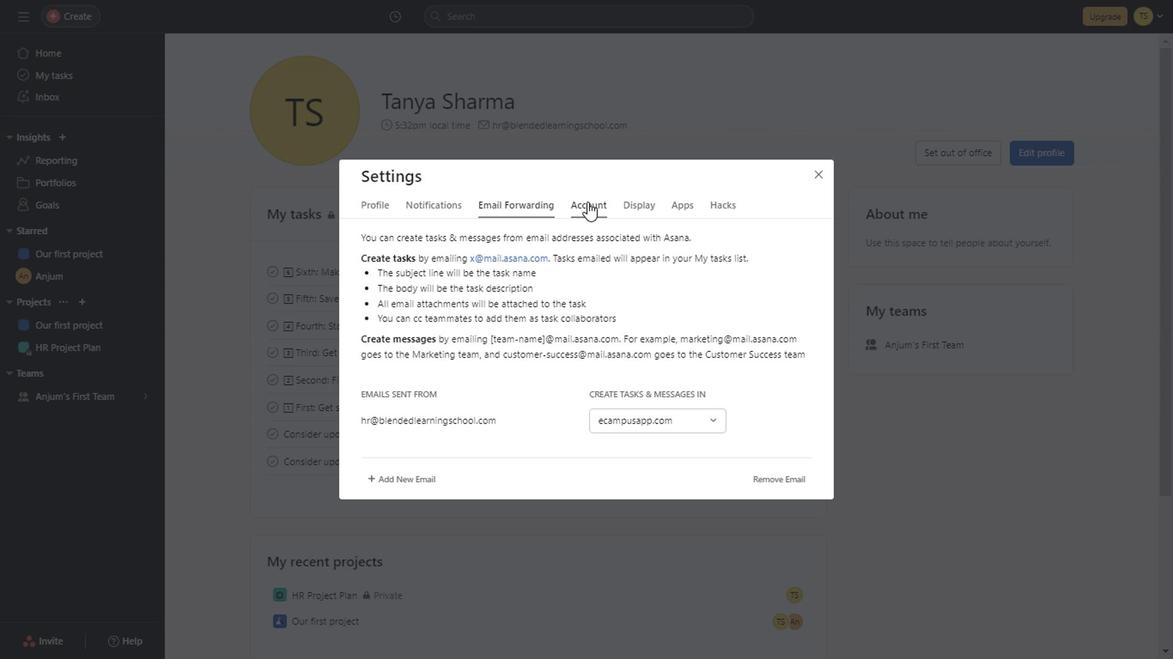 
Action: Mouse pressed left at (587, 206)
Screenshot: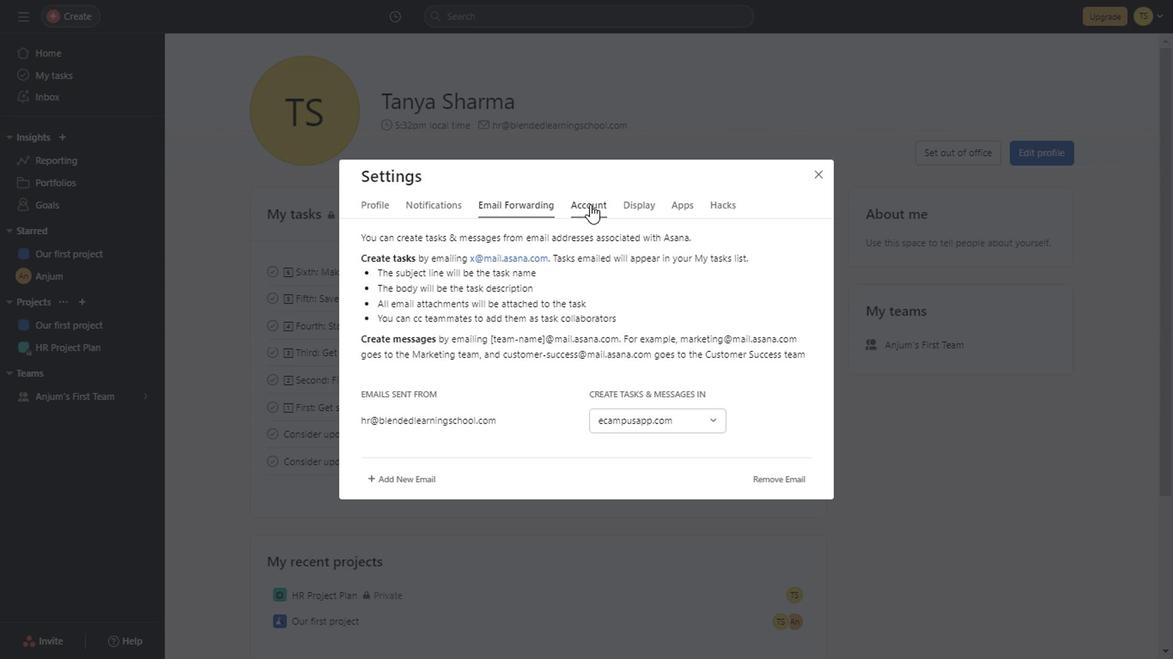 
Action: Mouse moved to (644, 146)
Screenshot: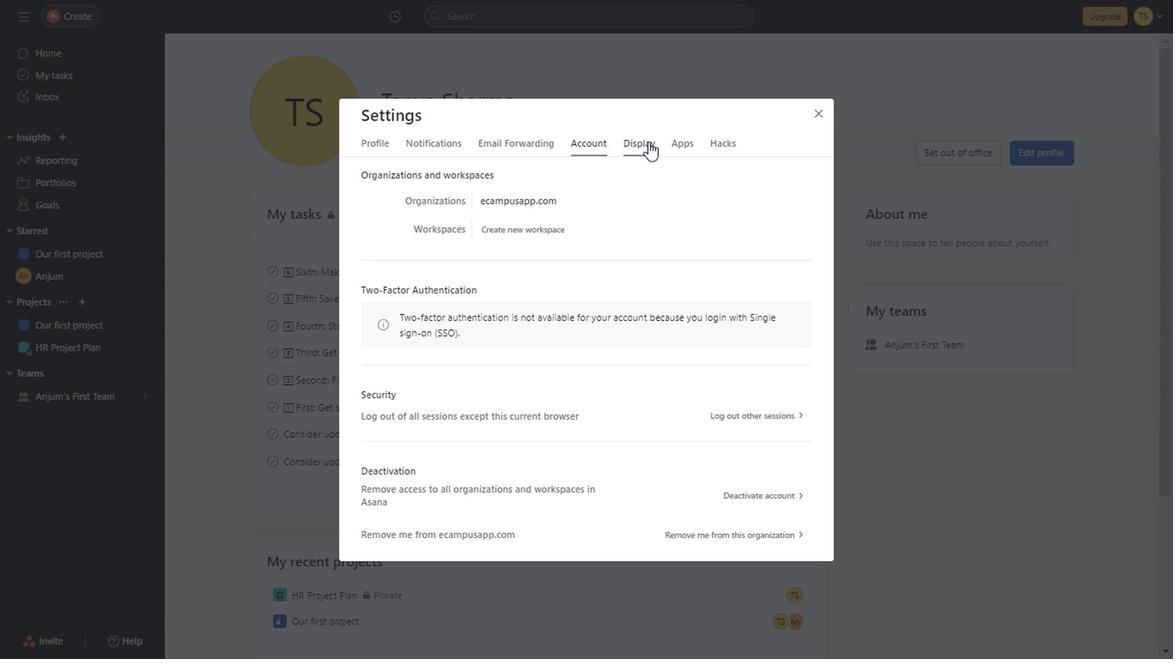 
Action: Mouse pressed left at (644, 146)
Screenshot: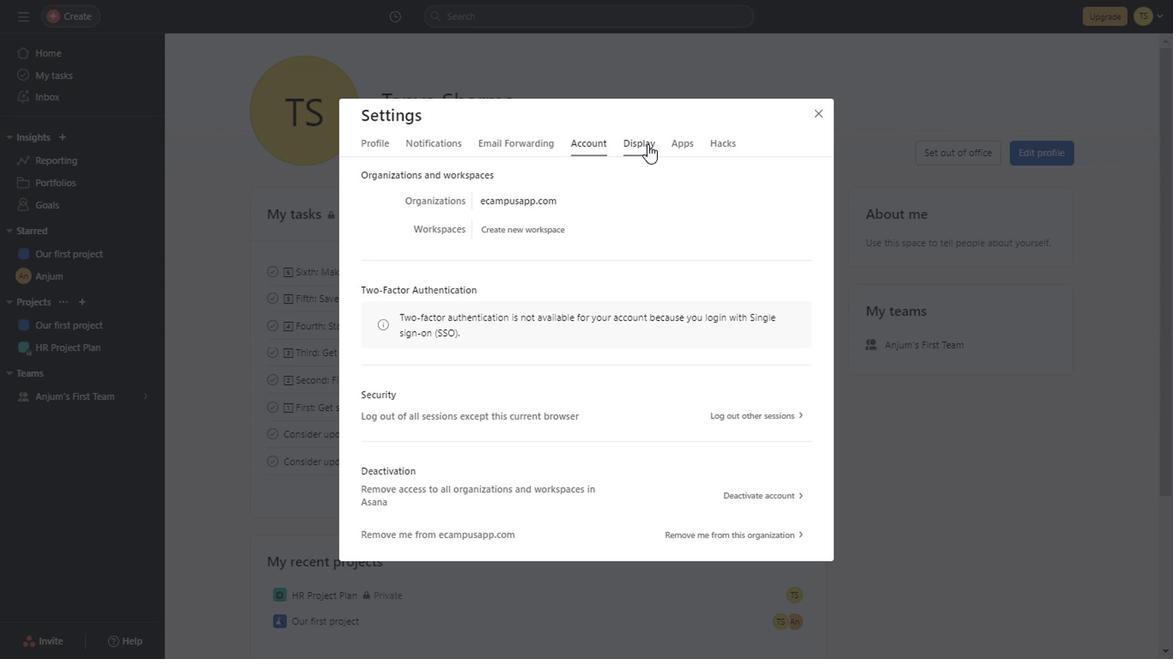 
Action: Mouse moved to (636, 262)
Screenshot: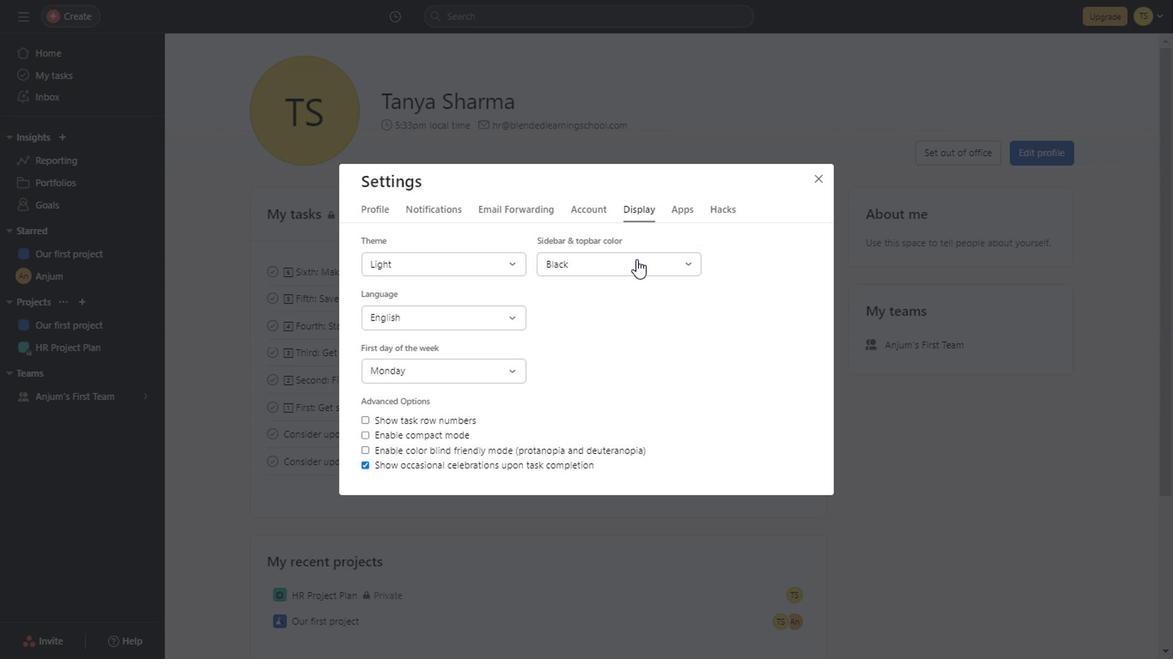 
Action: Mouse pressed left at (636, 262)
Screenshot: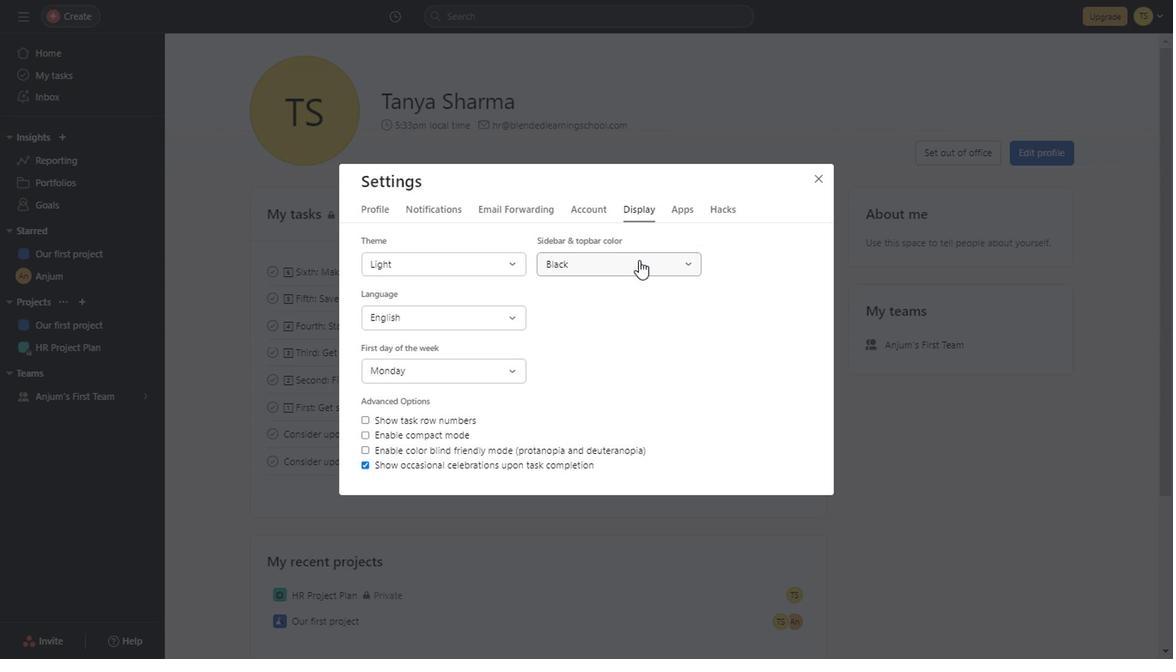 
Action: Mouse moved to (635, 306)
Screenshot: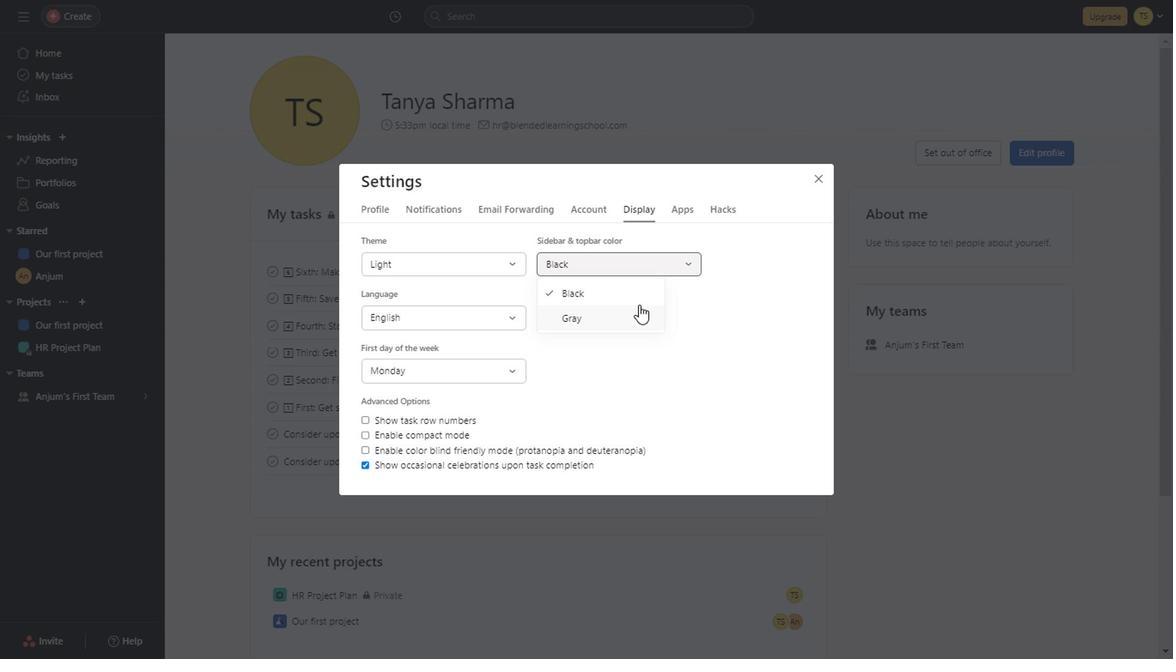 
Action: Mouse pressed left at (635, 306)
Screenshot: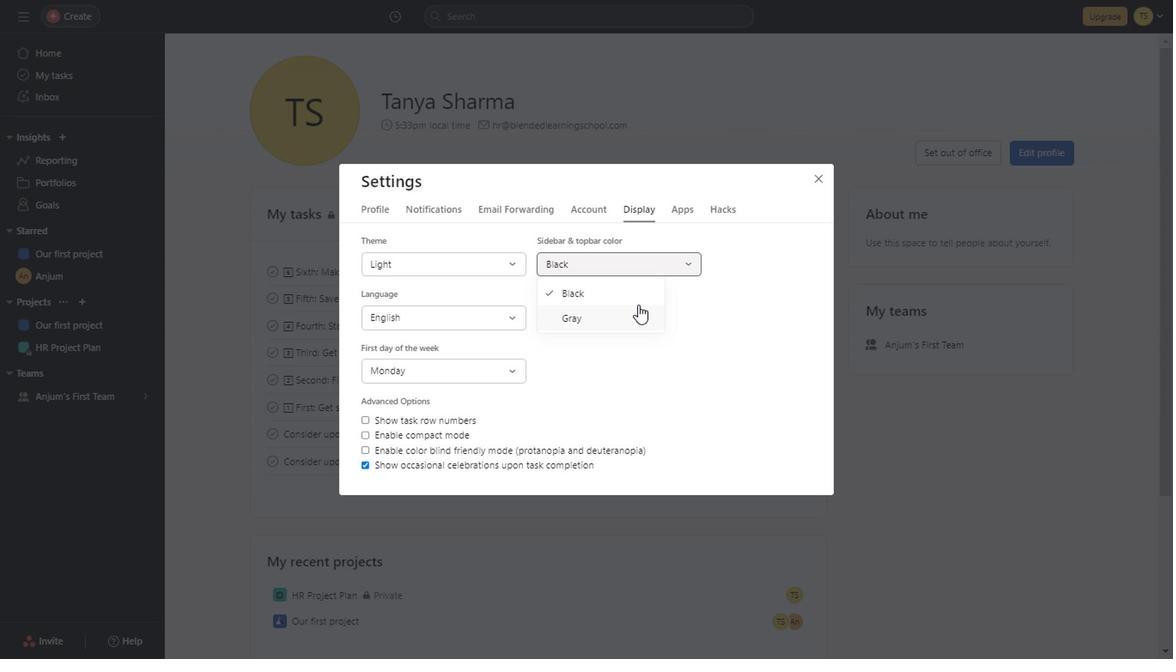 
Action: Mouse moved to (505, 265)
Screenshot: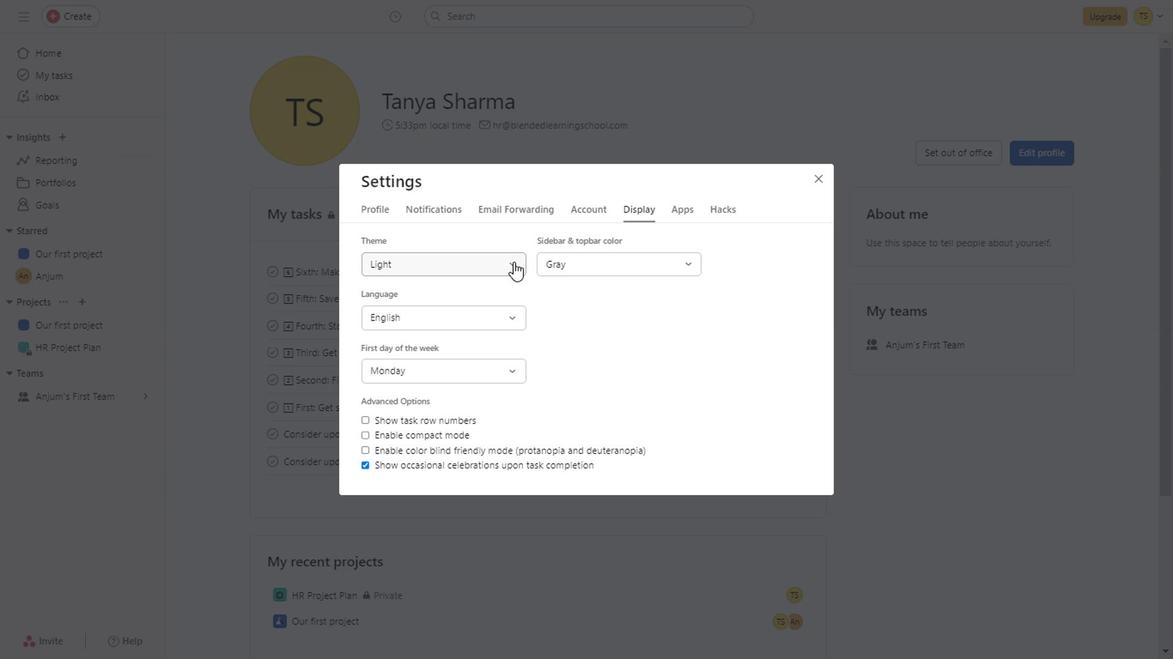 
Action: Mouse pressed left at (505, 265)
Screenshot: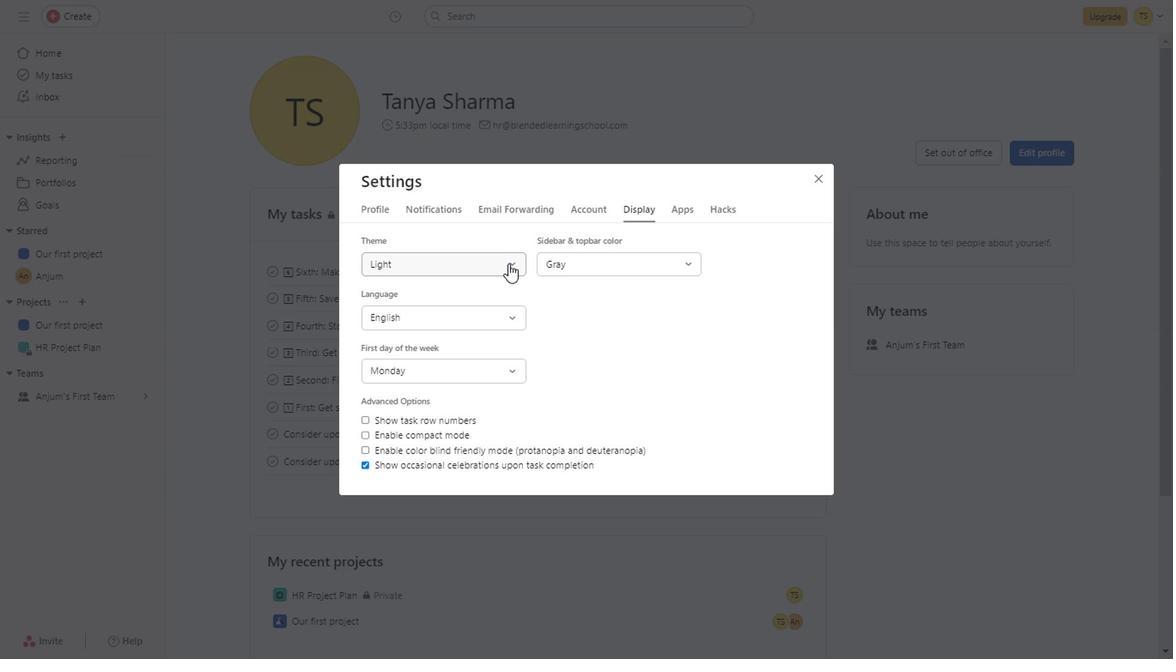 
Action: Mouse moved to (471, 337)
Screenshot: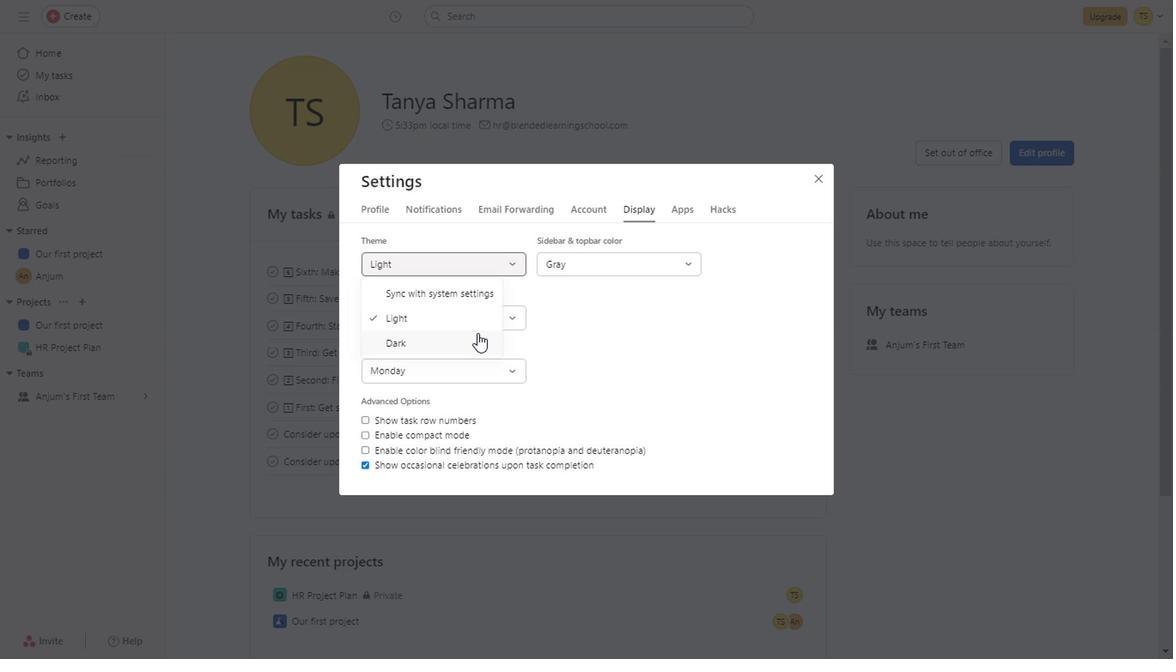 
Action: Mouse pressed left at (471, 337)
Screenshot: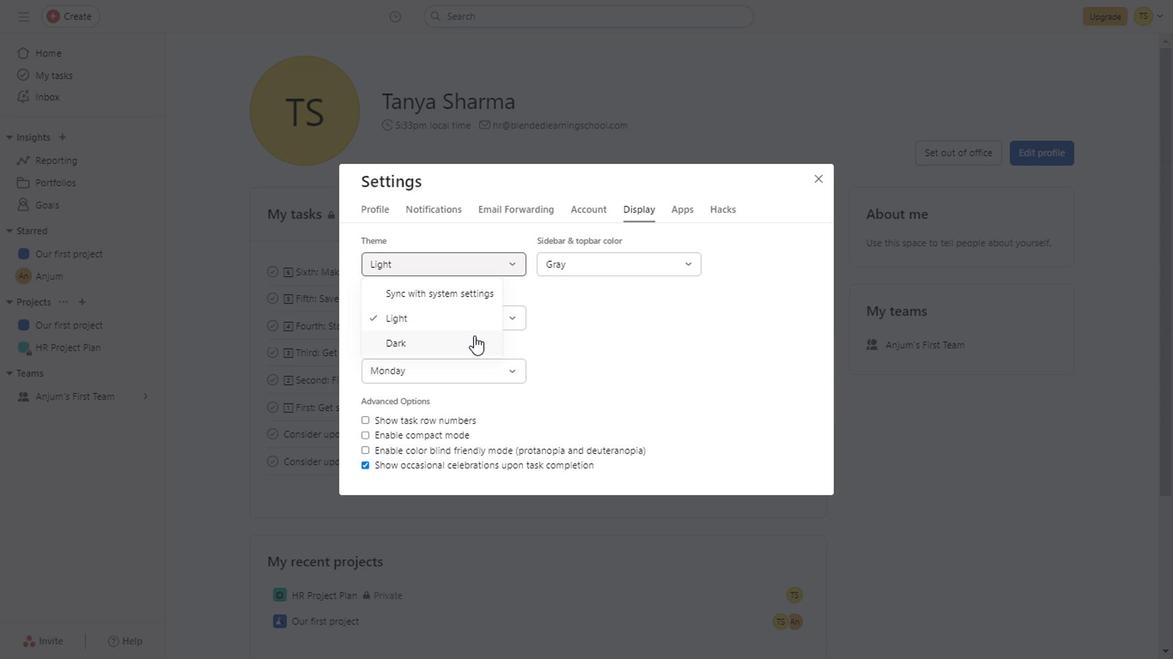 
Action: Mouse moved to (680, 210)
Screenshot: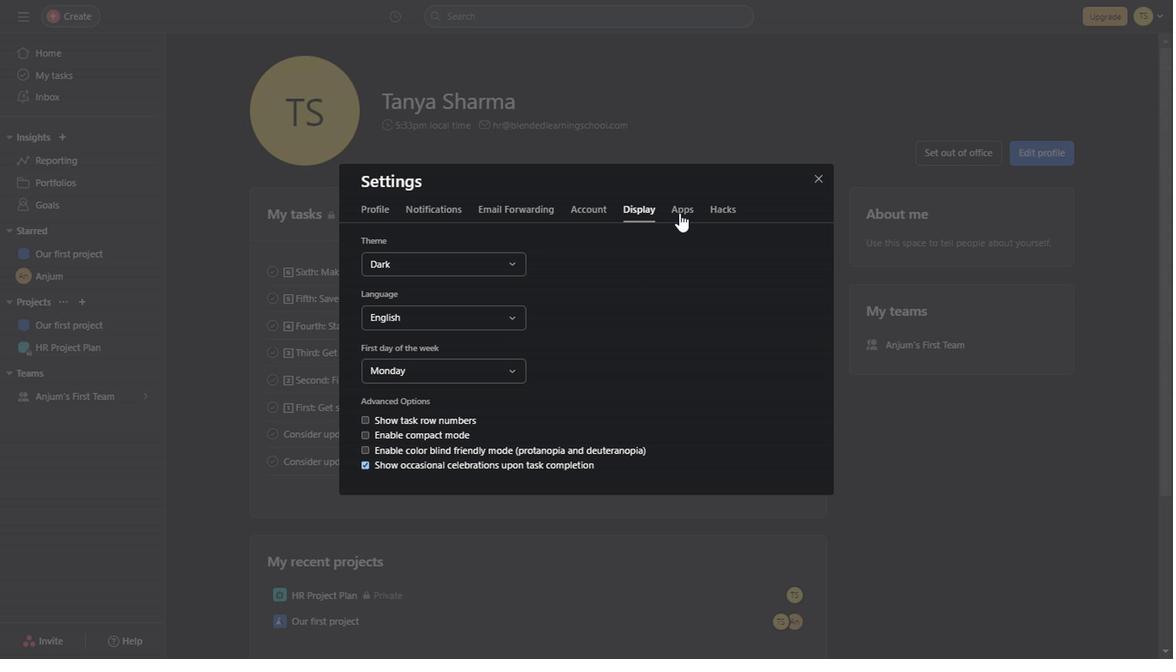
Action: Mouse pressed left at (680, 210)
Screenshot: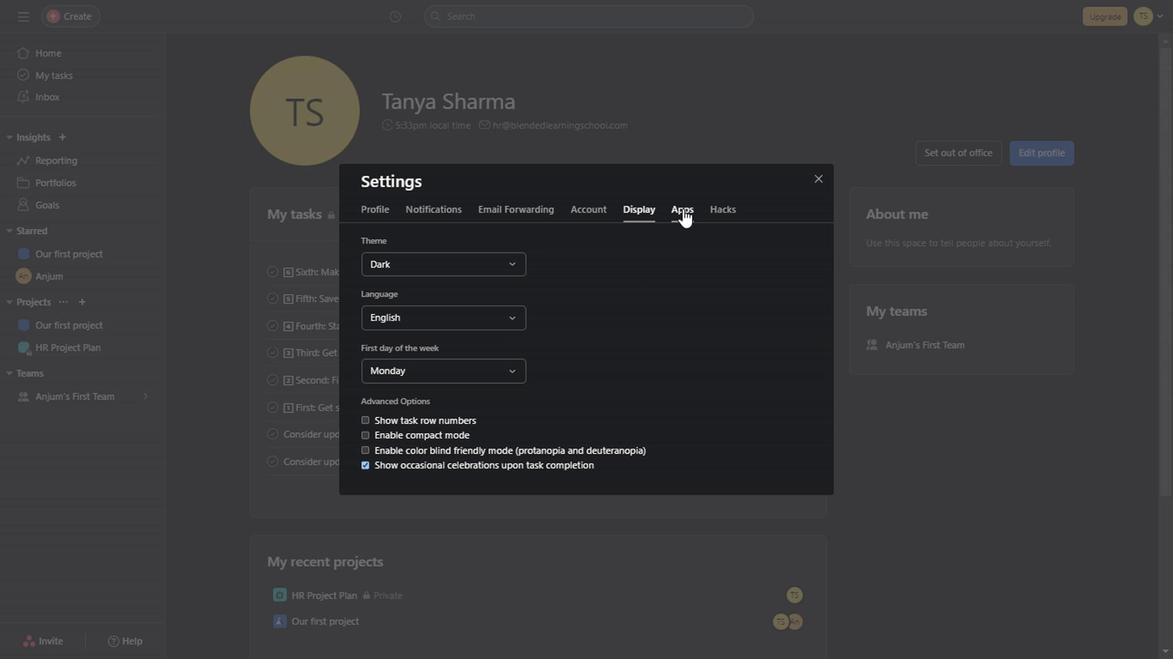 
Action: Mouse moved to (717, 273)
Screenshot: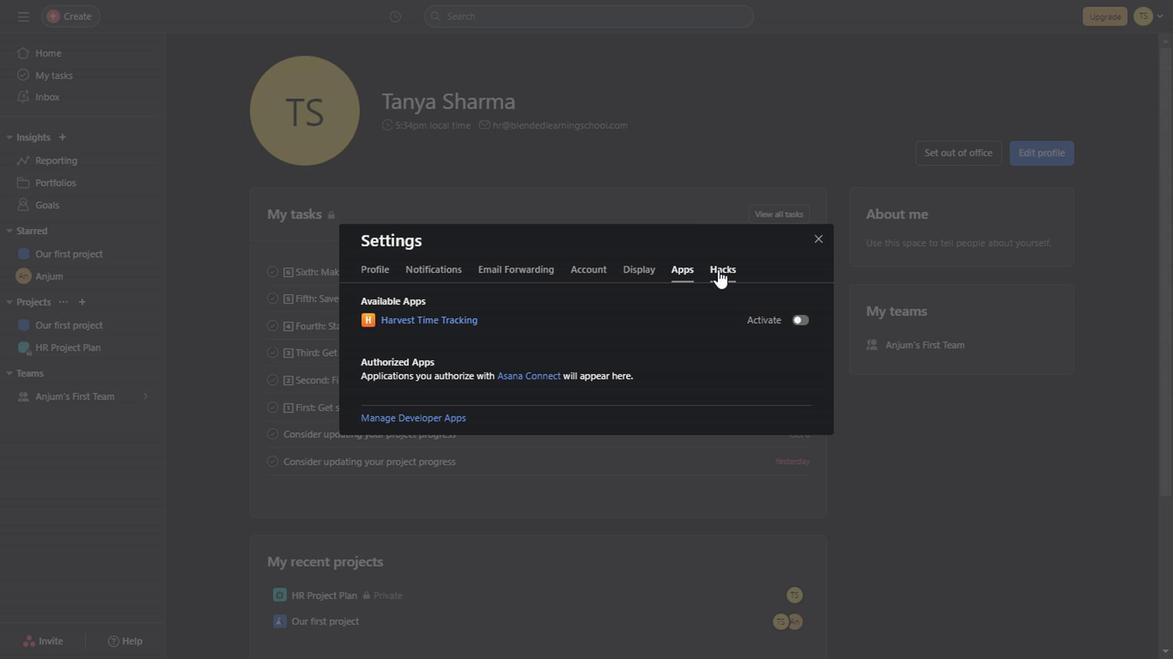 
Action: Mouse pressed left at (717, 273)
Screenshot: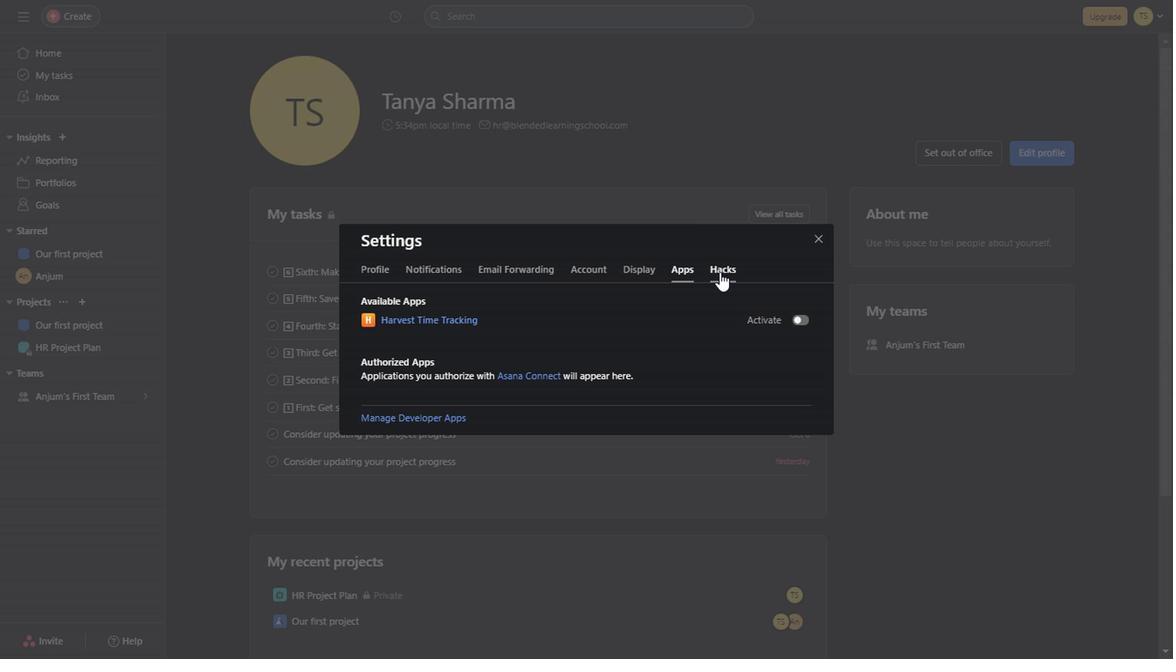 
Action: Mouse moved to (813, 211)
Screenshot: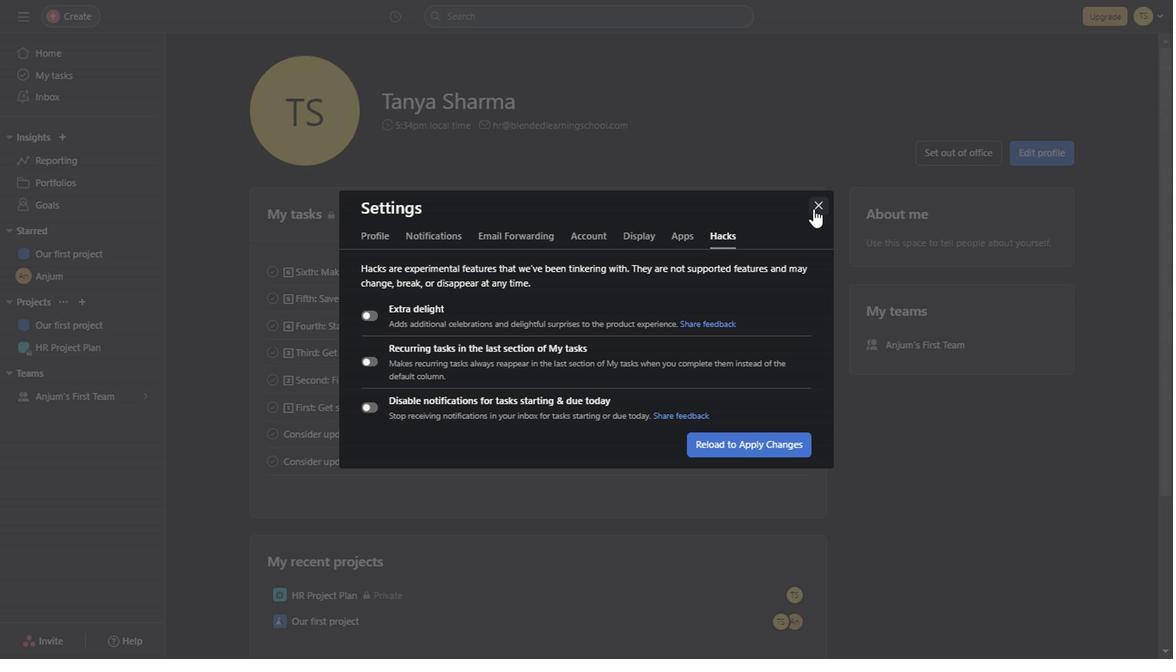 
Action: Mouse pressed left at (813, 211)
Screenshot: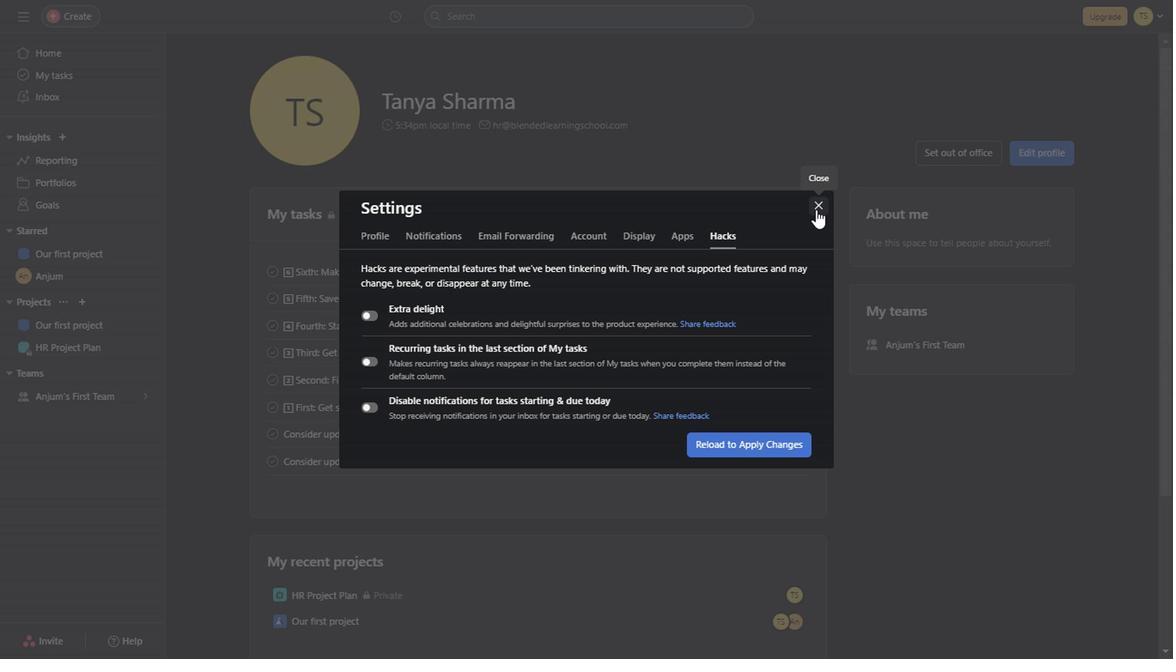 
Action: Mouse moved to (717, 458)
Screenshot: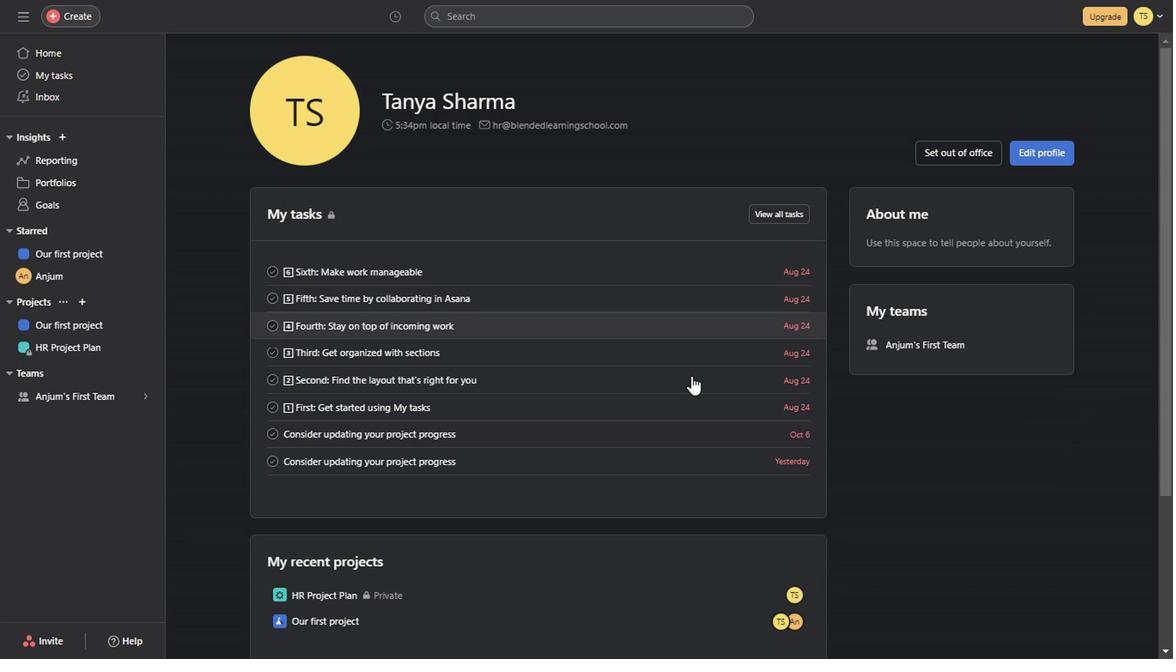 
Action: Mouse scrolled (717, 457) with delta (0, 0)
Screenshot: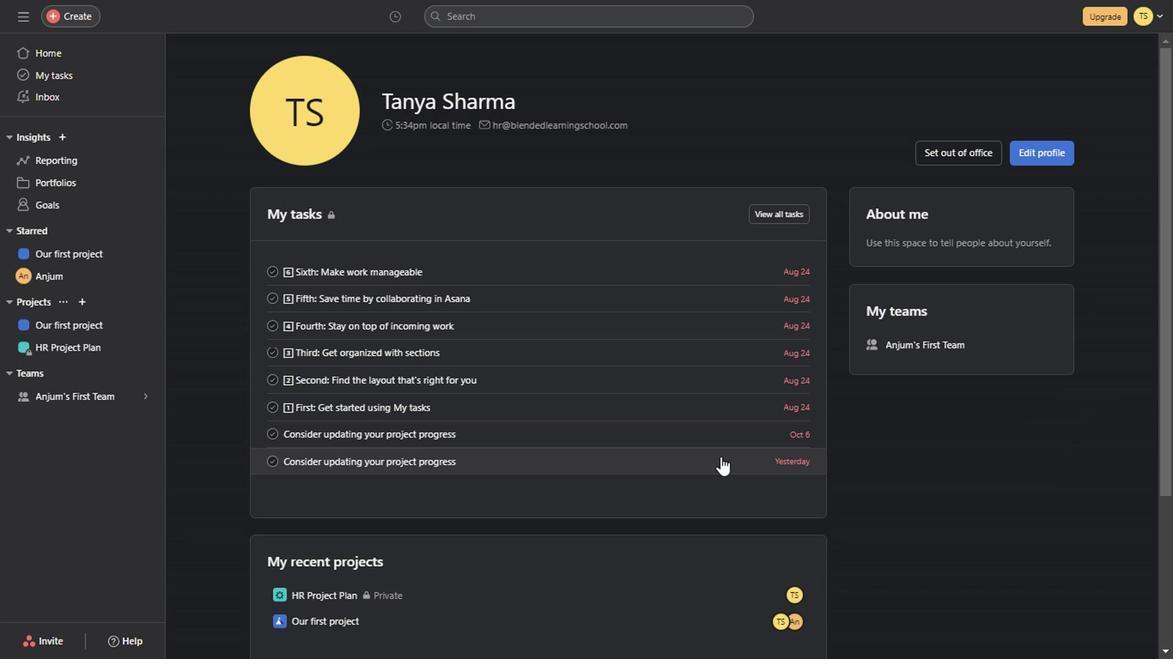 
Action: Mouse scrolled (717, 457) with delta (0, 0)
Screenshot: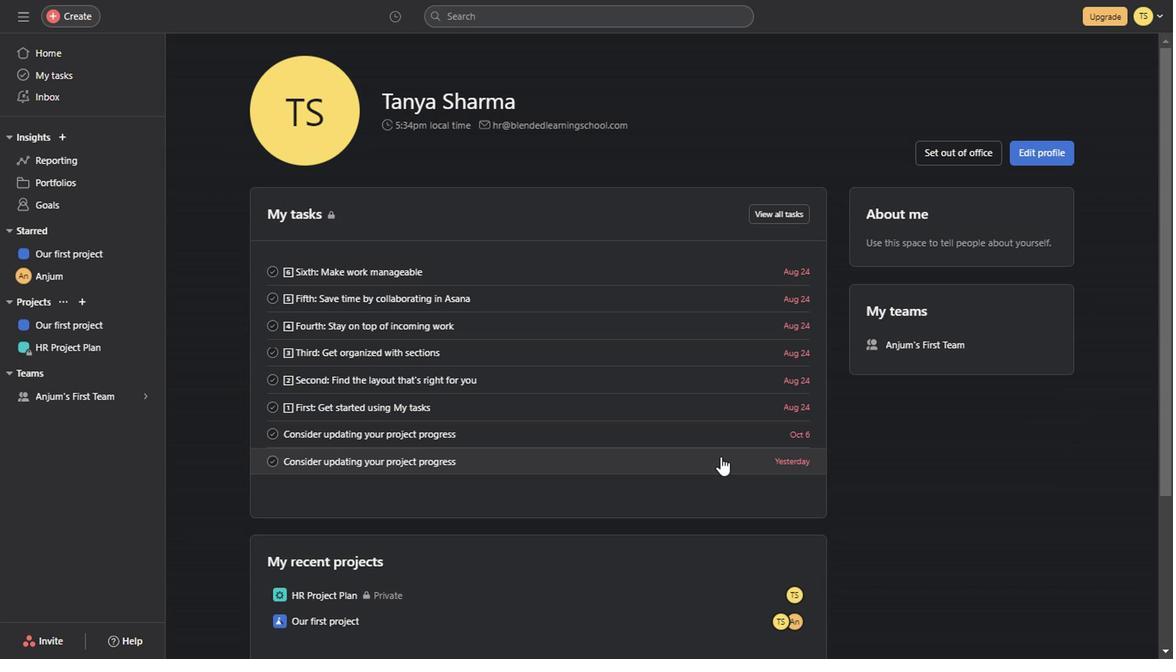 
Action: Mouse scrolled (717, 457) with delta (0, 0)
Screenshot: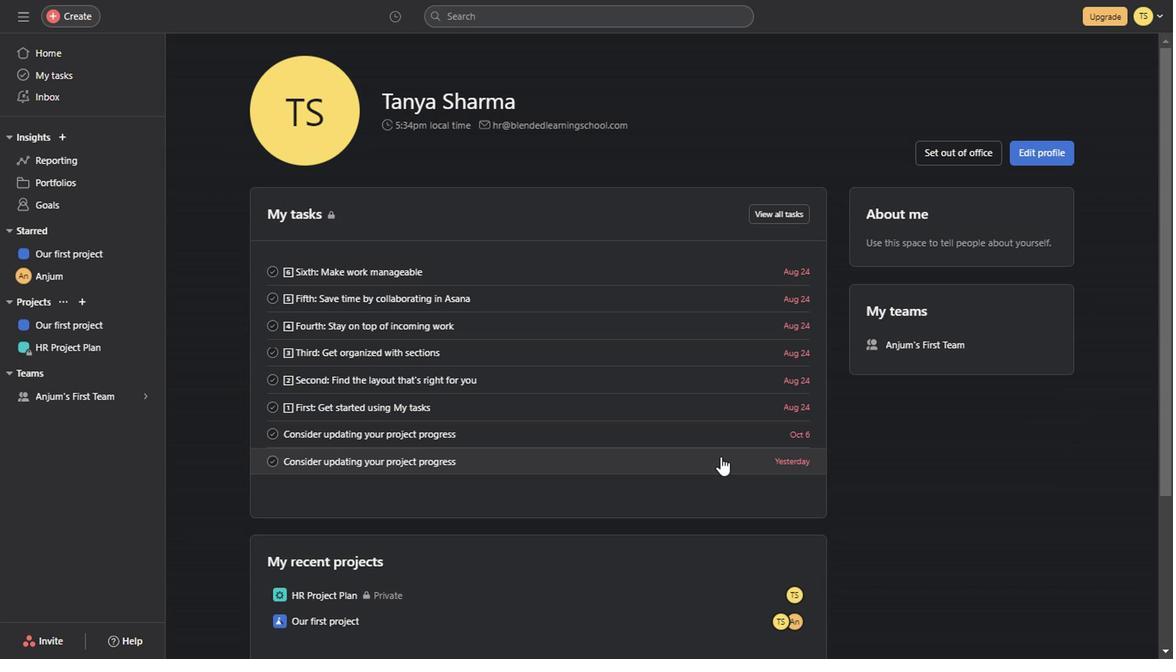 
Action: Mouse scrolled (717, 457) with delta (0, 0)
Screenshot: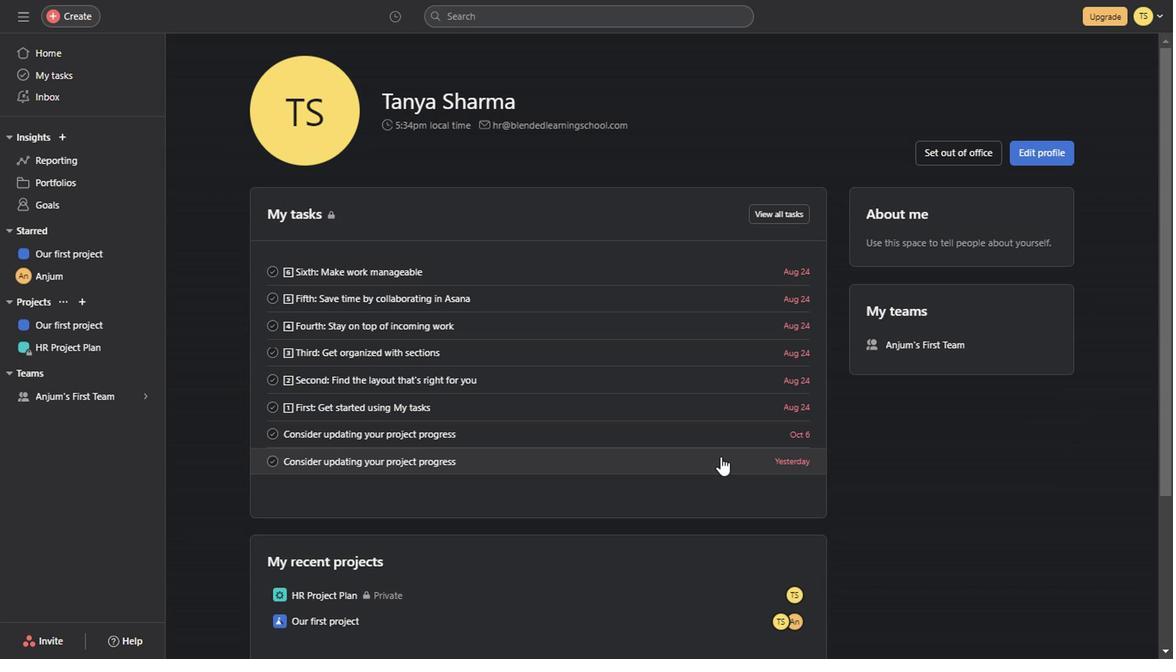 
Action: Mouse scrolled (717, 457) with delta (0, 0)
Screenshot: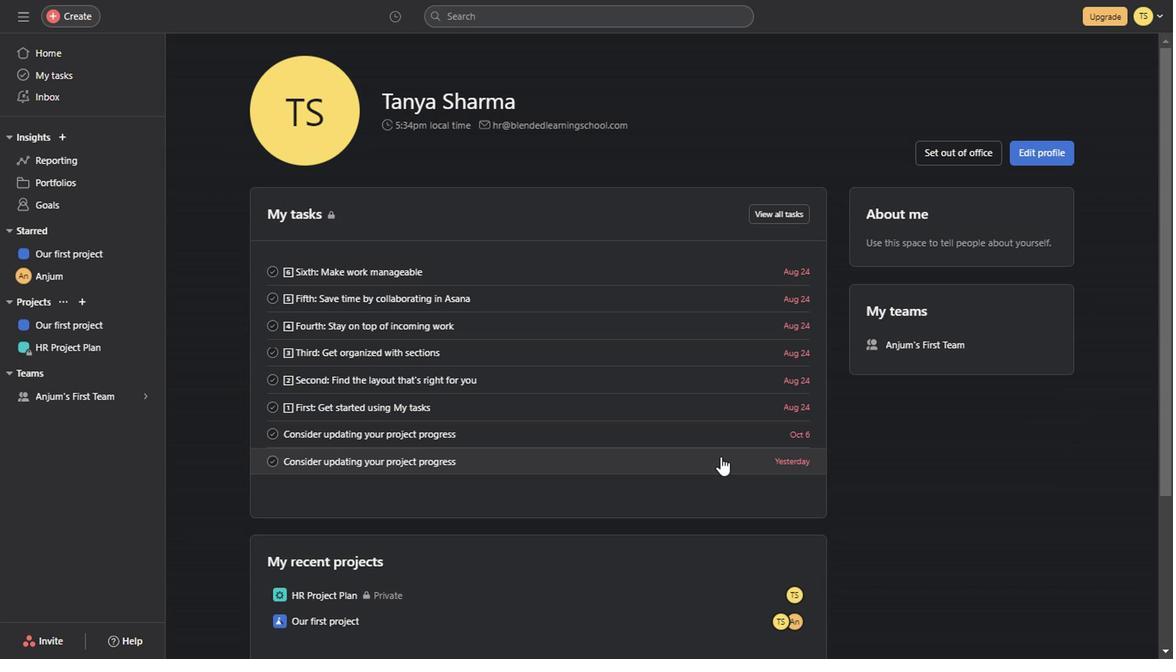 
Action: Mouse scrolled (717, 457) with delta (0, 0)
Screenshot: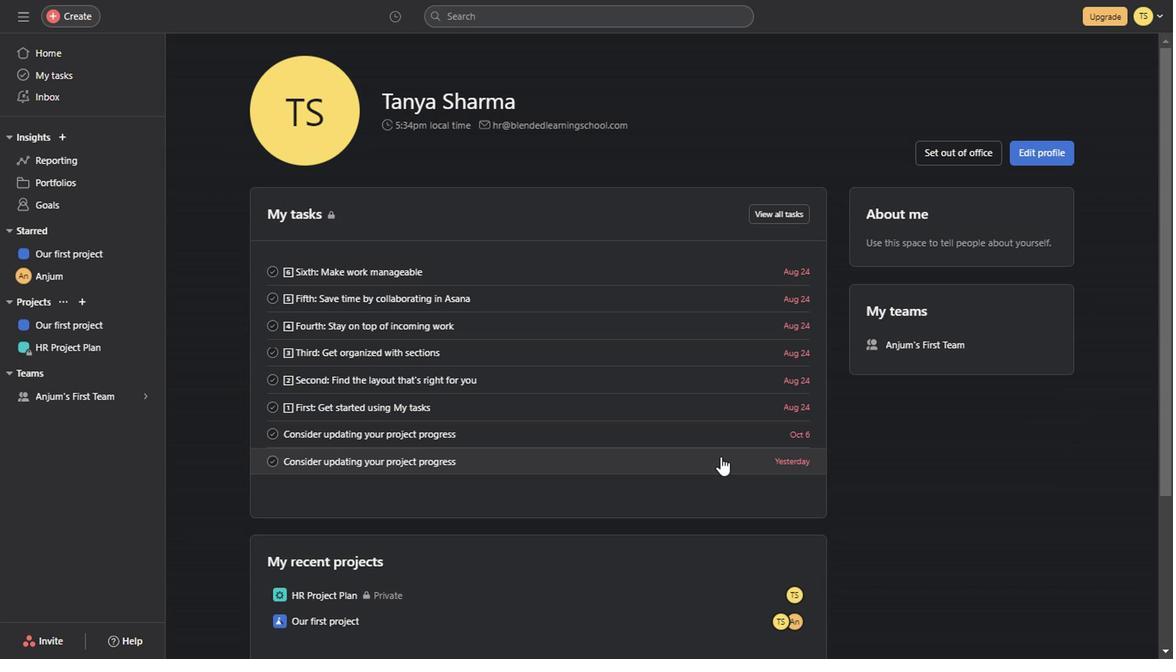 
Action: Mouse scrolled (717, 457) with delta (0, 0)
Screenshot: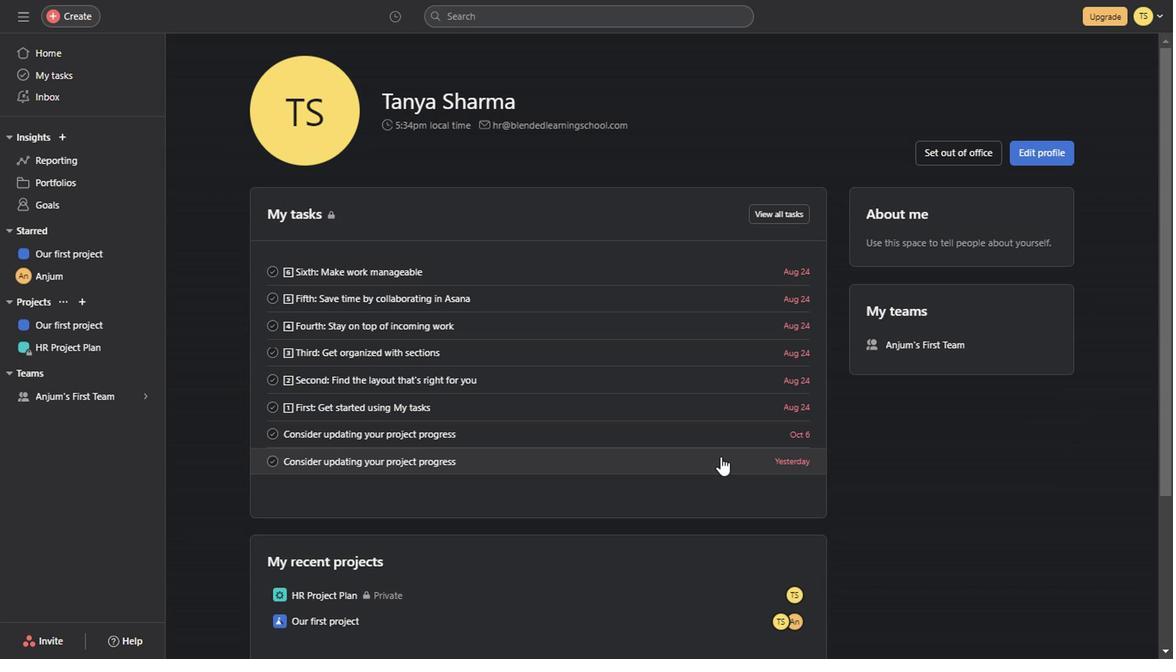 
Action: Mouse scrolled (717, 457) with delta (0, 0)
Screenshot: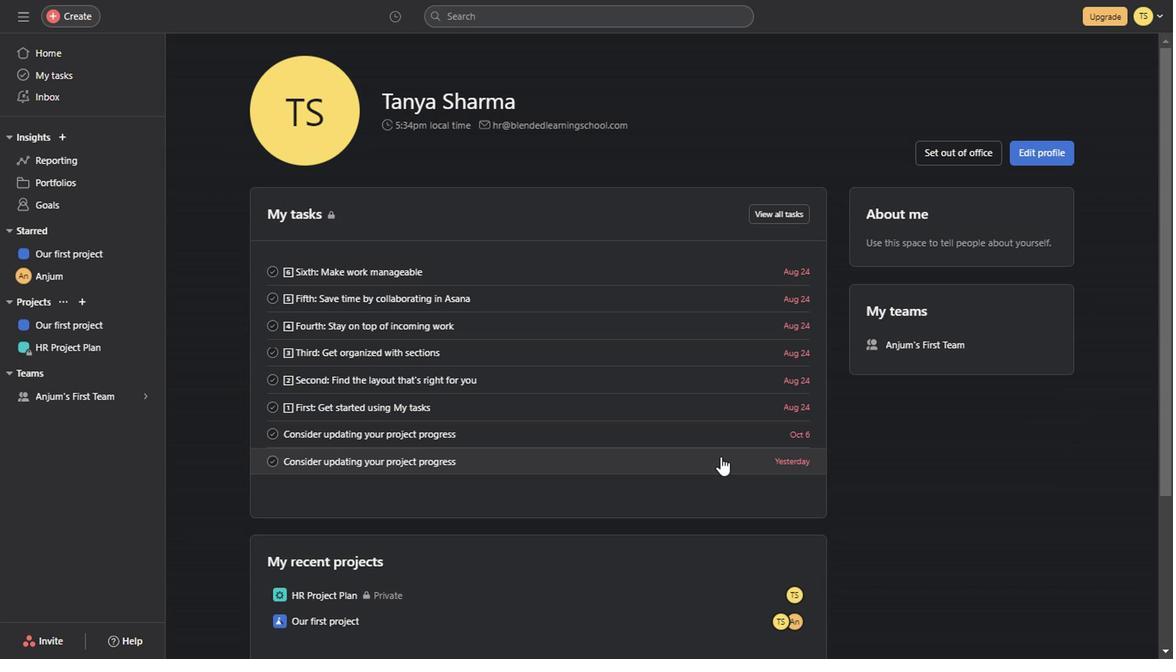 
Action: Mouse scrolled (717, 457) with delta (0, 0)
Screenshot: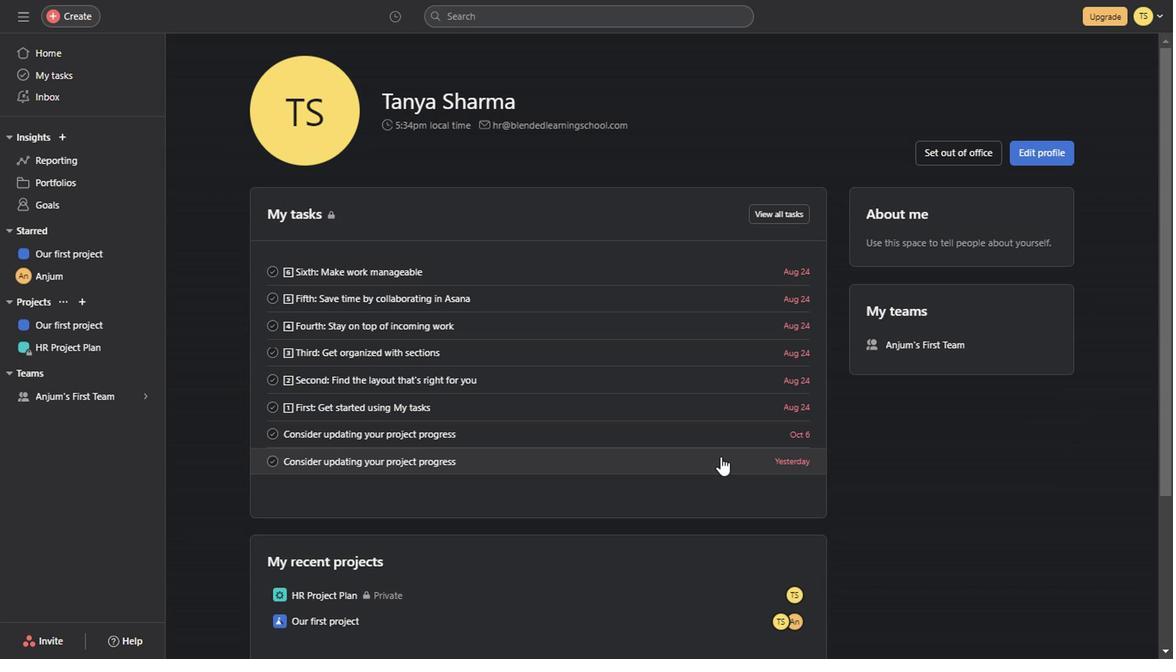 
Action: Mouse scrolled (717, 457) with delta (0, 0)
Screenshot: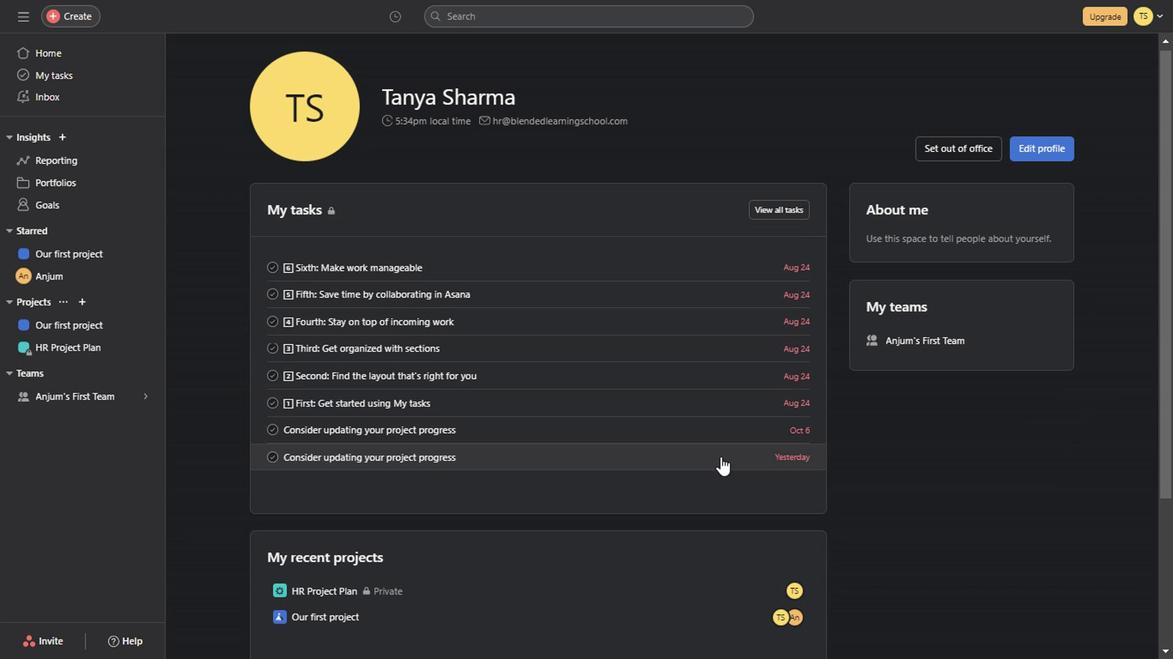 
Action: Mouse scrolled (717, 457) with delta (0, 0)
Screenshot: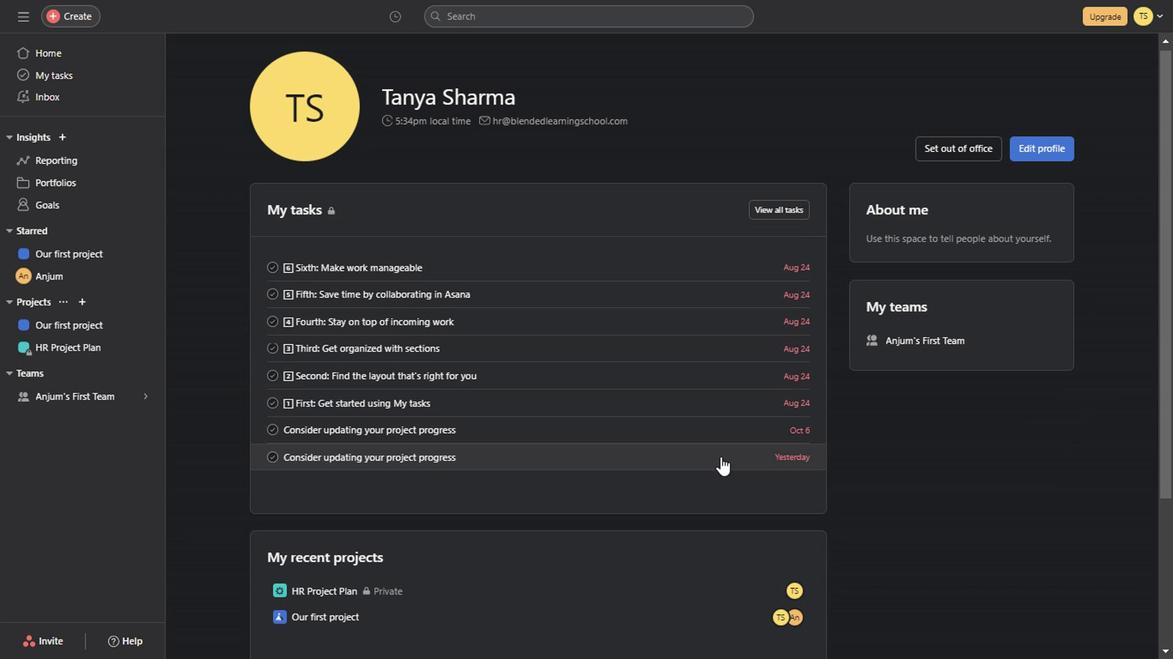 
Action: Mouse scrolled (717, 457) with delta (0, 0)
Screenshot: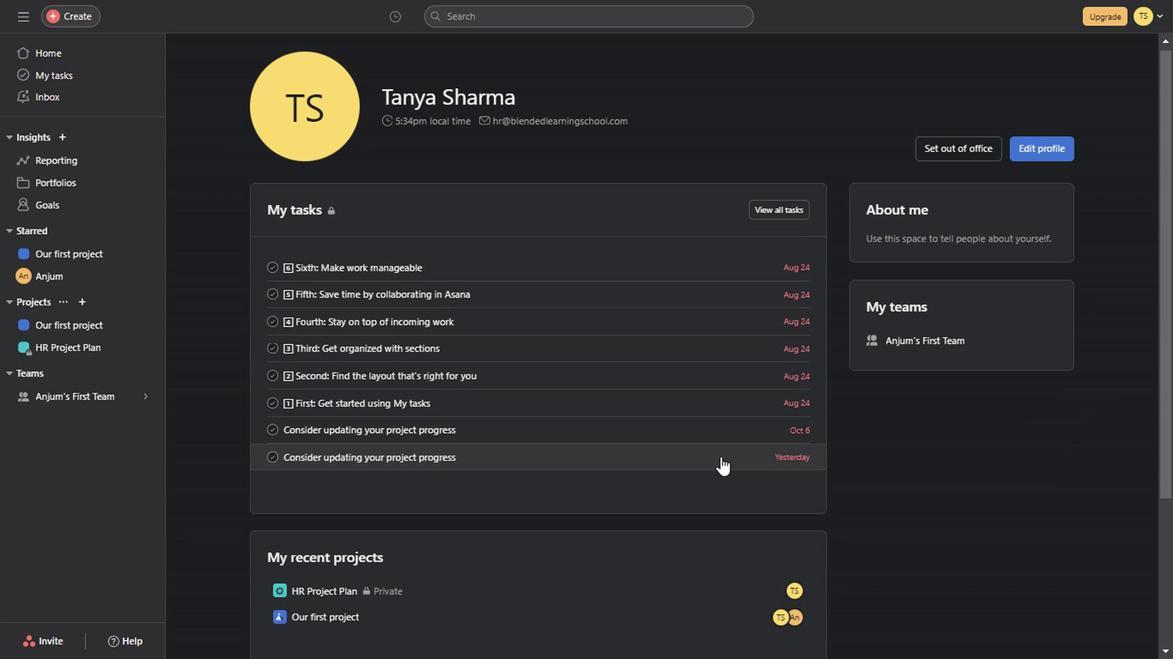 
Action: Mouse scrolled (717, 457) with delta (0, 0)
Screenshot: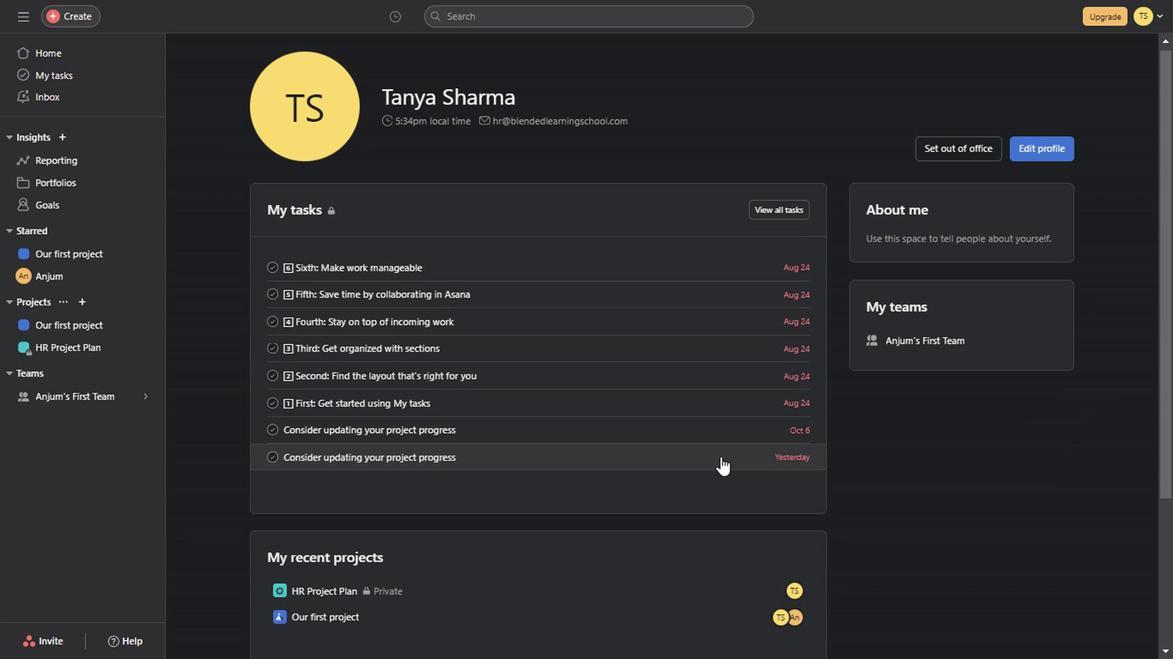 
Action: Mouse scrolled (717, 457) with delta (0, 0)
Screenshot: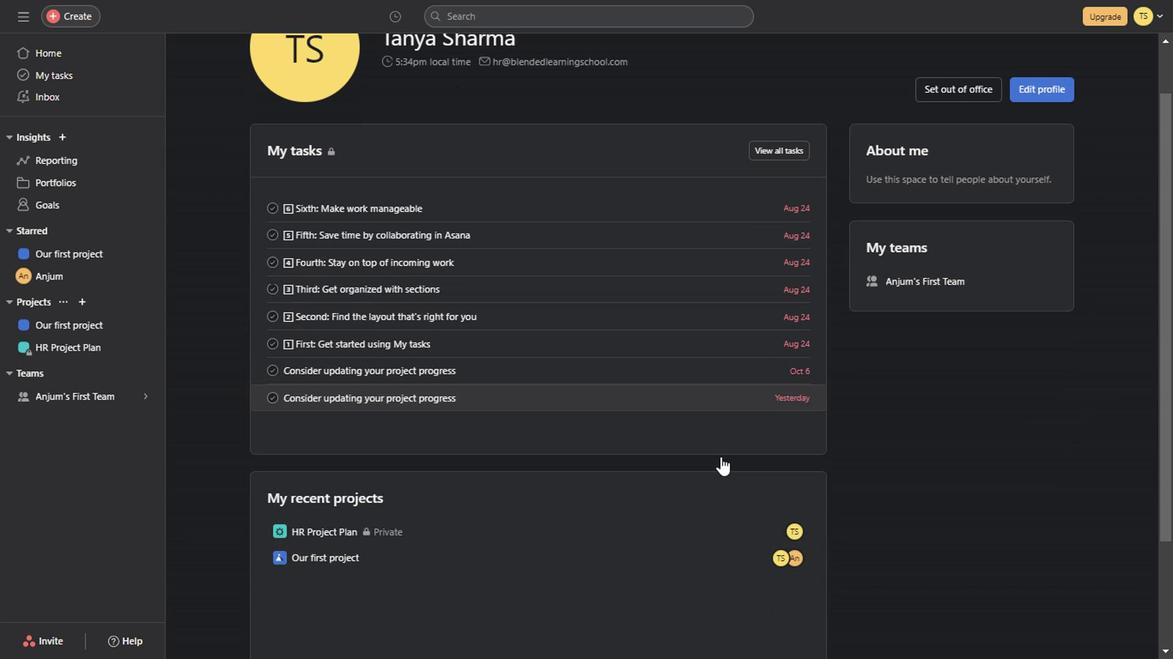 
Action: Mouse scrolled (717, 457) with delta (0, 0)
Screenshot: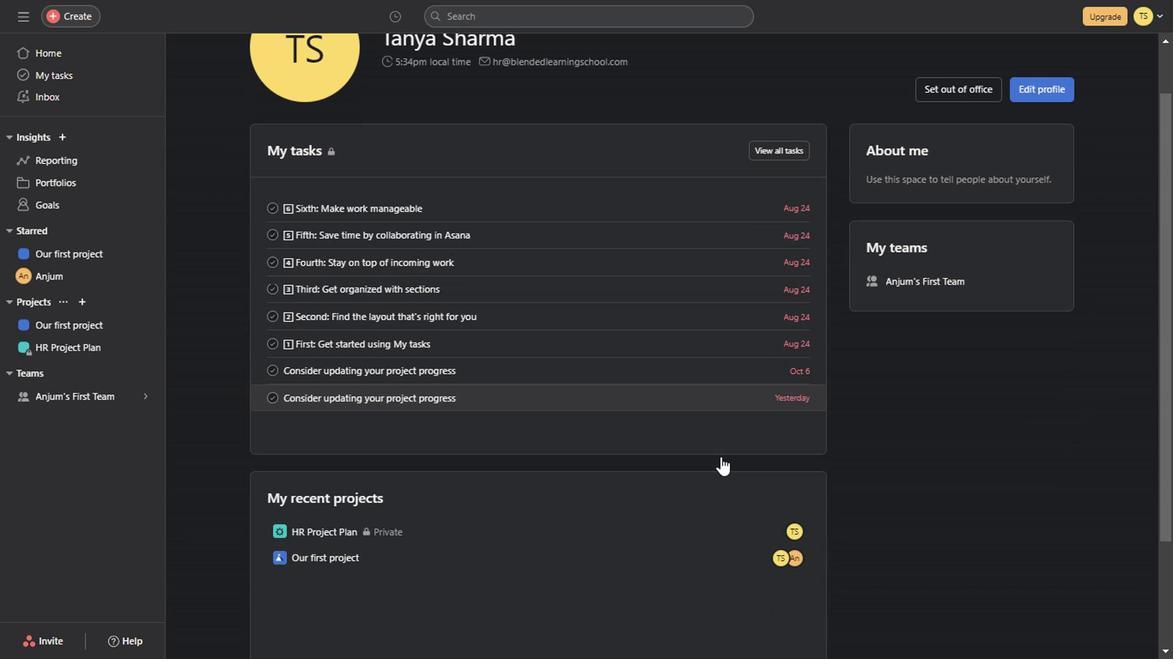 
Action: Mouse scrolled (717, 457) with delta (0, 0)
Screenshot: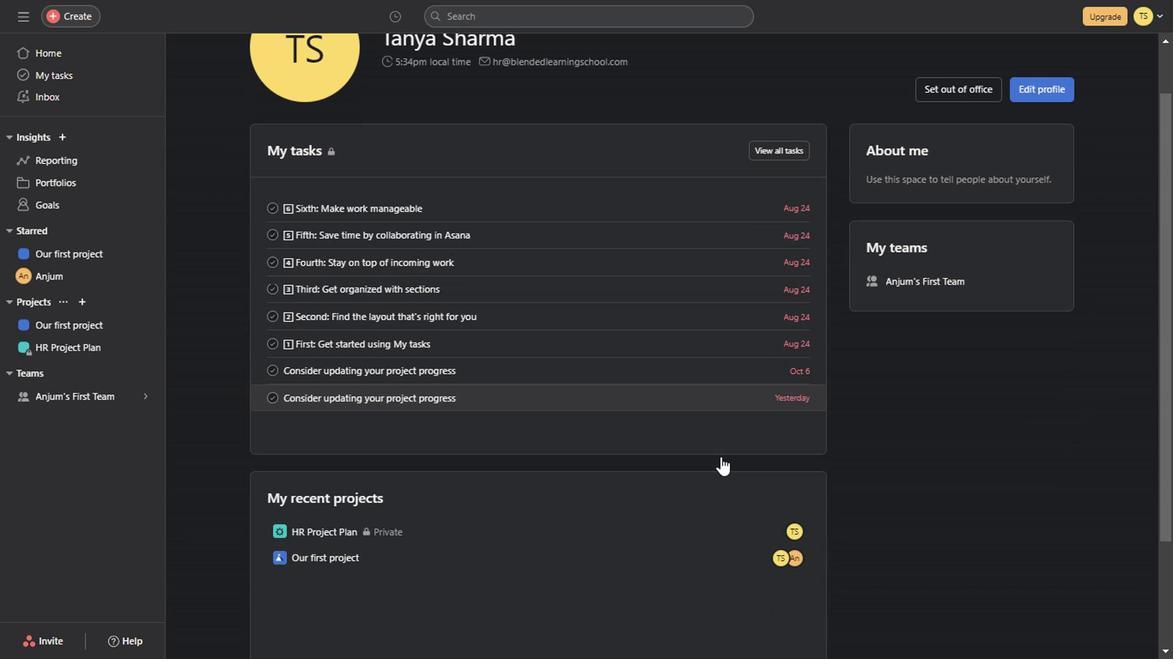 
Action: Mouse scrolled (717, 457) with delta (0, 0)
Screenshot: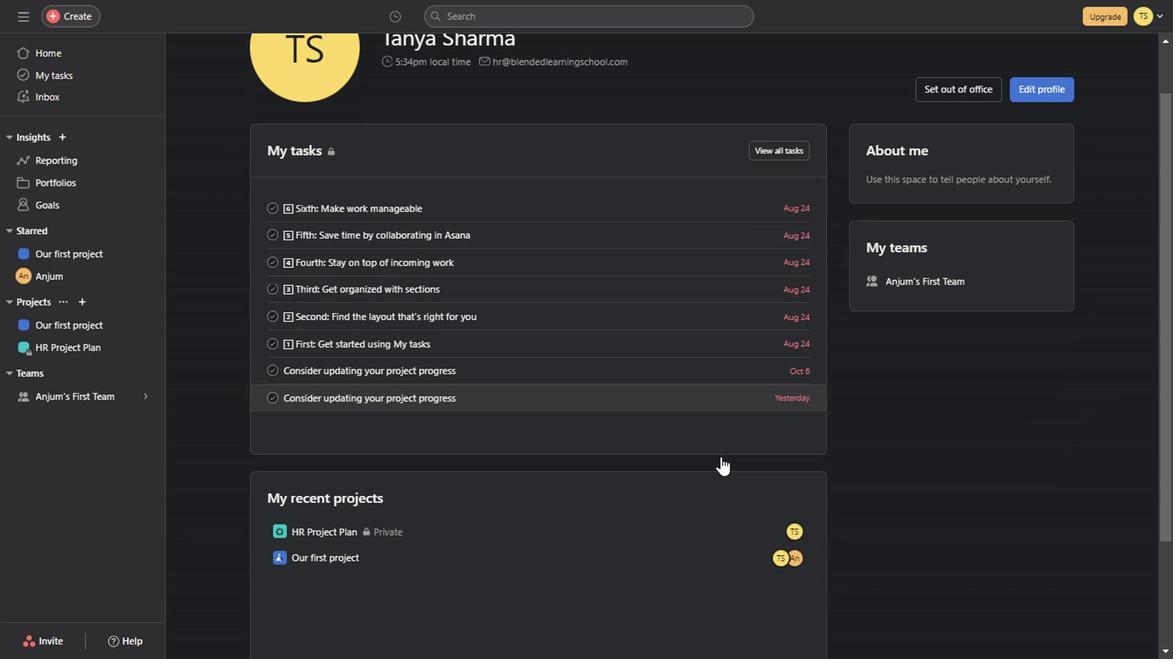 
Action: Mouse scrolled (717, 457) with delta (0, 0)
Screenshot: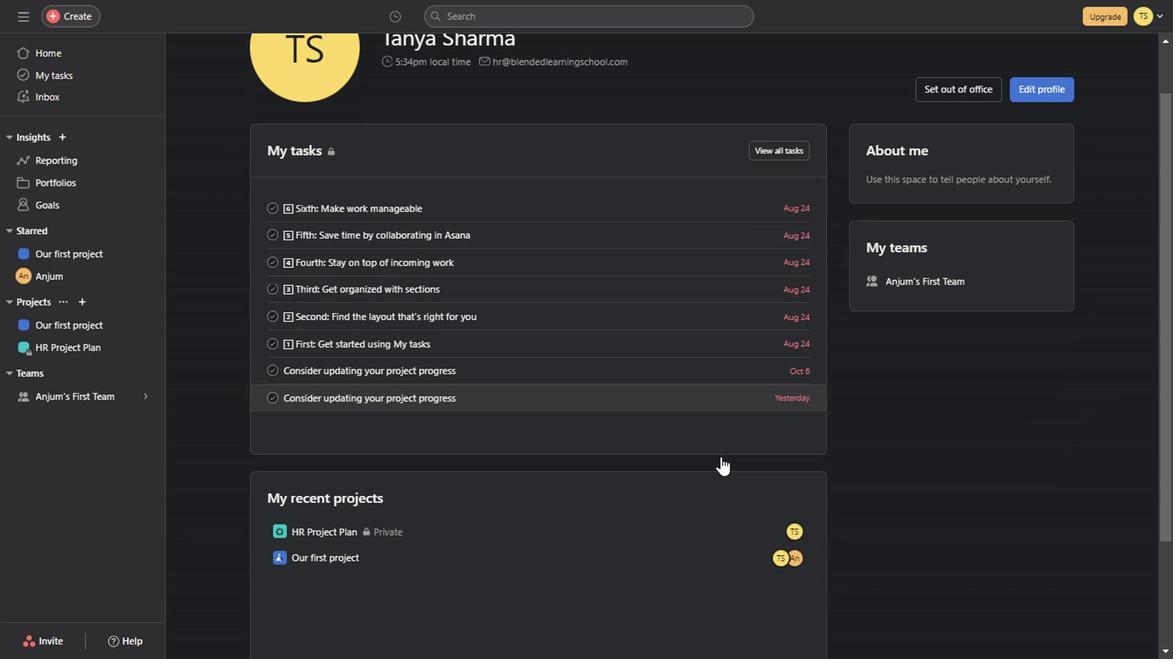 
Action: Mouse scrolled (717, 457) with delta (0, 0)
Screenshot: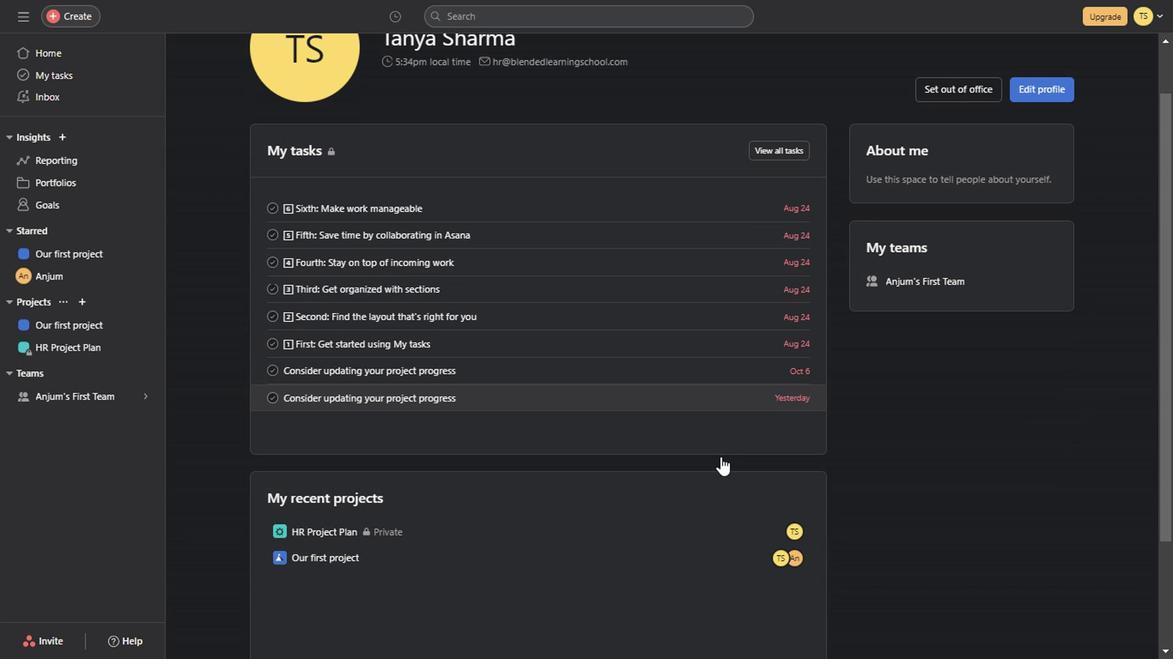 
Action: Mouse scrolled (717, 457) with delta (0, 0)
Screenshot: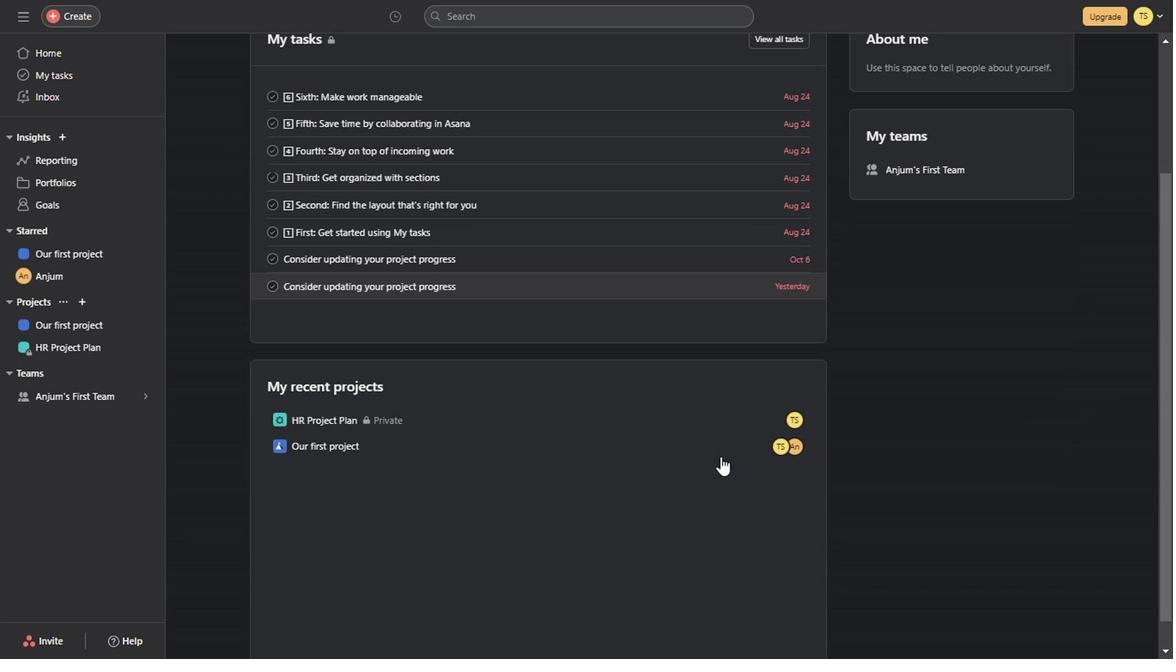 
Action: Mouse scrolled (717, 457) with delta (0, 0)
Screenshot: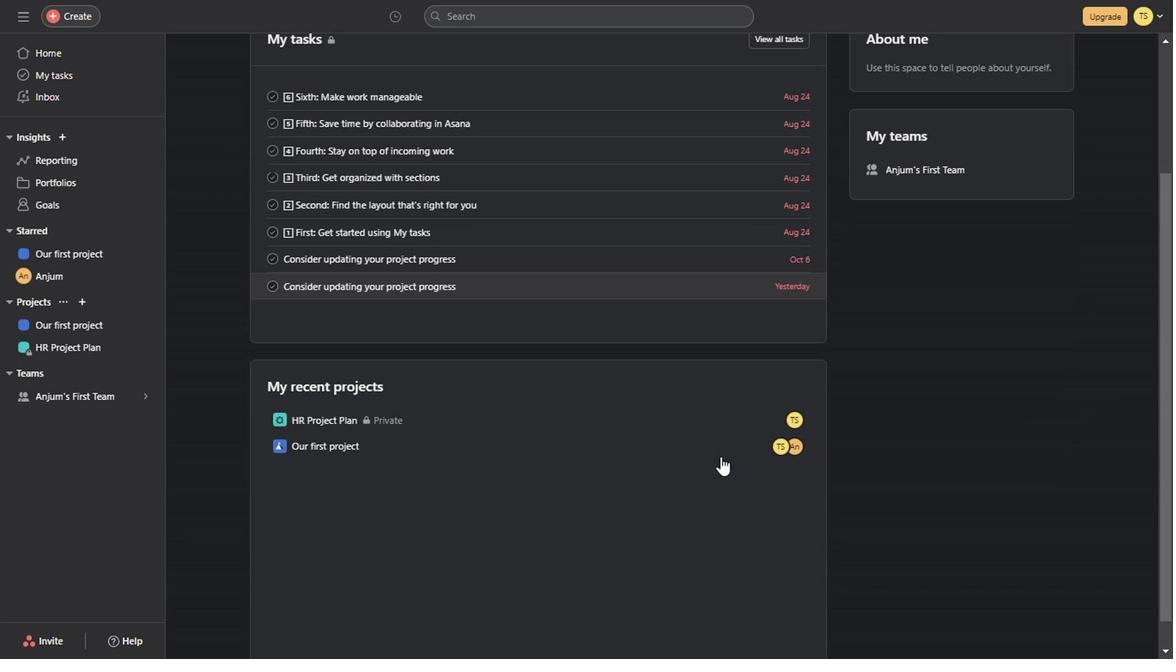 
Action: Mouse scrolled (717, 457) with delta (0, 0)
Screenshot: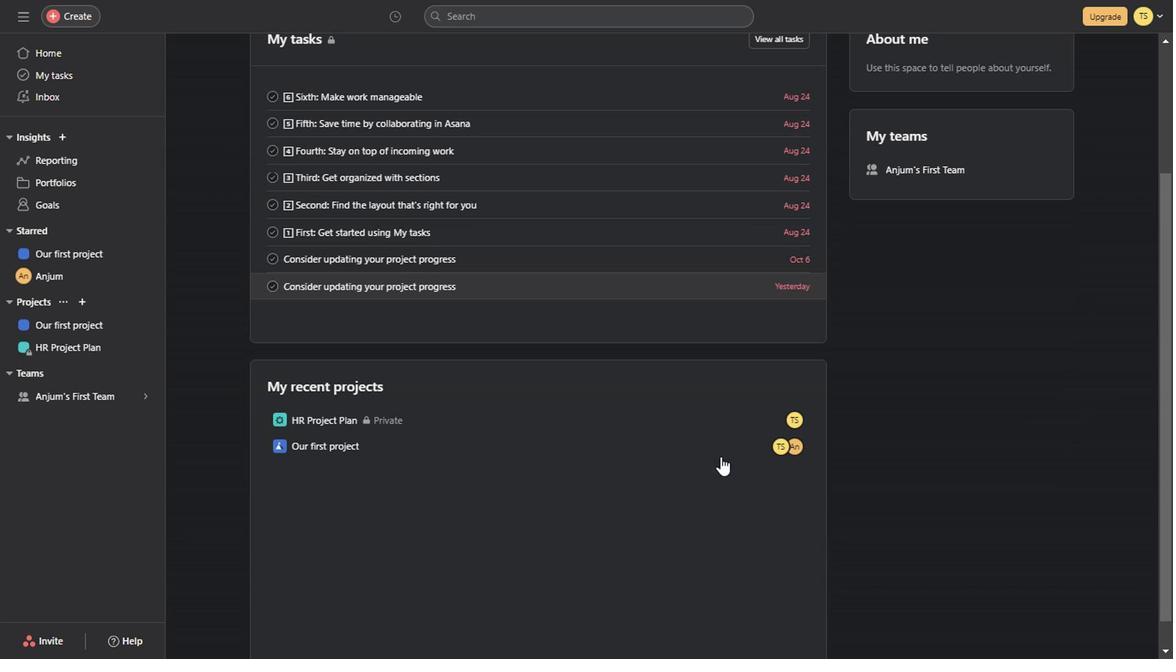 
Action: Mouse scrolled (717, 457) with delta (0, 0)
Screenshot: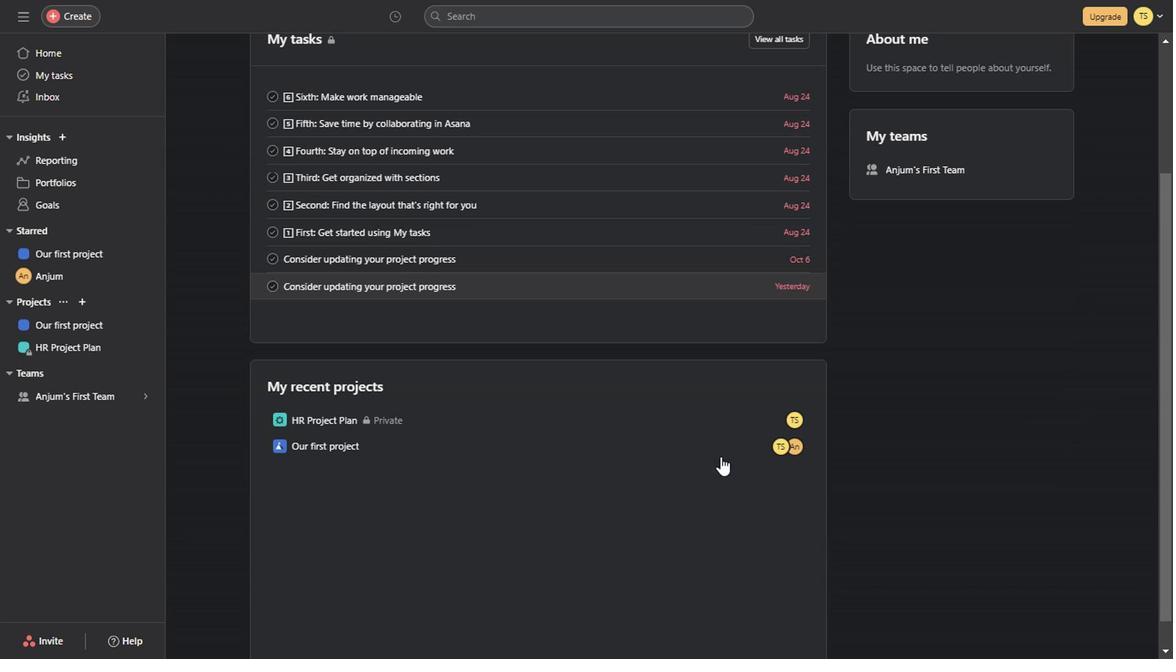 
Action: Mouse scrolled (717, 457) with delta (0, 0)
Screenshot: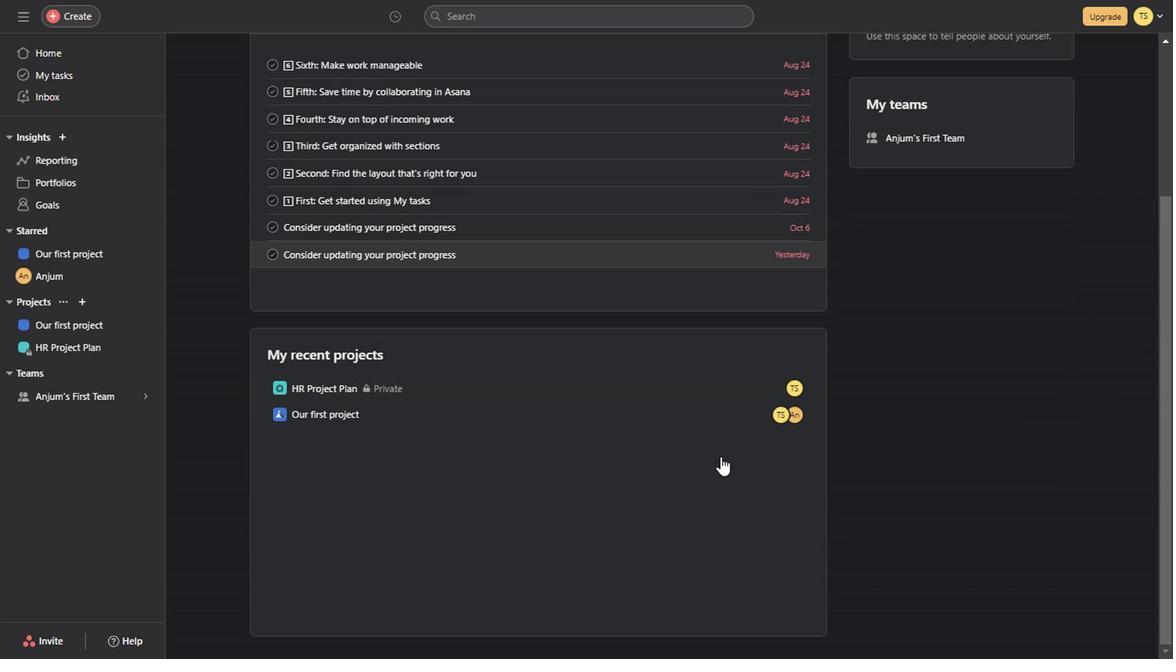 
Action: Mouse scrolled (717, 457) with delta (0, 0)
Screenshot: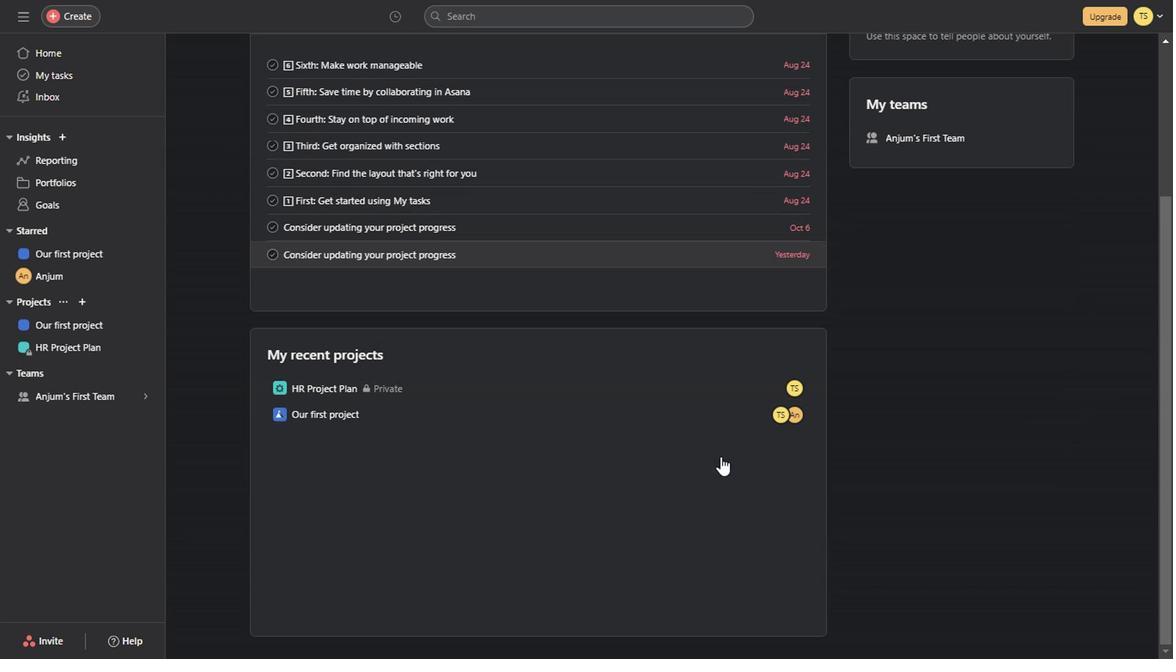 
Action: Mouse scrolled (717, 457) with delta (0, 0)
Screenshot: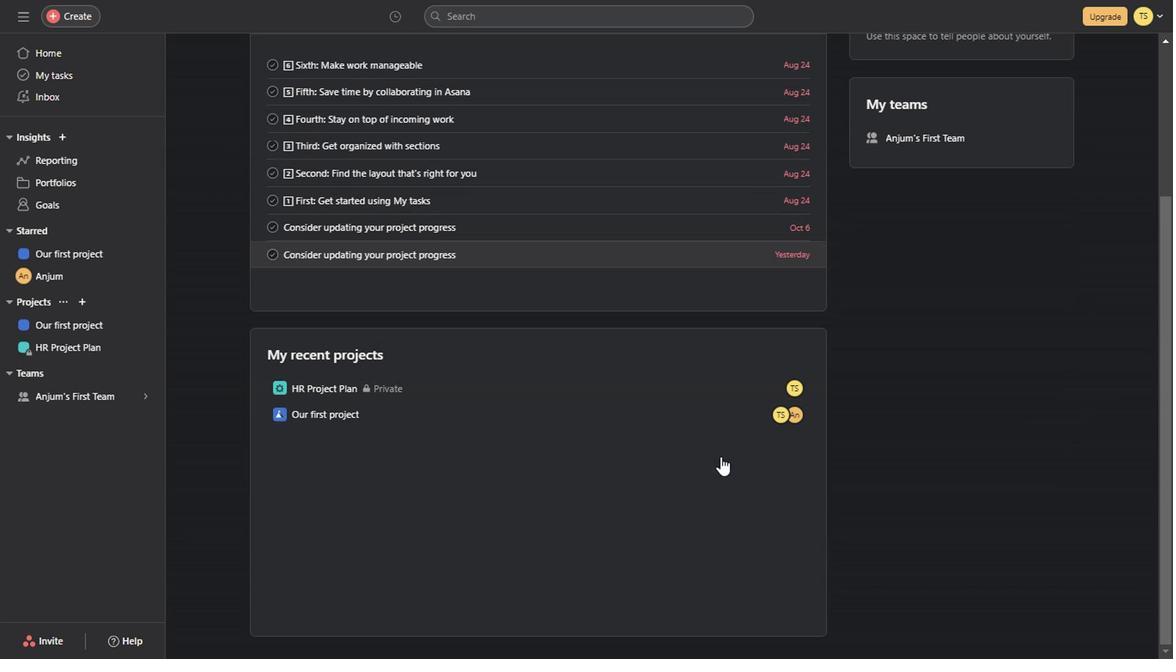 
Action: Mouse scrolled (717, 457) with delta (0, 0)
Screenshot: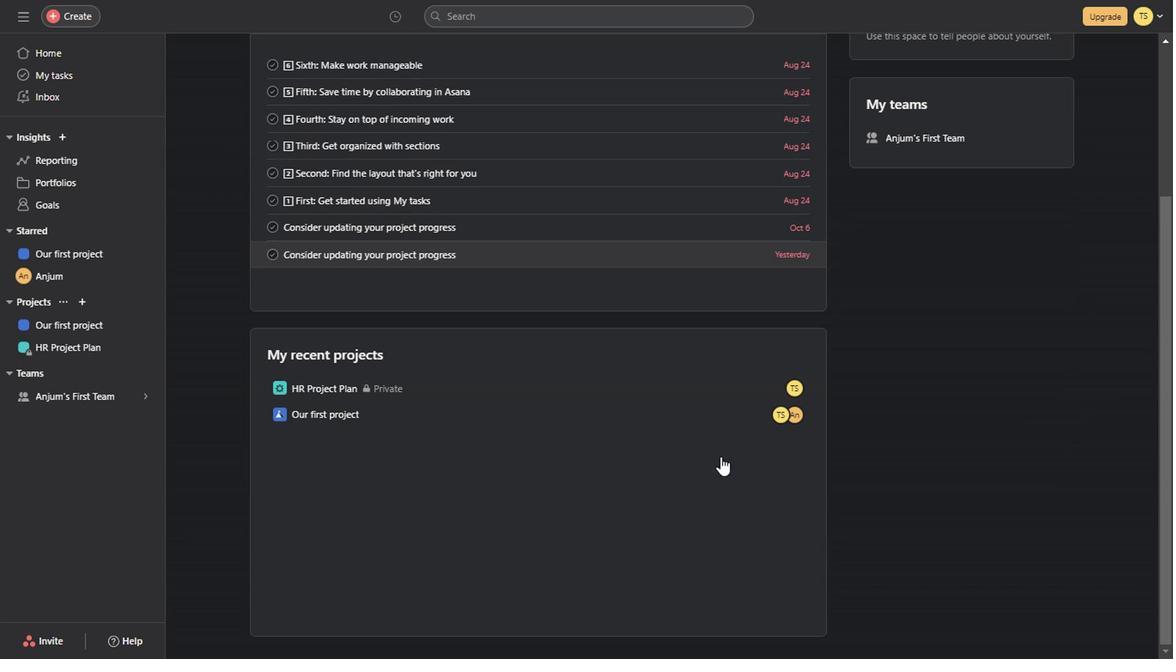 
Action: Mouse scrolled (717, 457) with delta (0, 0)
Screenshot: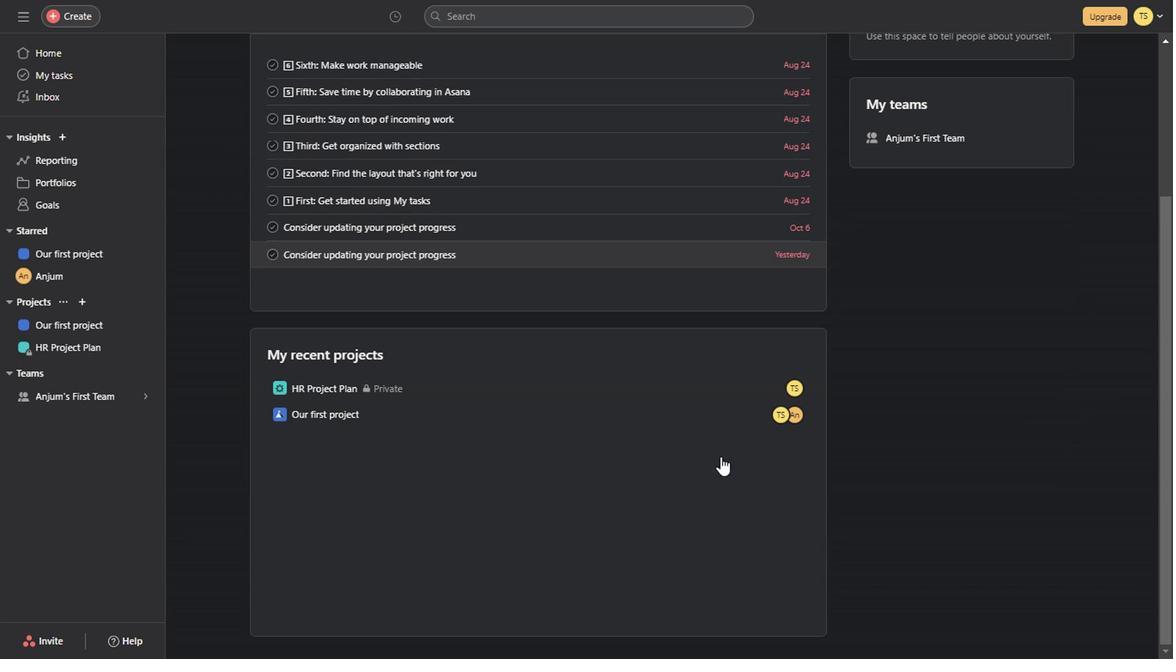 
Action: Mouse scrolled (717, 457) with delta (0, 0)
Screenshot: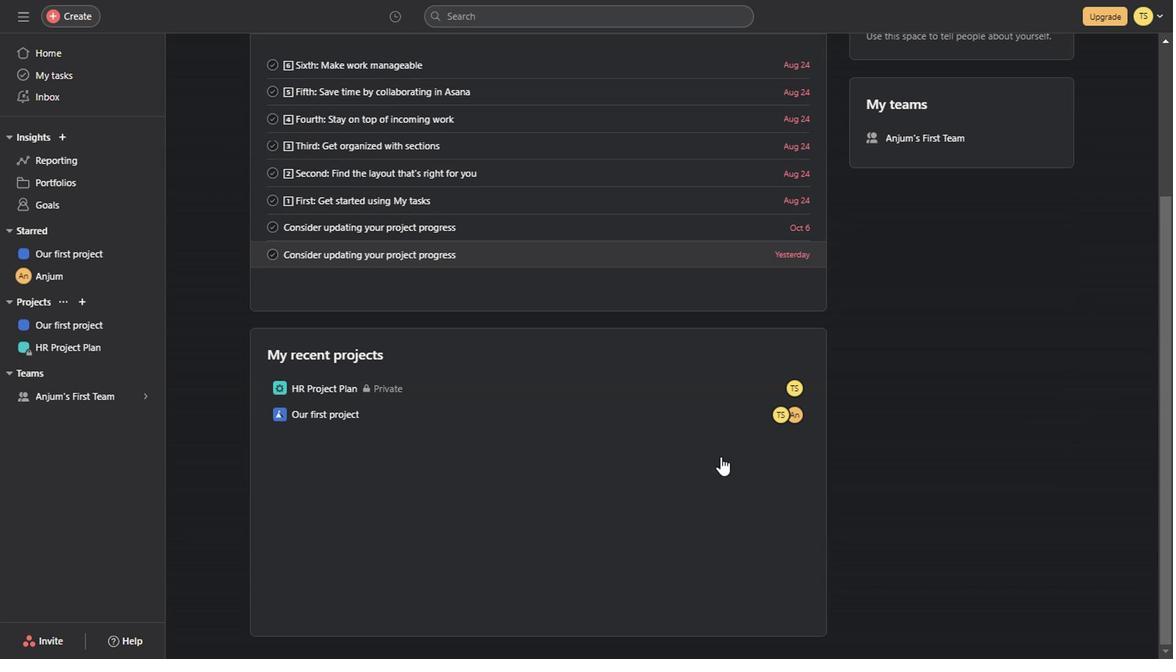 
Action: Mouse scrolled (717, 457) with delta (0, 0)
Screenshot: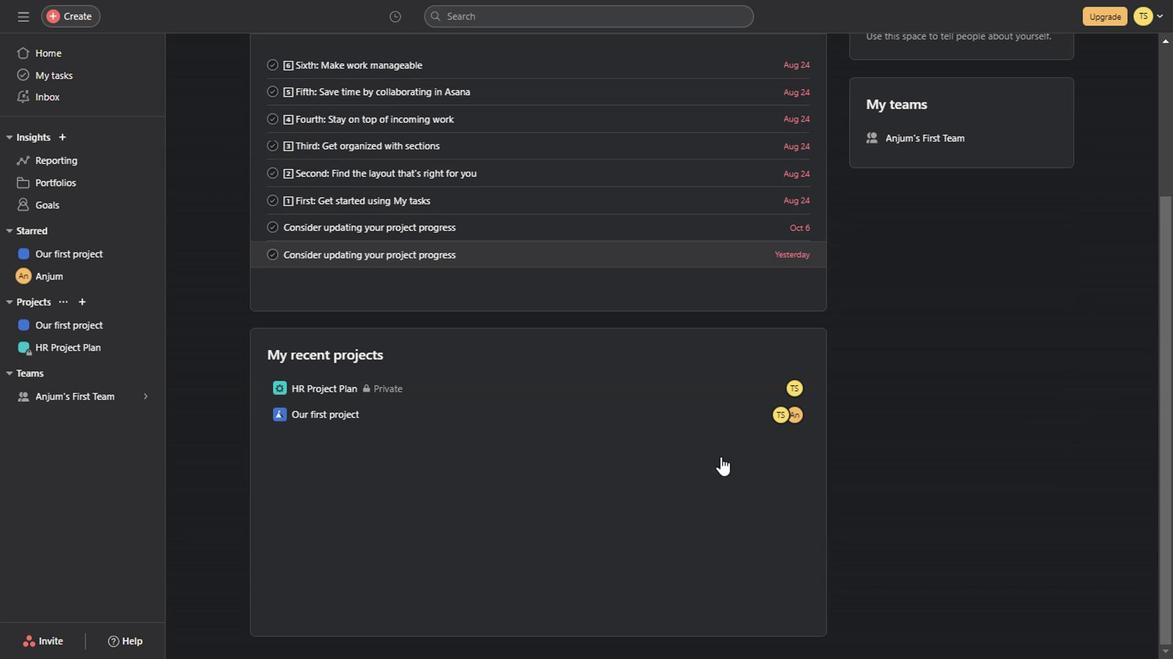 
Action: Mouse scrolled (717, 457) with delta (0, 0)
Screenshot: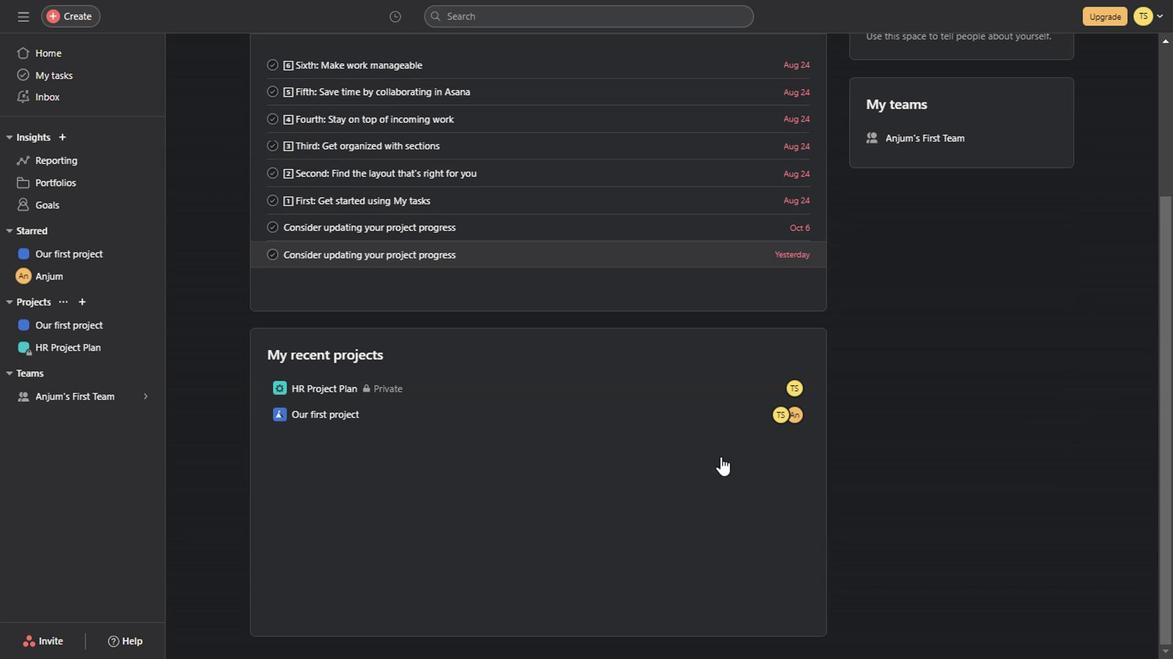 
Action: Mouse scrolled (717, 457) with delta (0, 0)
Screenshot: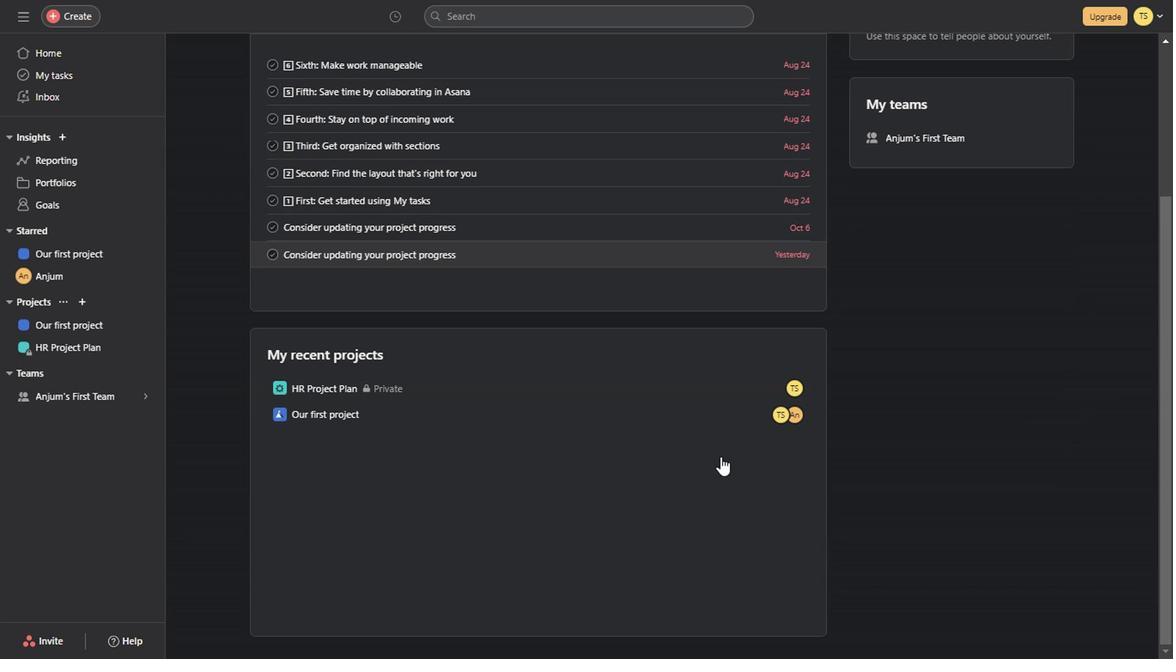 
Action: Mouse scrolled (717, 457) with delta (0, 0)
Screenshot: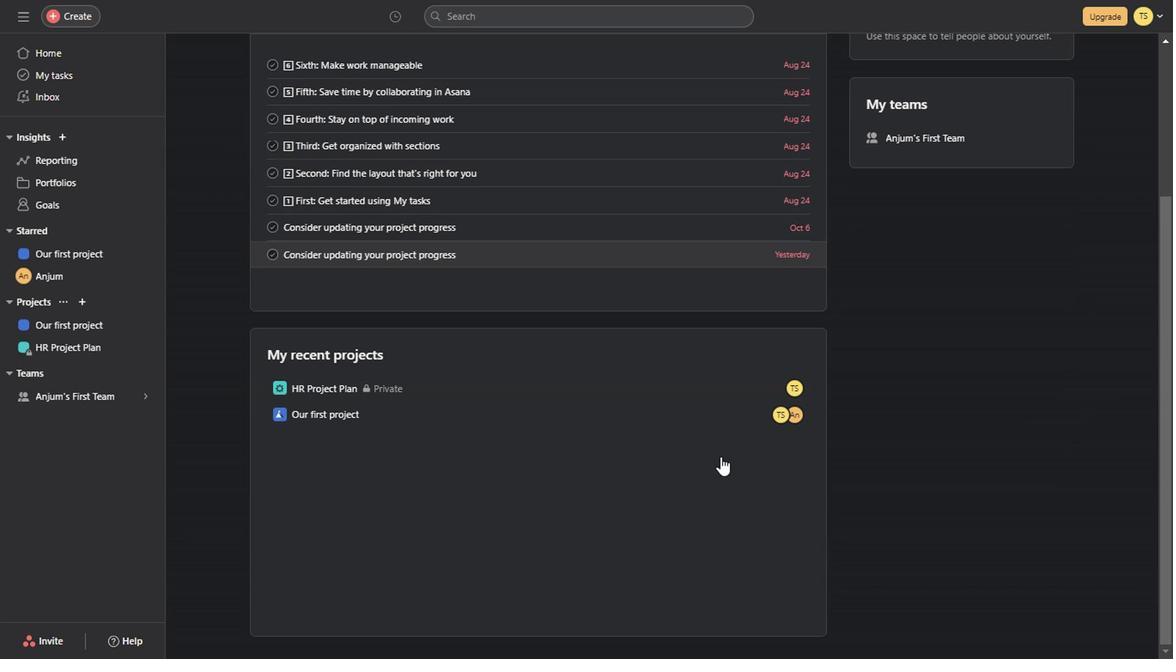 
Action: Mouse scrolled (717, 457) with delta (0, 0)
Screenshot: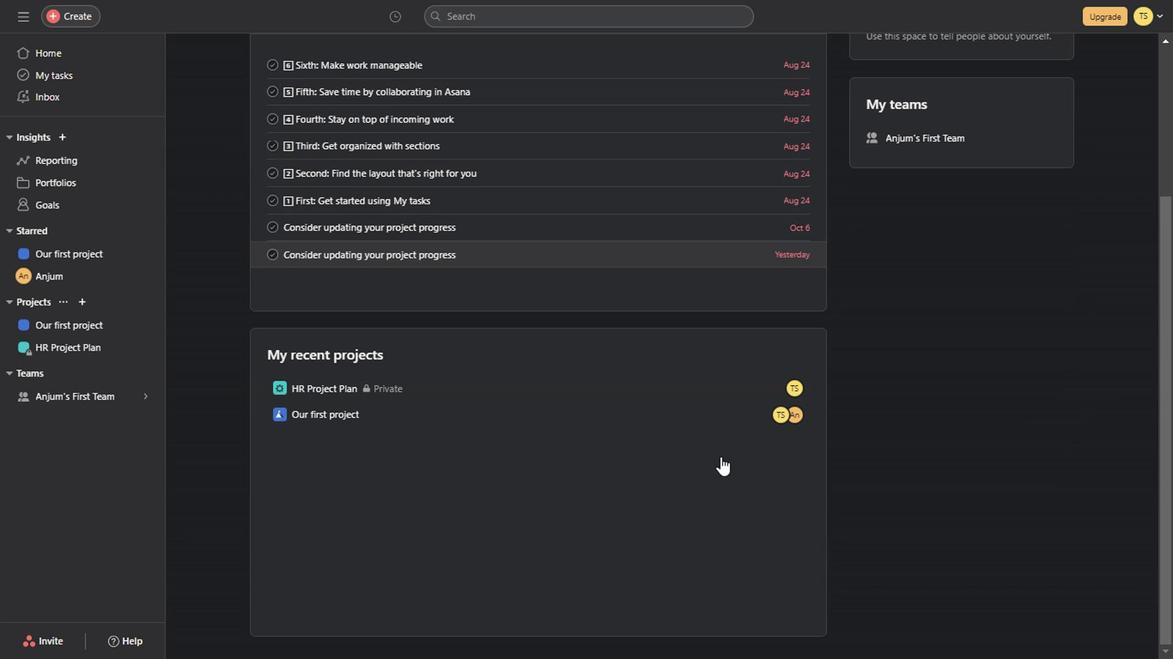 
Action: Mouse scrolled (717, 457) with delta (0, 0)
Screenshot: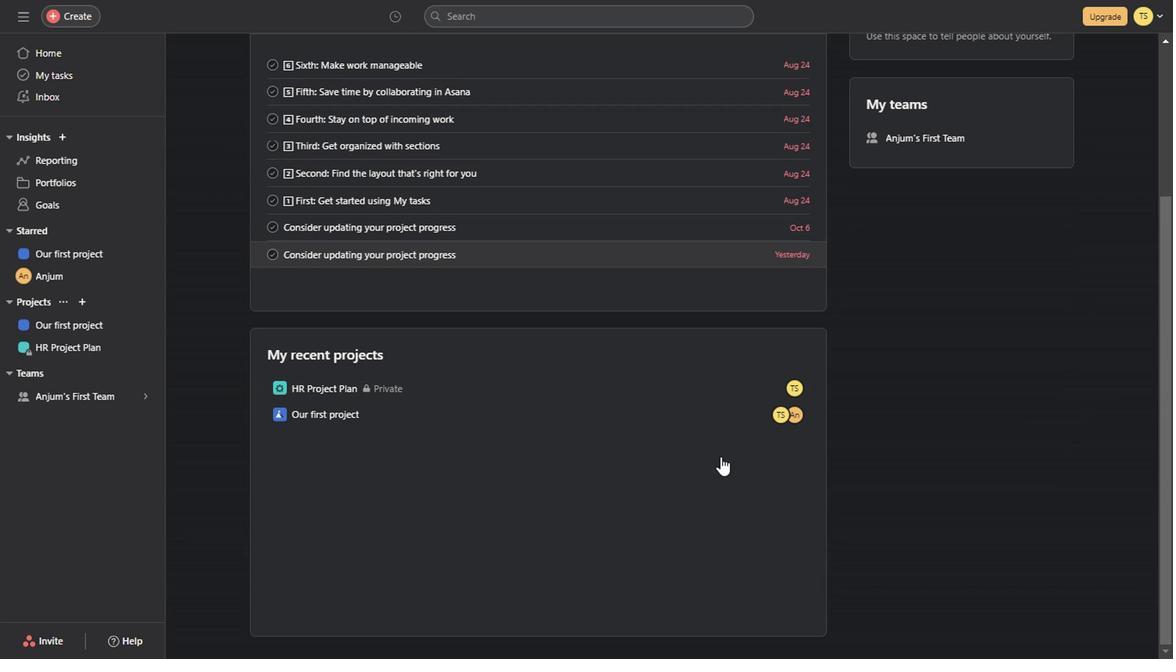 
Action: Mouse scrolled (717, 457) with delta (0, 0)
Screenshot: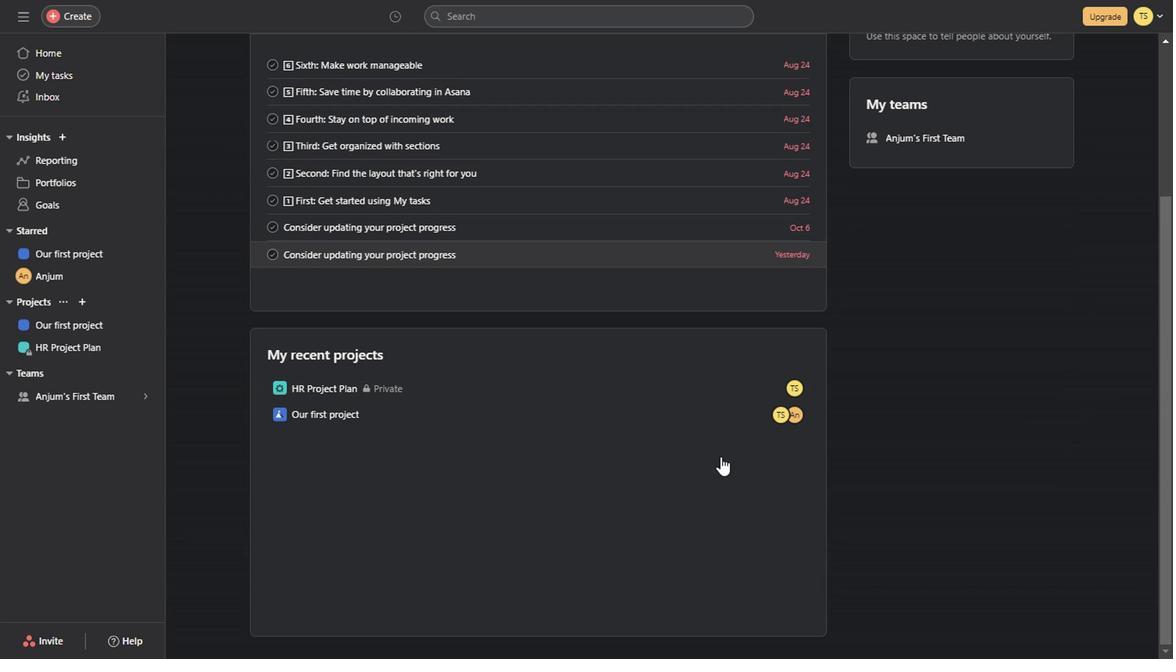 
Action: Mouse scrolled (717, 457) with delta (0, 0)
Screenshot: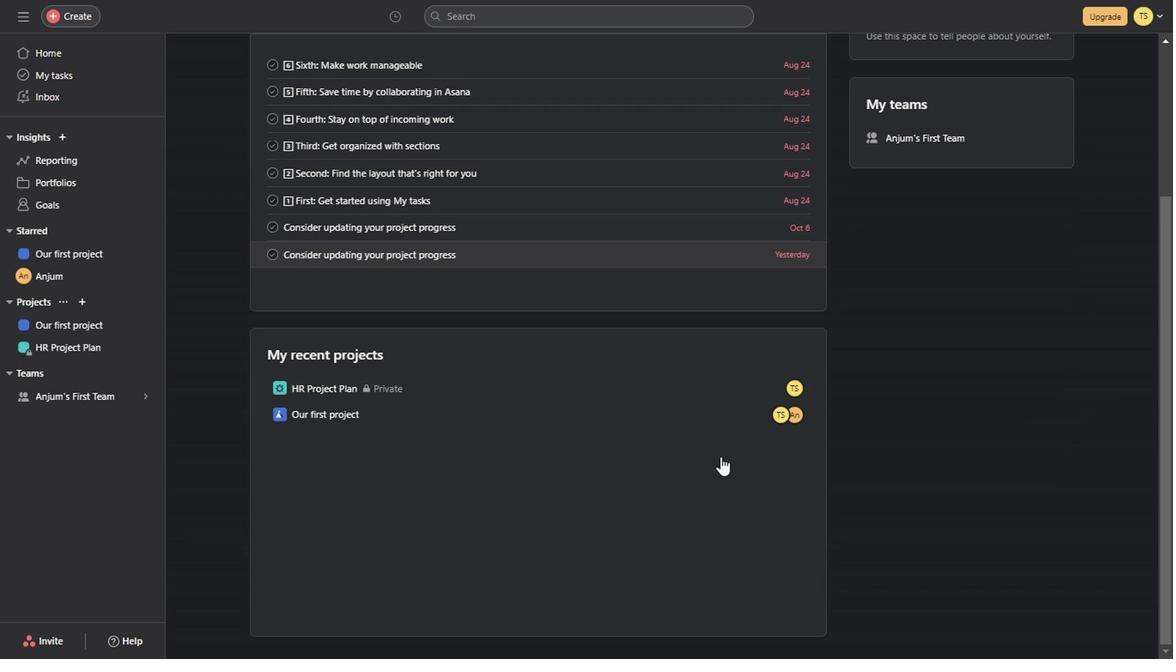 
Action: Mouse scrolled (717, 457) with delta (0, 0)
Screenshot: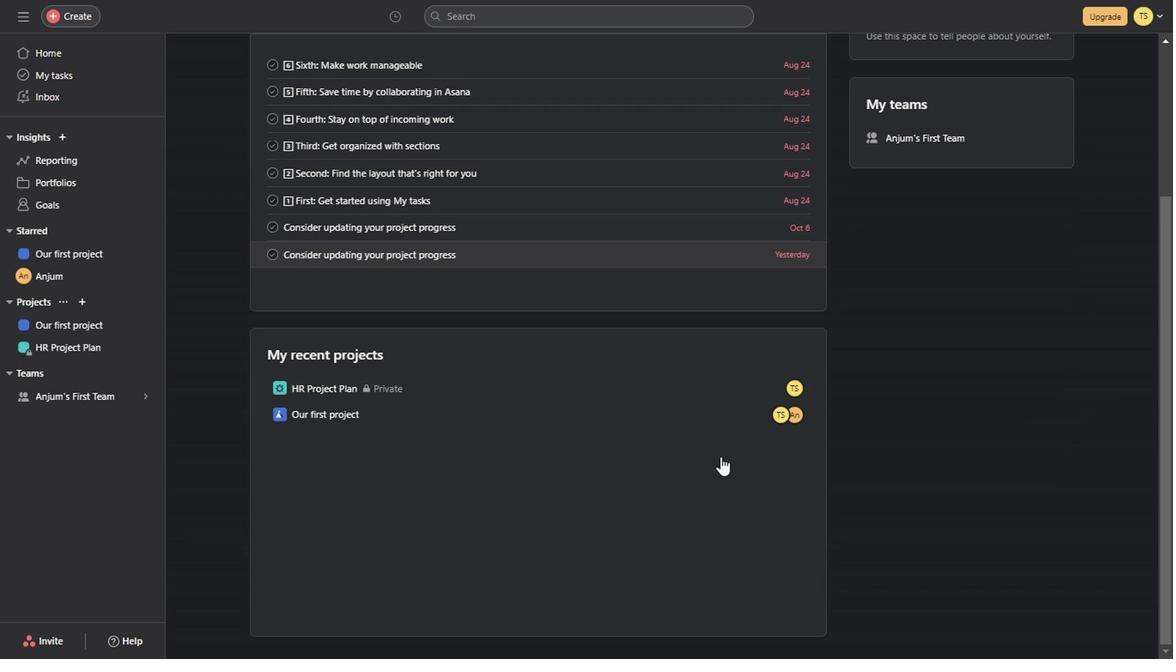 
Action: Mouse scrolled (717, 457) with delta (0, 0)
Screenshot: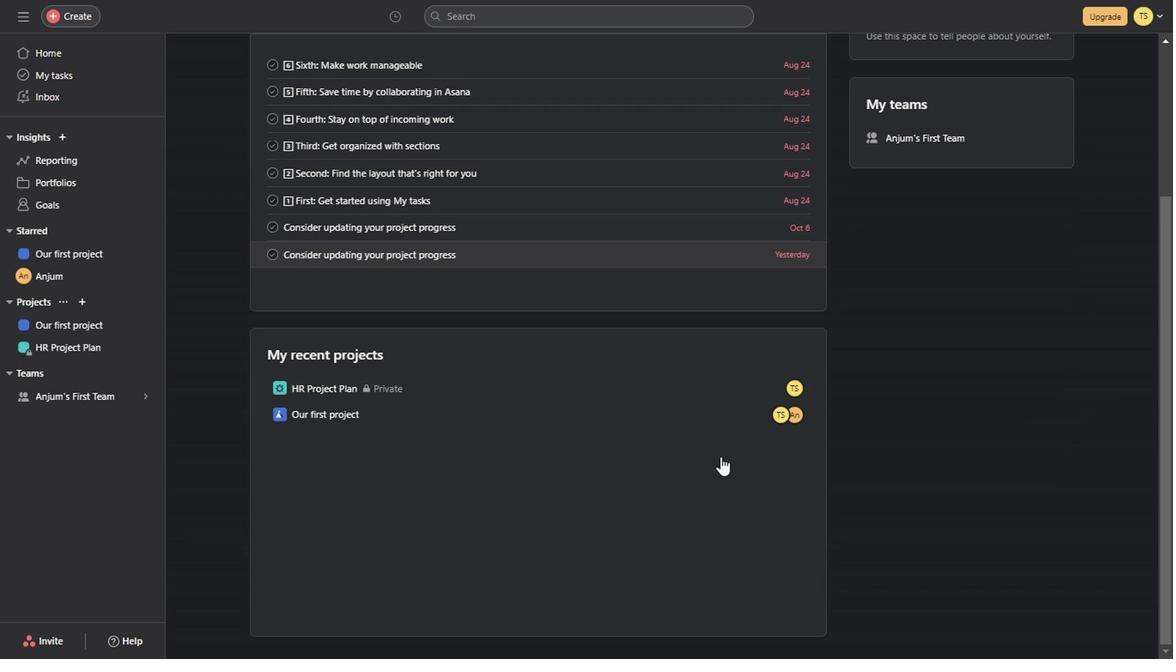 
Action: Mouse scrolled (717, 457) with delta (0, 0)
Screenshot: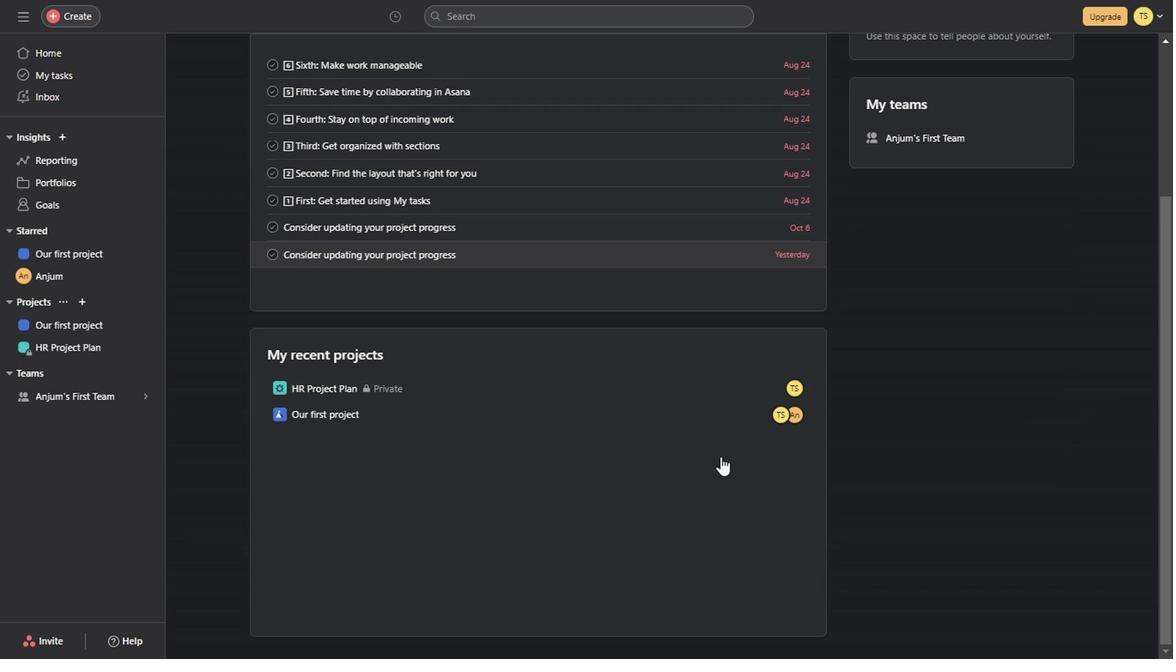 
Action: Mouse moved to (85, 51)
Screenshot: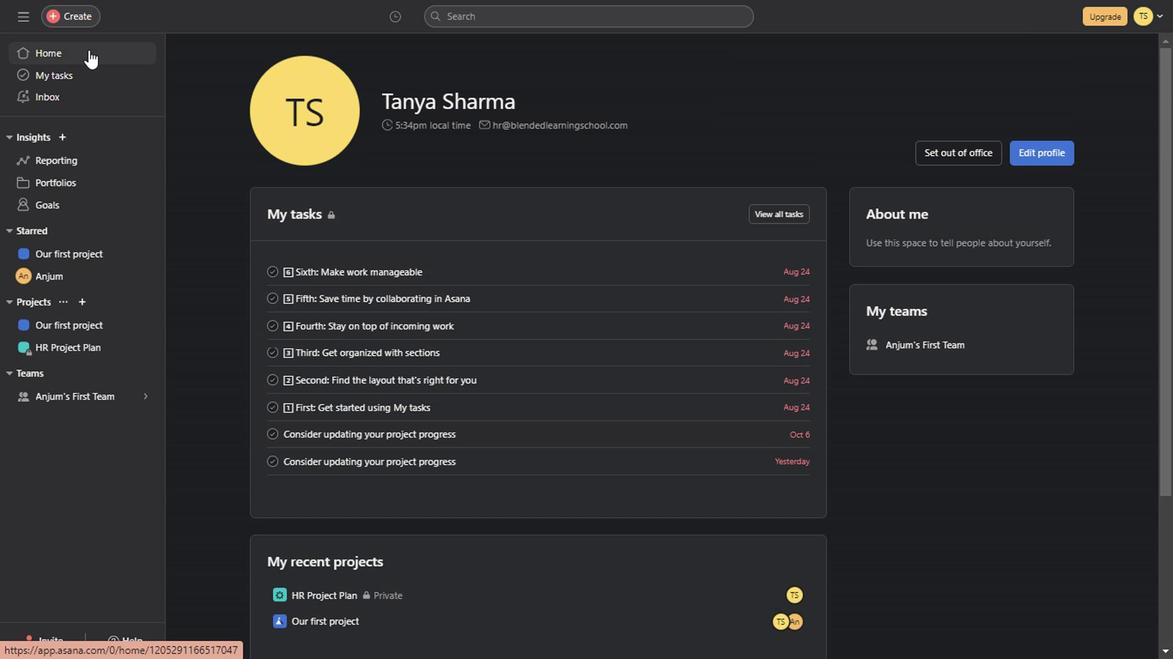 
Action: Mouse pressed left at (85, 51)
Screenshot: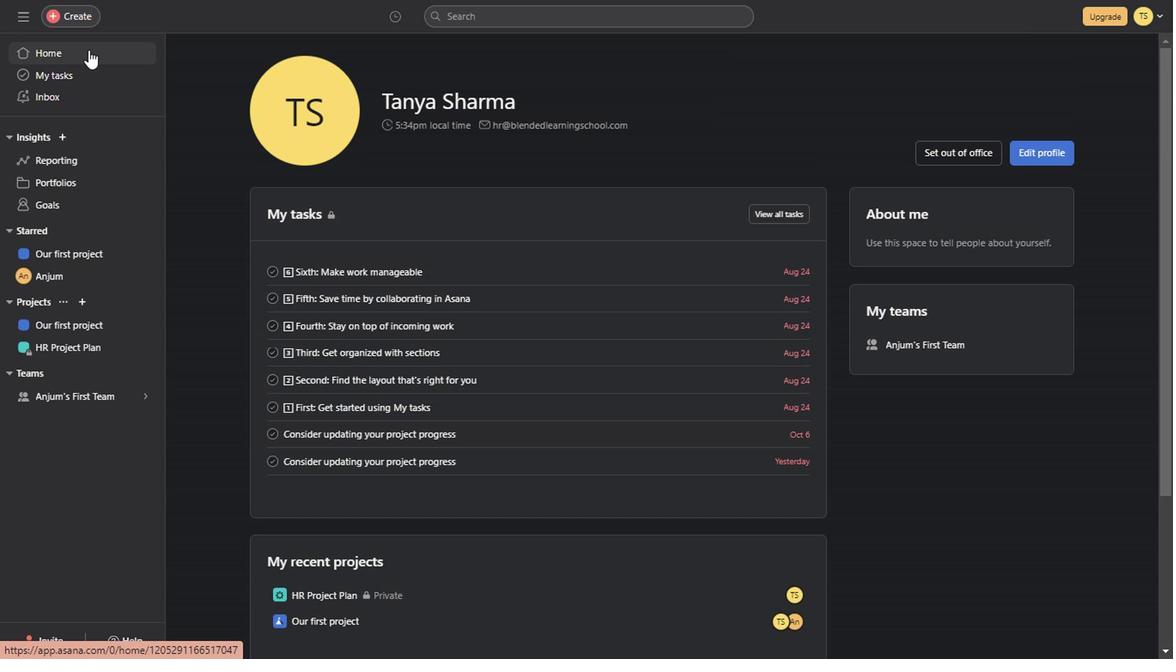 
Action: Mouse moved to (1058, 555)
Screenshot: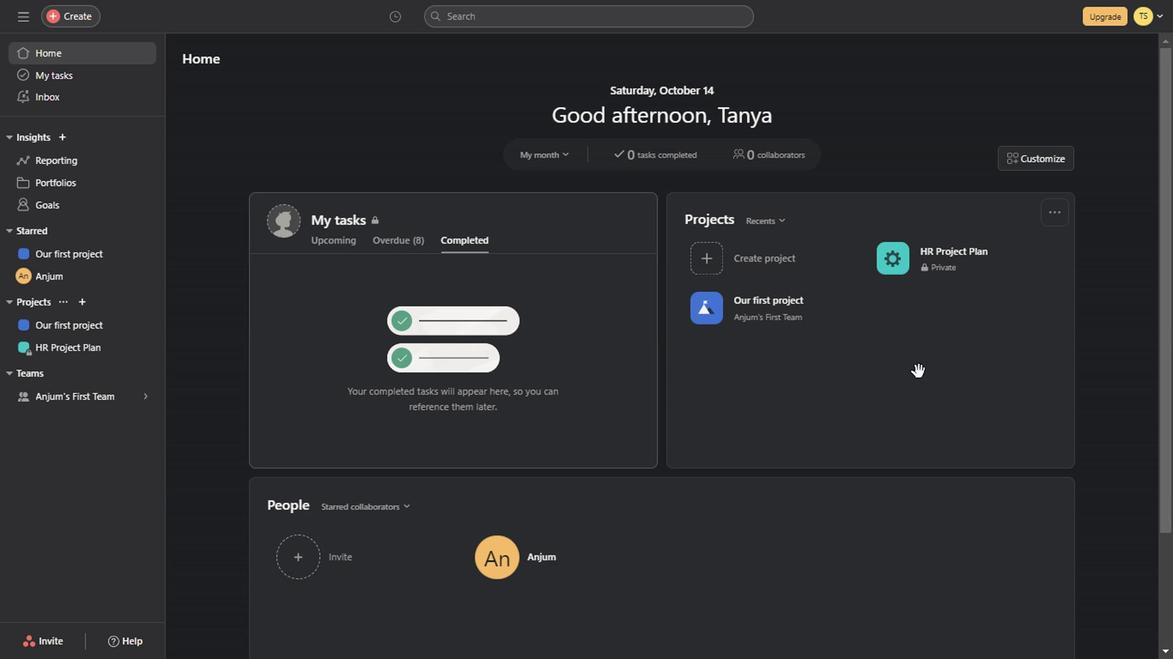 
Action: Mouse scrolled (1058, 554) with delta (0, 0)
Screenshot: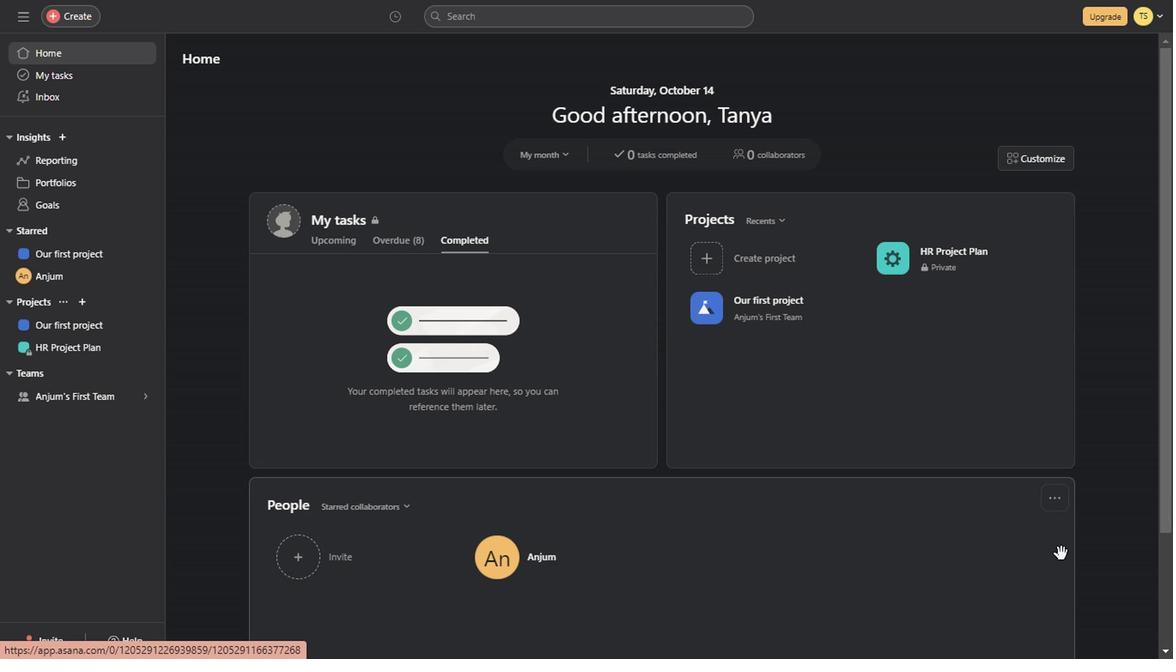 
Action: Mouse scrolled (1058, 554) with delta (0, 0)
Screenshot: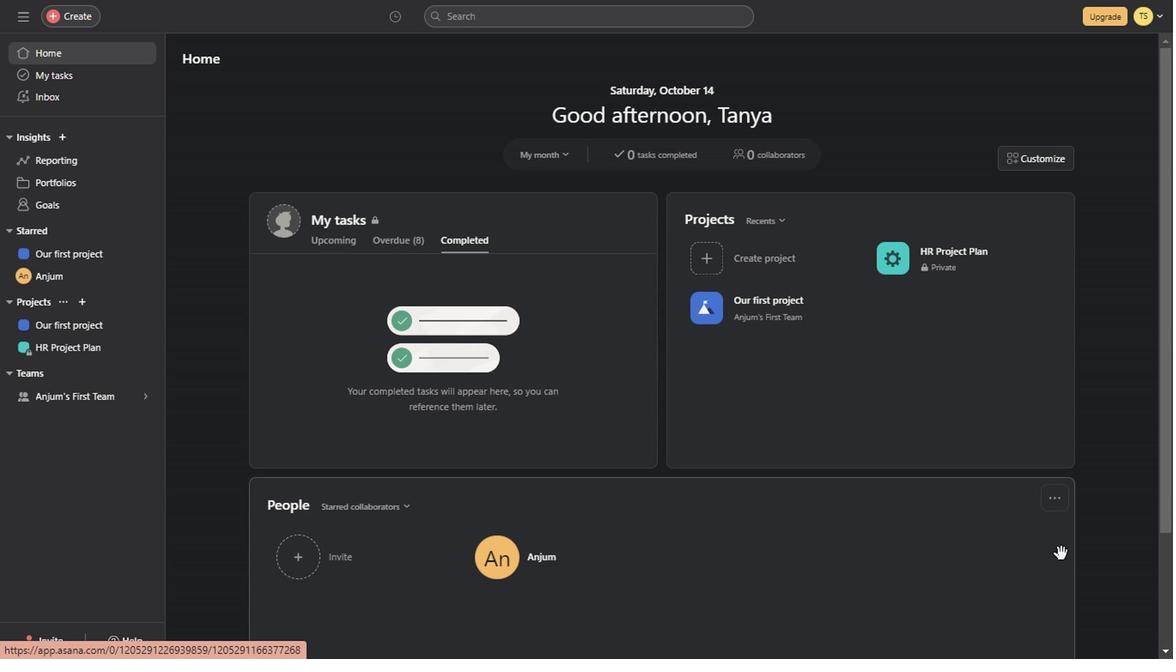 
Action: Mouse scrolled (1058, 554) with delta (0, 0)
Screenshot: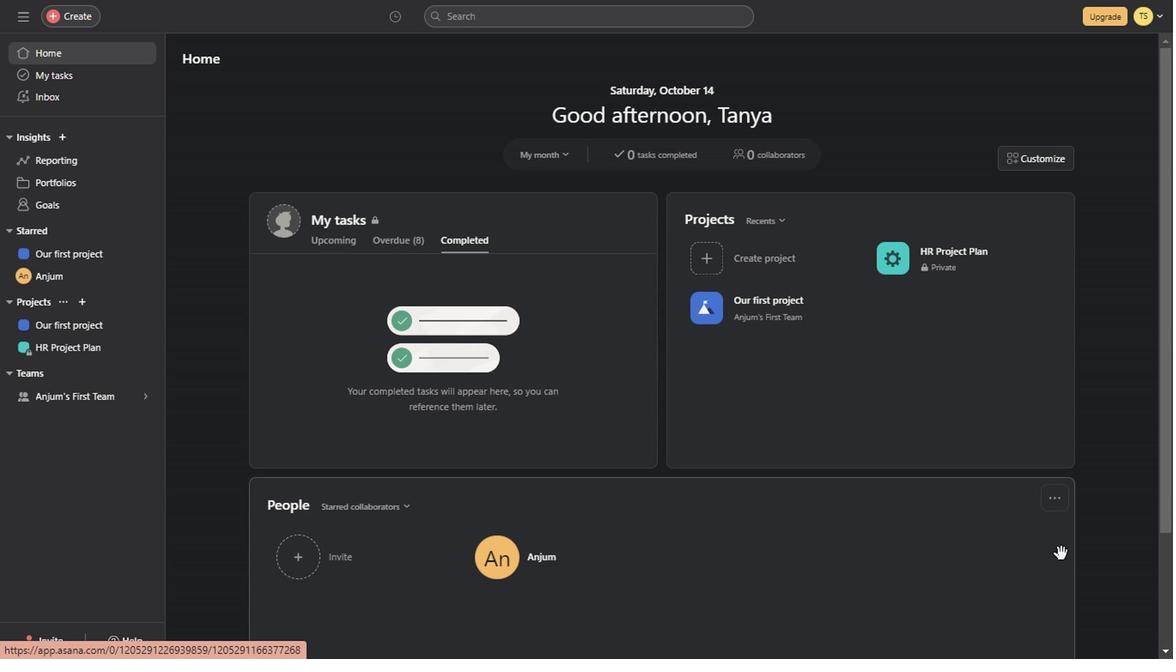 
Action: Mouse scrolled (1058, 554) with delta (0, 0)
Screenshot: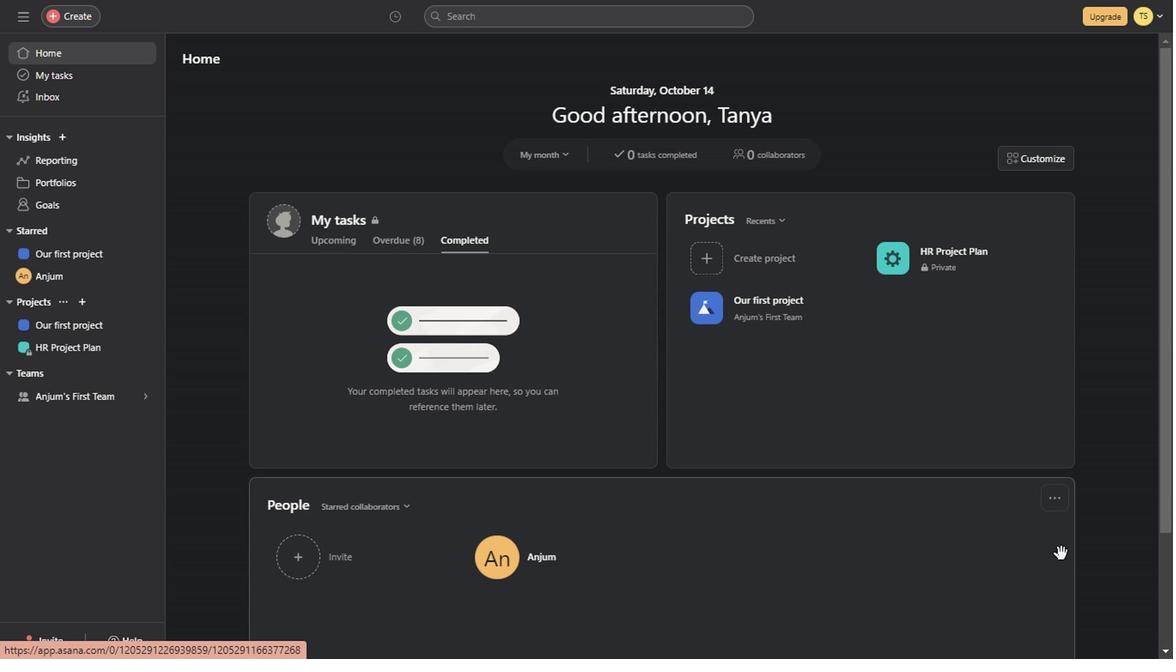 
Action: Mouse scrolled (1058, 554) with delta (0, 0)
